 Task: Search for quote pictures online, save your favorite ones, and organize them into a new album in Google Photos.
Action: Mouse moved to (56, 113)
Screenshot: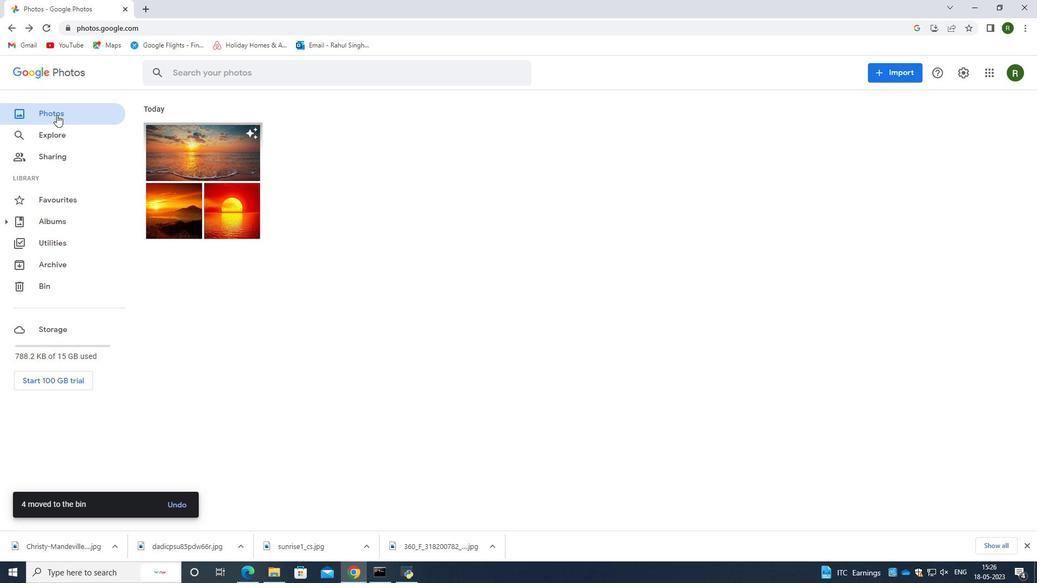 
Action: Mouse pressed left at (56, 113)
Screenshot: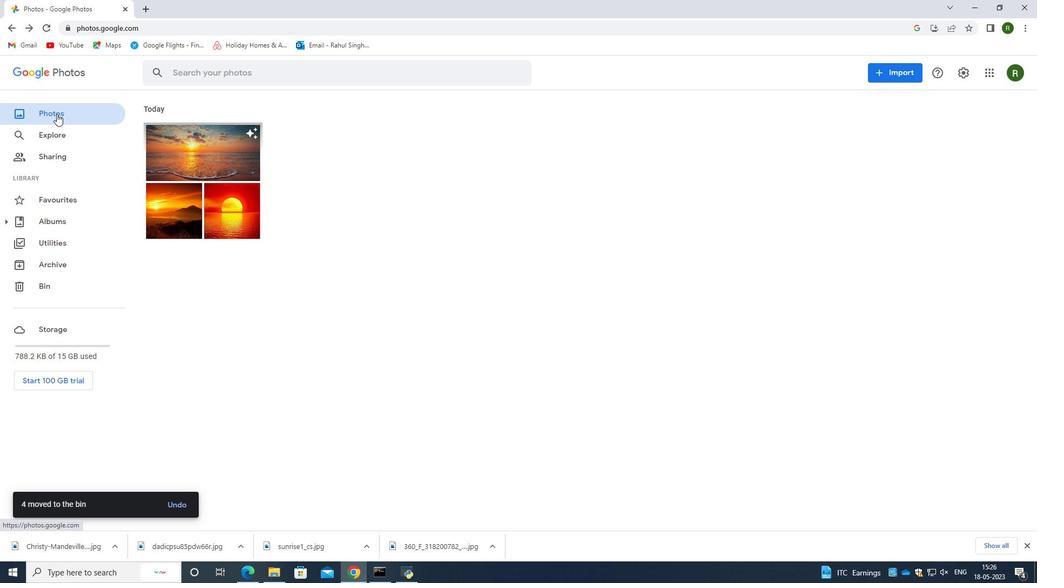 
Action: Mouse moved to (190, 180)
Screenshot: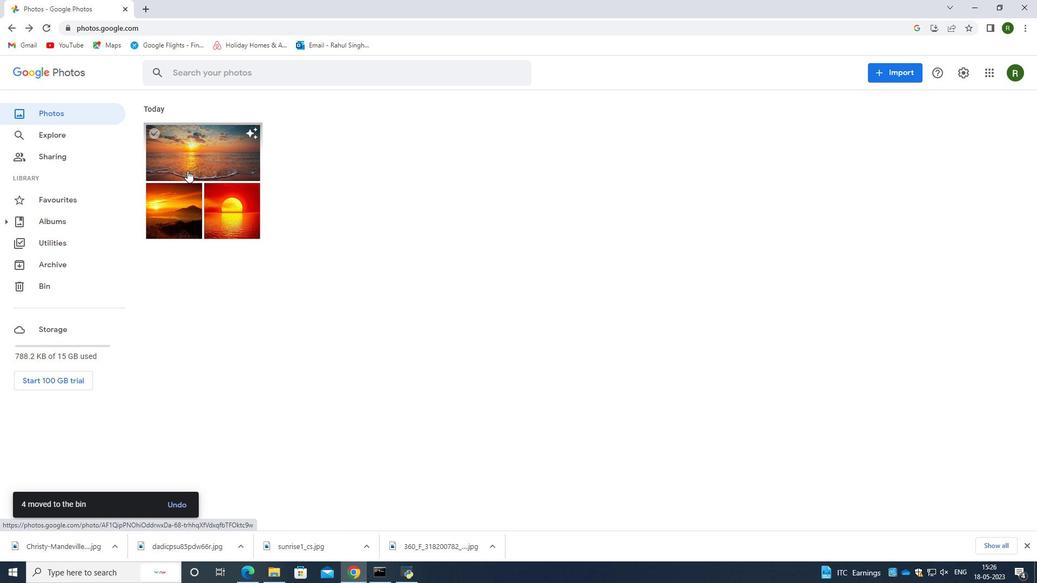 
Action: Mouse pressed left at (190, 180)
Screenshot: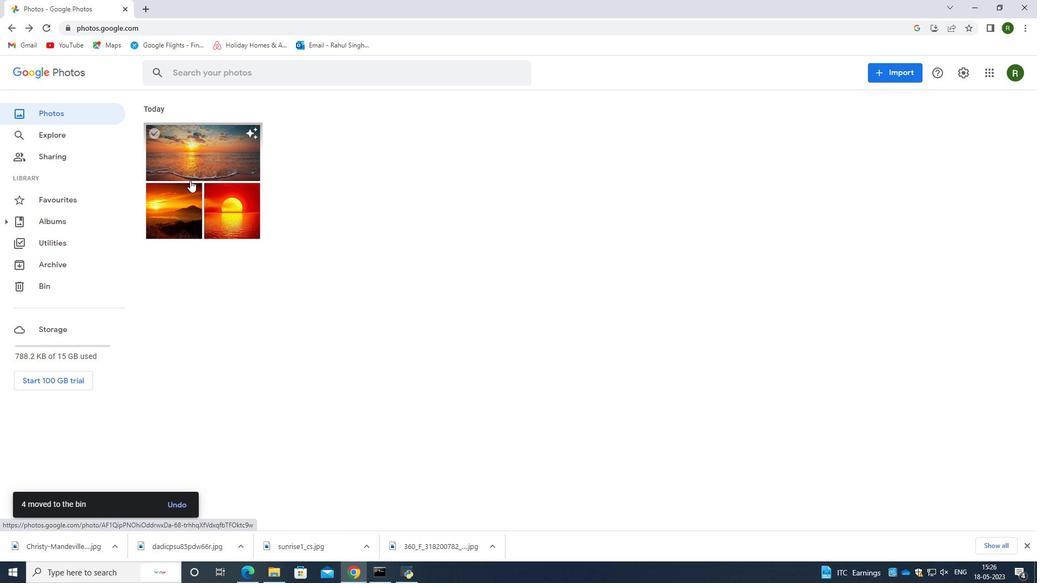 
Action: Mouse moved to (998, 73)
Screenshot: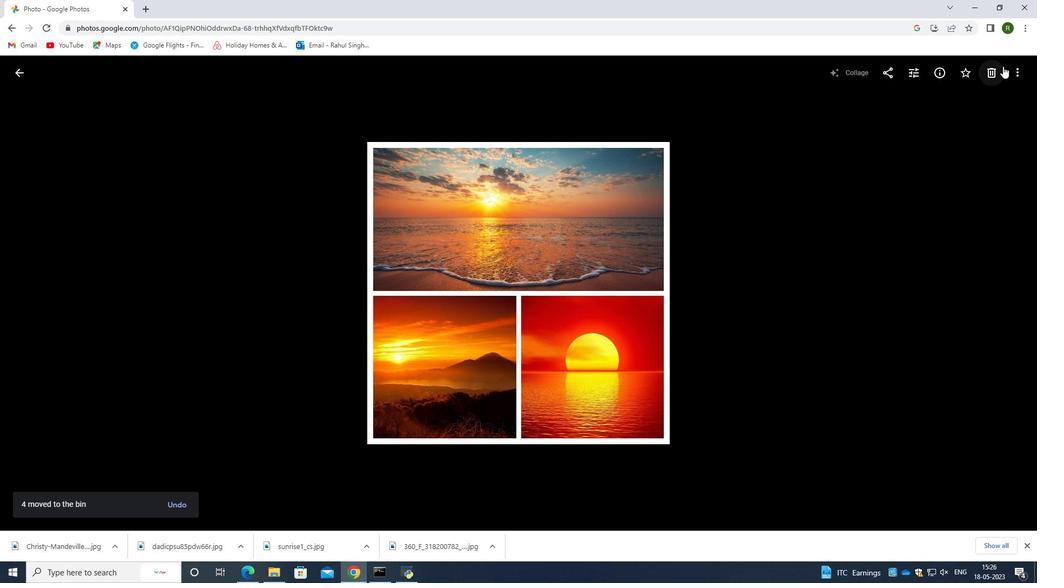 
Action: Mouse pressed left at (998, 73)
Screenshot: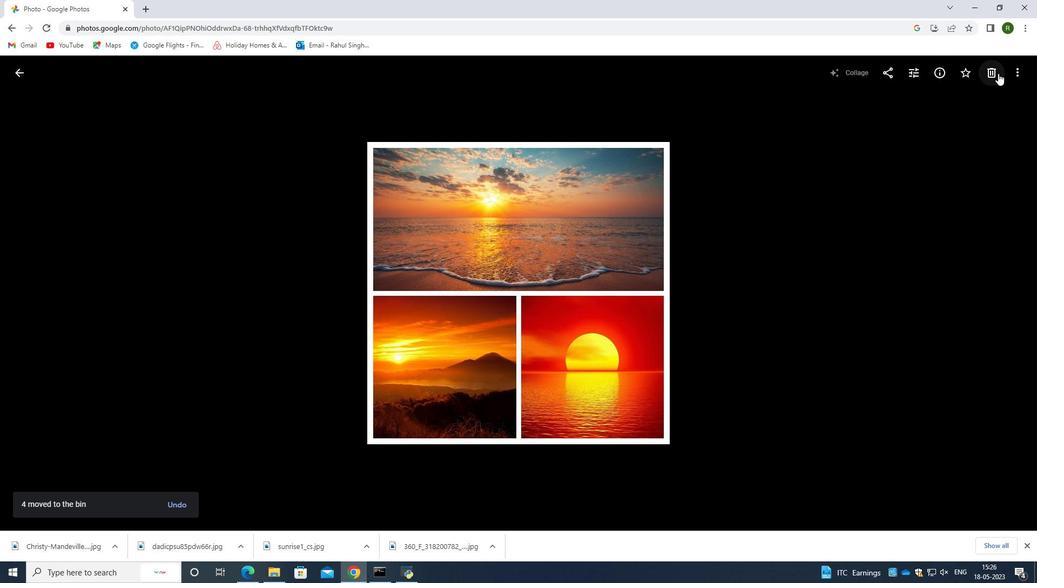 
Action: Mouse moved to (970, 173)
Screenshot: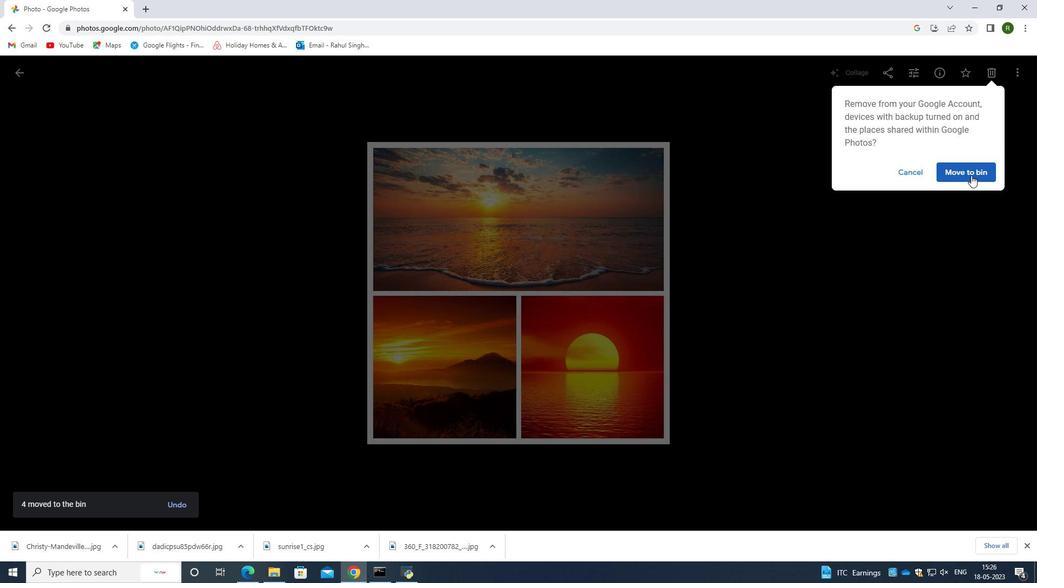
Action: Mouse pressed left at (970, 173)
Screenshot: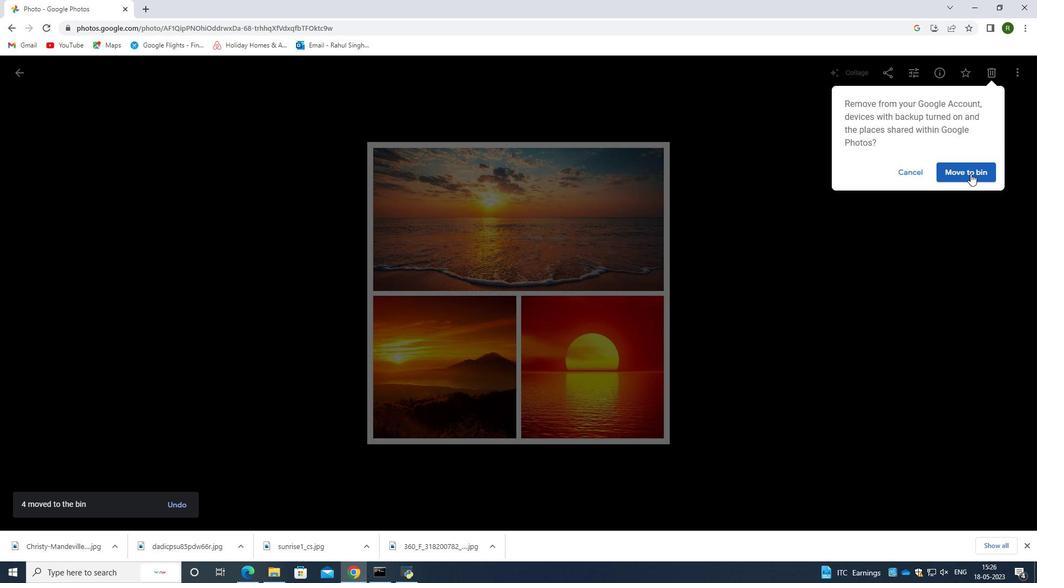
Action: Mouse moved to (145, 8)
Screenshot: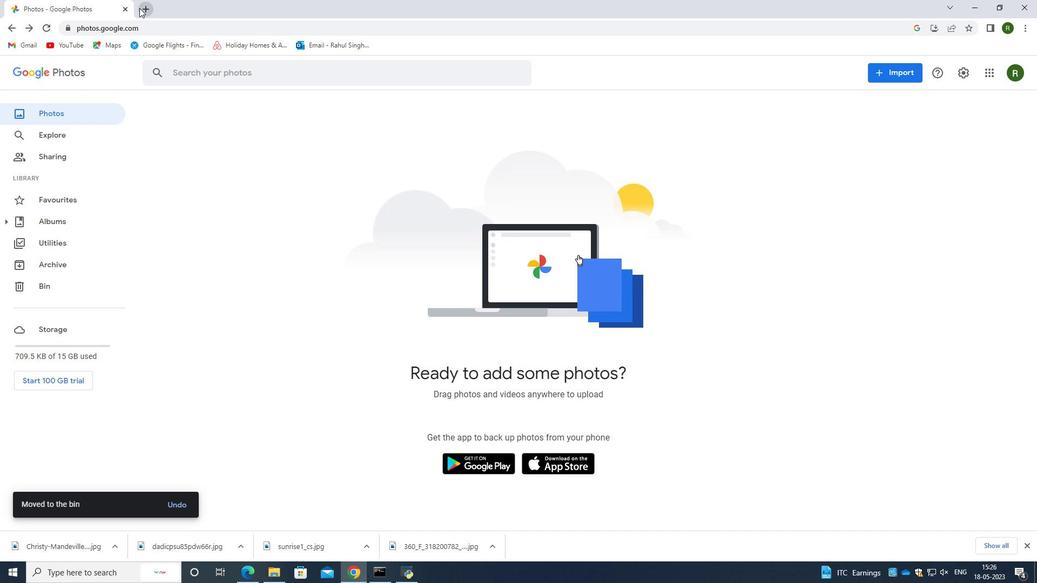 
Action: Mouse pressed left at (145, 8)
Screenshot: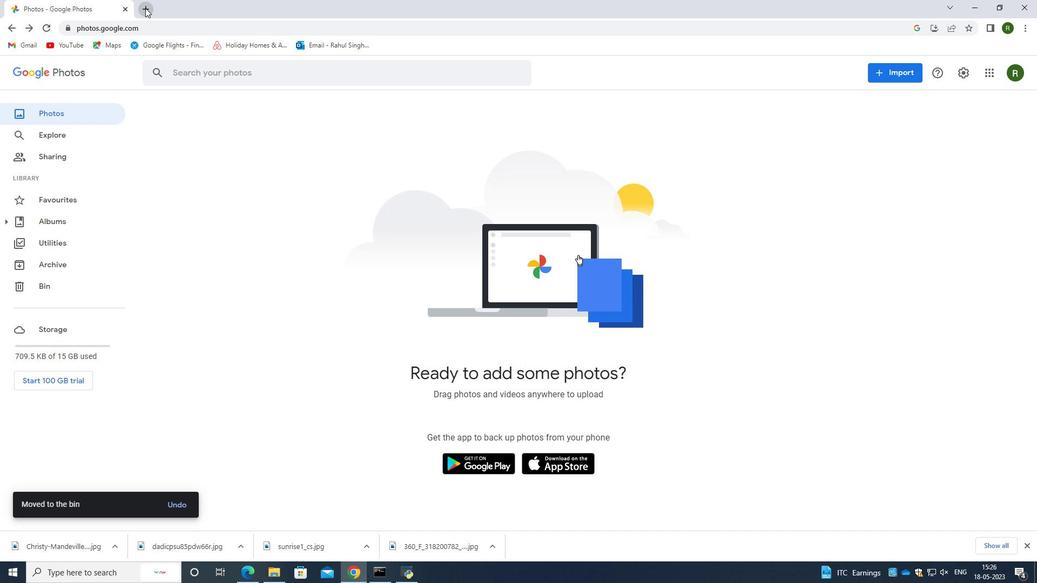 
Action: Mouse moved to (147, 28)
Screenshot: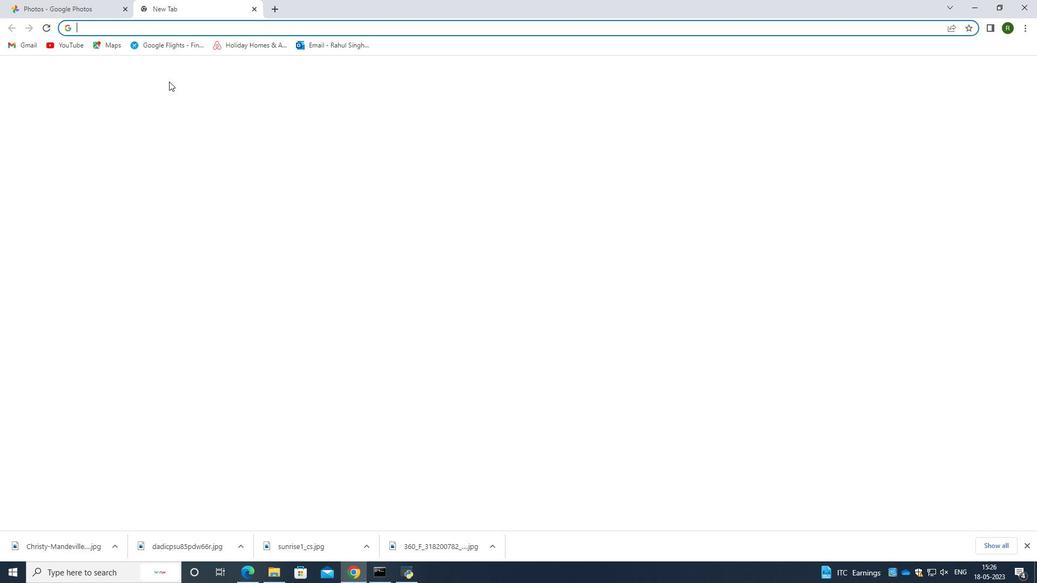 
Action: Mouse pressed left at (147, 28)
Screenshot: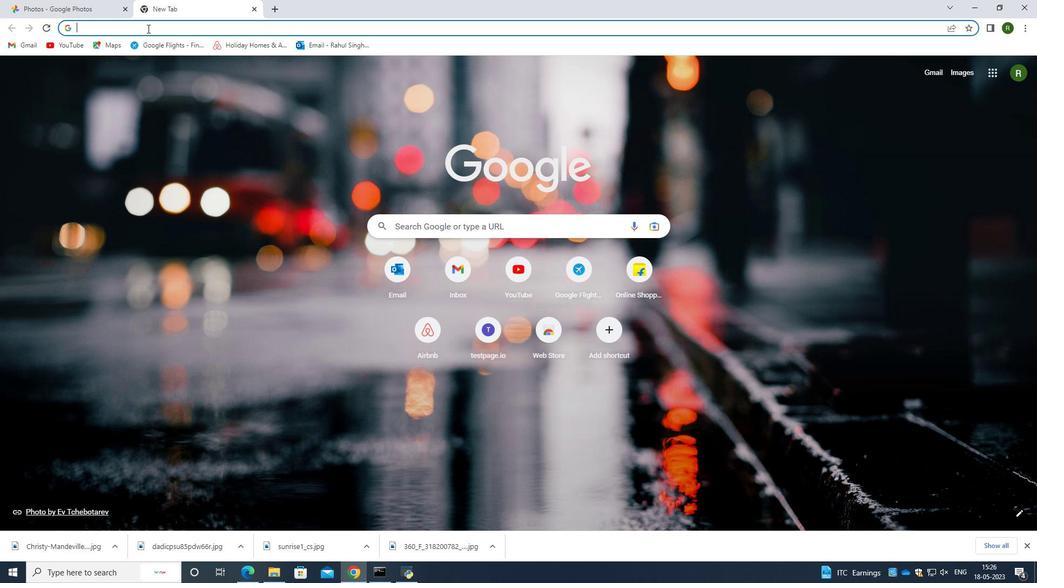 
Action: Key pressed quate<Key.space>po<Key.backspace>ix<Key.left><Key.down><Key.enter>
Screenshot: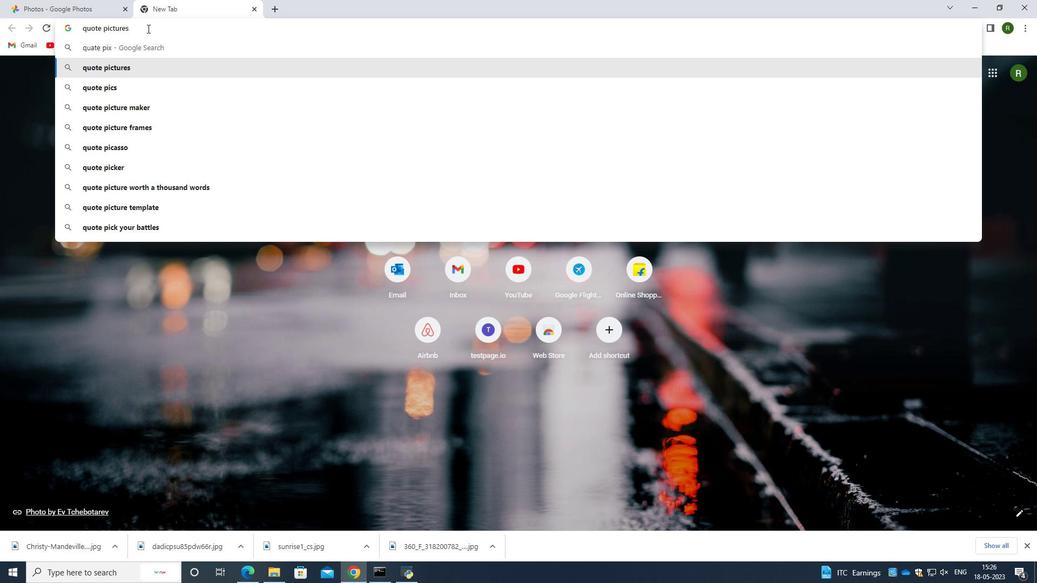 
Action: Mouse moved to (166, 121)
Screenshot: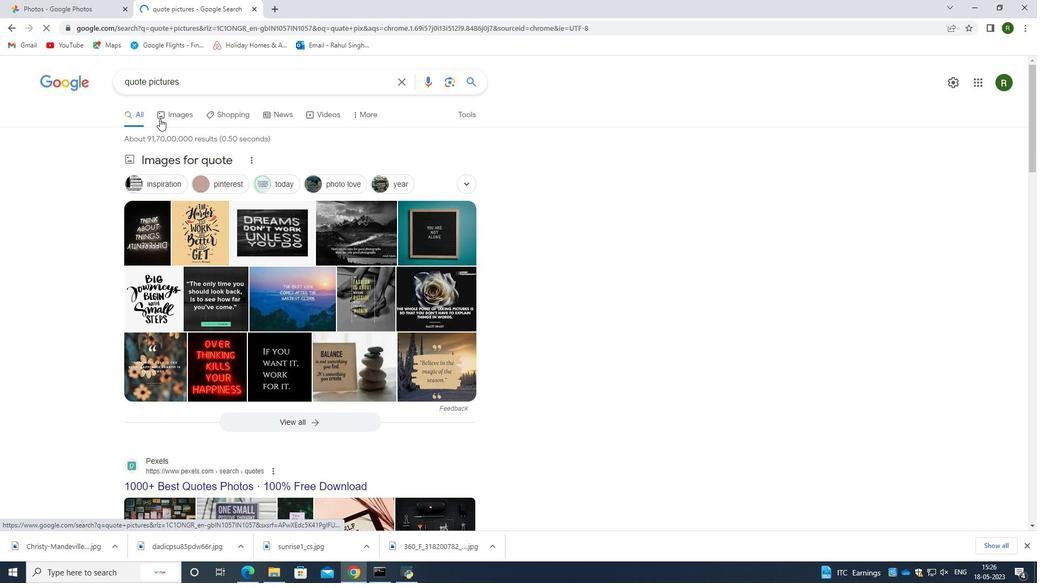 
Action: Mouse pressed left at (166, 121)
Screenshot: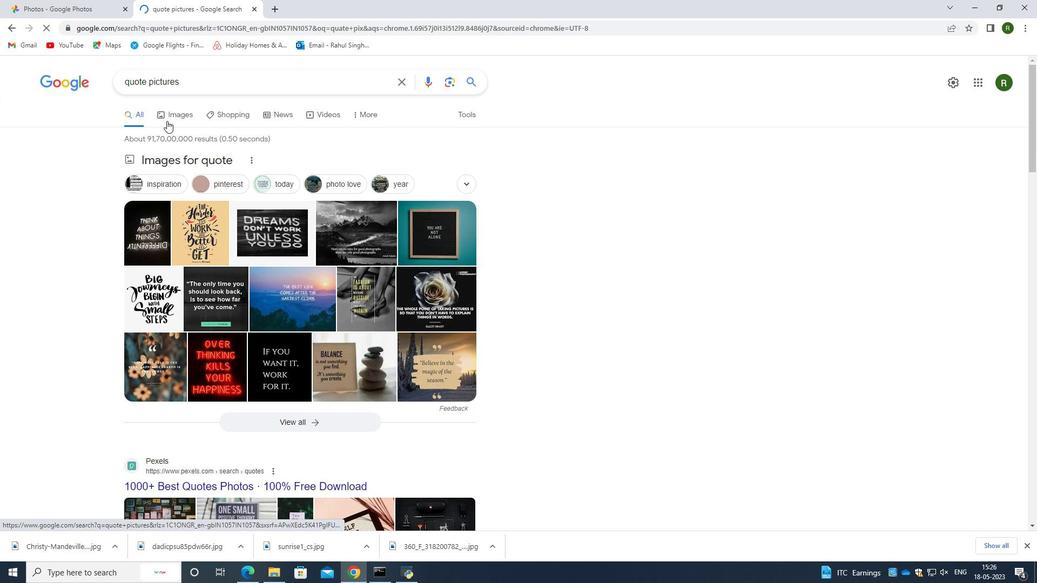 
Action: Mouse moved to (299, 239)
Screenshot: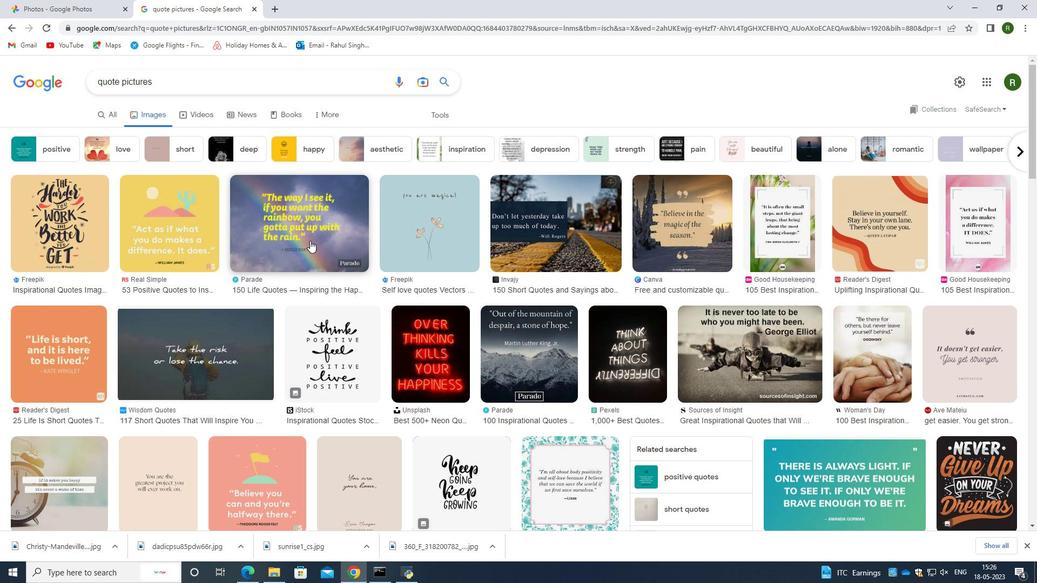 
Action: Mouse pressed left at (299, 239)
Screenshot: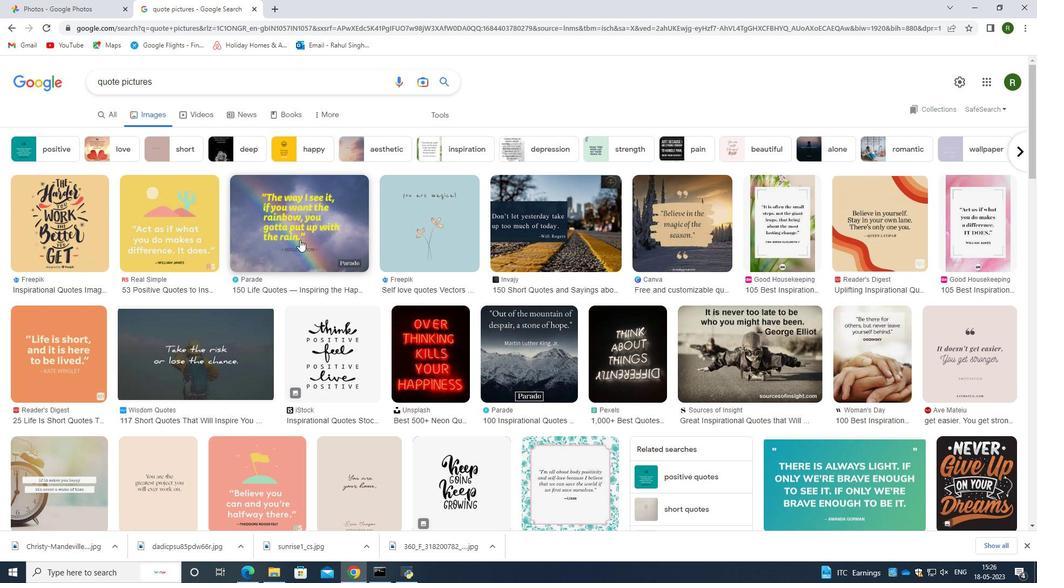 
Action: Mouse moved to (424, 277)
Screenshot: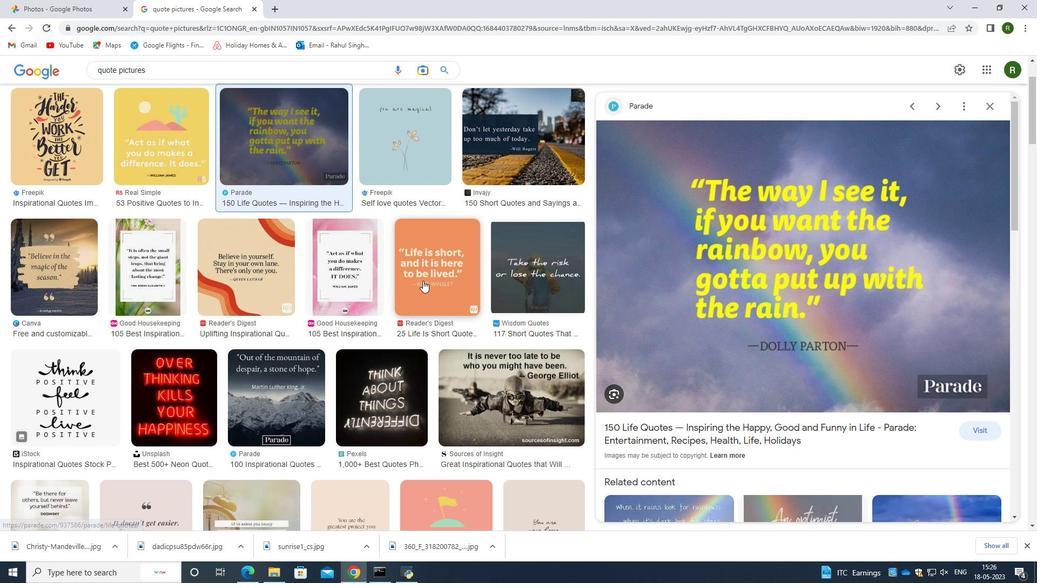 
Action: Mouse pressed left at (424, 277)
Screenshot: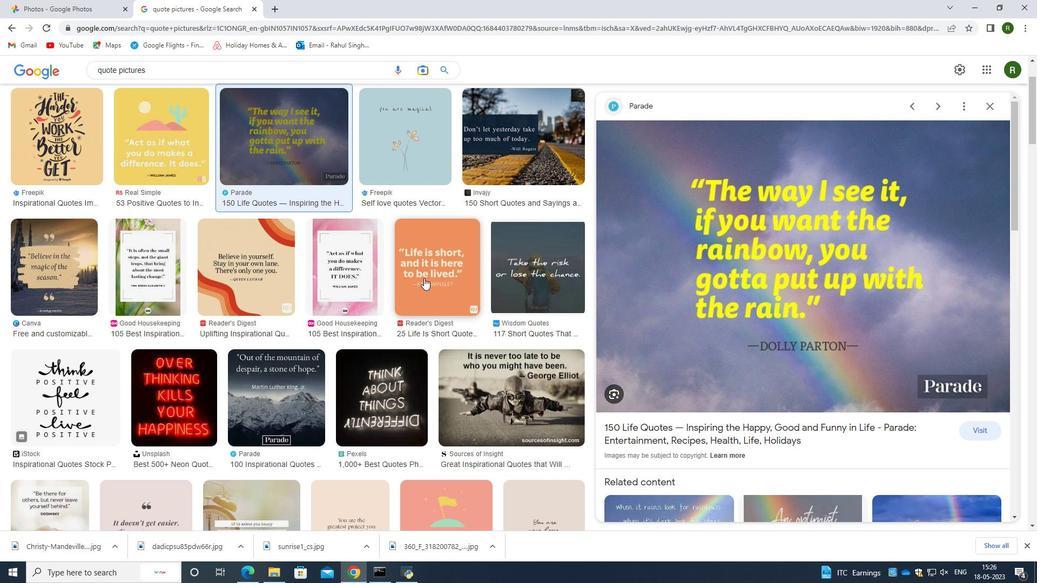 
Action: Mouse moved to (754, 250)
Screenshot: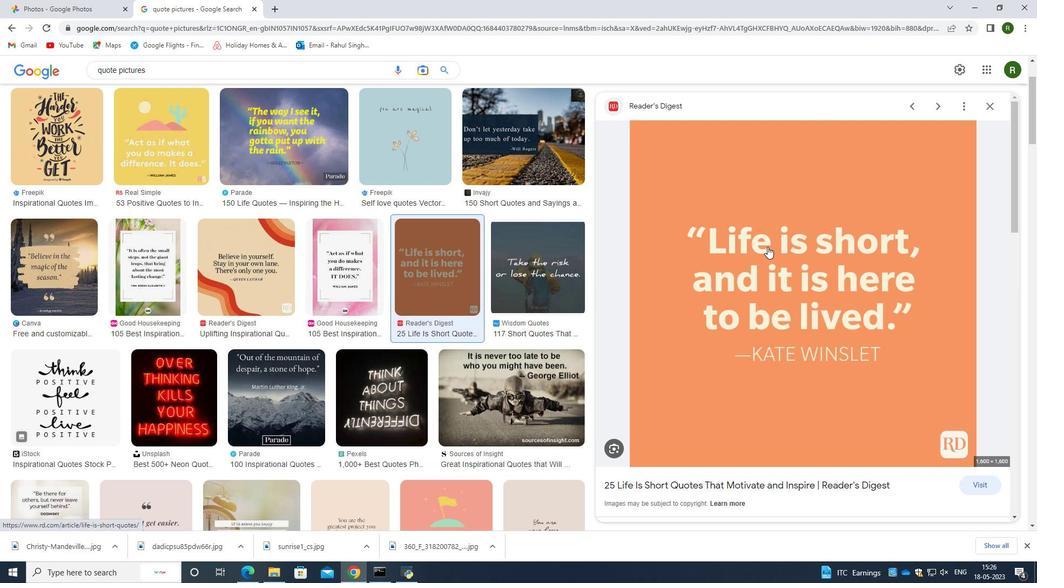 
Action: Mouse pressed right at (754, 250)
Screenshot: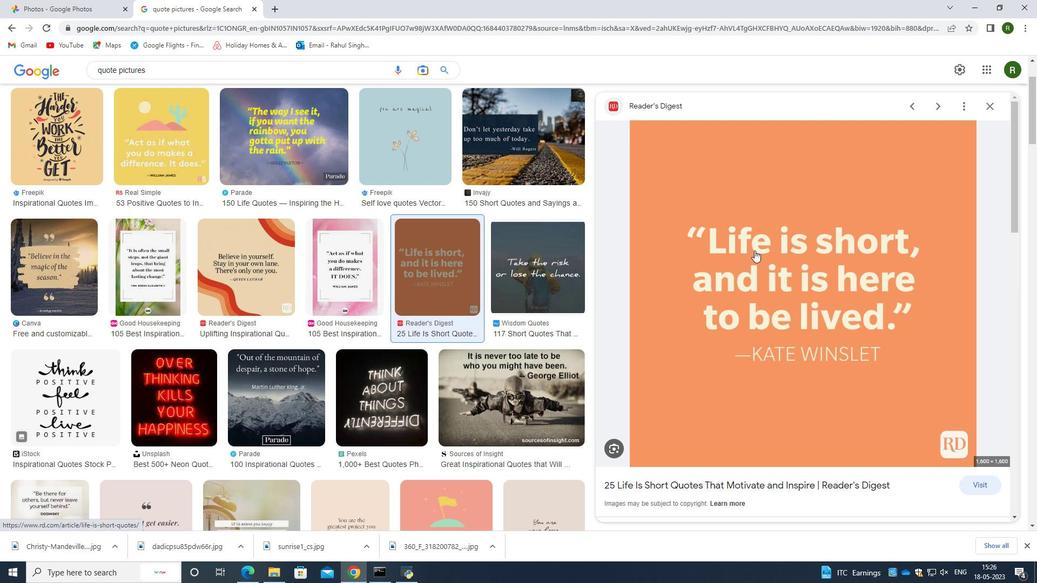 
Action: Mouse moved to (815, 363)
Screenshot: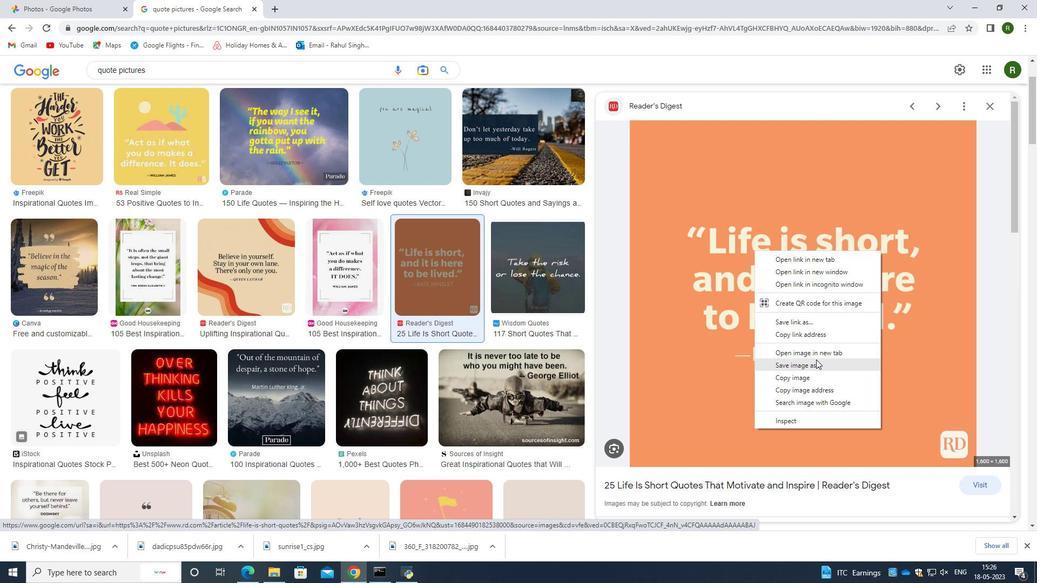 
Action: Mouse pressed left at (815, 363)
Screenshot: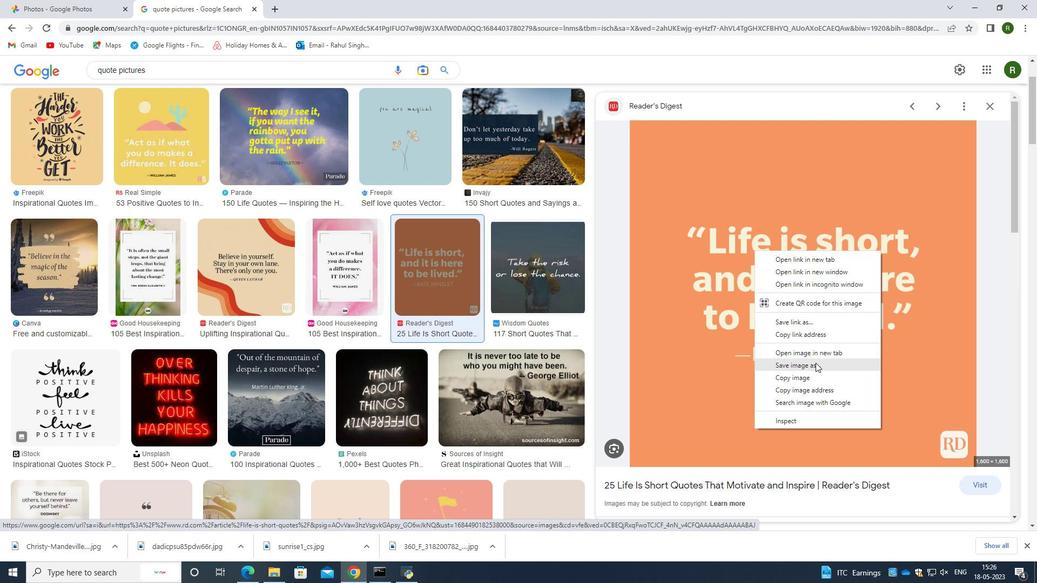 
Action: Mouse moved to (433, 266)
Screenshot: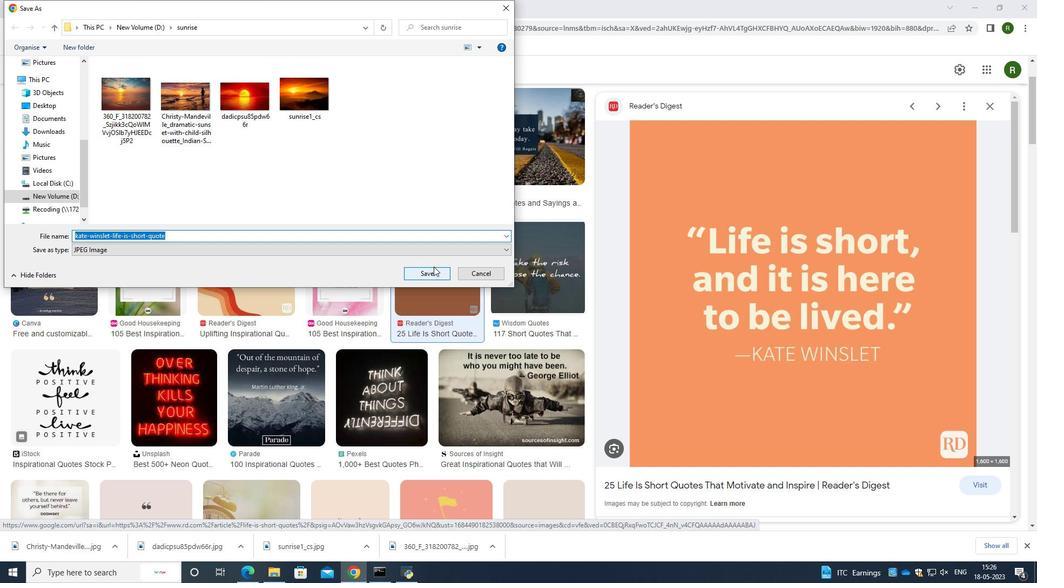 
Action: Mouse pressed left at (433, 266)
Screenshot: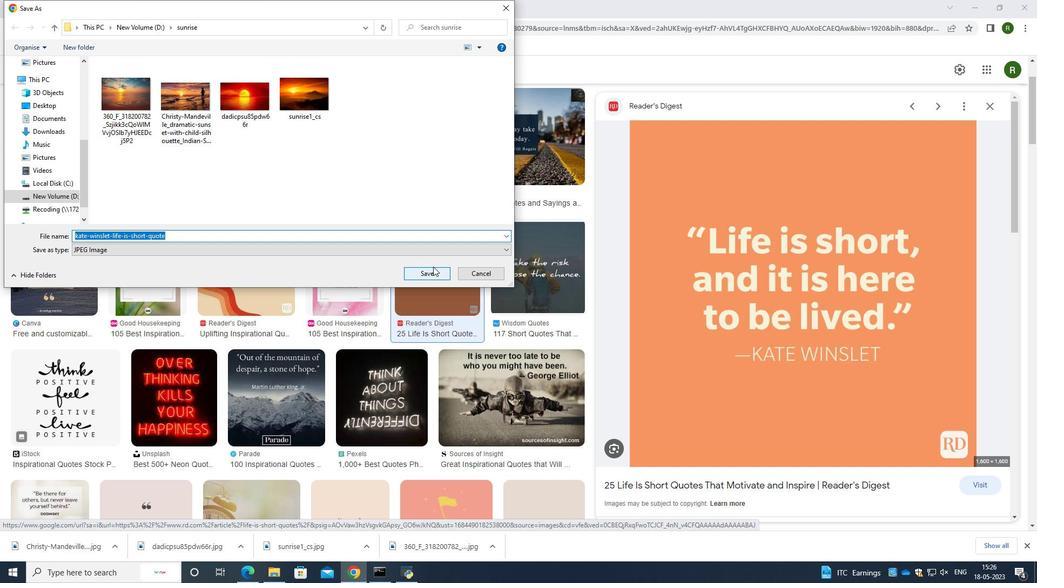 
Action: Mouse moved to (1028, 540)
Screenshot: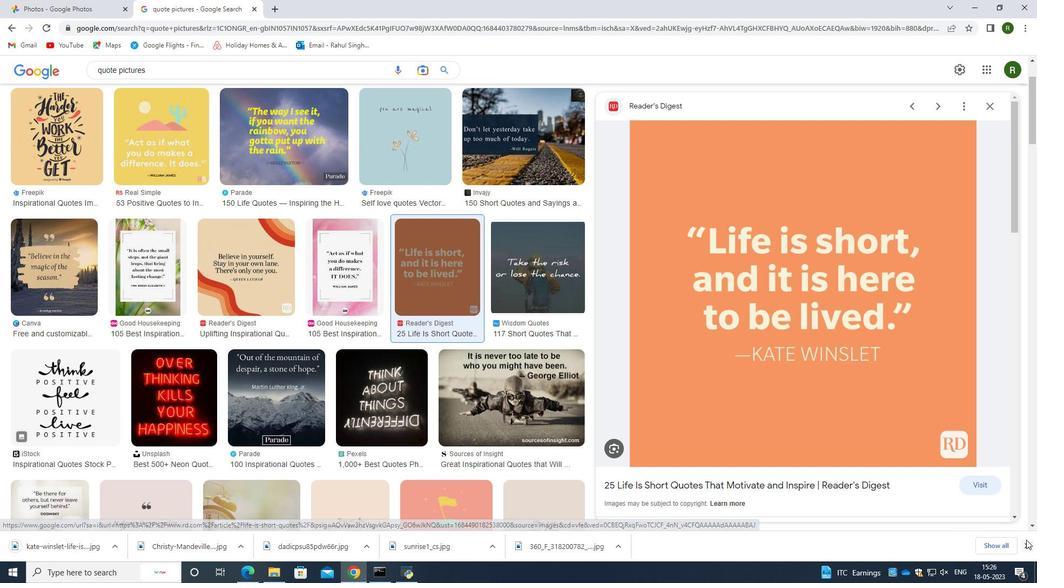 
Action: Mouse pressed left at (1028, 540)
Screenshot: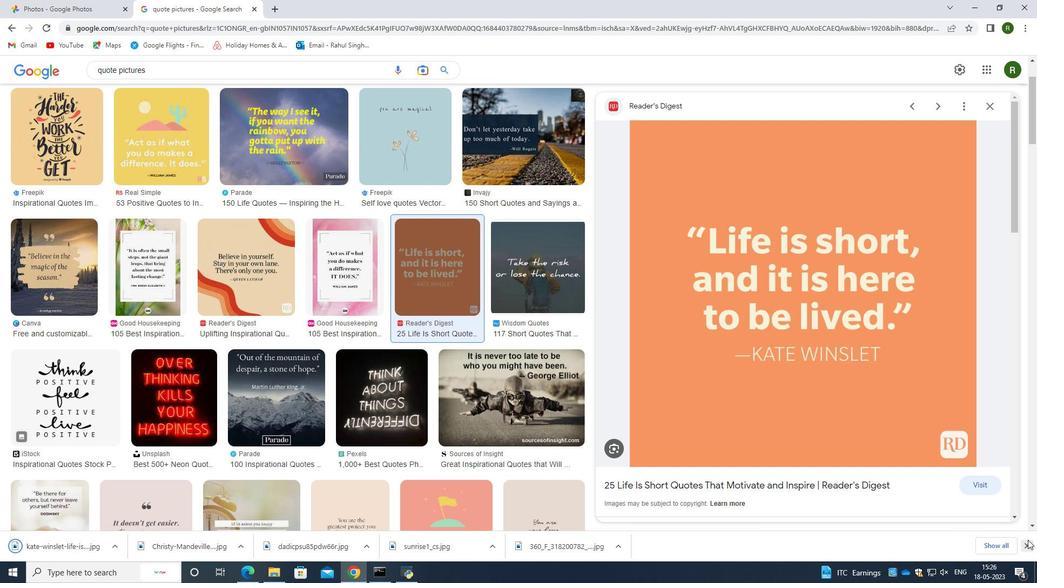 
Action: Mouse moved to (394, 392)
Screenshot: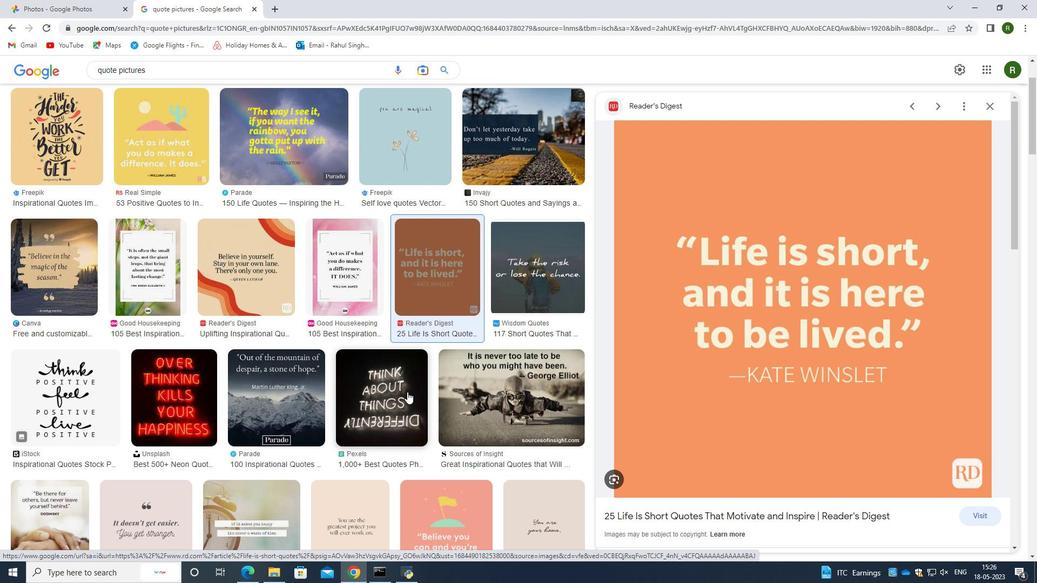 
Action: Mouse scrolled (394, 391) with delta (0, 0)
Screenshot: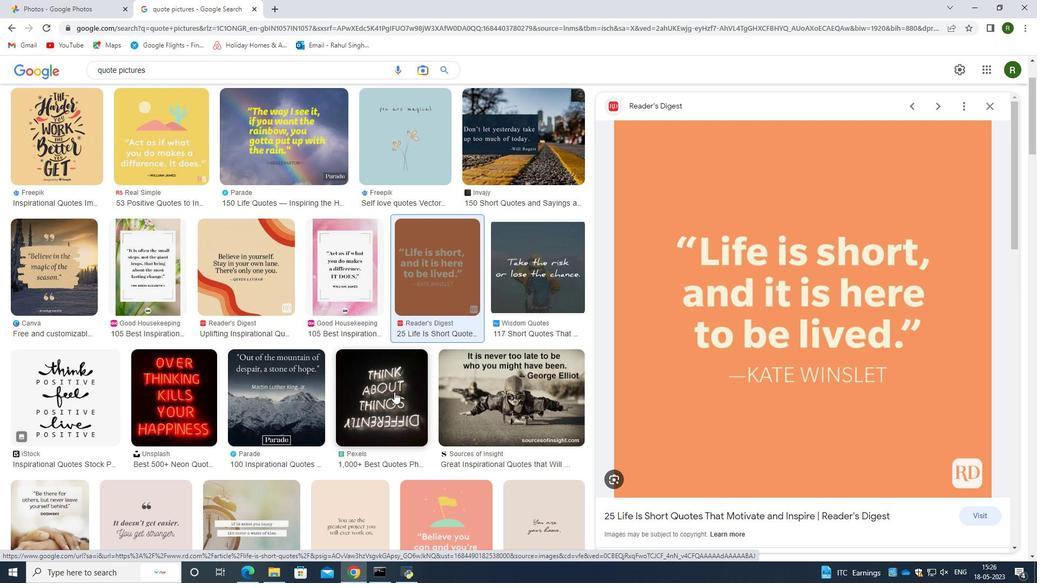 
Action: Mouse moved to (386, 361)
Screenshot: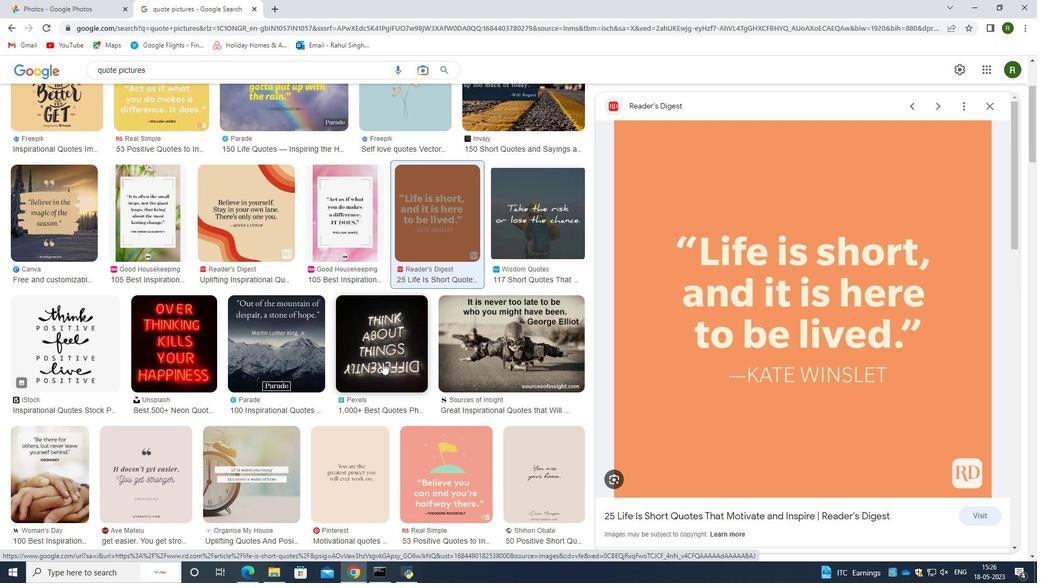 
Action: Mouse pressed left at (386, 361)
Screenshot: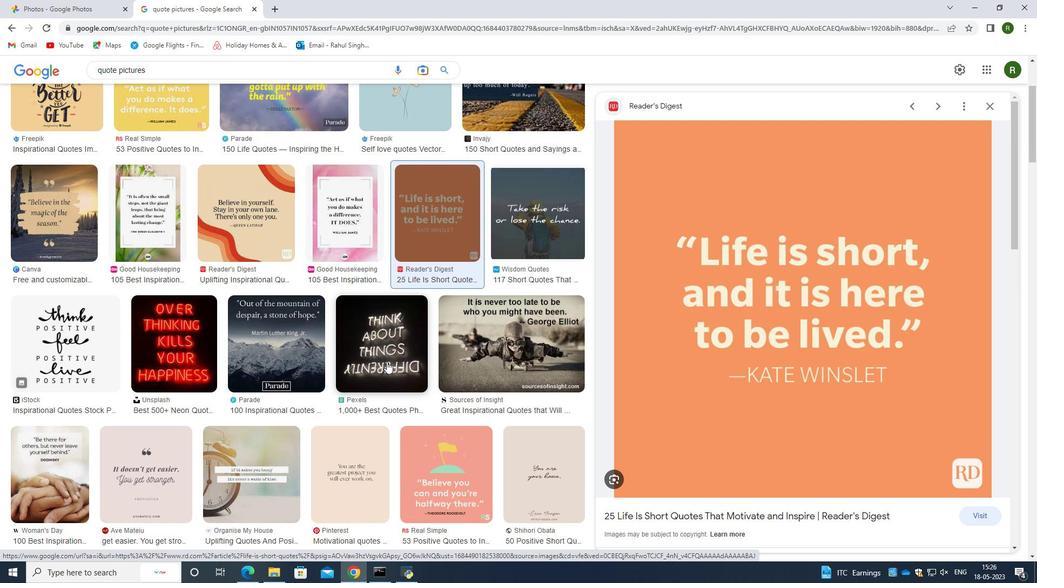 
Action: Mouse moved to (720, 324)
Screenshot: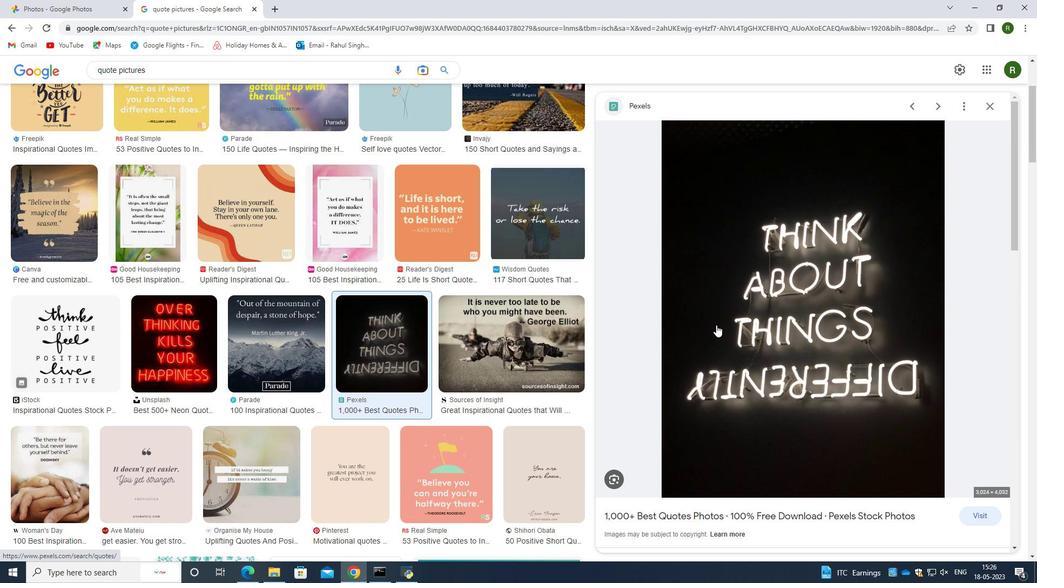 
Action: Mouse pressed right at (720, 324)
Screenshot: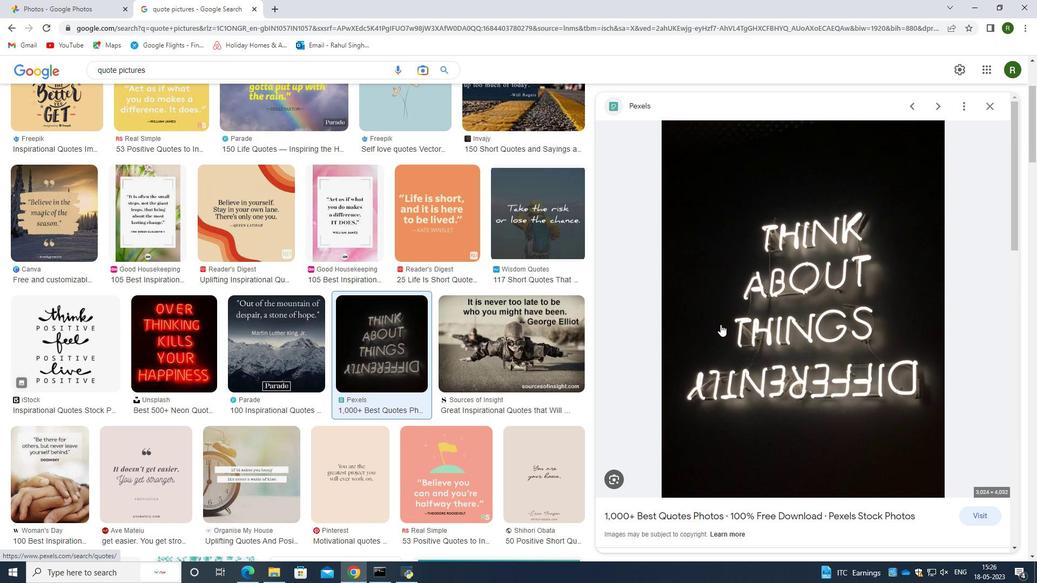 
Action: Mouse moved to (778, 432)
Screenshot: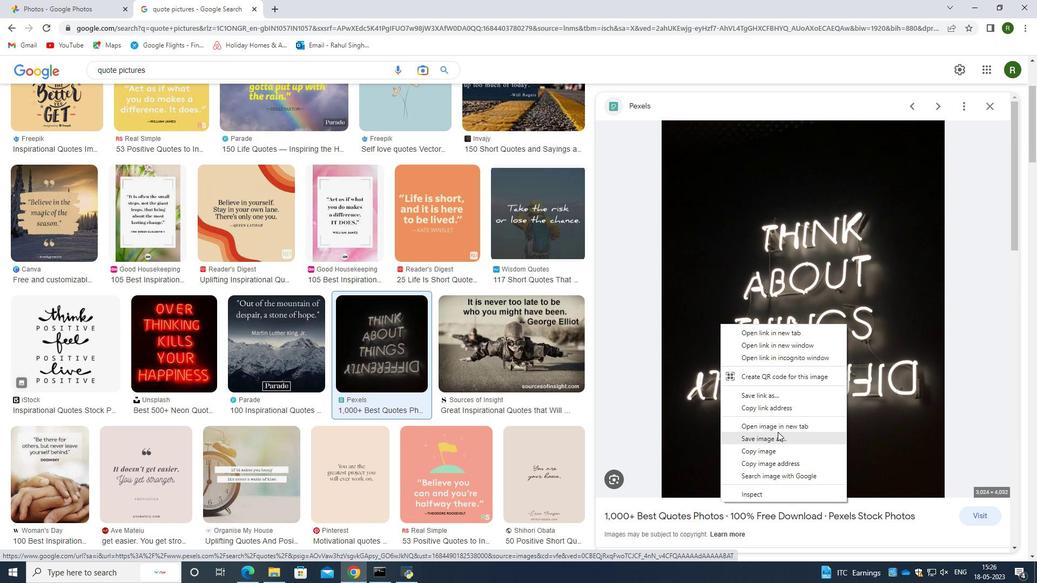 
Action: Mouse pressed left at (778, 432)
Screenshot: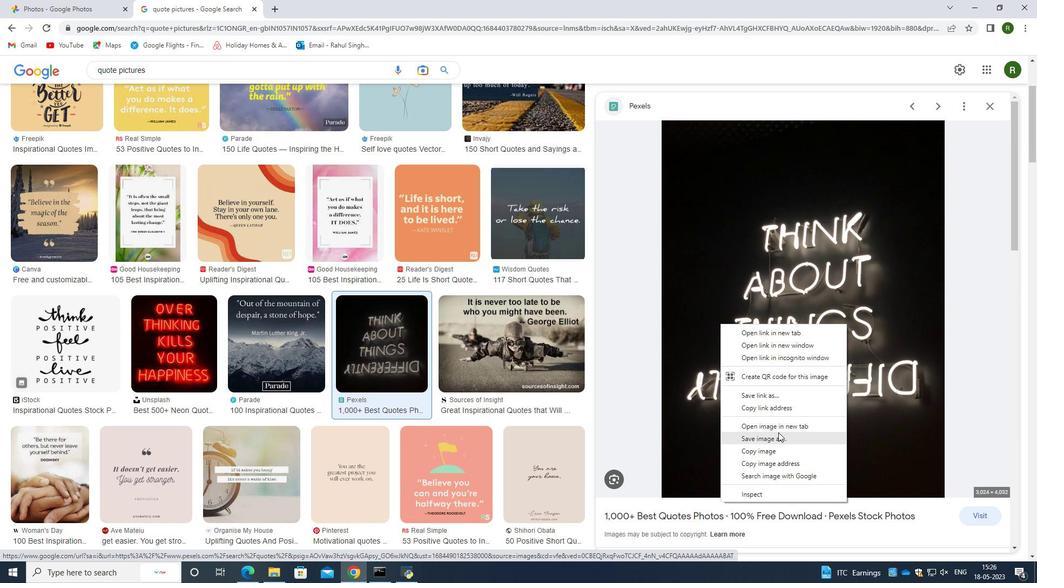 
Action: Mouse moved to (405, 276)
Screenshot: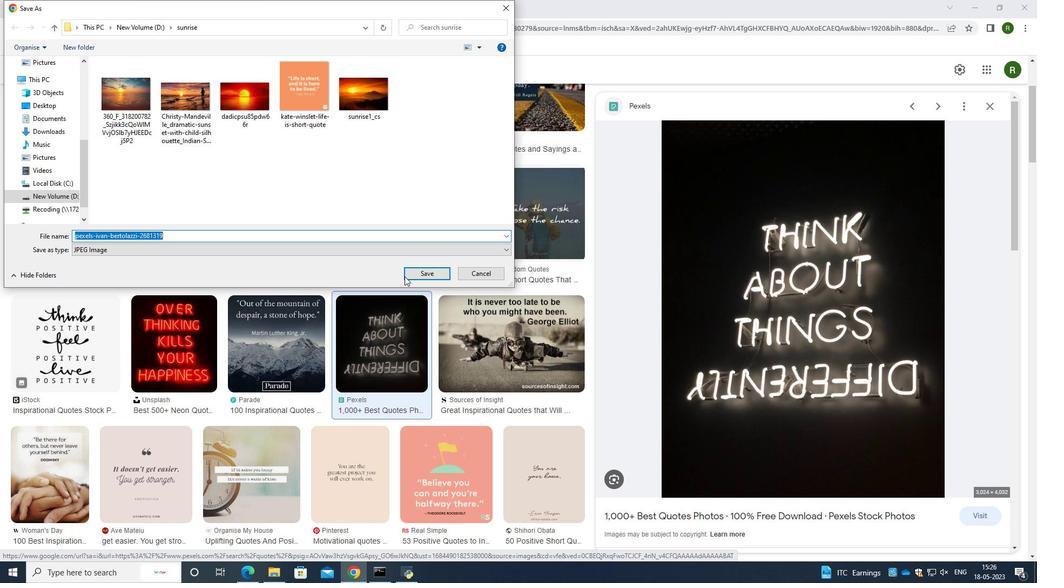 
Action: Mouse pressed left at (405, 276)
Screenshot: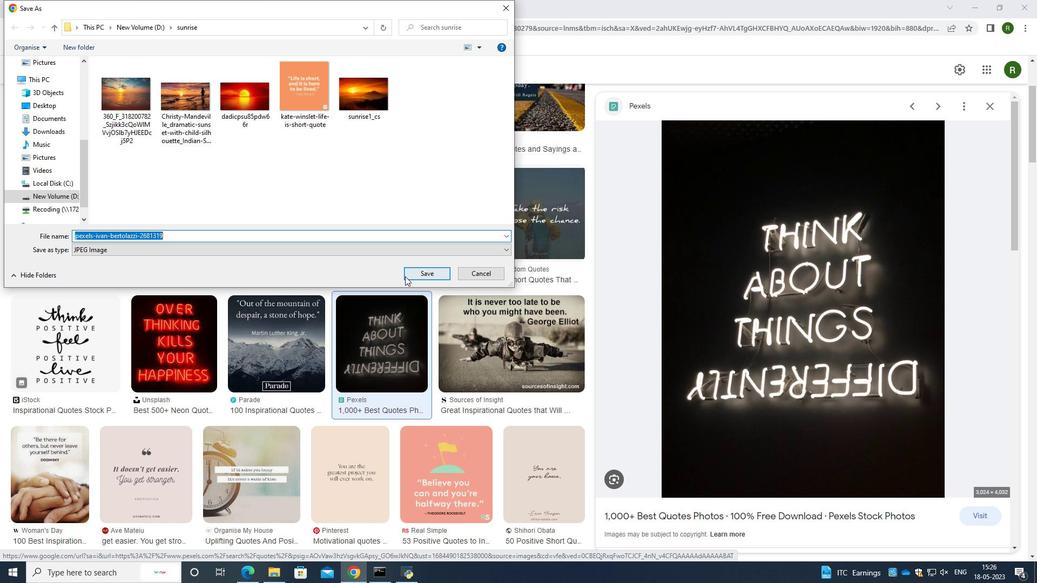 
Action: Mouse moved to (387, 384)
Screenshot: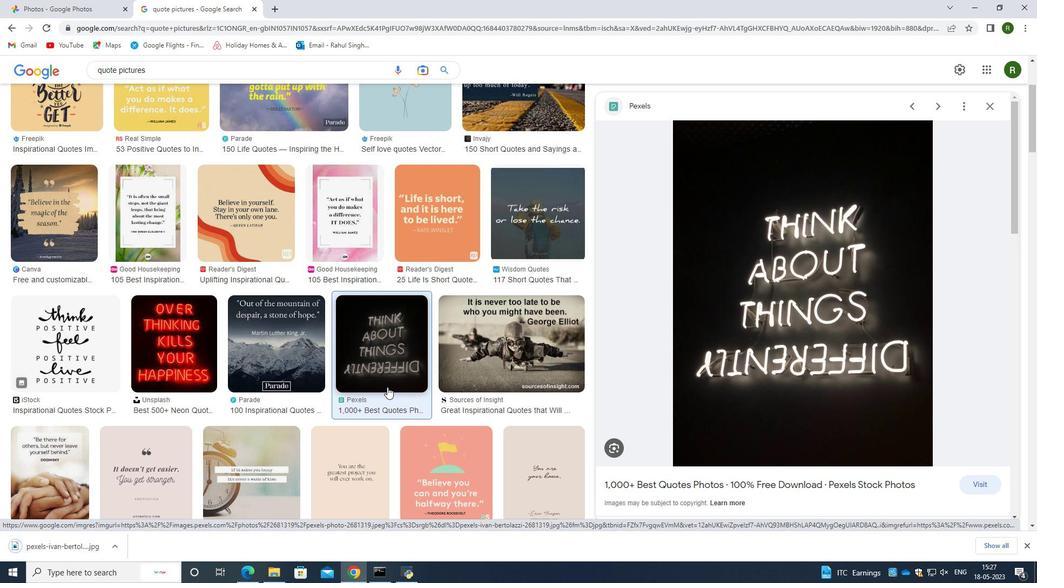 
Action: Mouse scrolled (387, 384) with delta (0, 0)
Screenshot: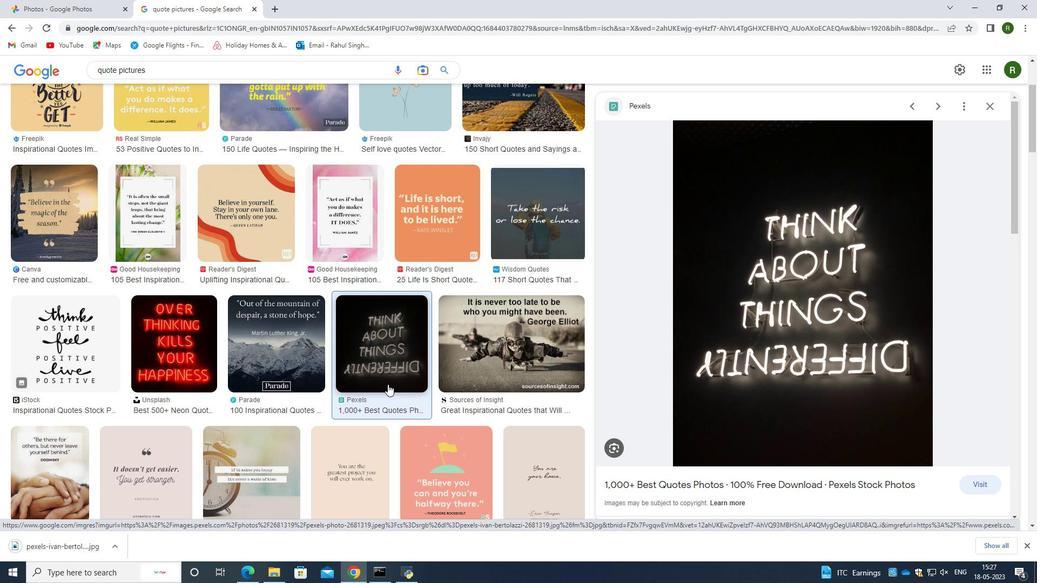 
Action: Mouse scrolled (387, 384) with delta (0, 0)
Screenshot: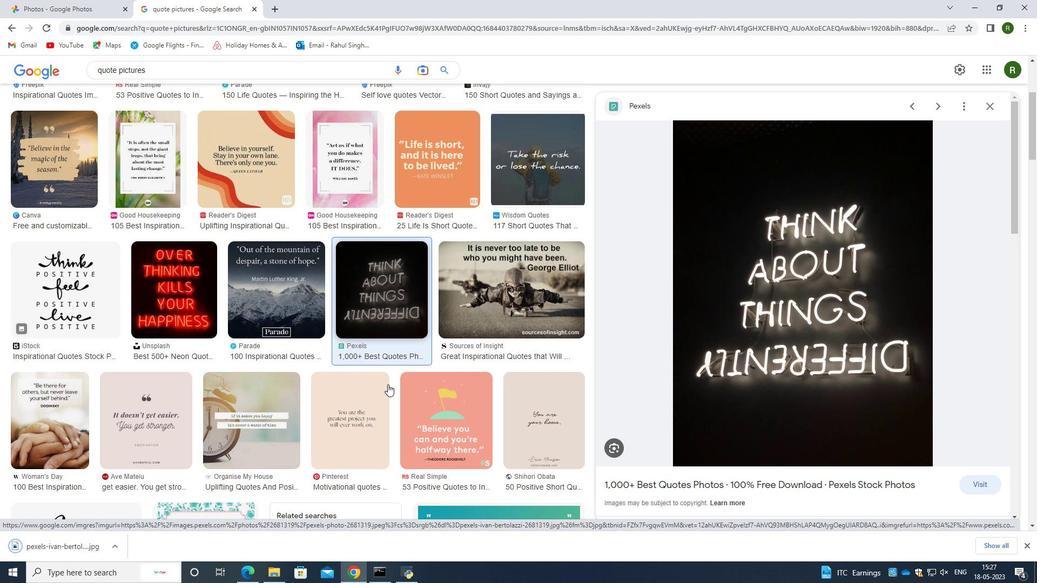 
Action: Mouse moved to (392, 383)
Screenshot: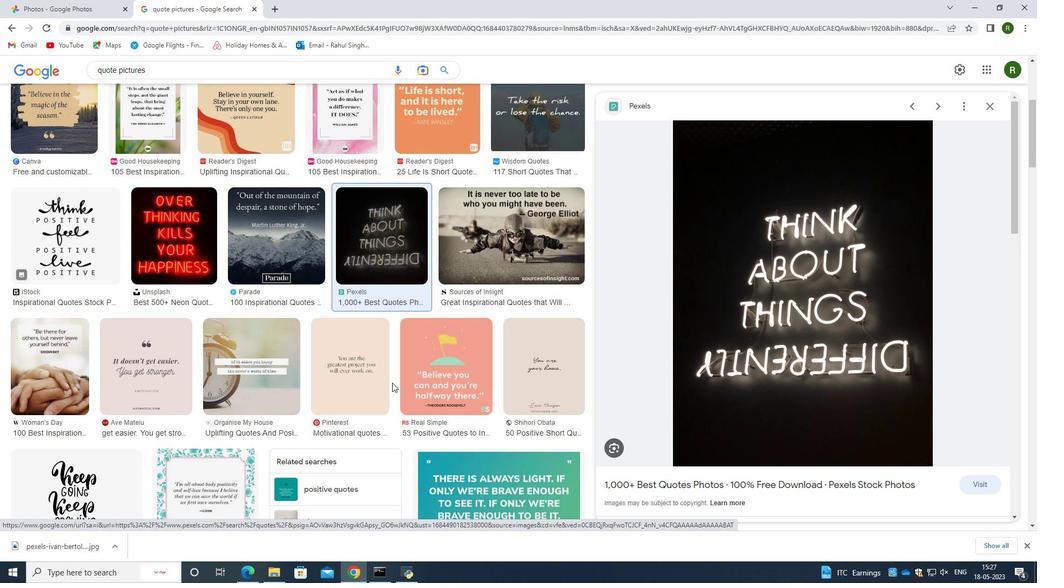 
Action: Mouse scrolled (392, 382) with delta (0, 0)
Screenshot: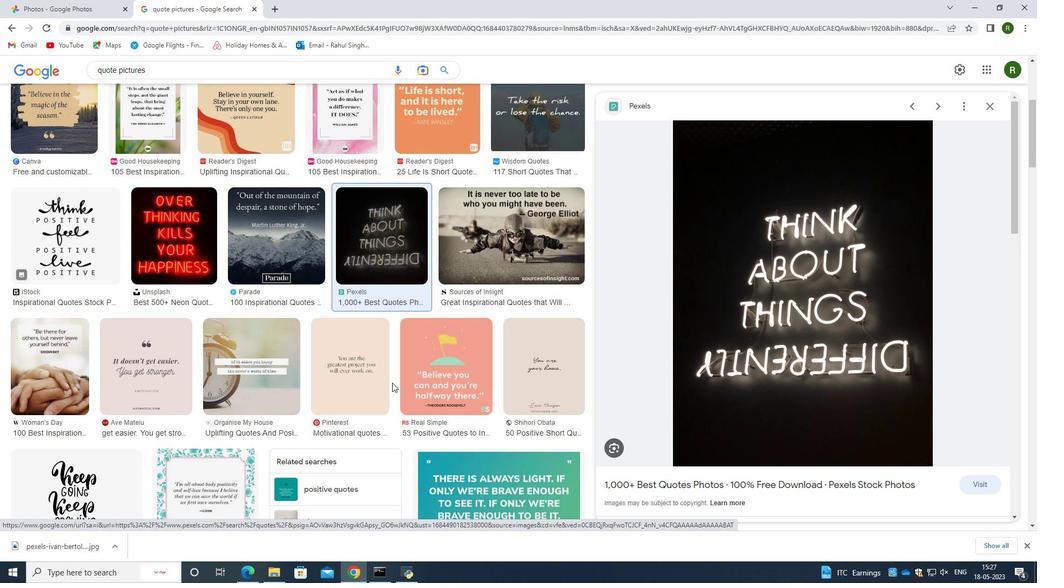 
Action: Mouse scrolled (392, 382) with delta (0, 0)
Screenshot: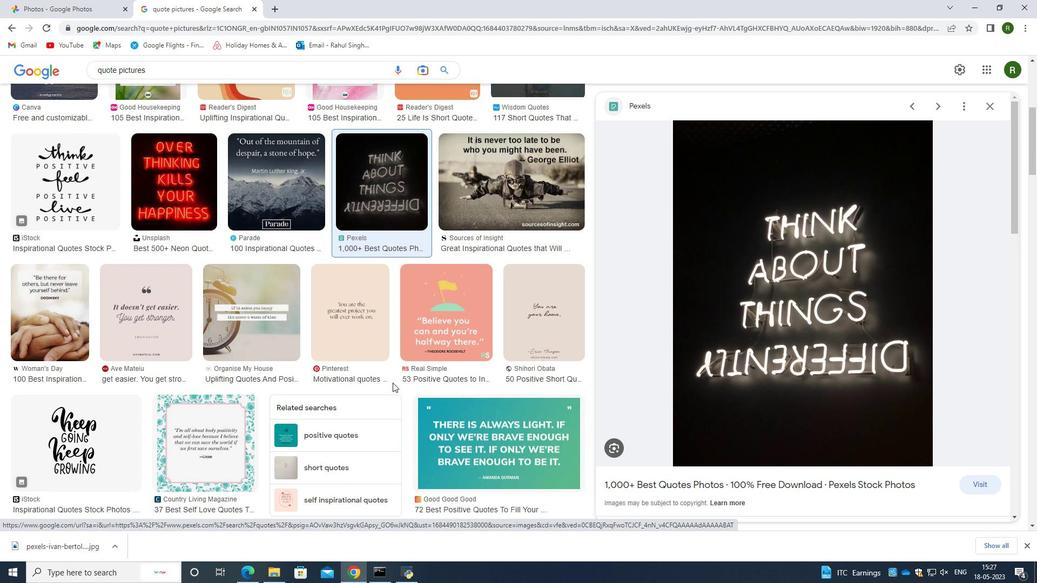 
Action: Mouse scrolled (392, 382) with delta (0, 0)
Screenshot: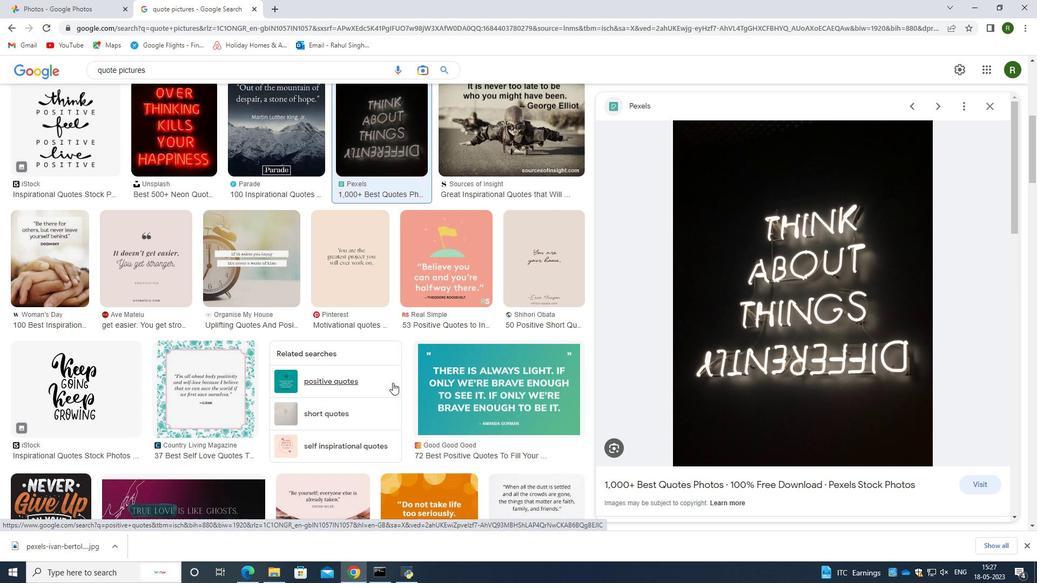 
Action: Mouse moved to (393, 383)
Screenshot: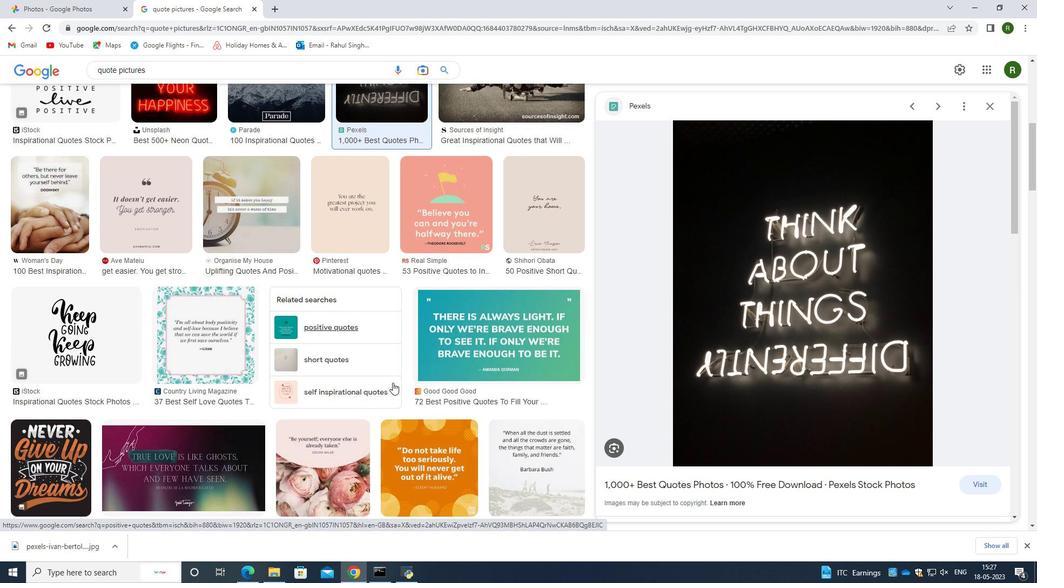 
Action: Mouse scrolled (393, 383) with delta (0, 0)
Screenshot: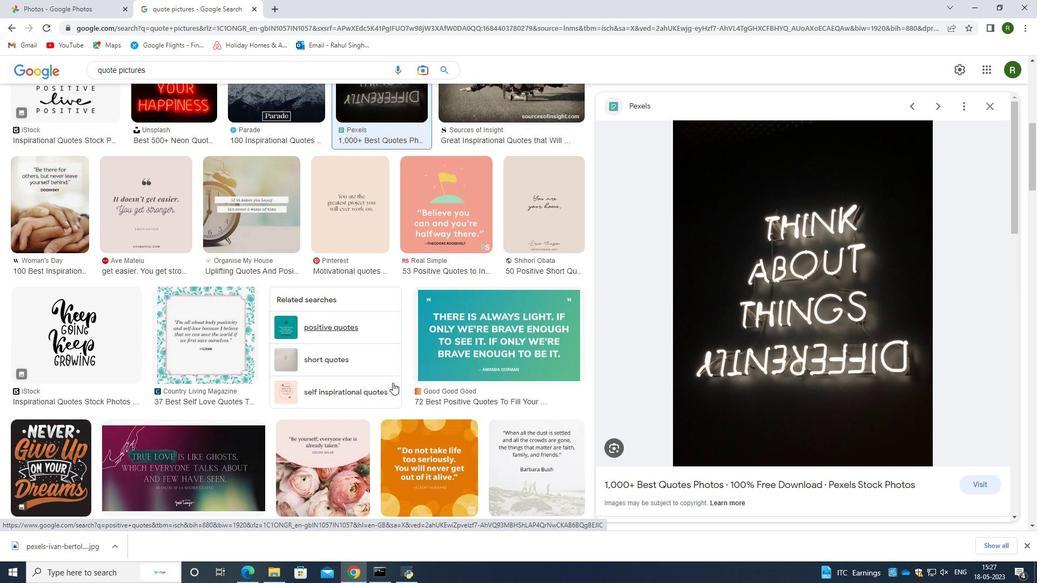 
Action: Mouse moved to (411, 417)
Screenshot: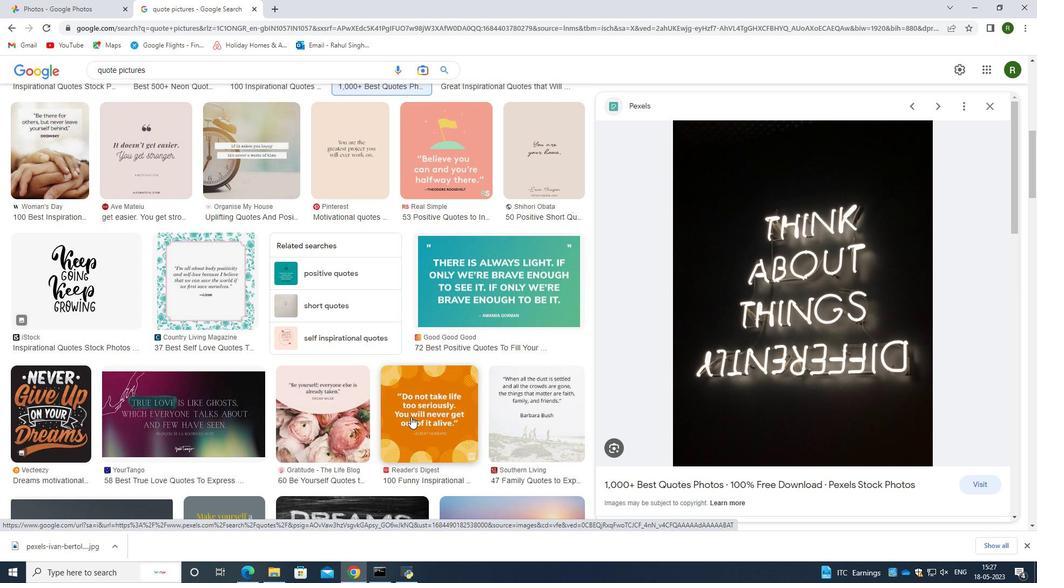 
Action: Mouse scrolled (411, 417) with delta (0, 0)
Screenshot: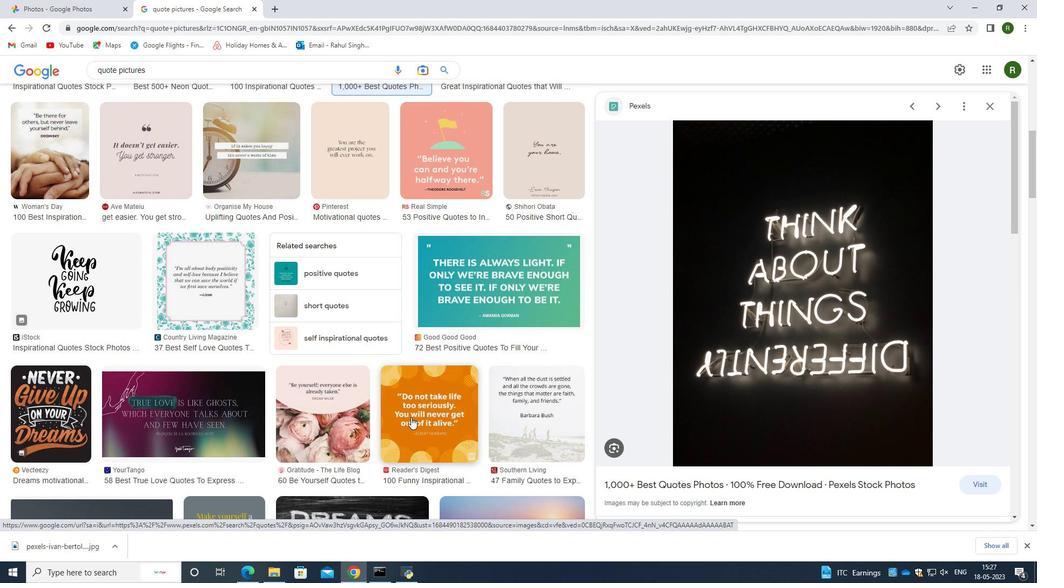 
Action: Mouse moved to (398, 413)
Screenshot: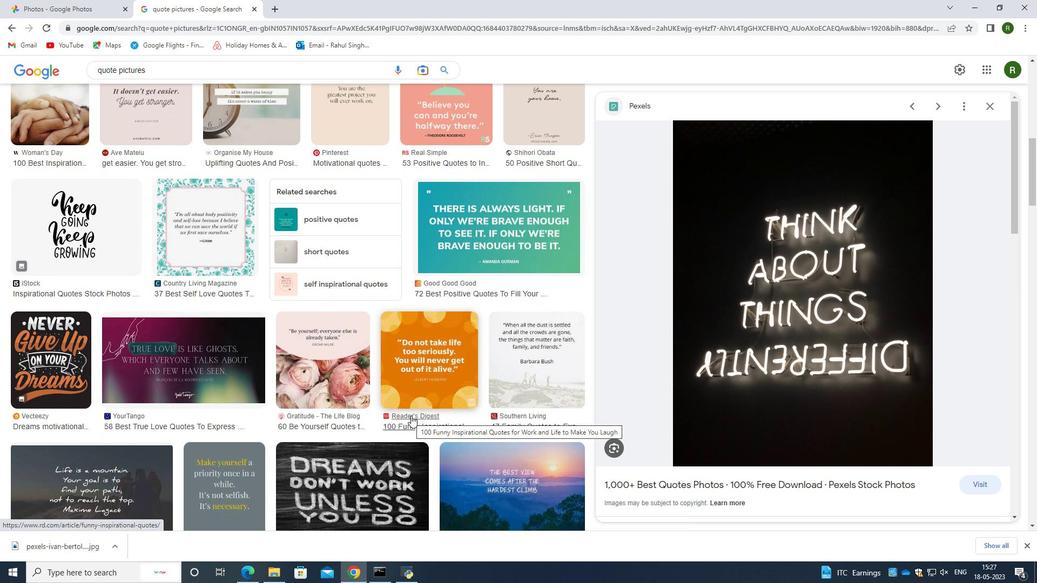 
Action: Mouse scrolled (398, 413) with delta (0, 0)
Screenshot: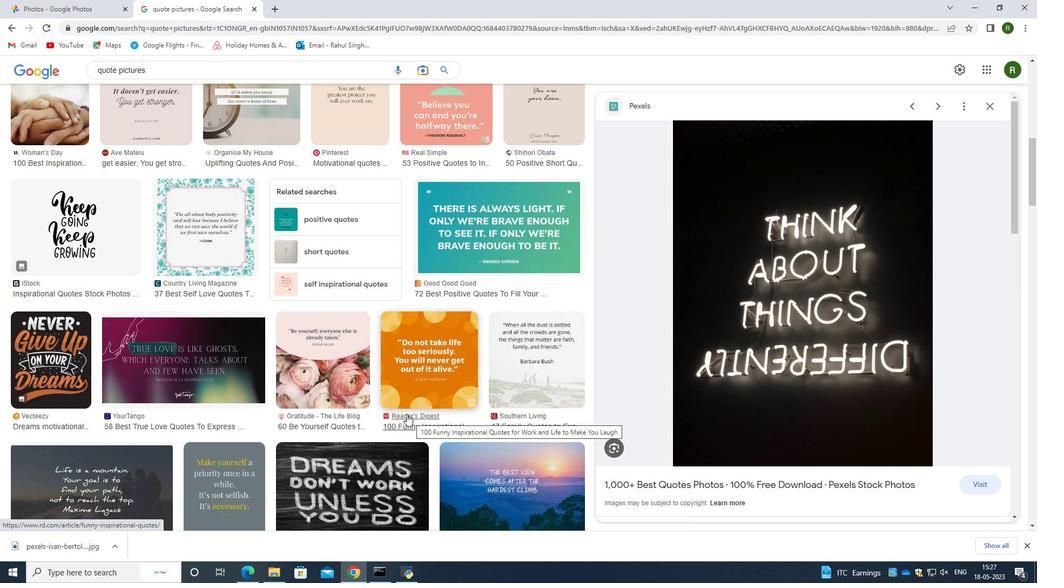 
Action: Mouse moved to (22, 296)
Screenshot: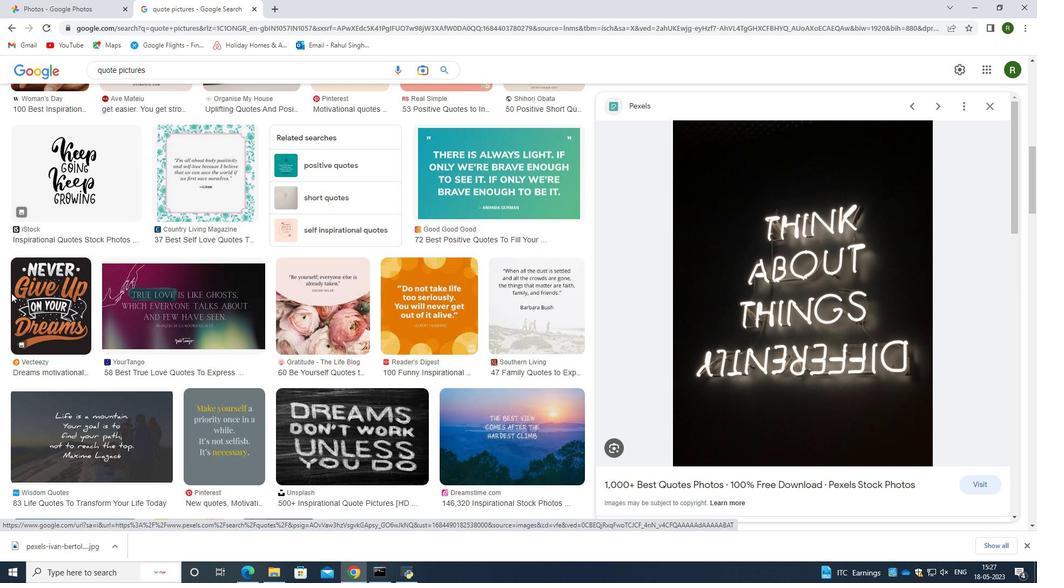 
Action: Mouse pressed left at (22, 296)
Screenshot: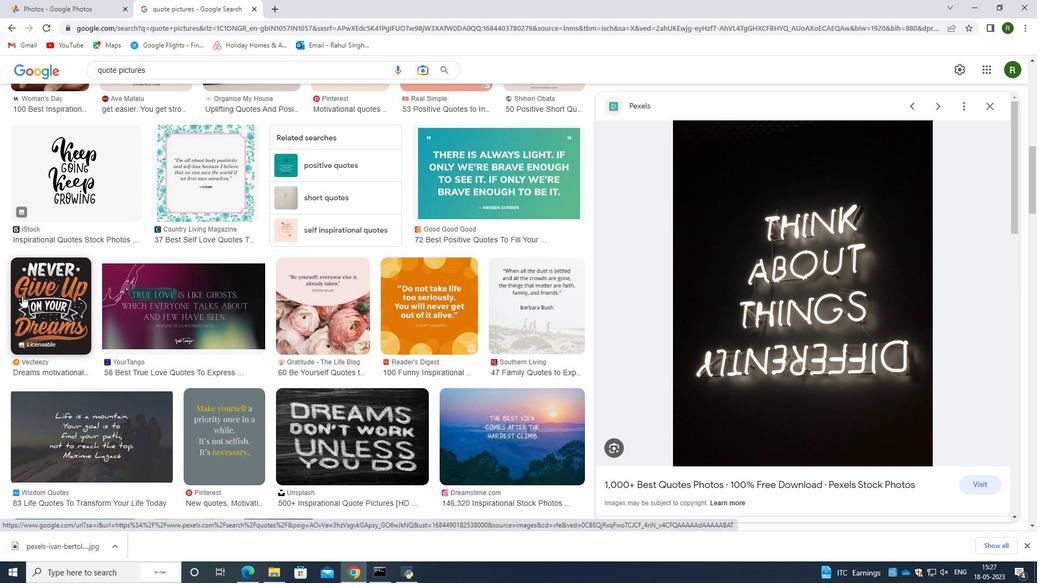 
Action: Mouse moved to (761, 298)
Screenshot: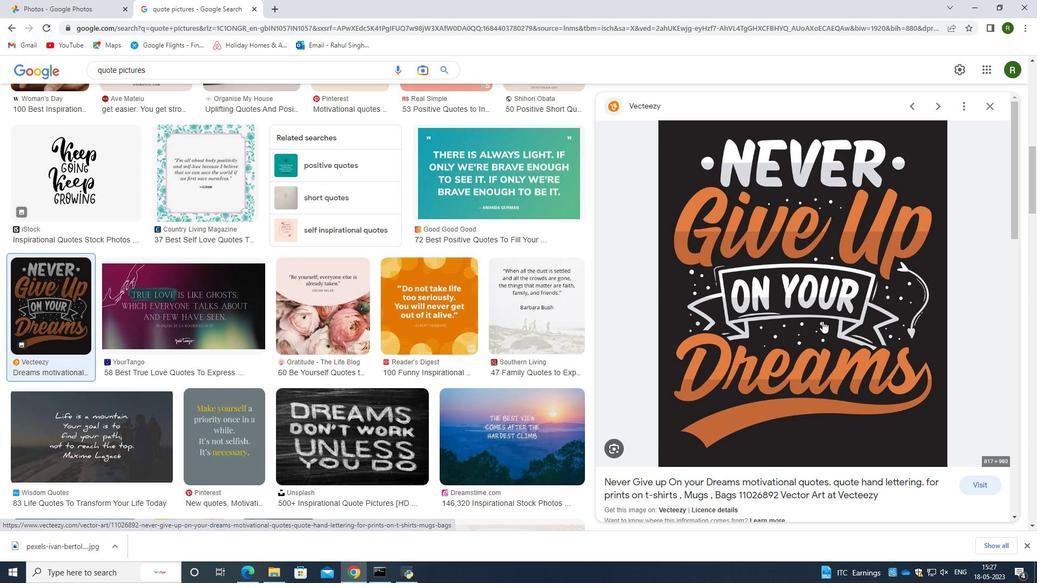 
Action: Mouse pressed right at (761, 298)
Screenshot: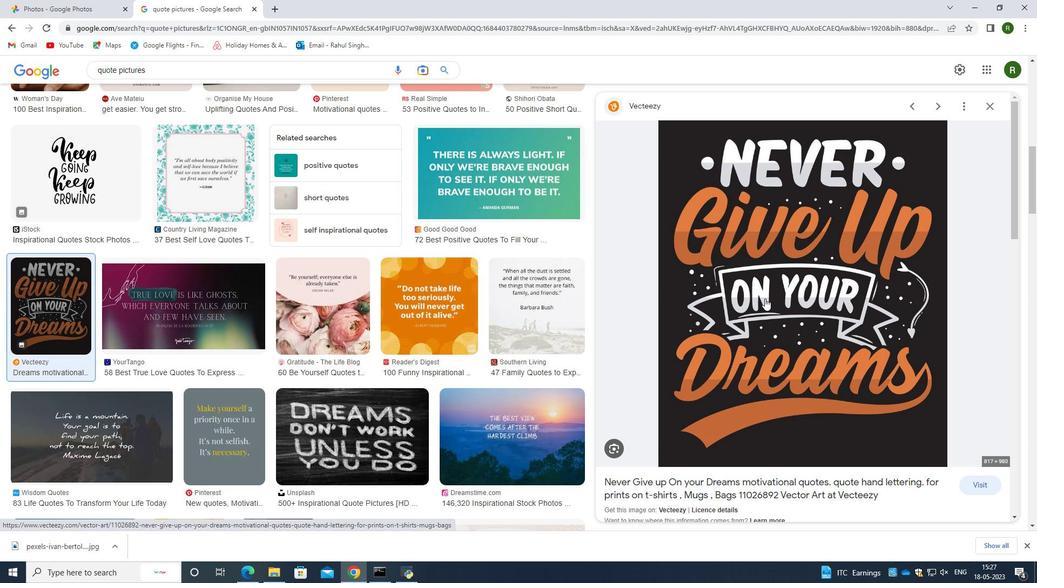 
Action: Mouse moved to (815, 414)
Screenshot: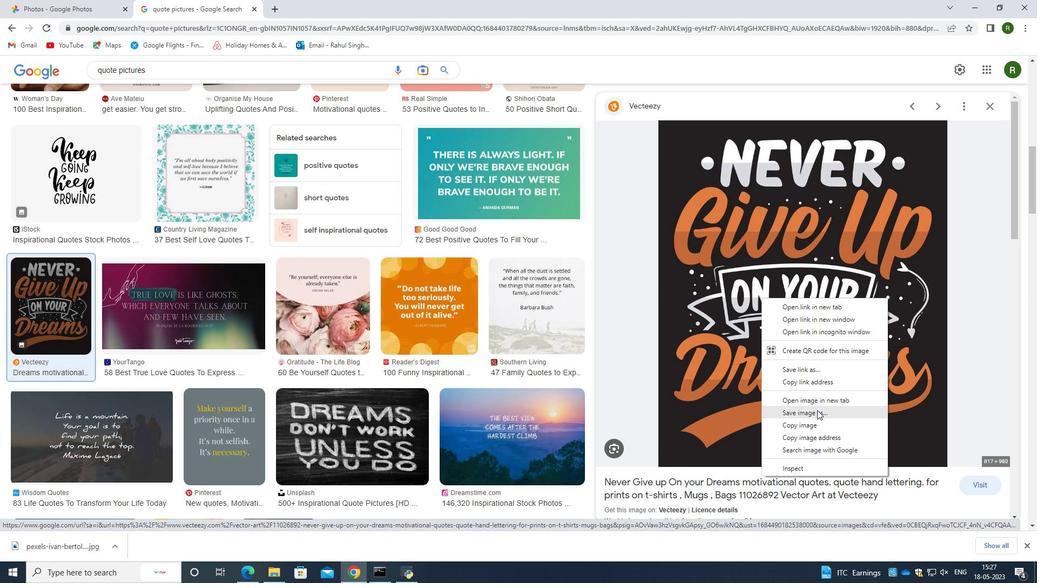 
Action: Mouse pressed left at (815, 414)
Screenshot: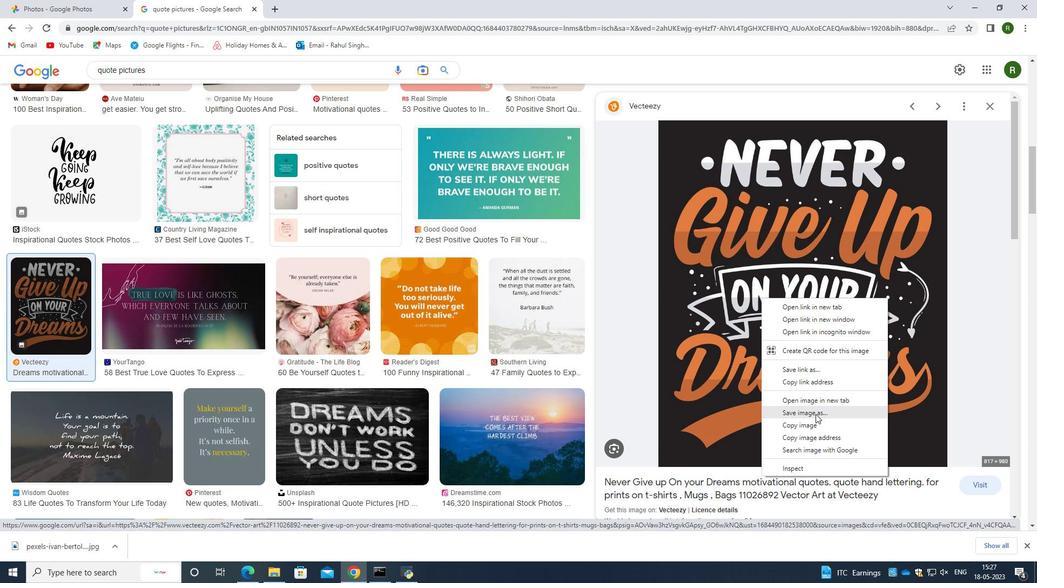 
Action: Mouse moved to (422, 276)
Screenshot: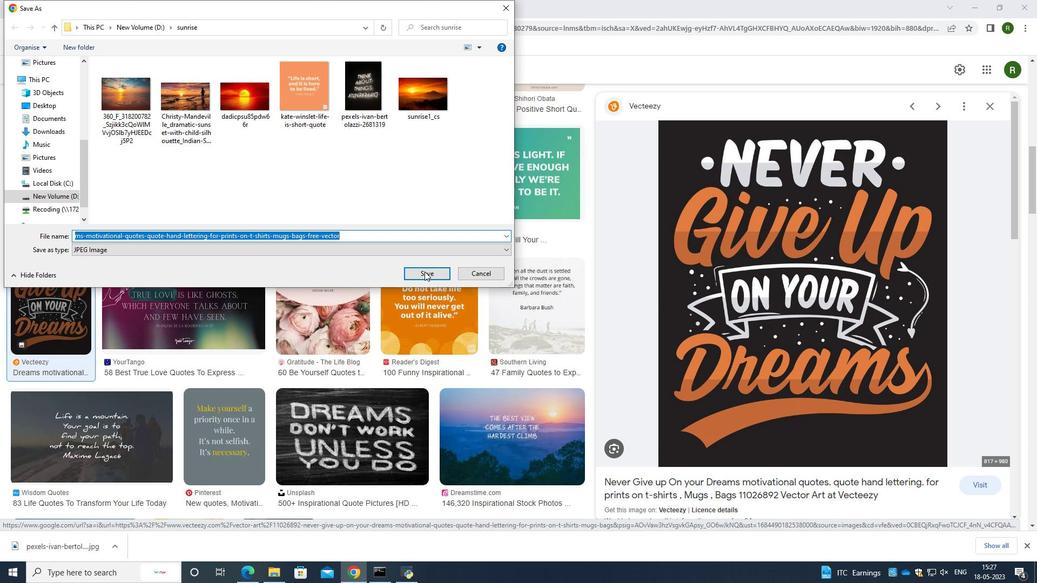 
Action: Mouse pressed left at (422, 276)
Screenshot: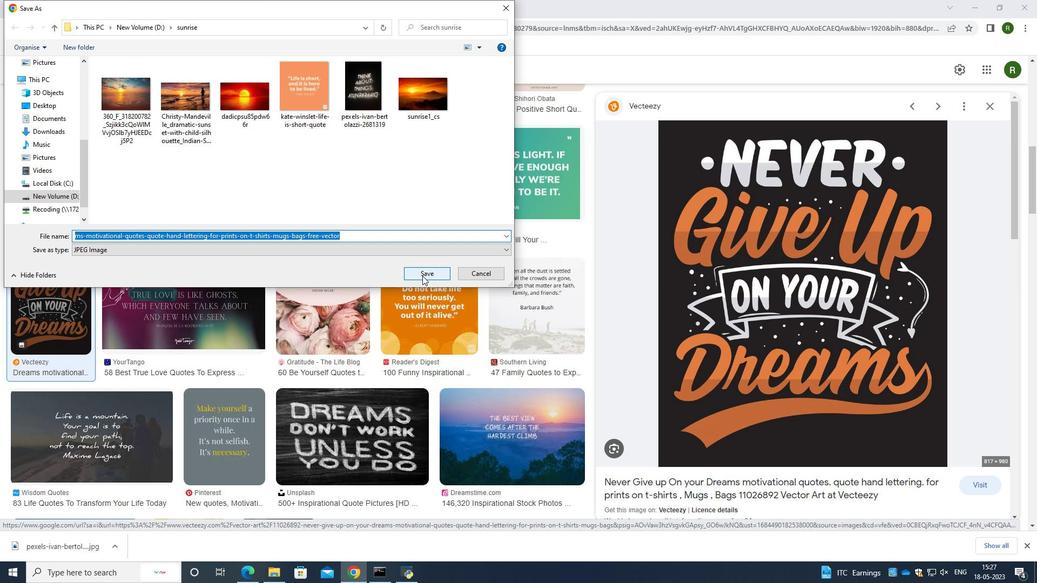 
Action: Mouse moved to (292, 403)
Screenshot: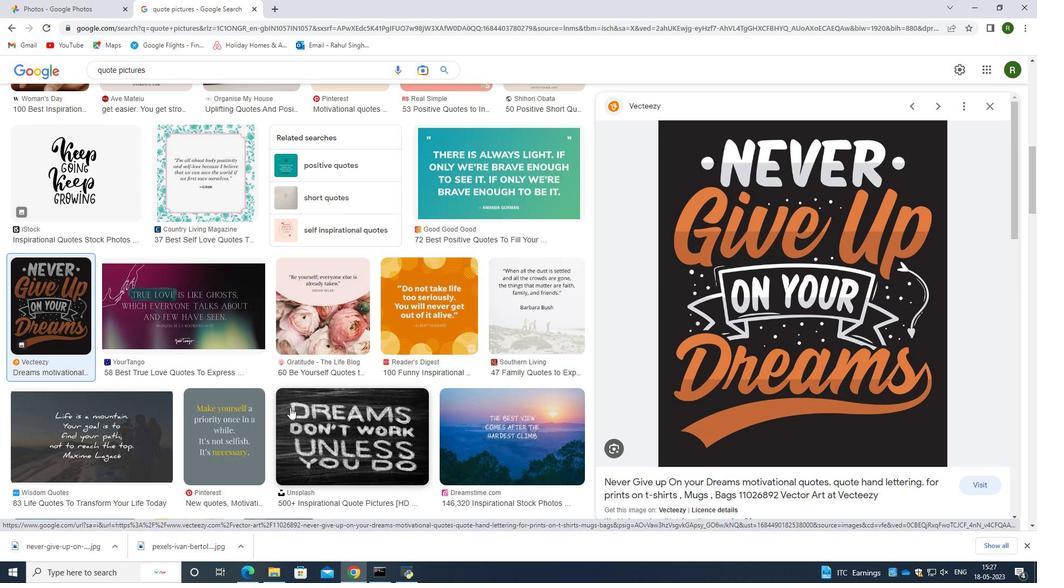 
Action: Mouse scrolled (292, 402) with delta (0, 0)
Screenshot: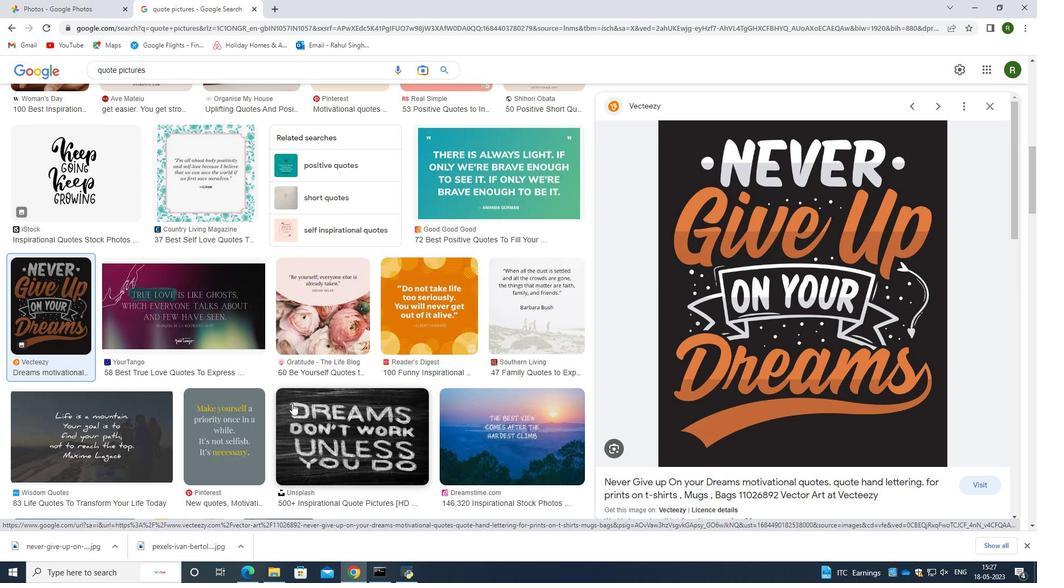 
Action: Mouse scrolled (292, 402) with delta (0, 0)
Screenshot: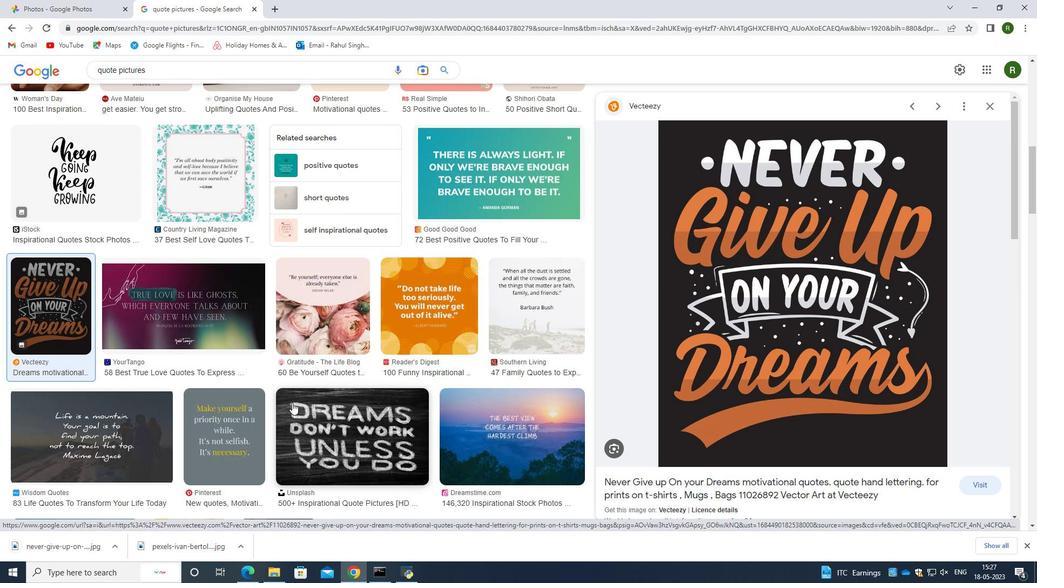
Action: Mouse moved to (209, 341)
Screenshot: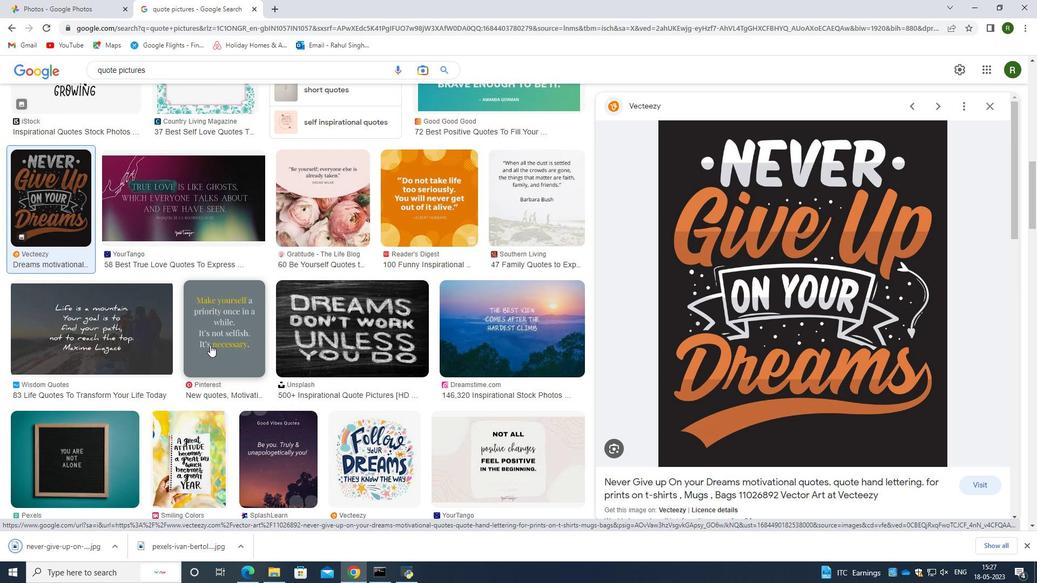
Action: Mouse pressed left at (209, 341)
Screenshot: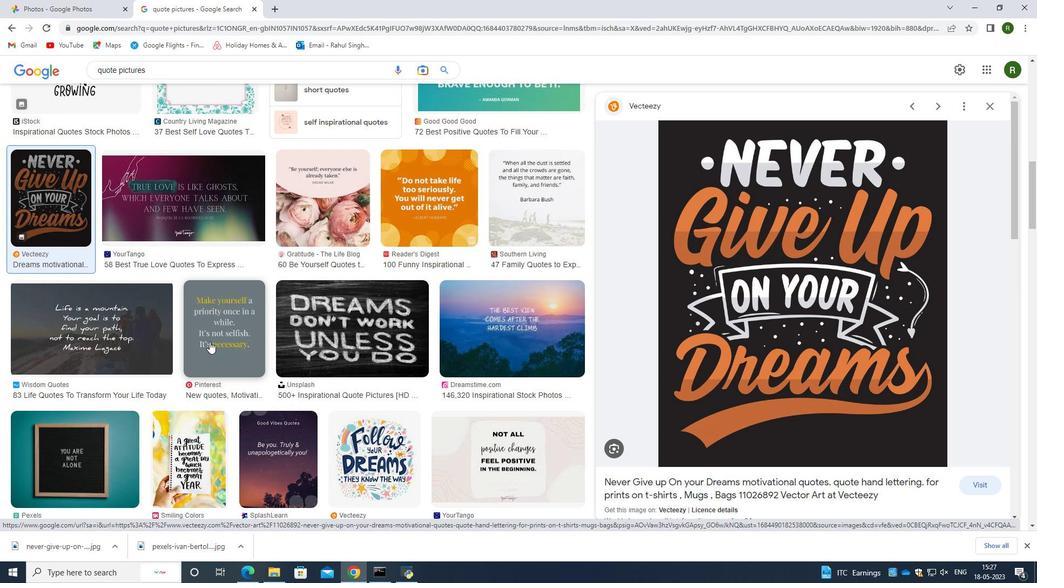 
Action: Mouse moved to (787, 326)
Screenshot: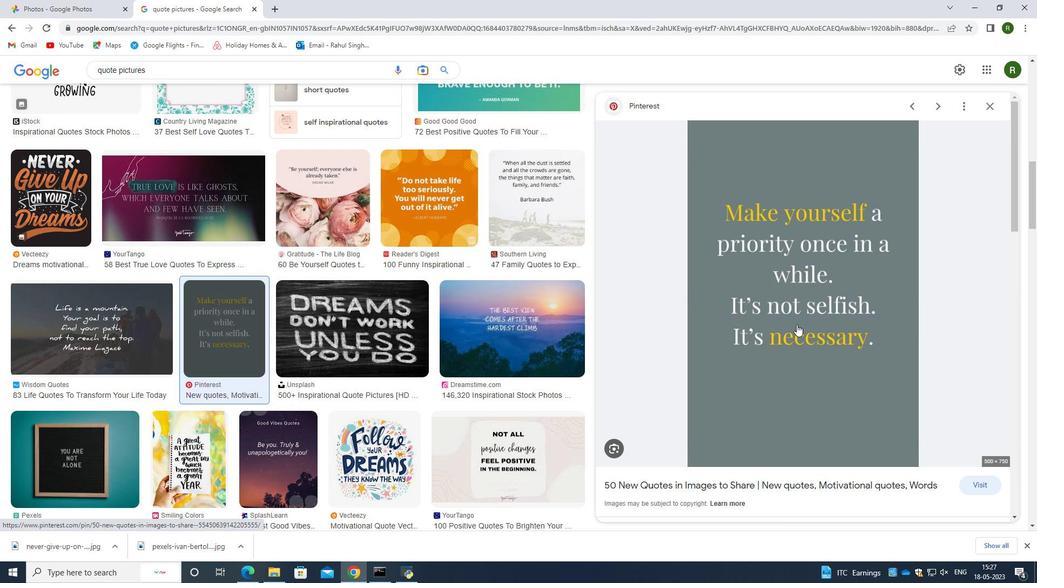 
Action: Mouse pressed right at (787, 326)
Screenshot: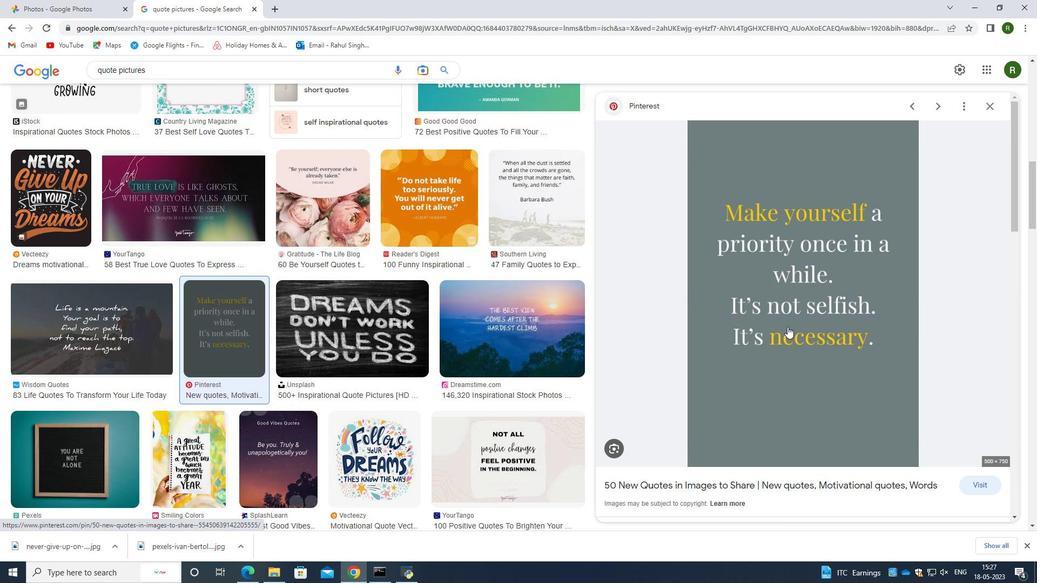 
Action: Mouse moved to (828, 445)
Screenshot: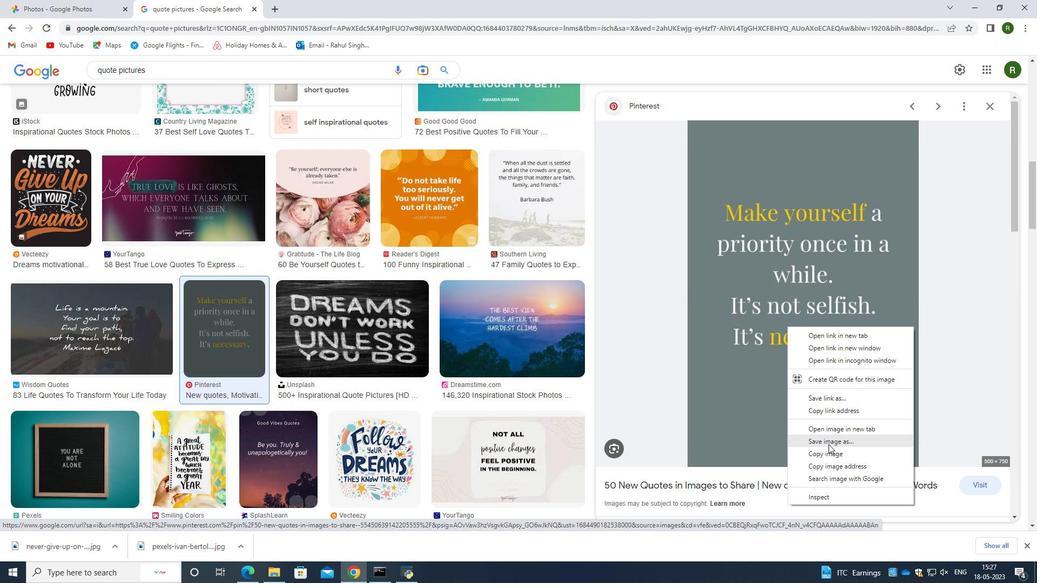 
Action: Mouse pressed left at (828, 445)
Screenshot: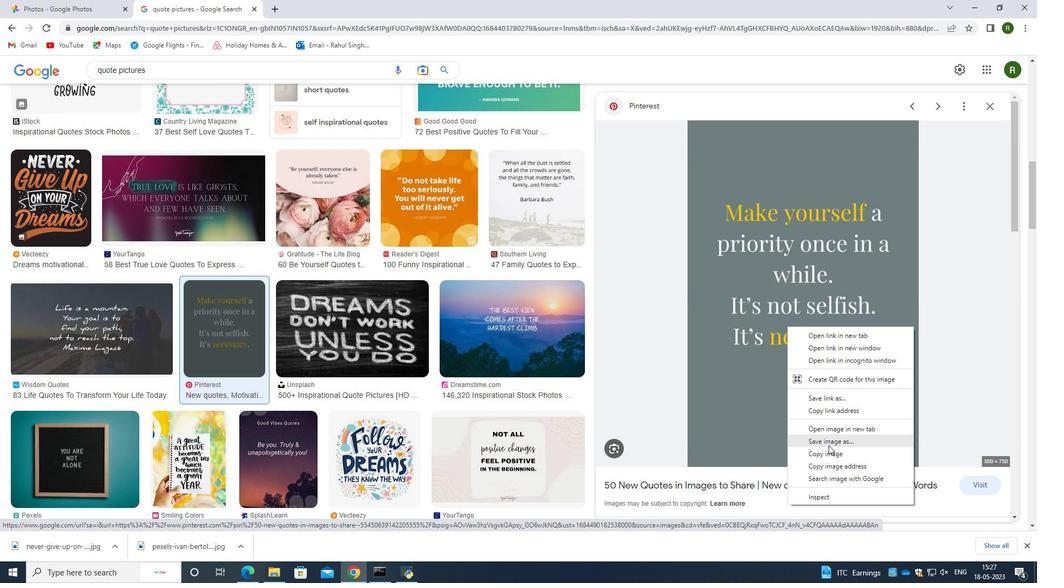 
Action: Mouse moved to (434, 274)
Screenshot: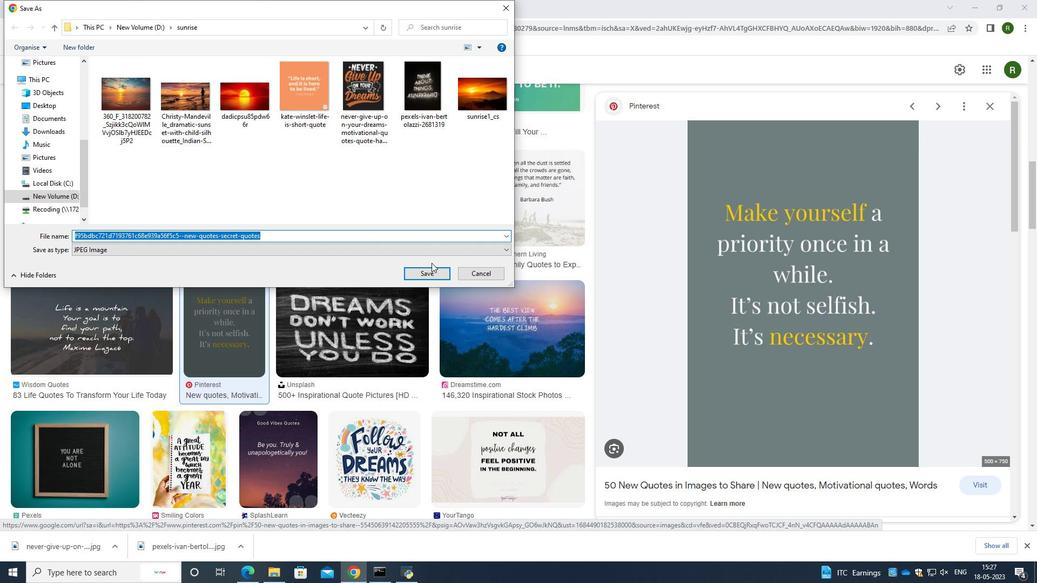 
Action: Mouse pressed left at (434, 274)
Screenshot: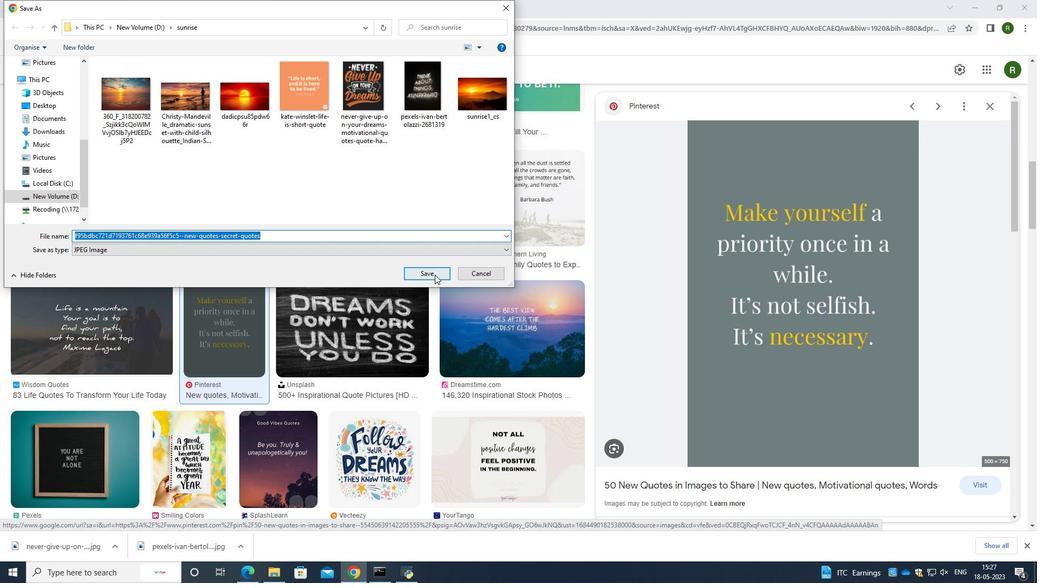 
Action: Mouse moved to (418, 315)
Screenshot: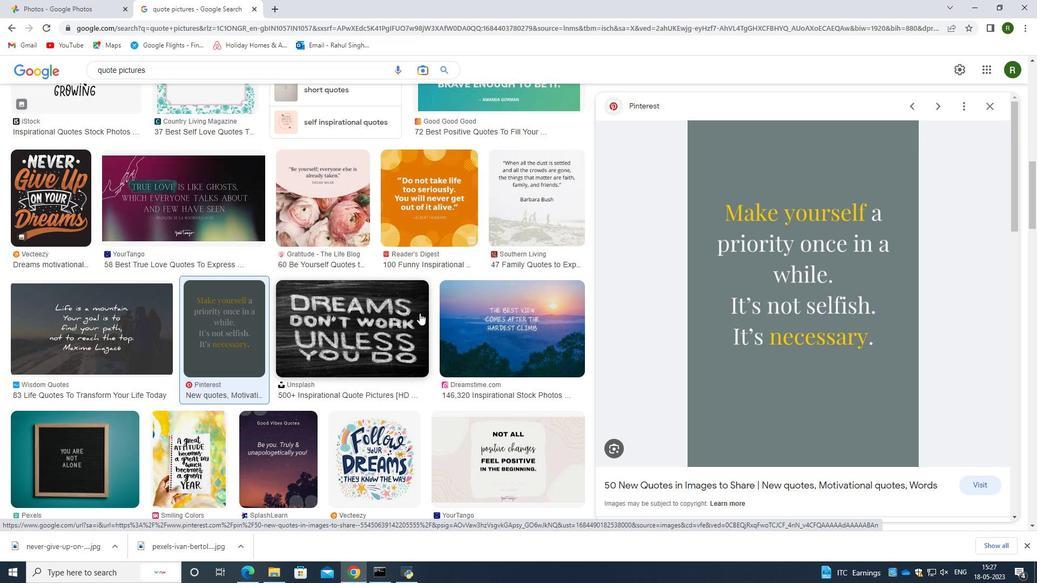 
Action: Mouse scrolled (418, 314) with delta (0, 0)
Screenshot: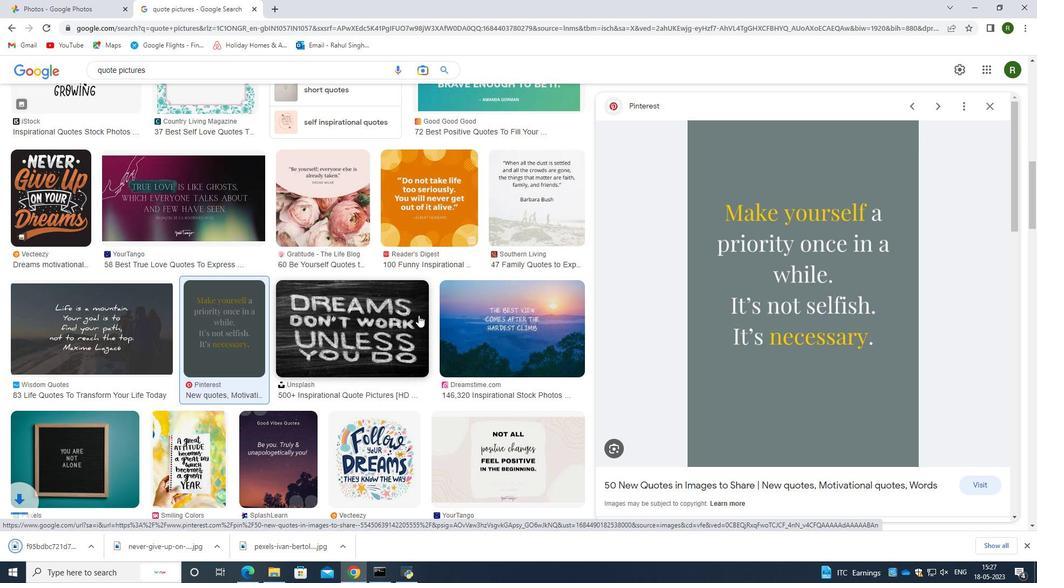 
Action: Mouse scrolled (418, 314) with delta (0, 0)
Screenshot: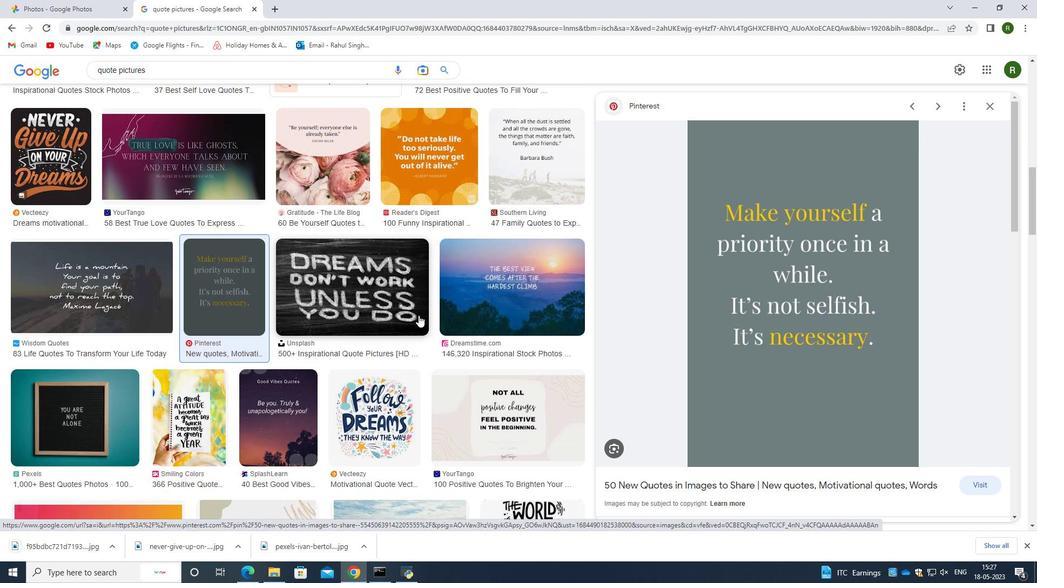
Action: Mouse scrolled (418, 314) with delta (0, 0)
Screenshot: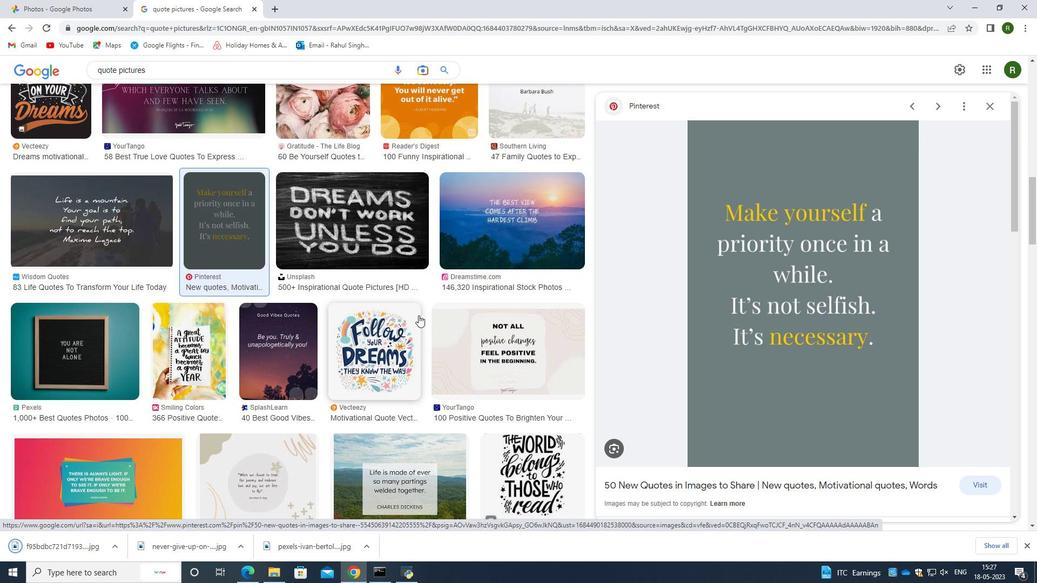 
Action: Mouse scrolled (418, 314) with delta (0, 0)
Screenshot: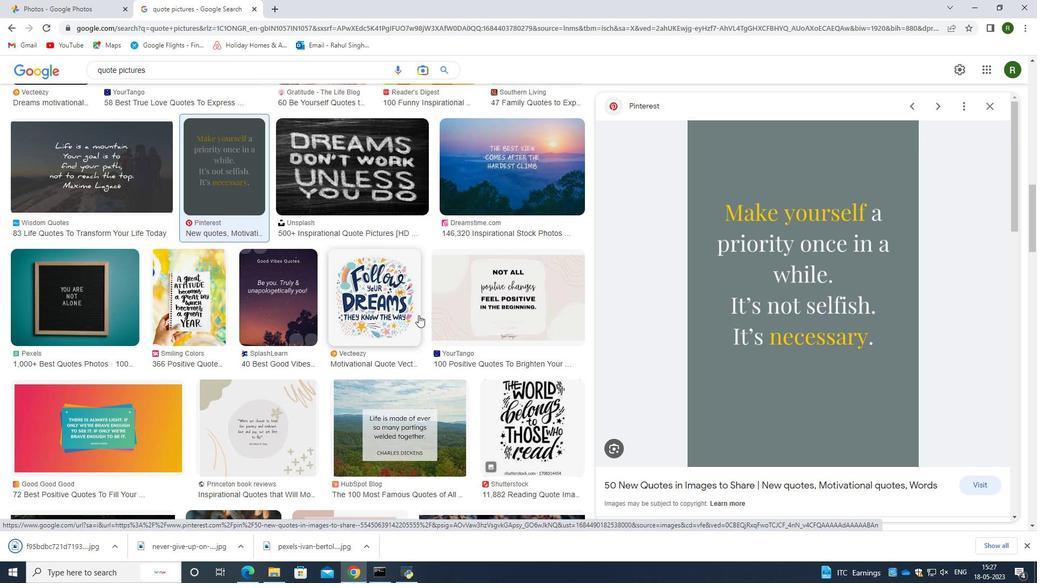 
Action: Mouse scrolled (418, 314) with delta (0, 0)
Screenshot: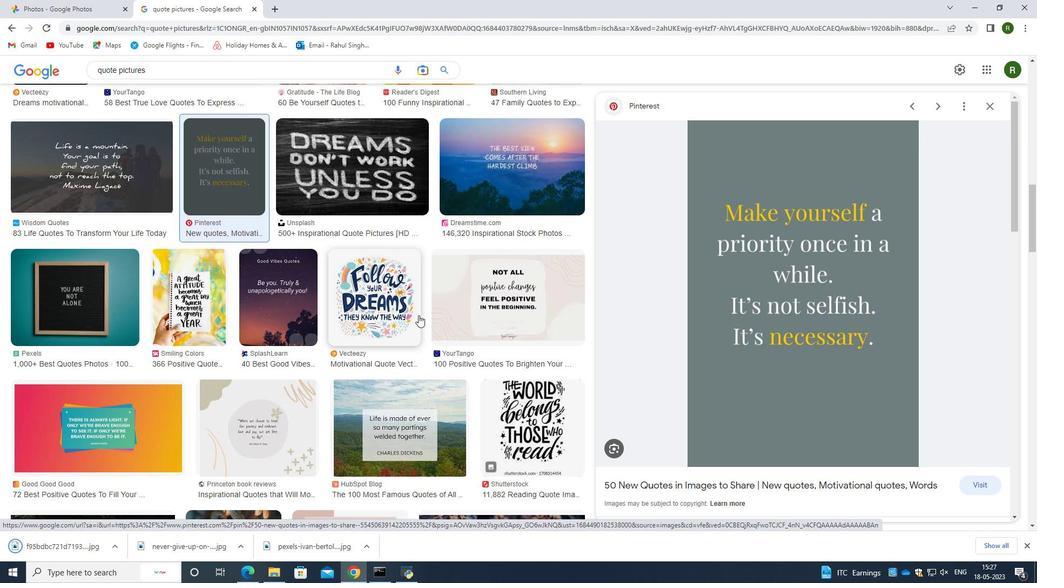 
Action: Mouse scrolled (418, 314) with delta (0, 0)
Screenshot: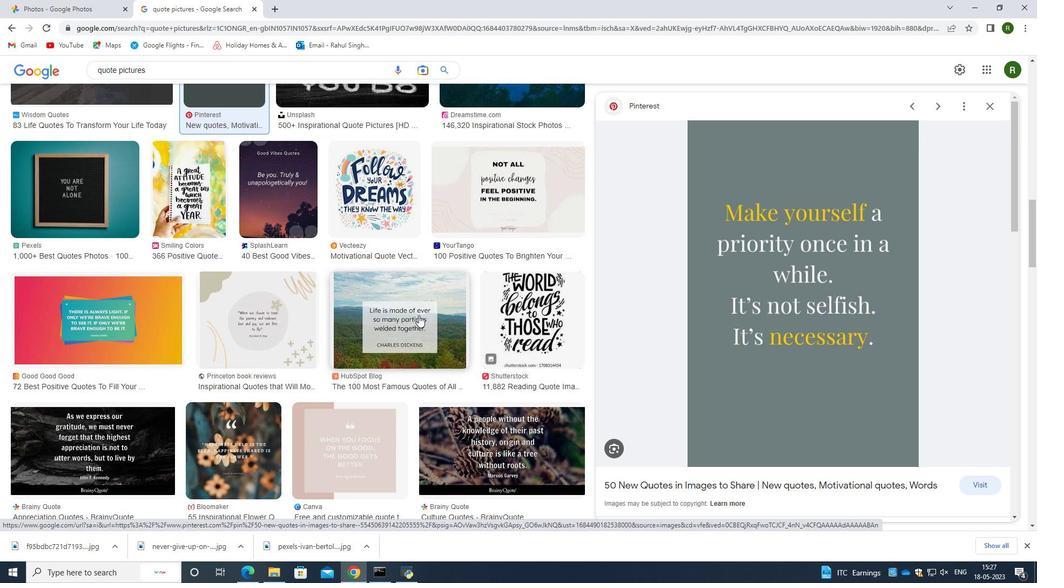 
Action: Mouse scrolled (418, 314) with delta (0, 0)
Screenshot: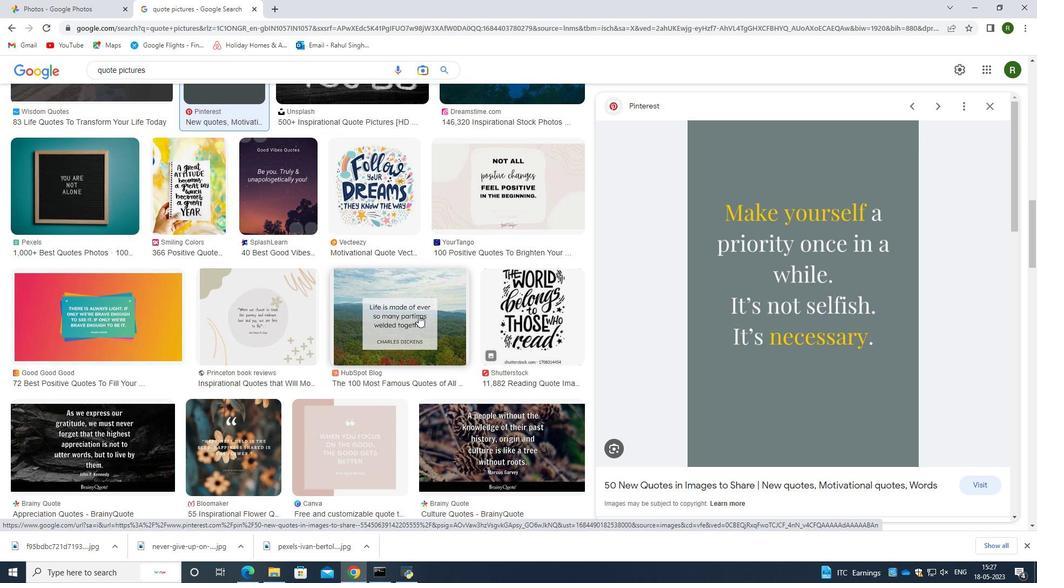 
Action: Mouse moved to (502, 321)
Screenshot: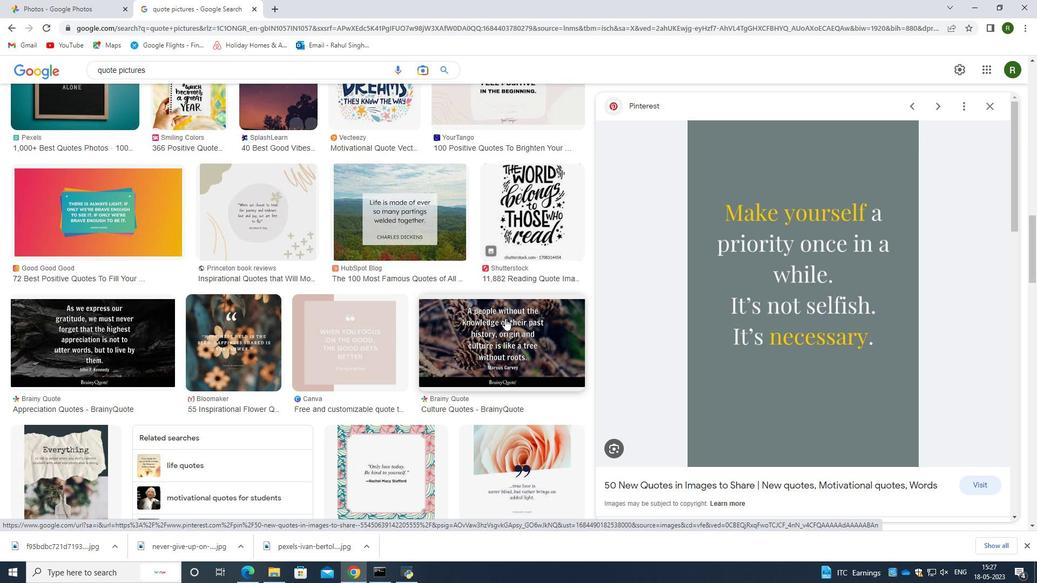 
Action: Mouse pressed left at (502, 321)
Screenshot: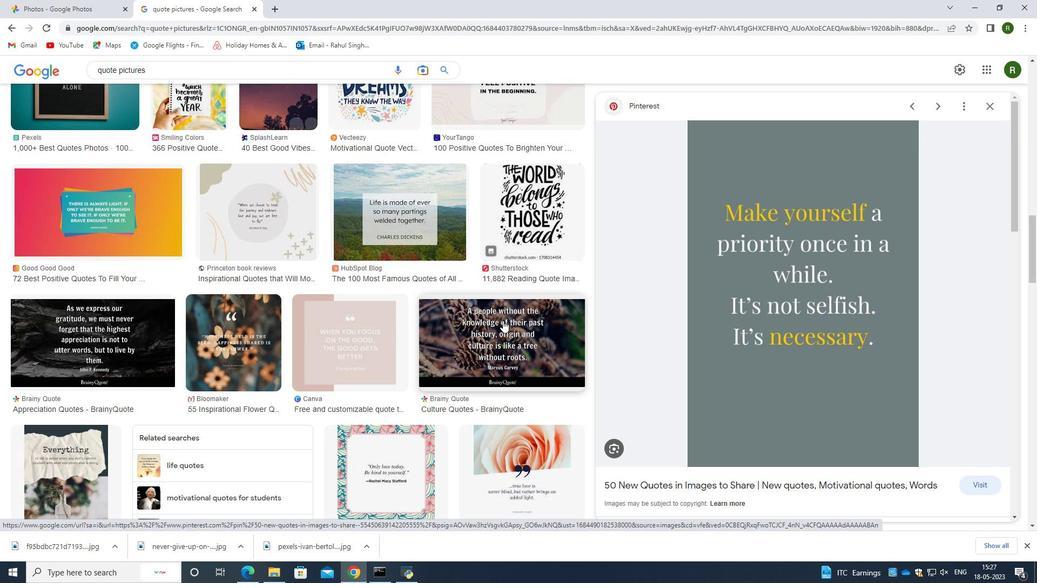 
Action: Mouse moved to (680, 420)
Screenshot: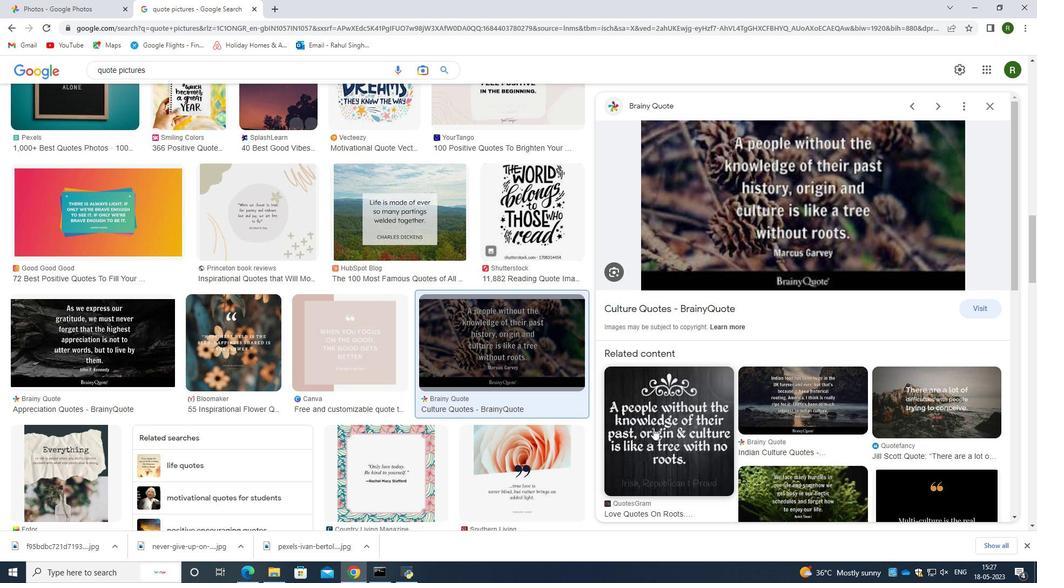 
Action: Mouse scrolled (680, 420) with delta (0, 0)
Screenshot: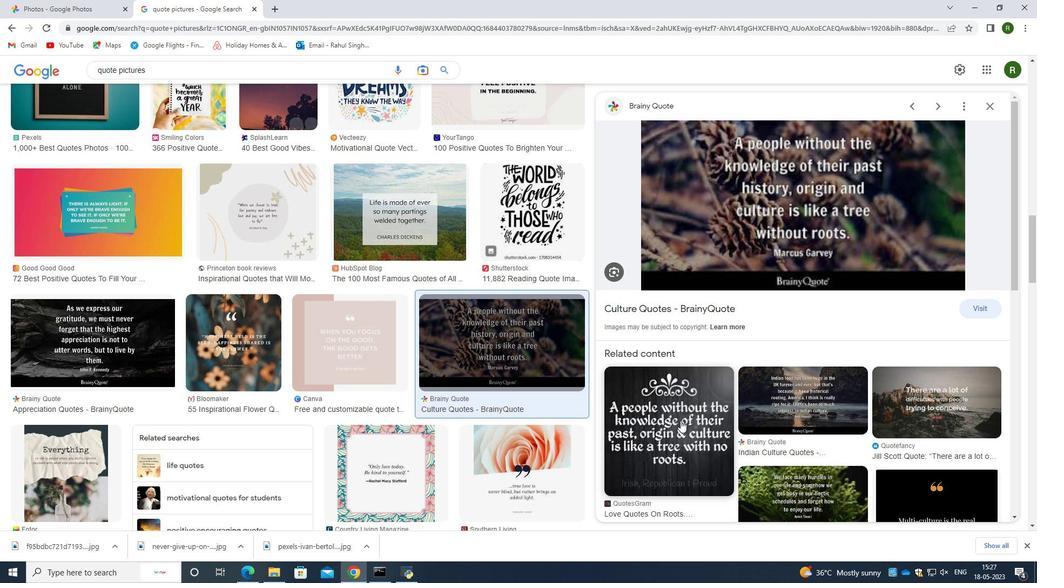 
Action: Mouse scrolled (680, 420) with delta (0, 0)
Screenshot: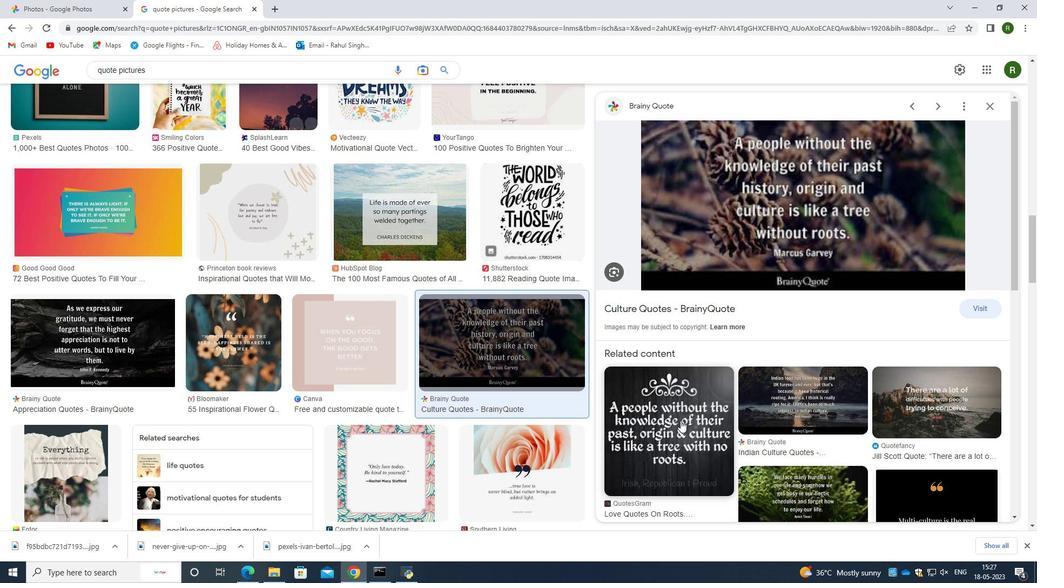 
Action: Mouse moved to (680, 420)
Screenshot: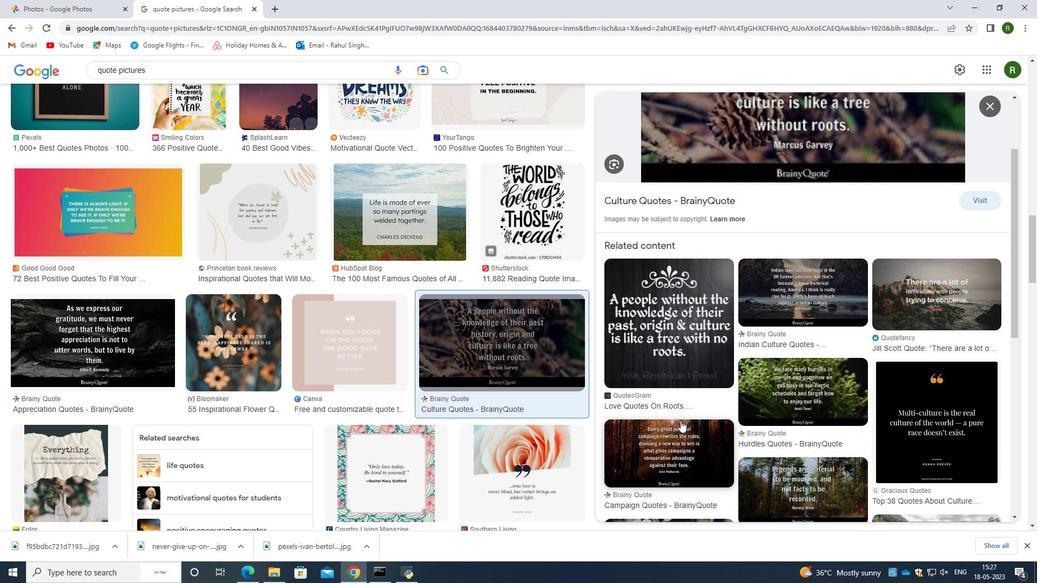 
Action: Mouse scrolled (680, 420) with delta (0, 0)
Screenshot: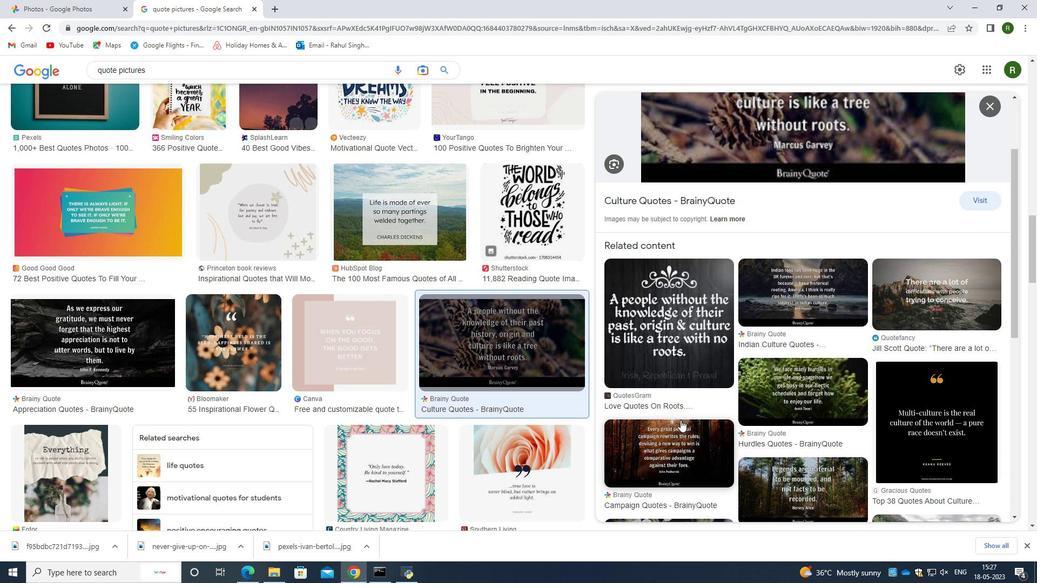 
Action: Mouse scrolled (680, 420) with delta (0, 0)
Screenshot: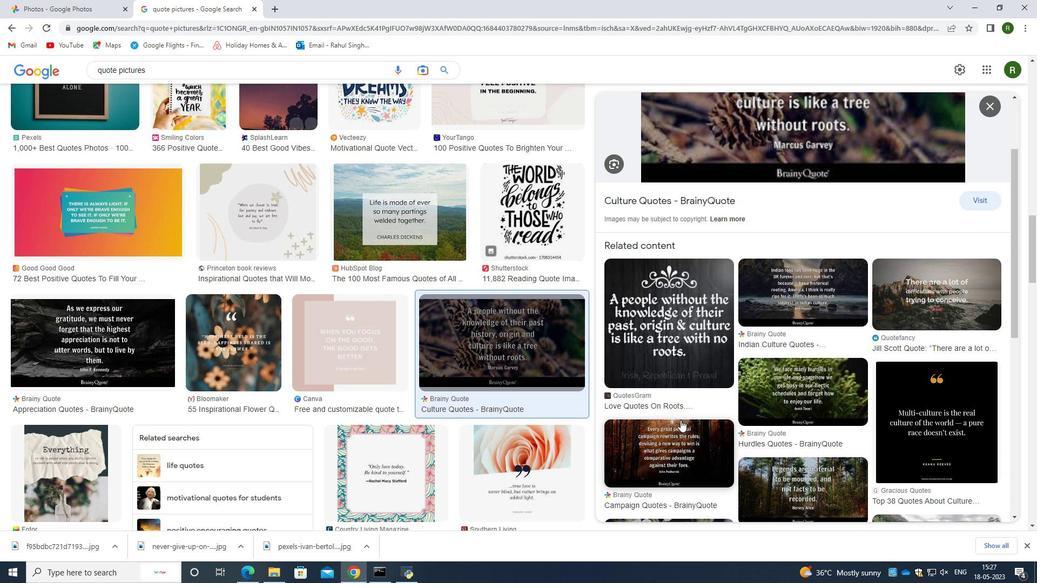 
Action: Mouse moved to (355, 344)
Screenshot: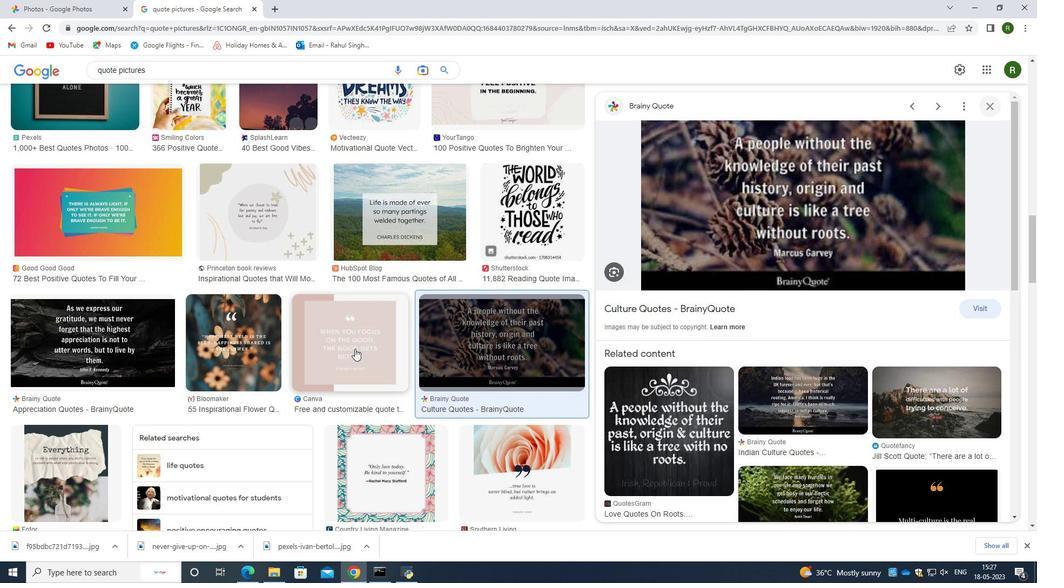 
Action: Mouse scrolled (355, 343) with delta (0, 0)
Screenshot: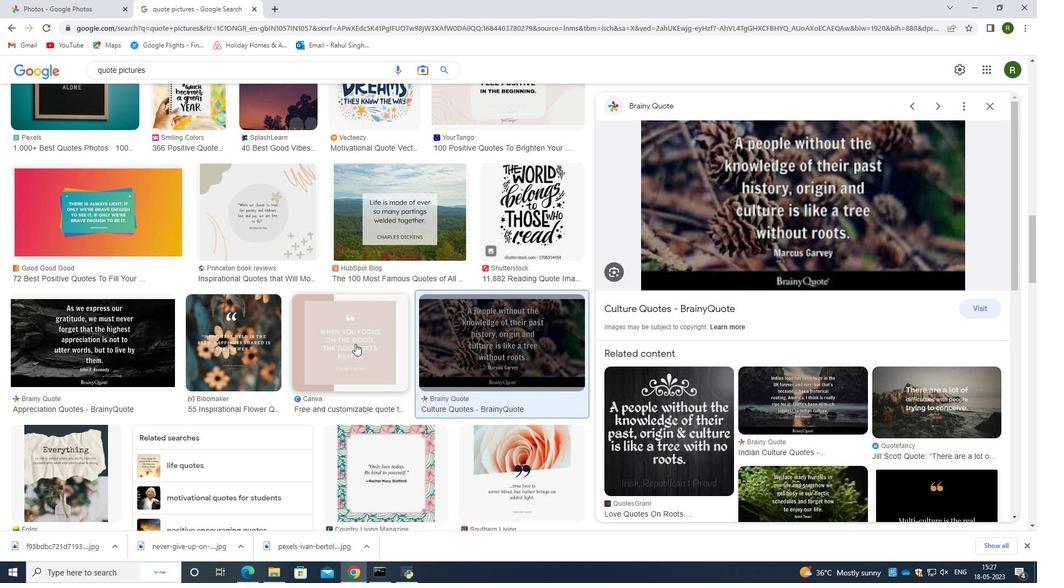 
Action: Mouse scrolled (355, 343) with delta (0, 0)
Screenshot: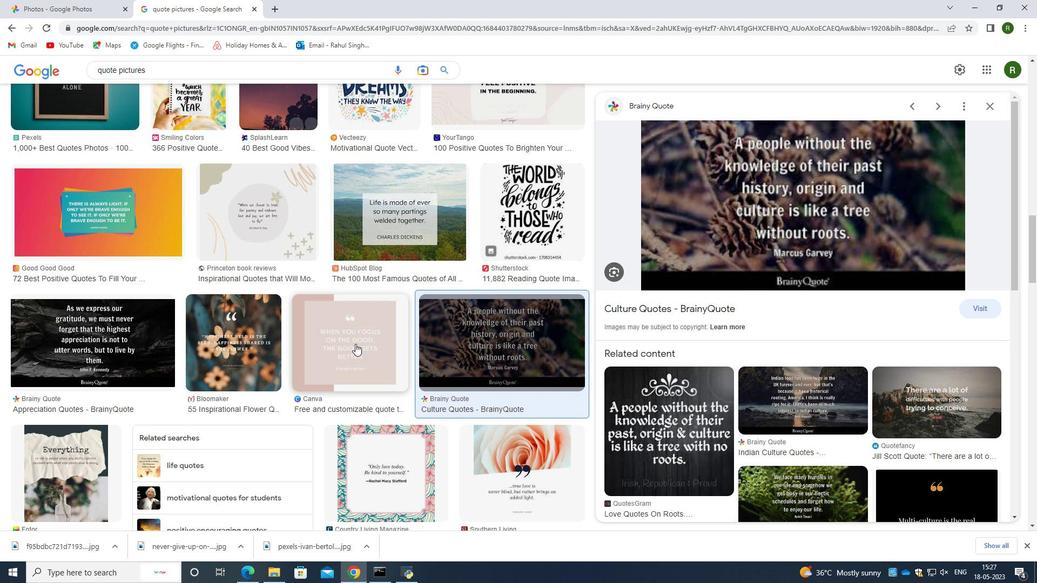 
Action: Mouse scrolled (355, 343) with delta (0, 0)
Screenshot: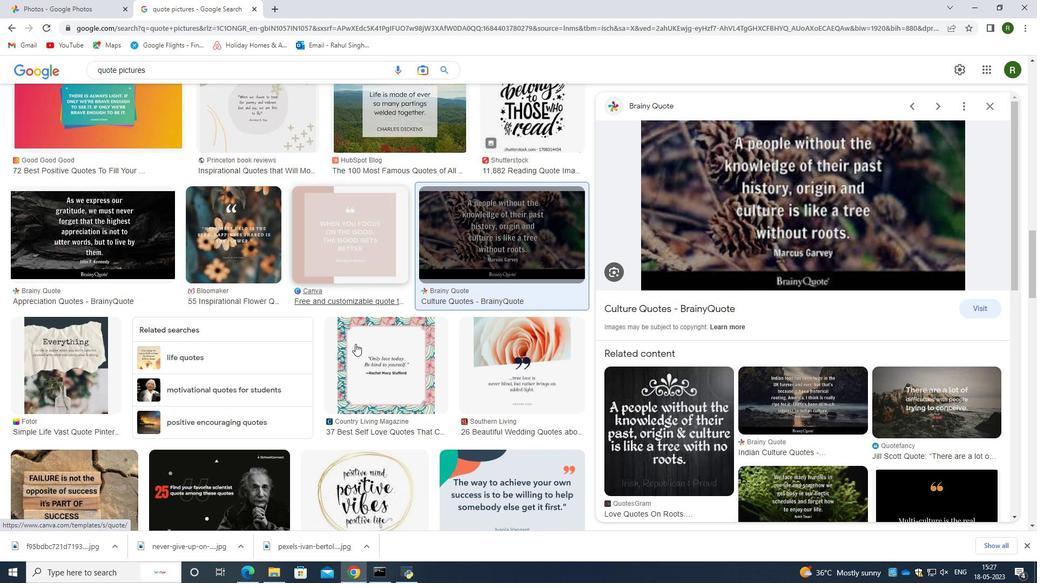 
Action: Mouse scrolled (355, 343) with delta (0, 0)
Screenshot: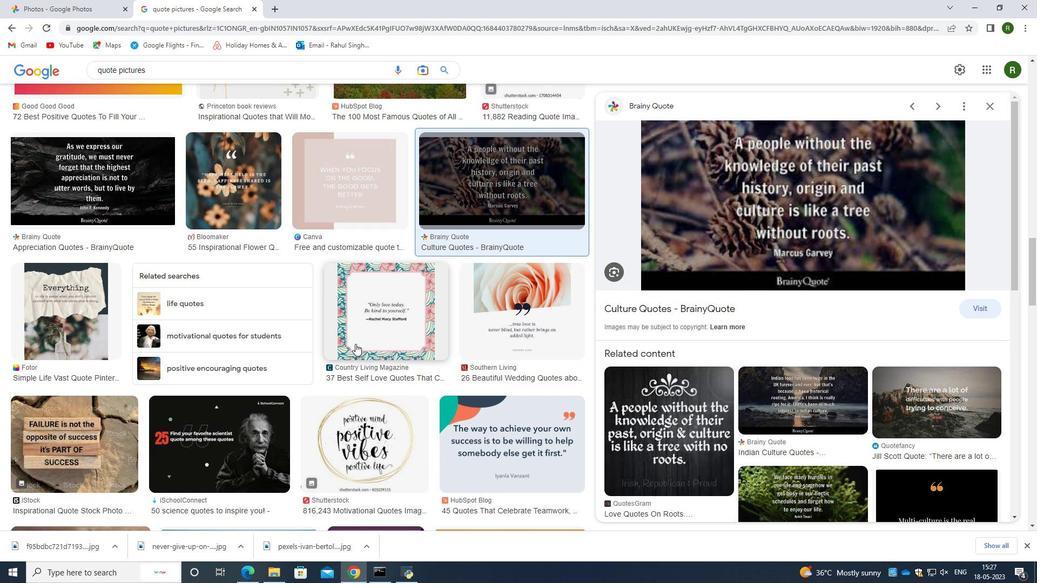 
Action: Mouse moved to (360, 346)
Screenshot: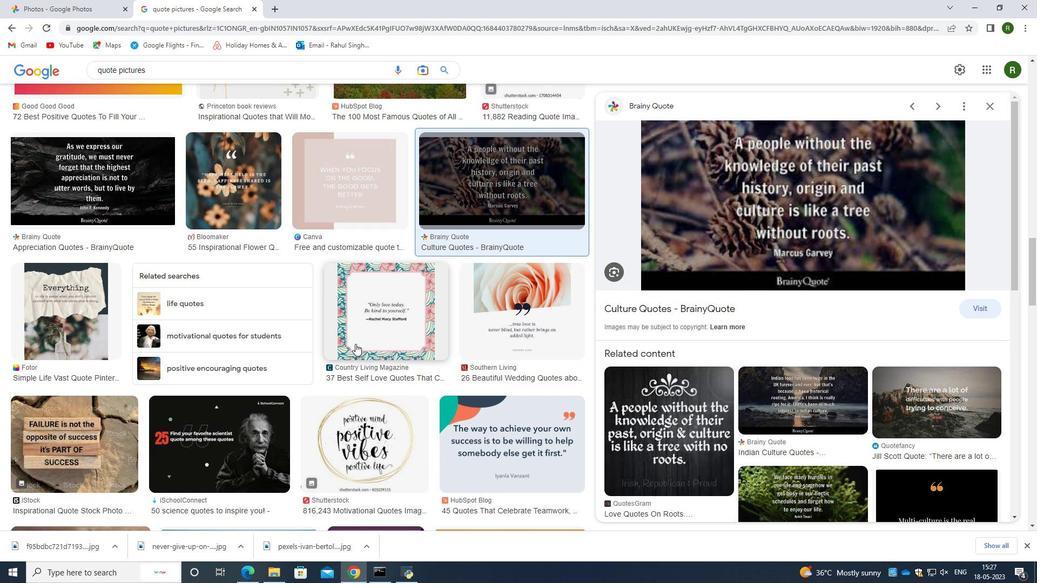 
Action: Mouse scrolled (360, 345) with delta (0, 0)
Screenshot: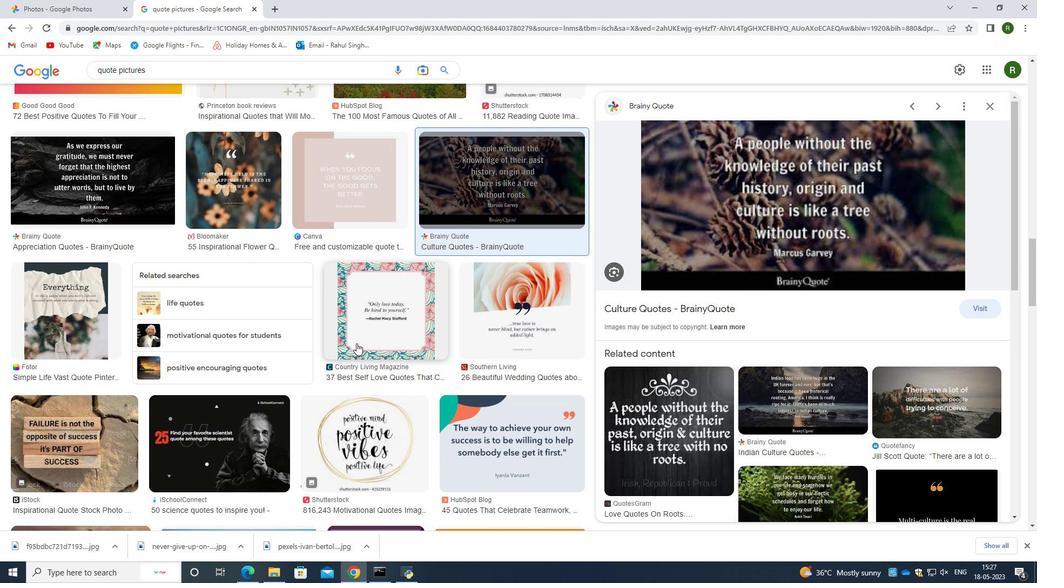 
Action: Mouse scrolled (360, 345) with delta (0, 0)
Screenshot: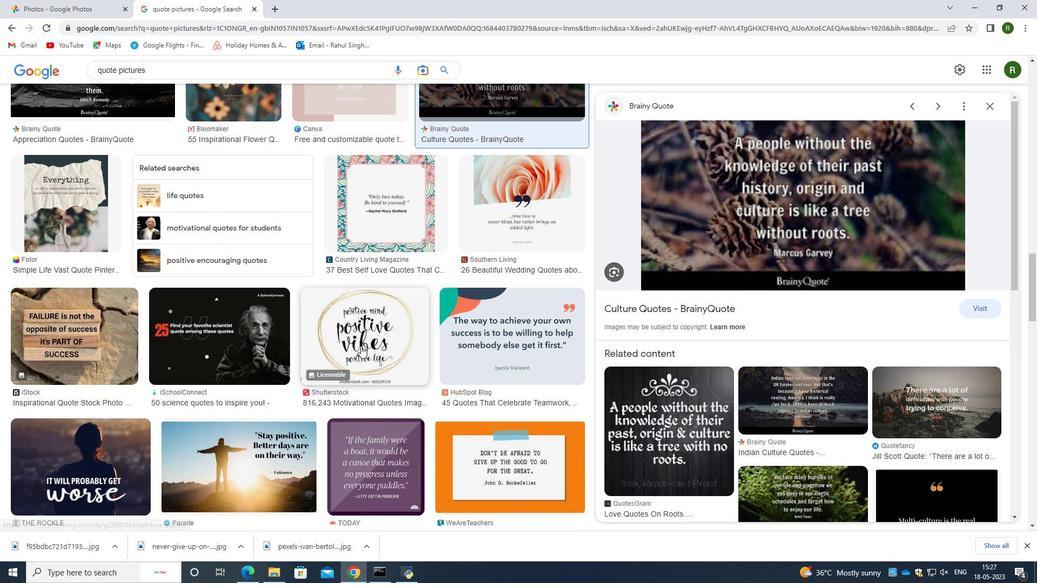 
Action: Mouse moved to (363, 345)
Screenshot: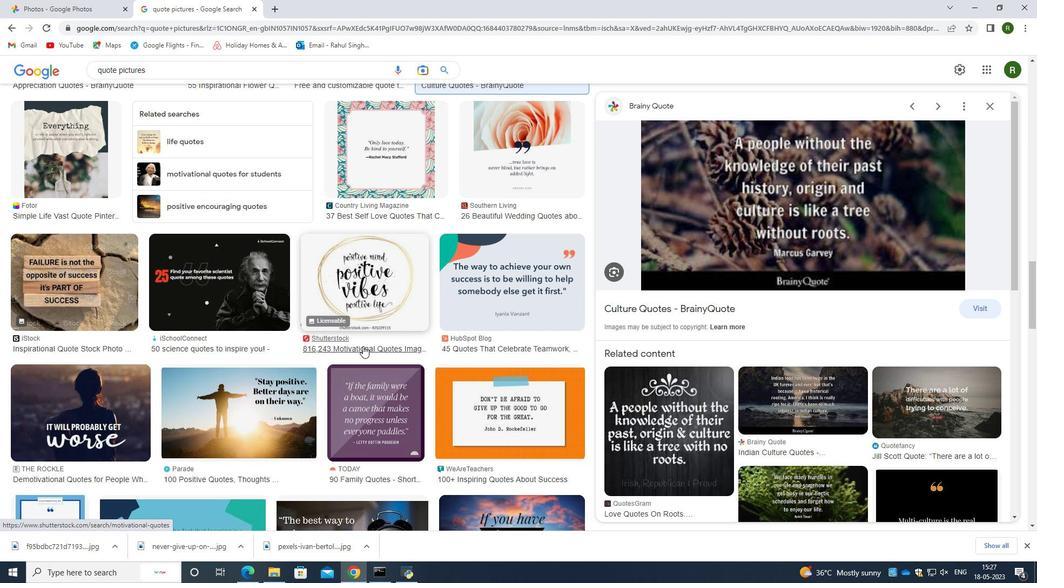 
Action: Mouse scrolled (363, 345) with delta (0, 0)
Screenshot: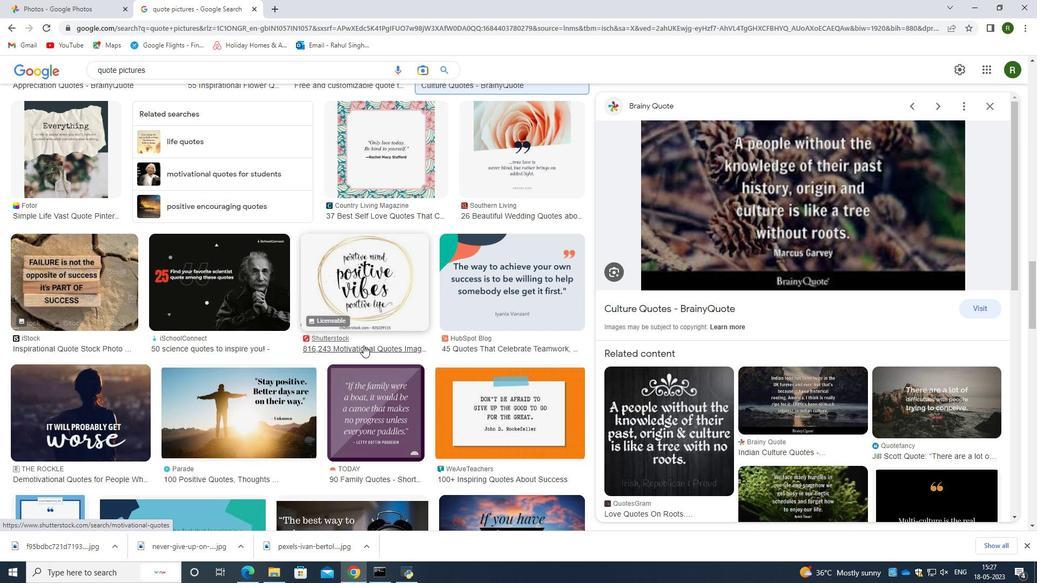 
Action: Mouse scrolled (363, 345) with delta (0, 0)
Screenshot: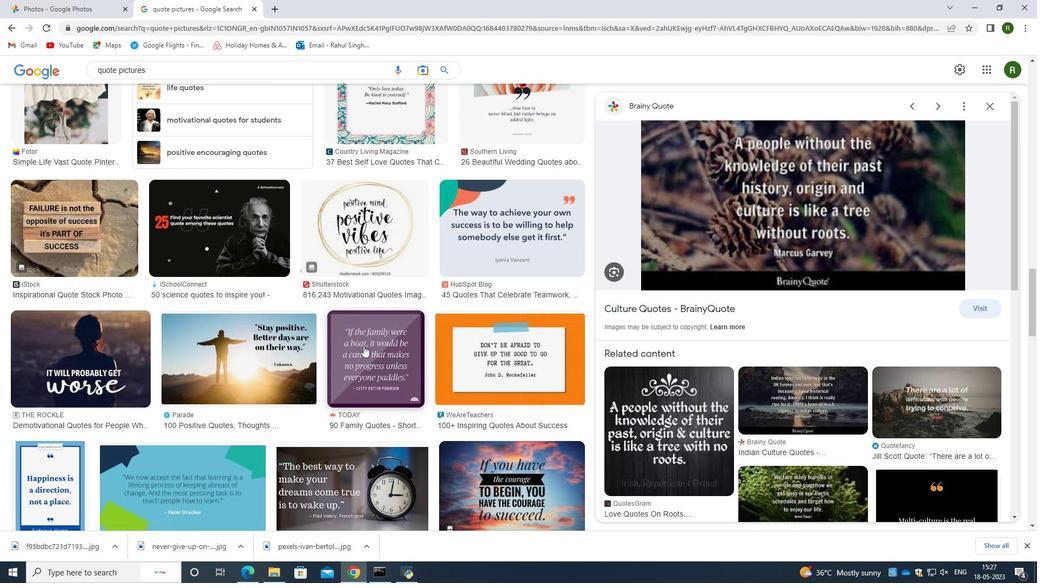 
Action: Mouse scrolled (363, 345) with delta (0, 0)
Screenshot: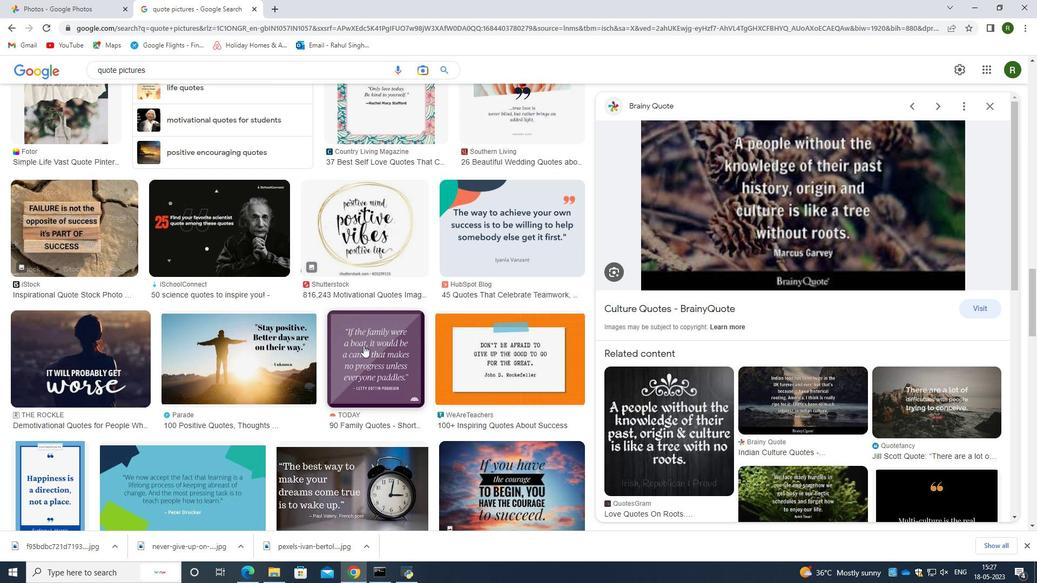 
Action: Mouse scrolled (363, 345) with delta (0, 0)
Screenshot: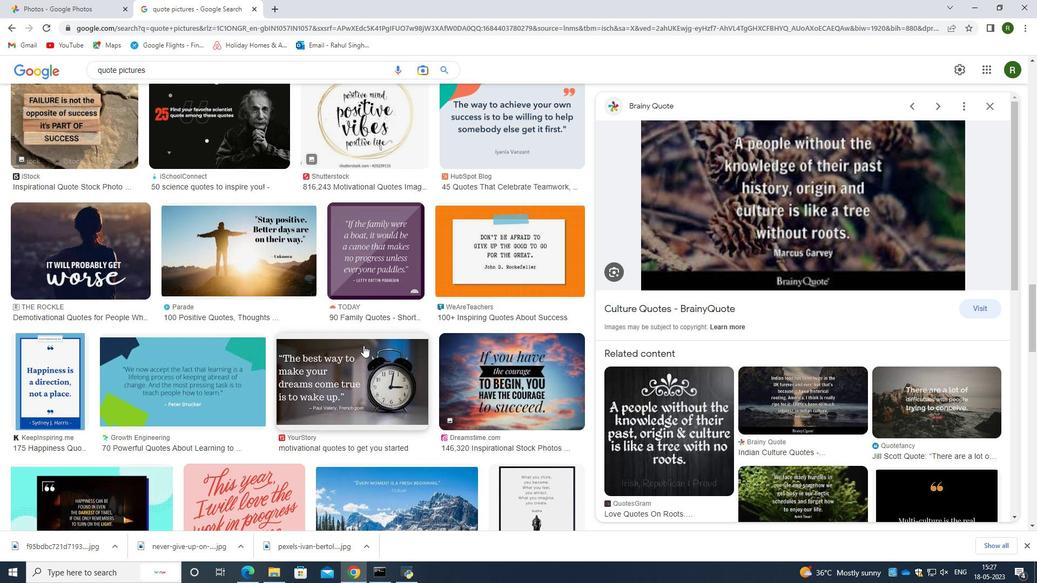 
Action: Mouse scrolled (363, 345) with delta (0, 0)
Screenshot: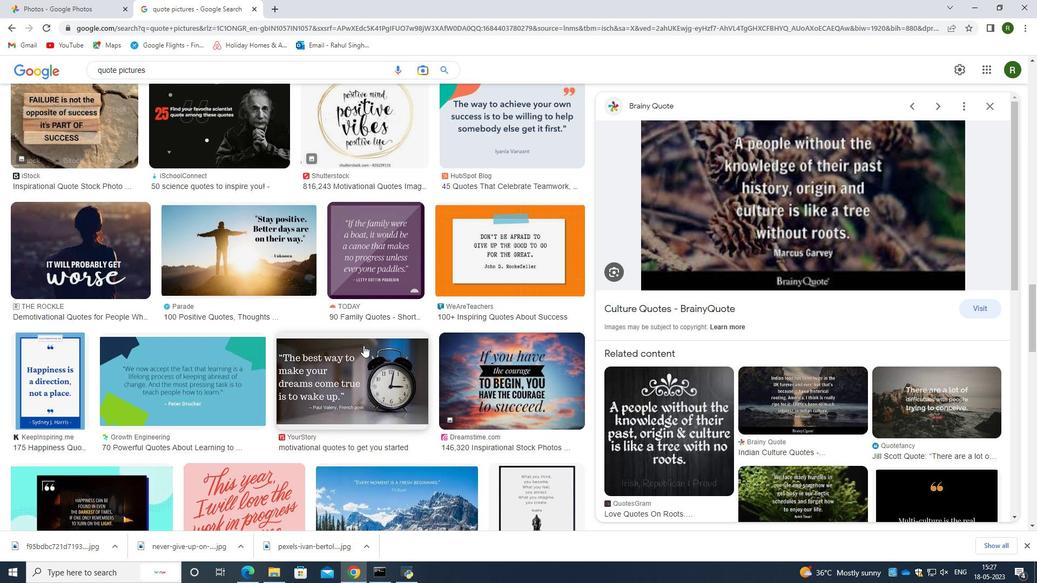 
Action: Mouse moved to (71, 281)
Screenshot: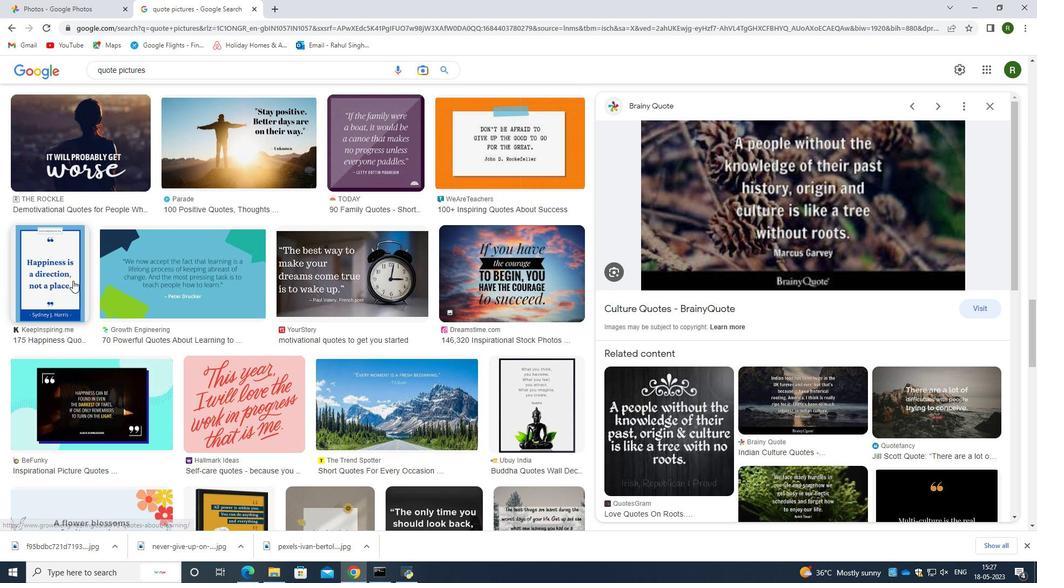 
Action: Mouse pressed left at (71, 281)
Screenshot: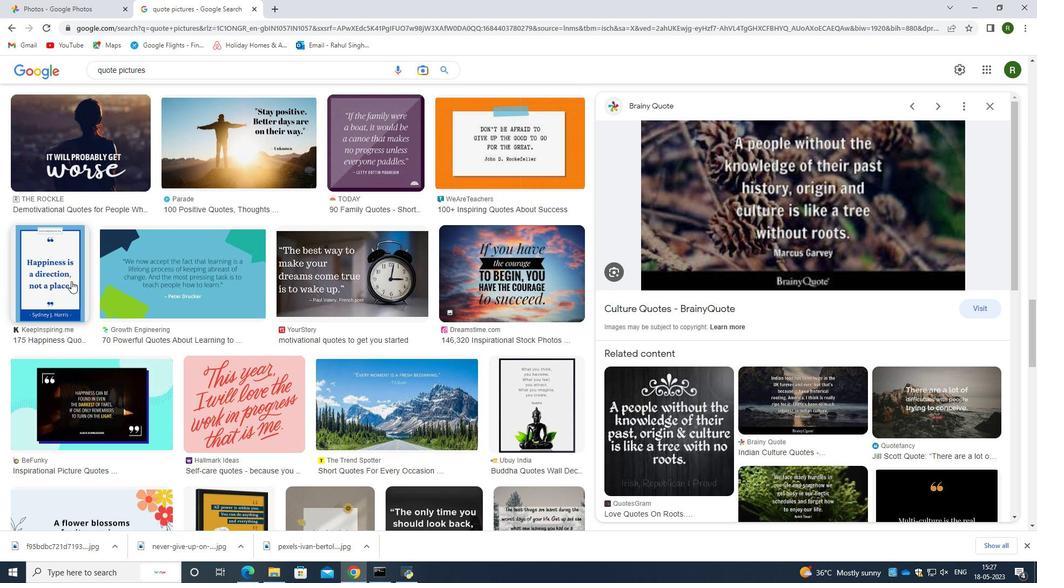 
Action: Mouse moved to (767, 303)
Screenshot: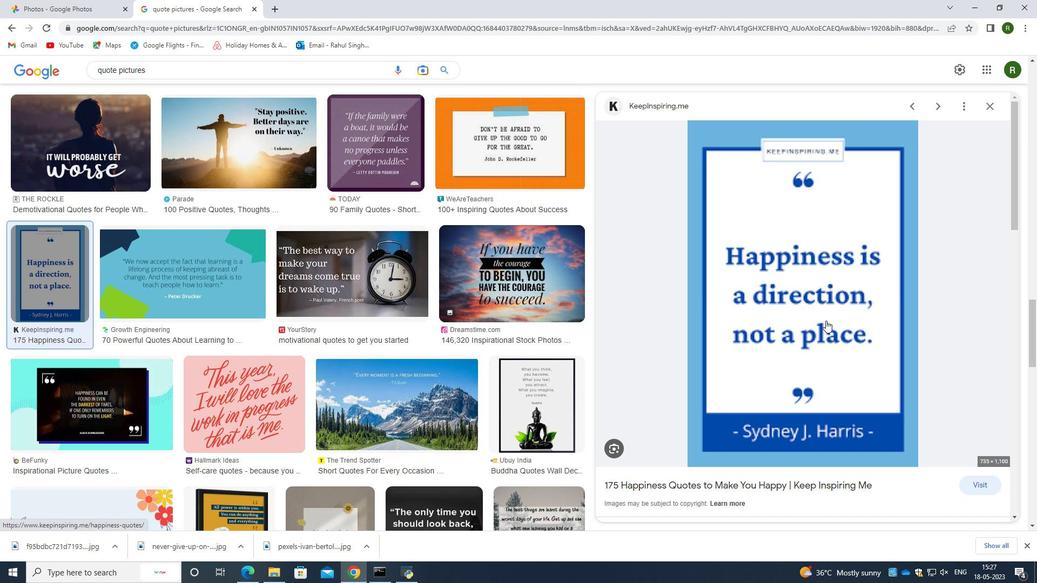 
Action: Mouse pressed right at (767, 303)
Screenshot: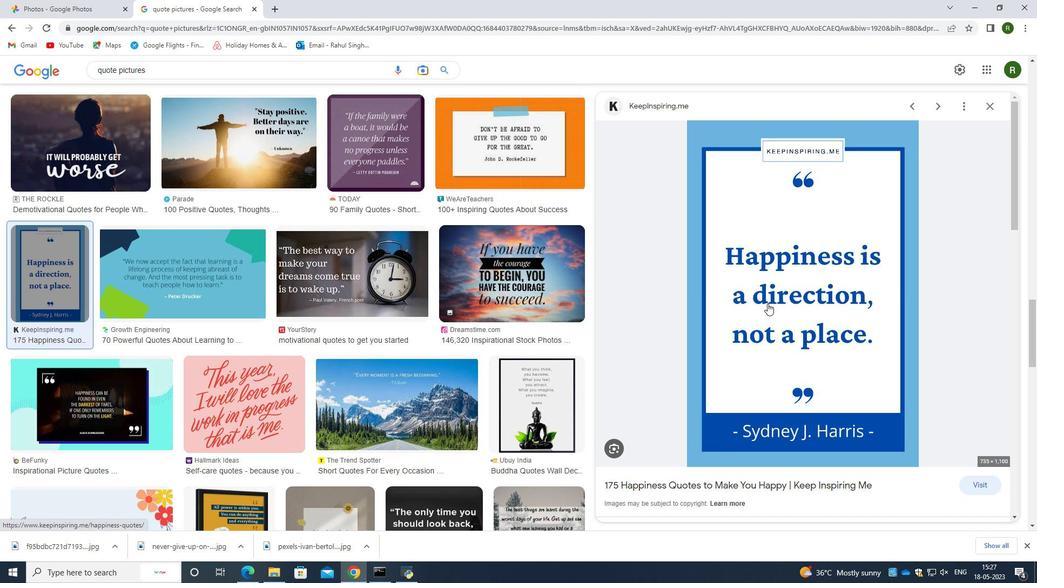 
Action: Mouse moved to (823, 413)
Screenshot: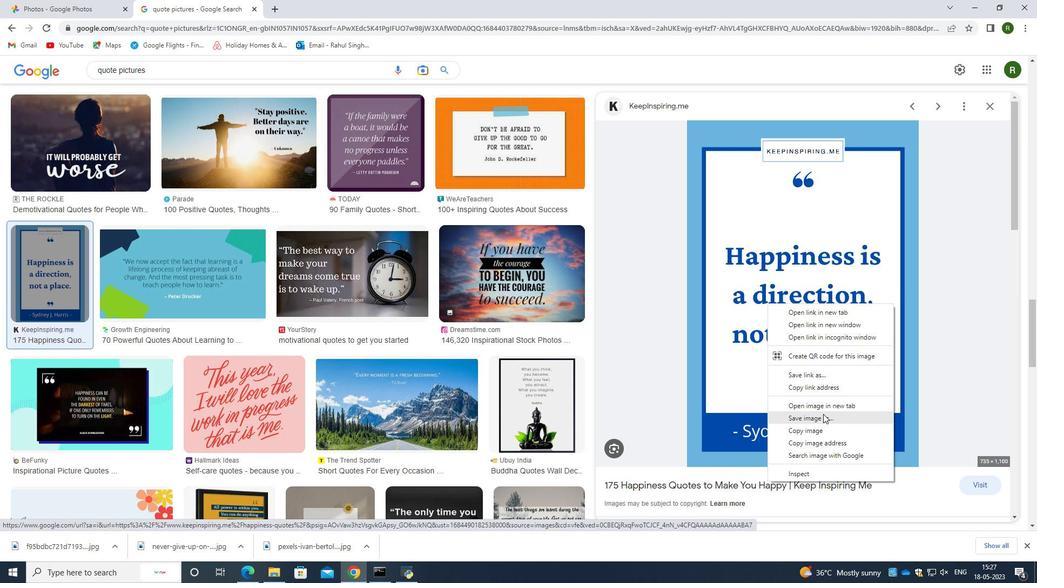 
Action: Mouse pressed left at (823, 413)
Screenshot: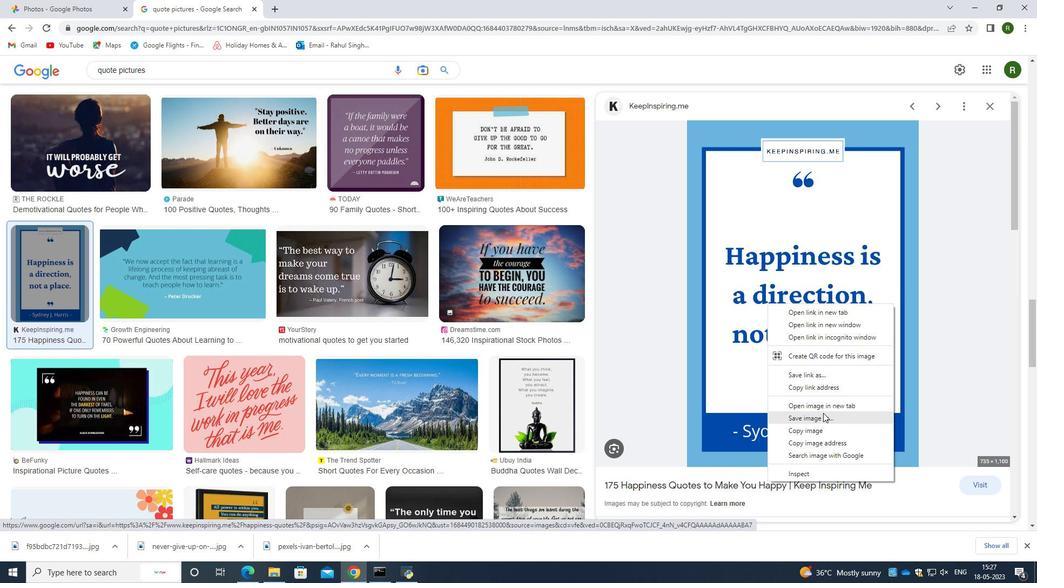 
Action: Mouse moved to (505, 8)
Screenshot: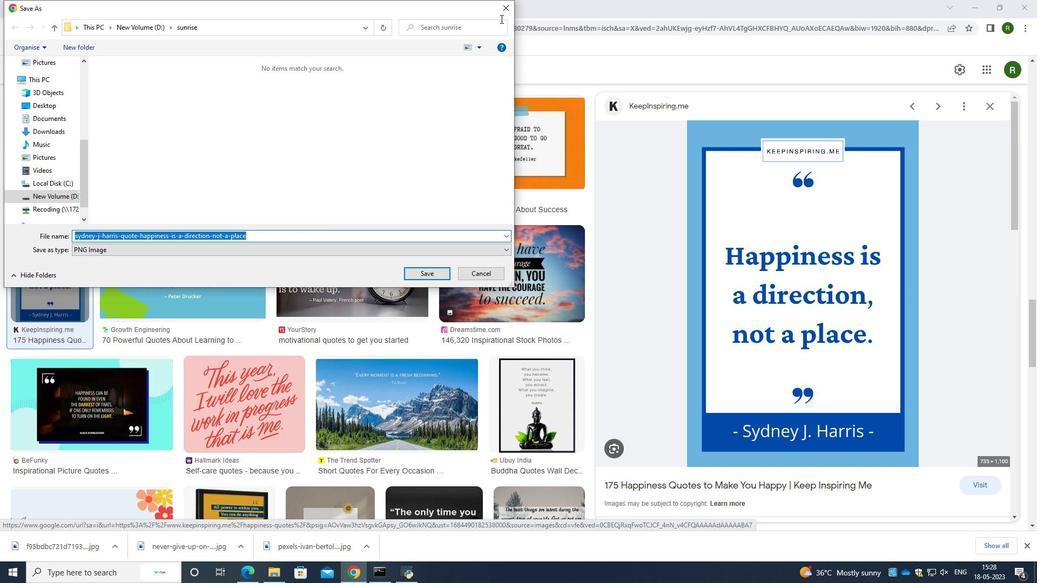 
Action: Mouse pressed left at (505, 8)
Screenshot: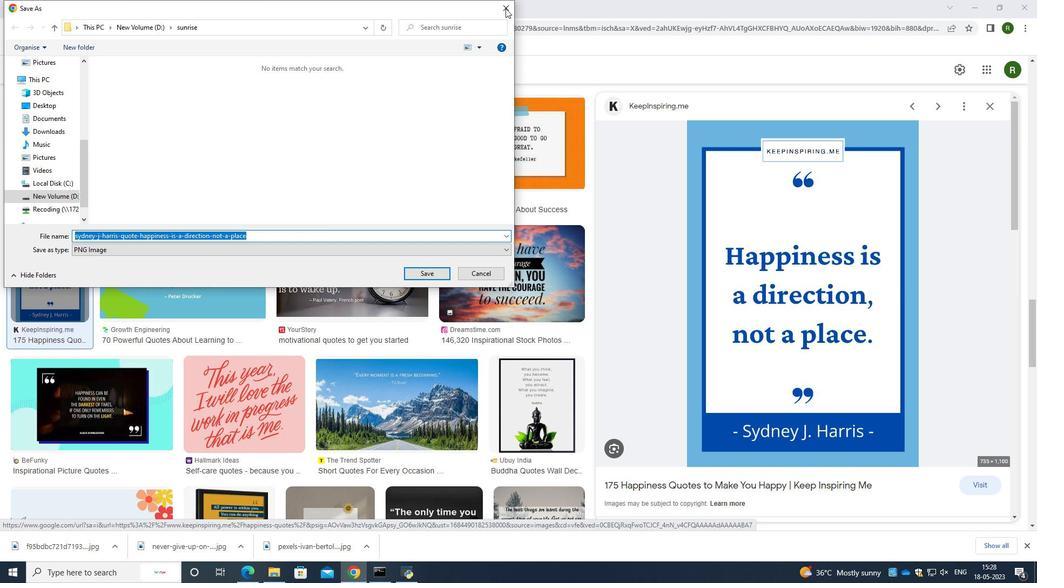 
Action: Mouse moved to (396, 265)
Screenshot: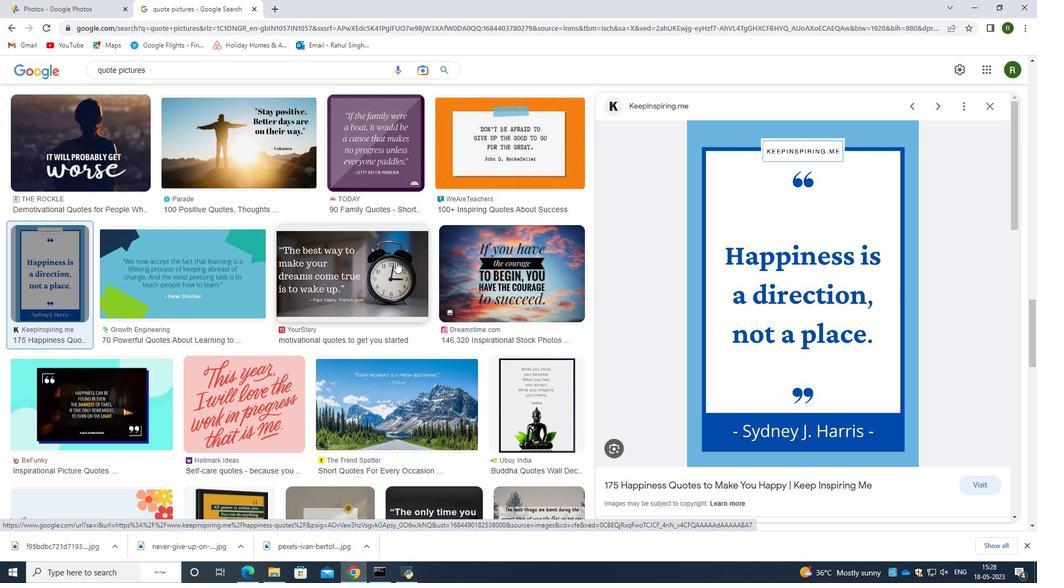 
Action: Mouse scrolled (396, 265) with delta (0, 0)
Screenshot: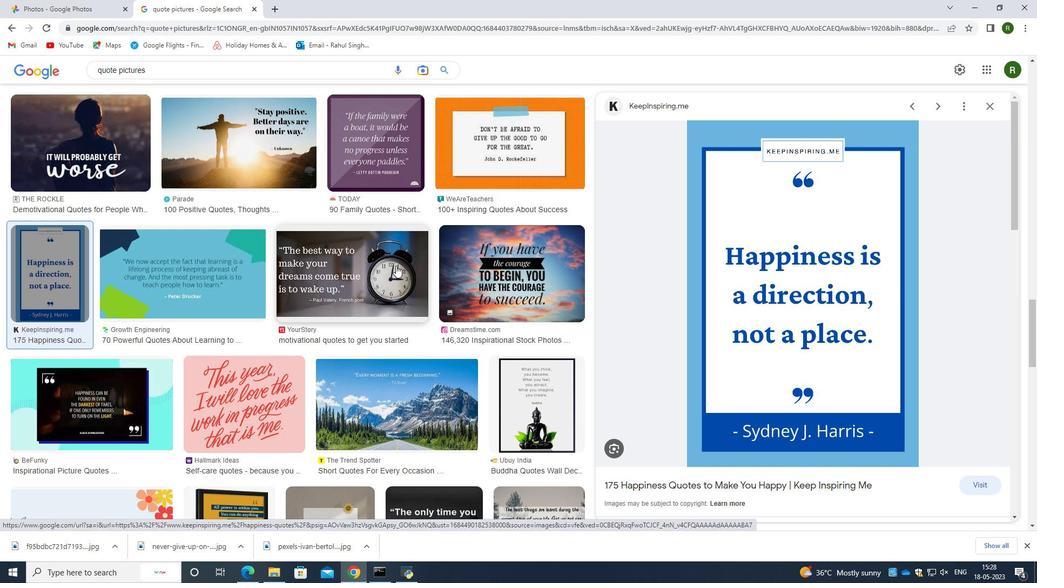 
Action: Mouse scrolled (396, 265) with delta (0, 0)
Screenshot: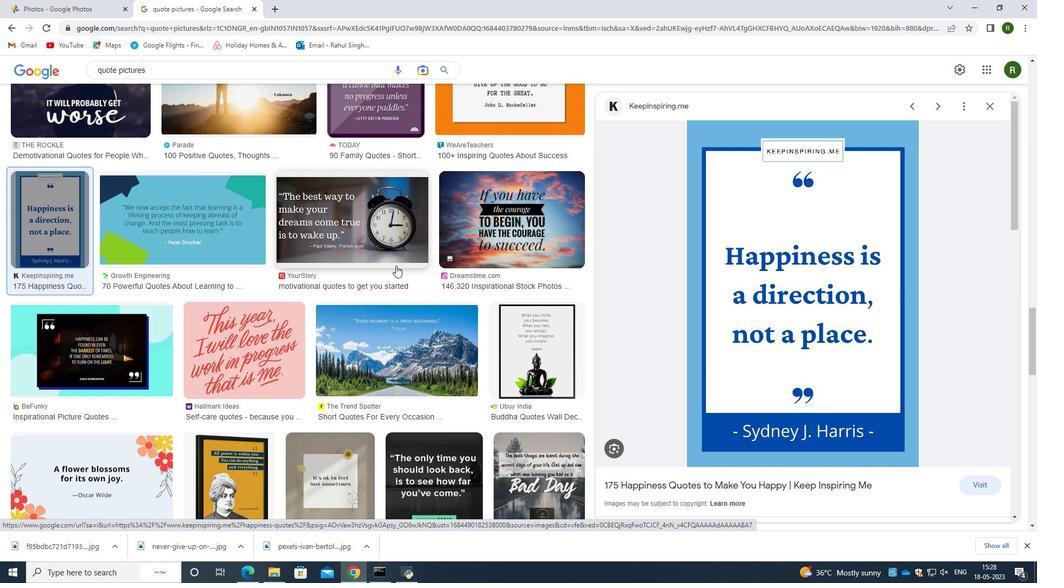 
Action: Mouse scrolled (396, 265) with delta (0, 0)
Screenshot: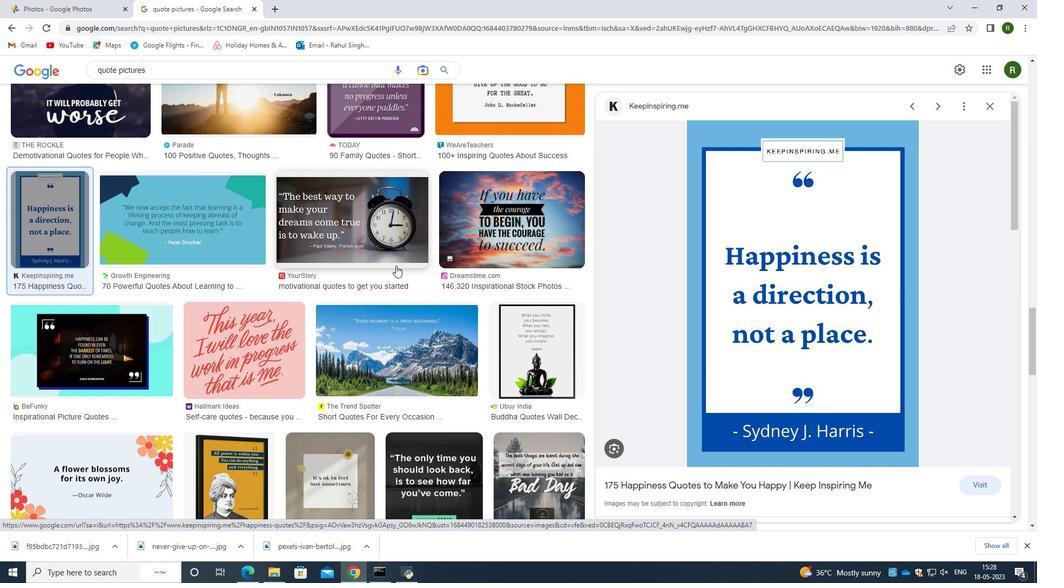 
Action: Mouse scrolled (396, 265) with delta (0, 0)
Screenshot: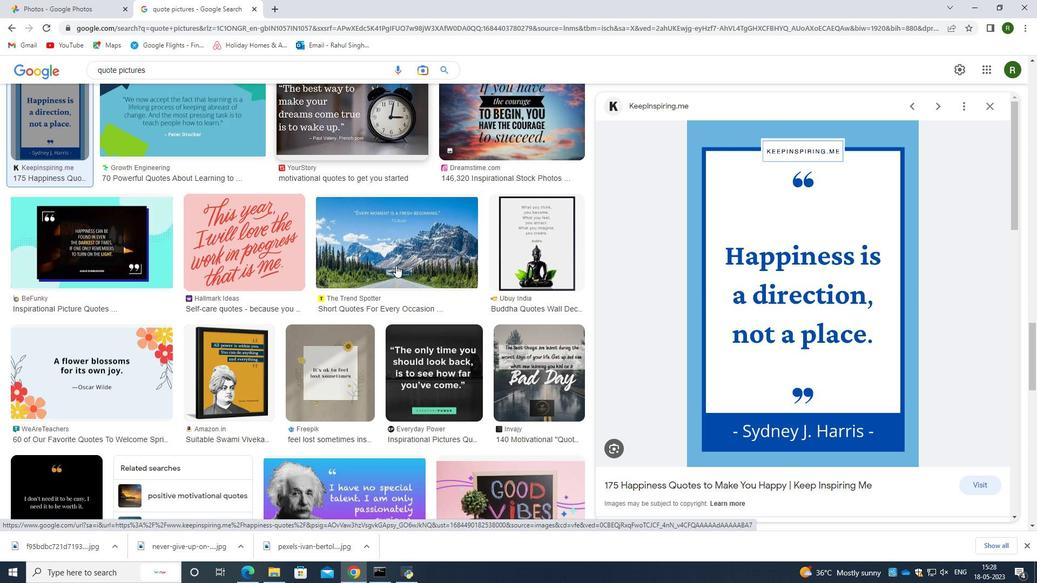
Action: Mouse scrolled (396, 265) with delta (0, 0)
Screenshot: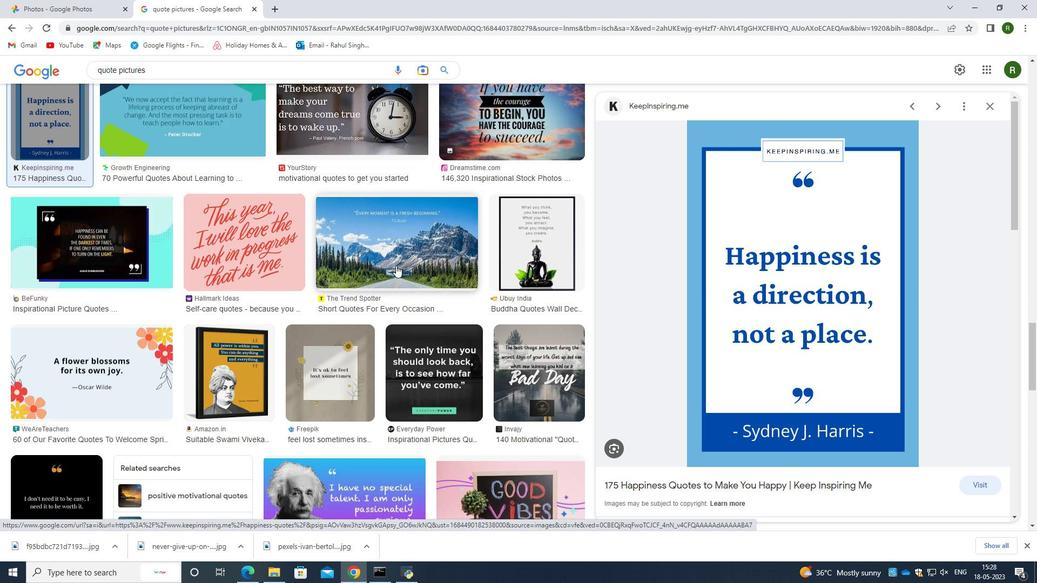 
Action: Mouse scrolled (396, 265) with delta (0, 0)
Screenshot: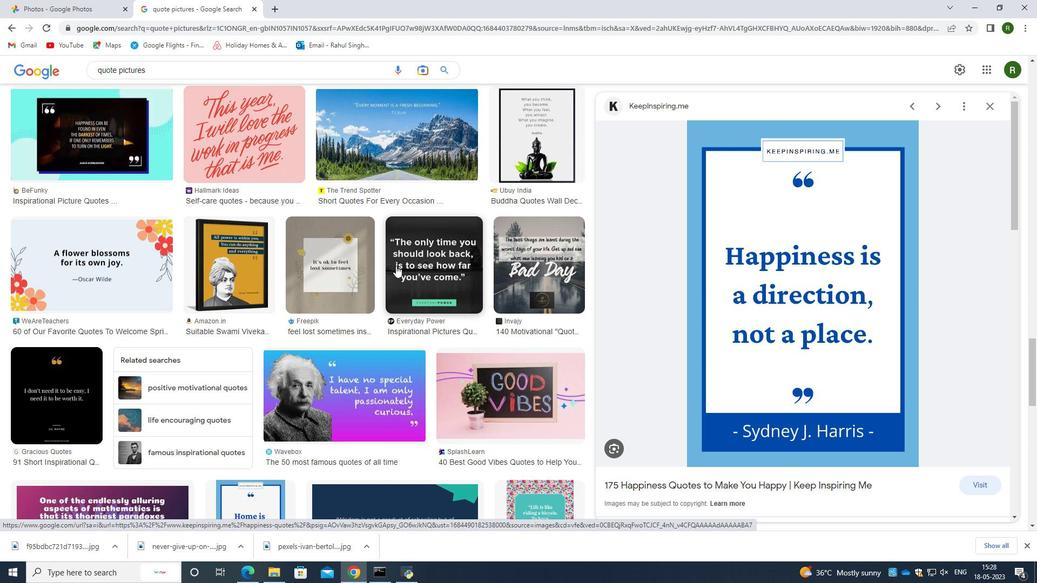 
Action: Mouse moved to (397, 265)
Screenshot: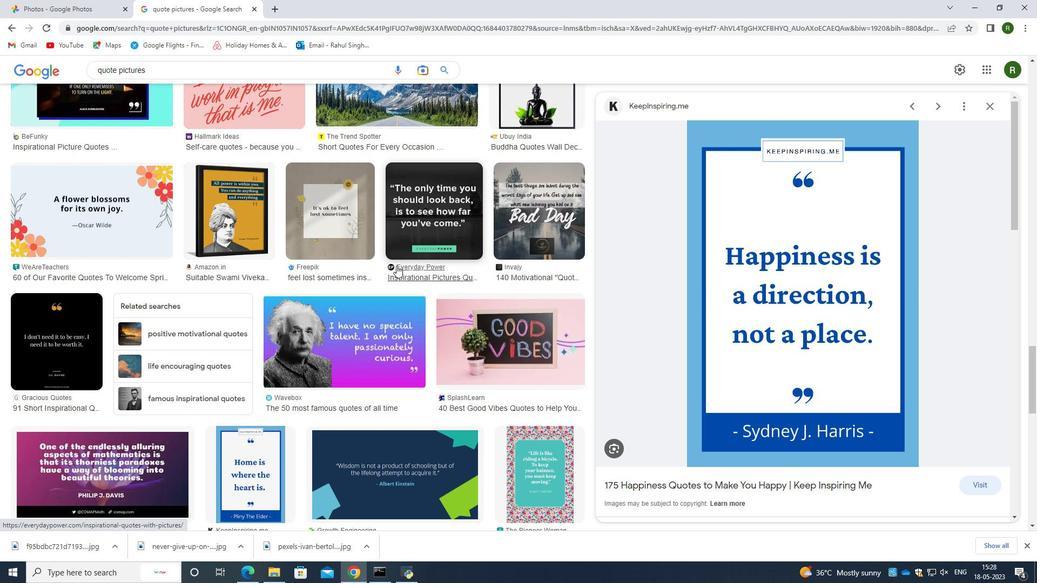 
Action: Mouse scrolled (397, 265) with delta (0, 0)
Screenshot: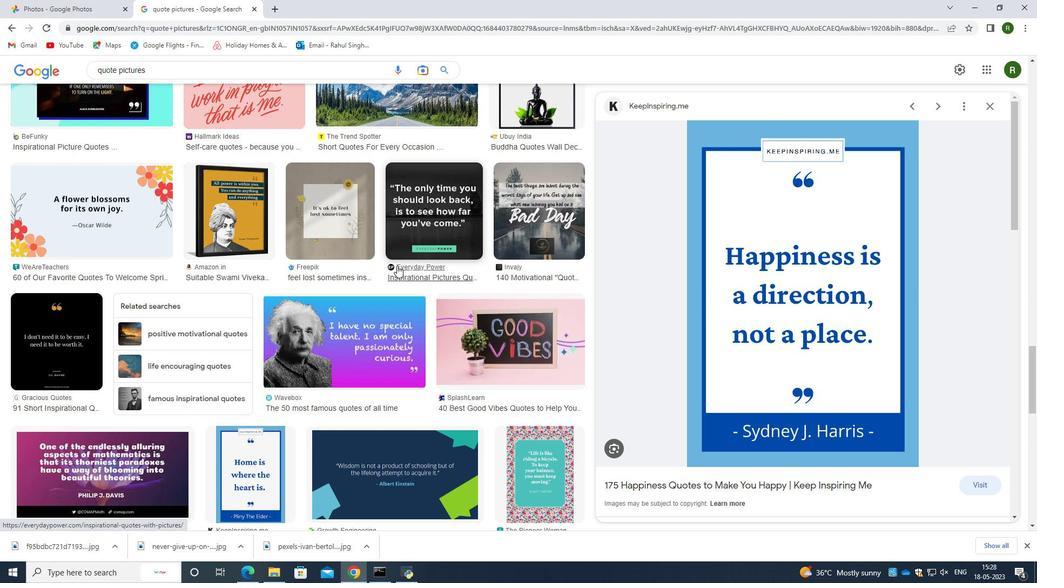 
Action: Mouse scrolled (397, 265) with delta (0, 0)
Screenshot: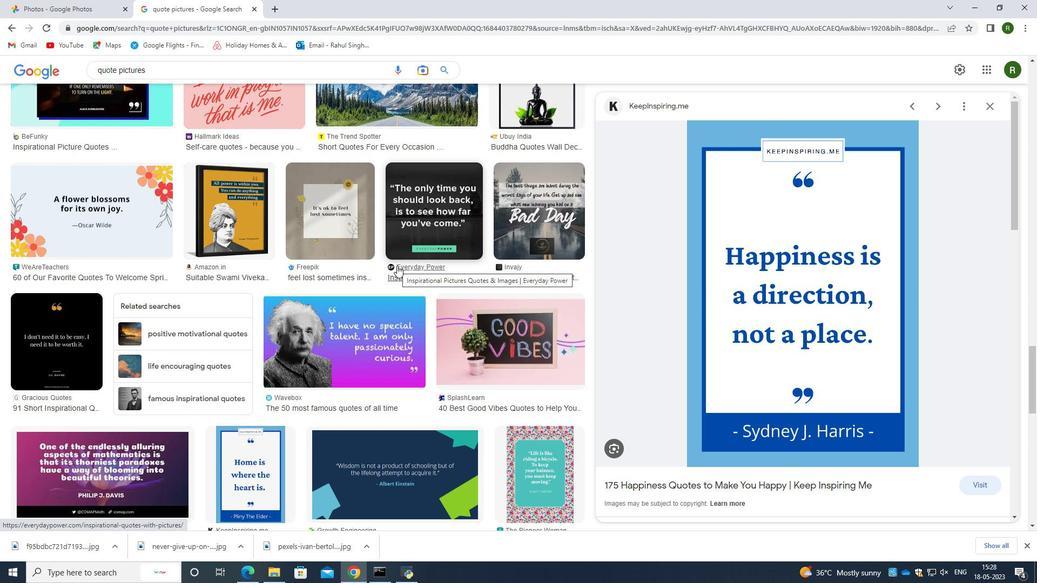 
Action: Mouse moved to (397, 262)
Screenshot: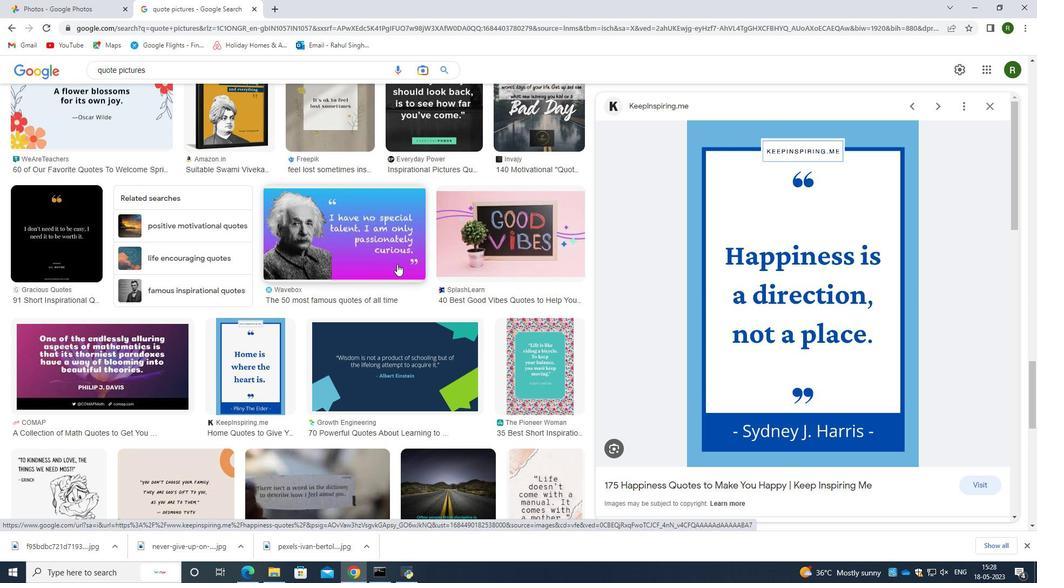 
Action: Mouse scrolled (397, 262) with delta (0, 0)
Screenshot: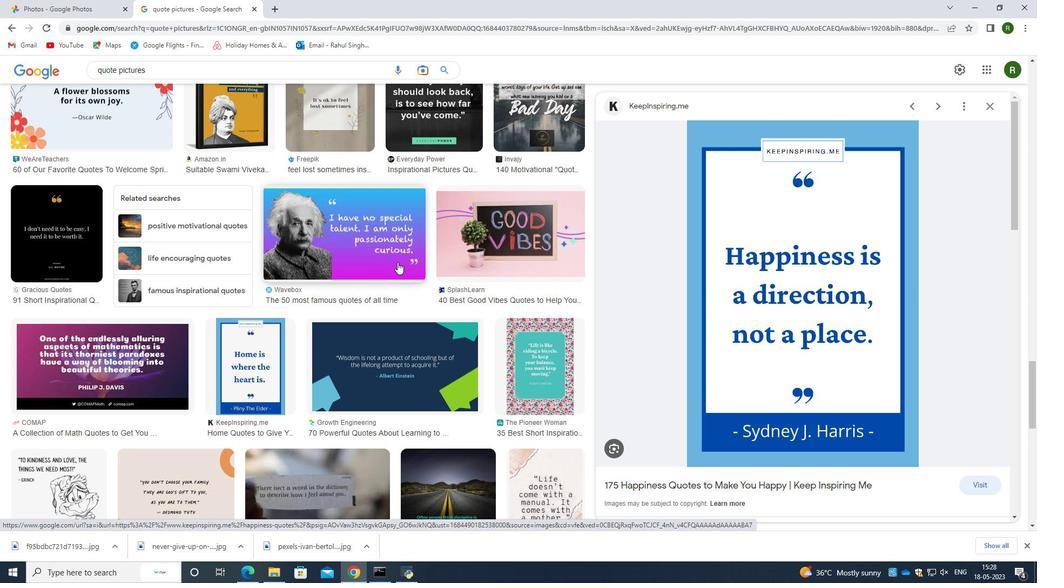 
Action: Mouse moved to (398, 262)
Screenshot: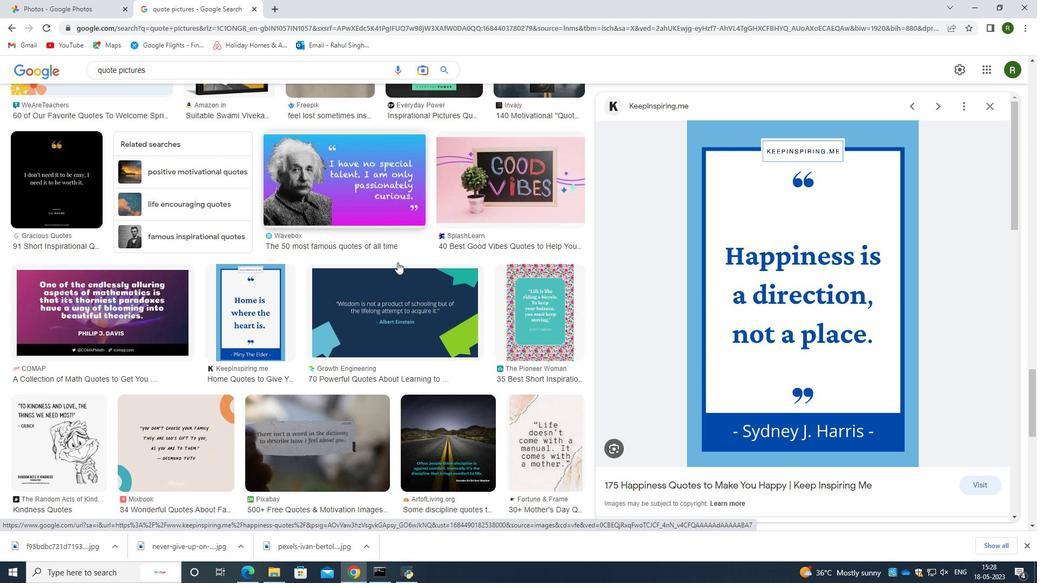 
Action: Mouse scrolled (398, 261) with delta (0, 0)
Screenshot: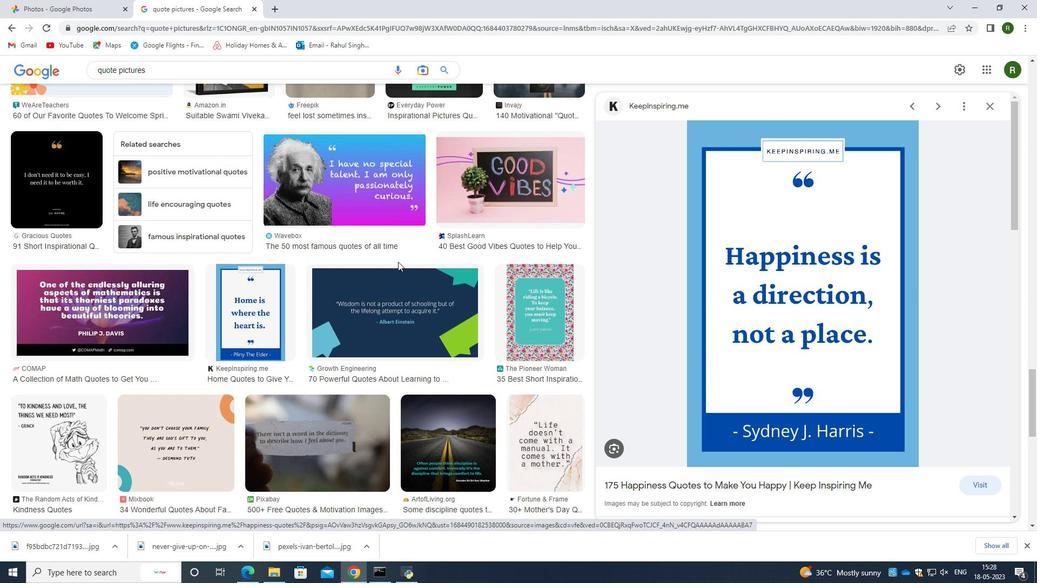 
Action: Mouse moved to (269, 268)
Screenshot: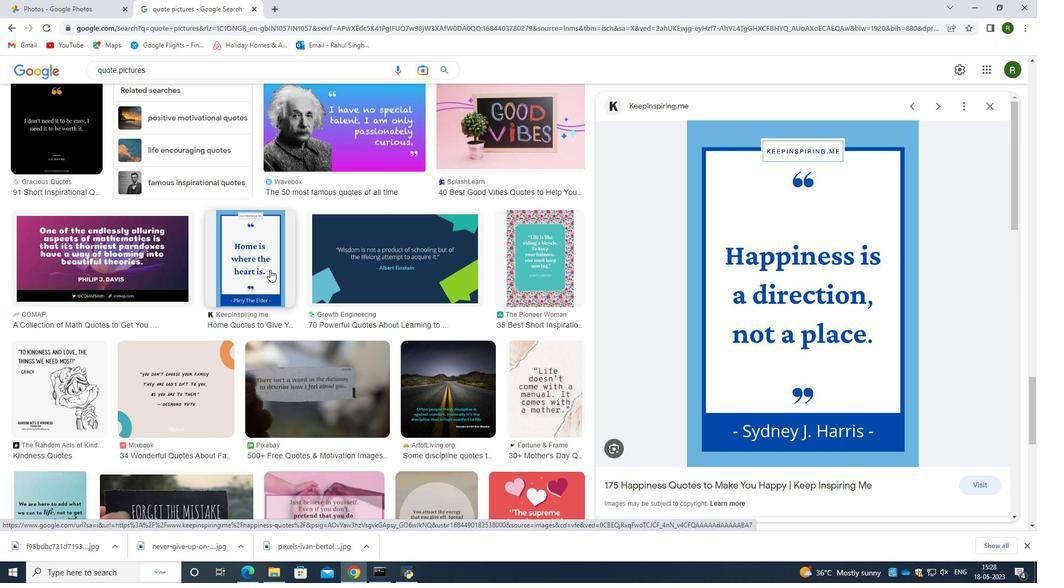 
Action: Mouse pressed left at (269, 268)
Screenshot: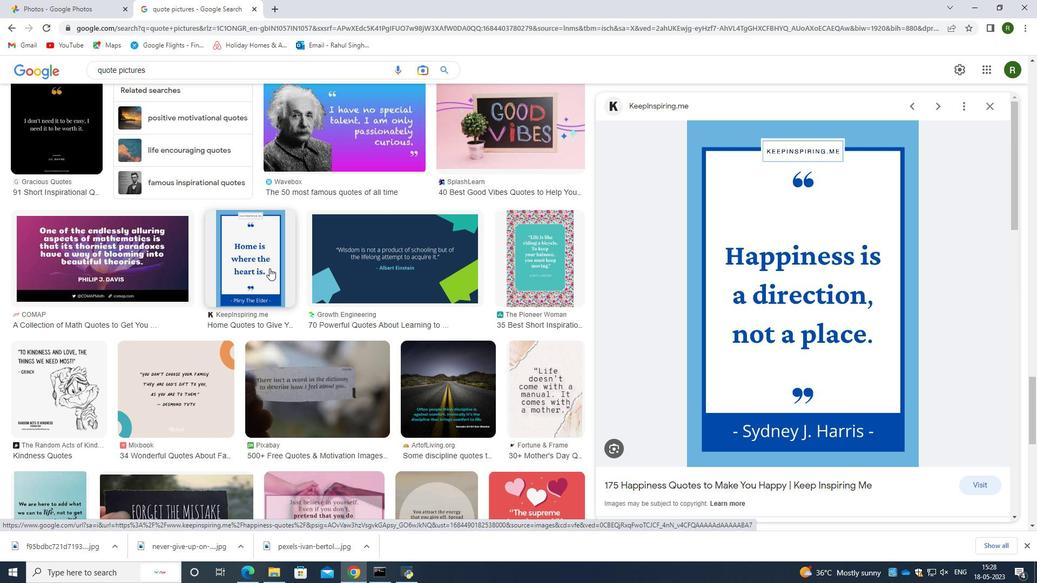 
Action: Mouse moved to (774, 314)
Screenshot: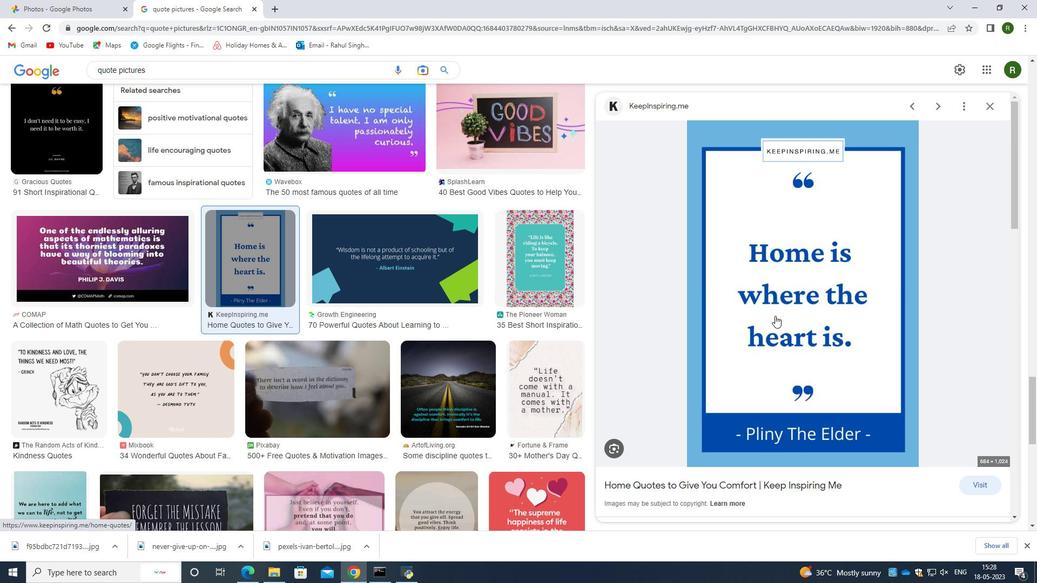 
Action: Mouse pressed right at (774, 314)
Screenshot: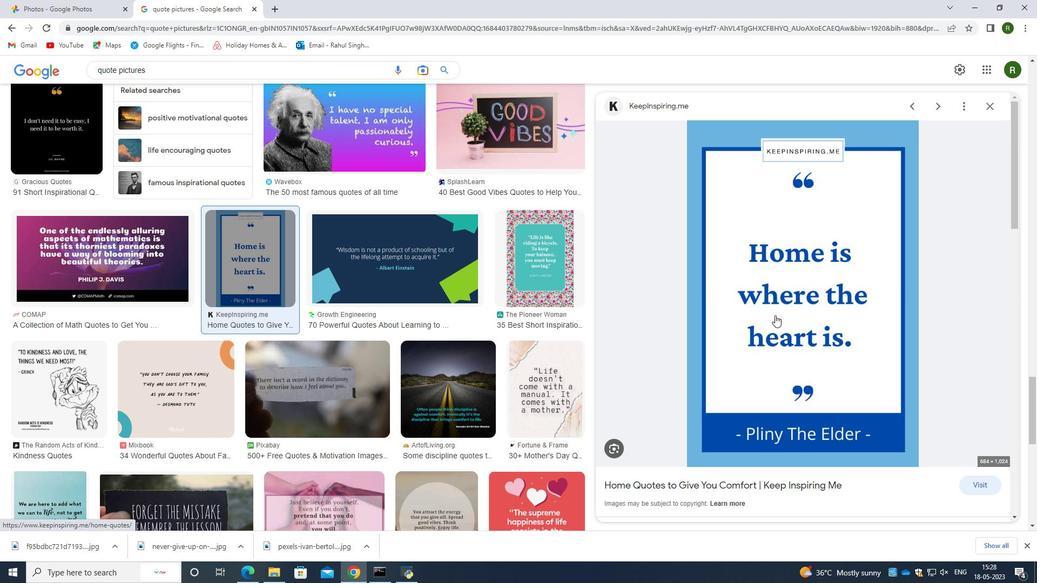 
Action: Mouse moved to (814, 431)
Screenshot: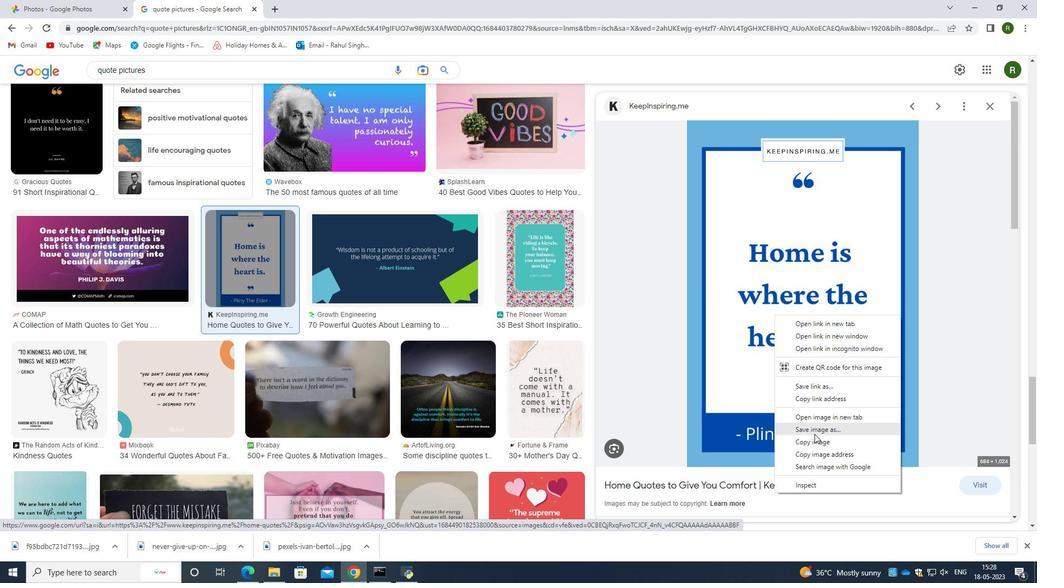 
Action: Mouse pressed left at (814, 431)
Screenshot: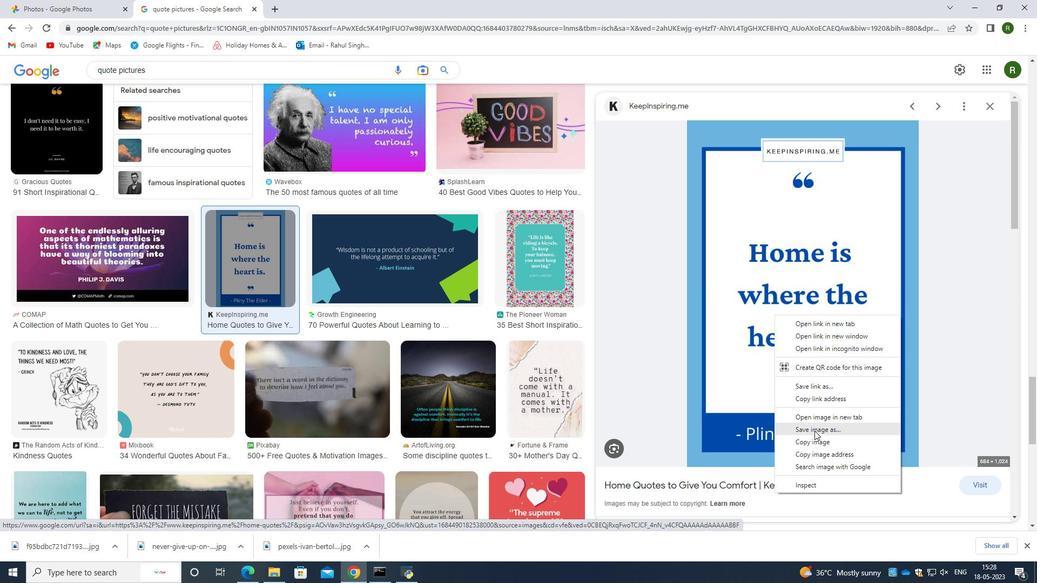 
Action: Mouse moved to (508, 13)
Screenshot: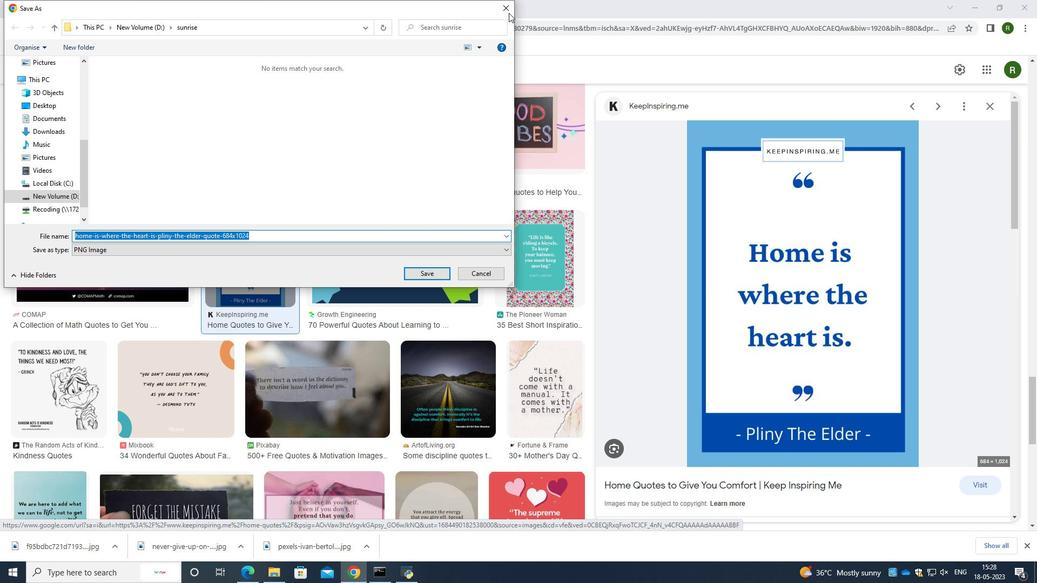 
Action: Mouse pressed left at (508, 13)
Screenshot: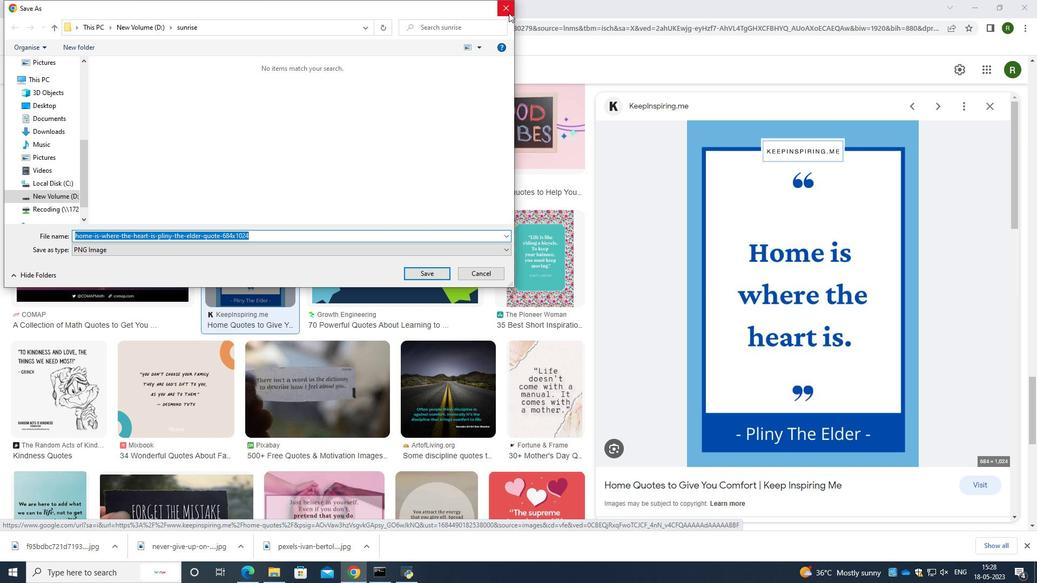 
Action: Mouse moved to (443, 288)
Screenshot: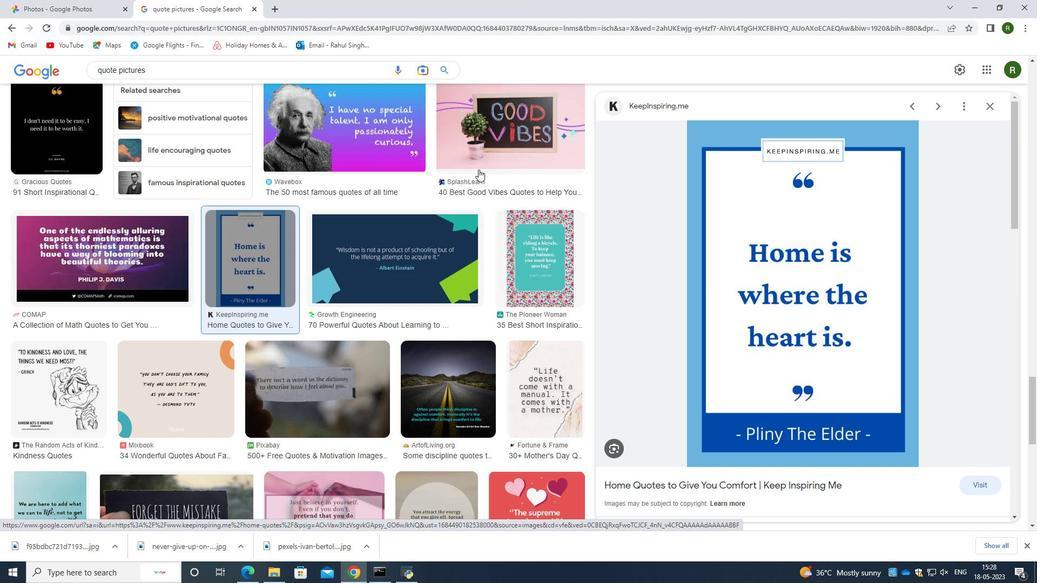 
Action: Mouse scrolled (443, 287) with delta (0, 0)
Screenshot: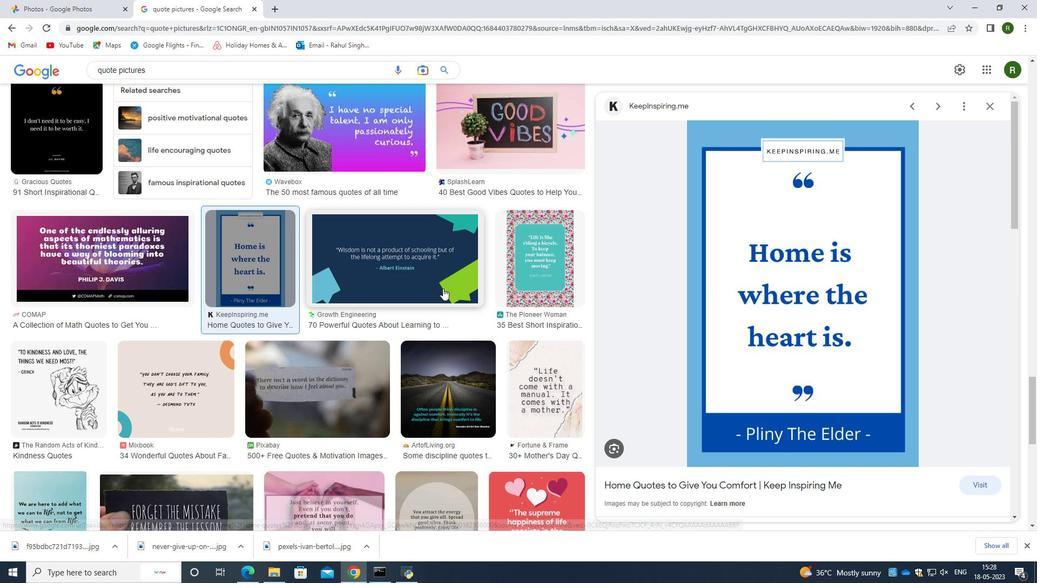 
Action: Mouse scrolled (443, 287) with delta (0, 0)
Screenshot: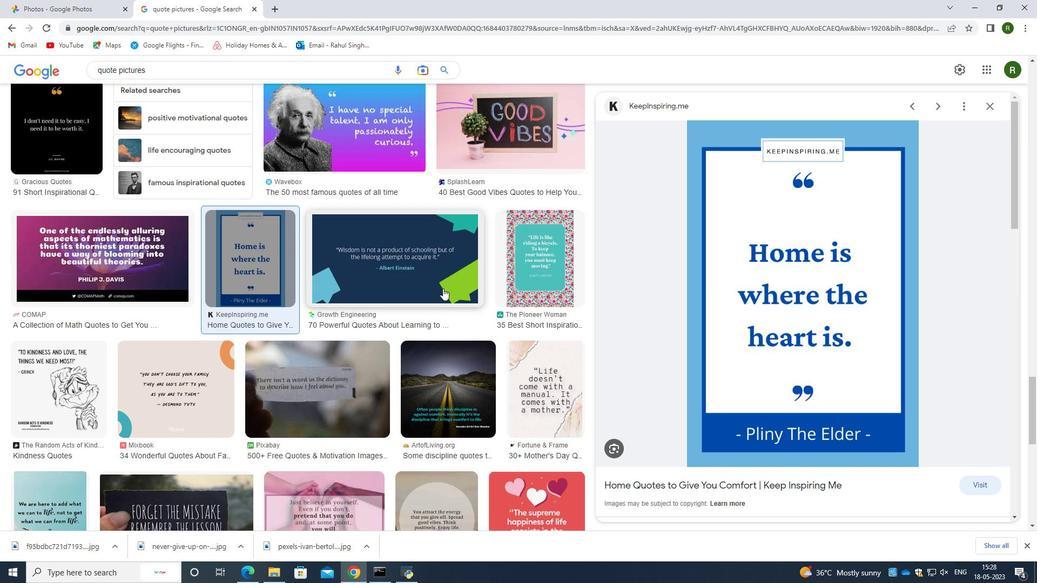 
Action: Mouse scrolled (443, 287) with delta (0, 0)
Screenshot: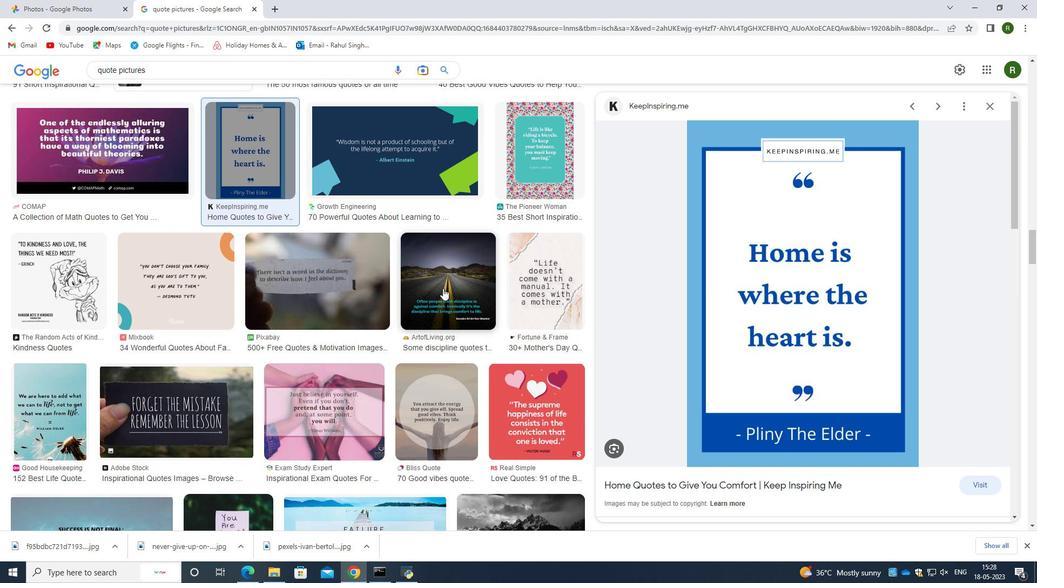 
Action: Mouse scrolled (443, 287) with delta (0, 0)
Screenshot: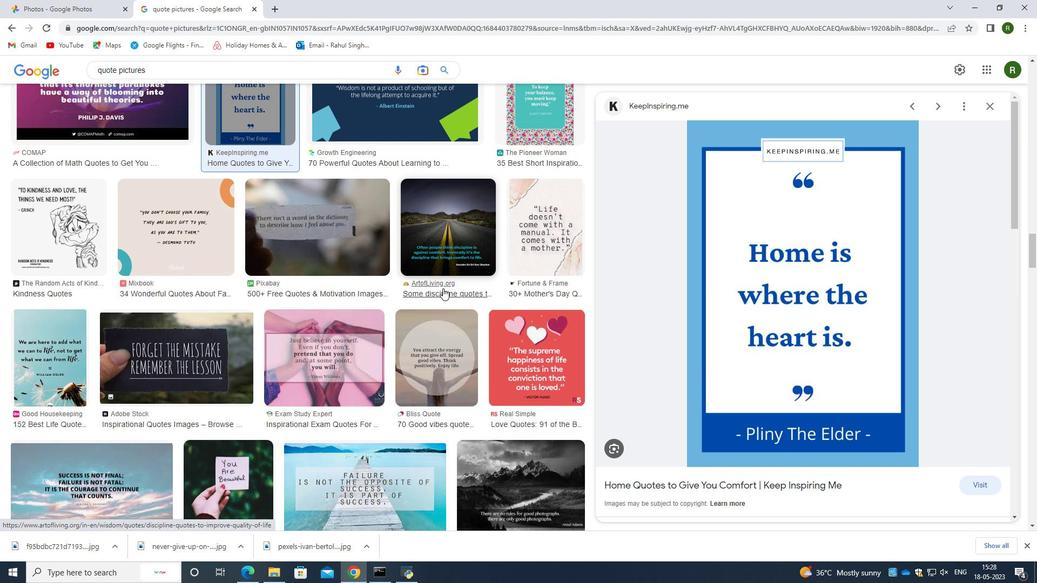 
Action: Mouse scrolled (443, 287) with delta (0, 0)
Screenshot: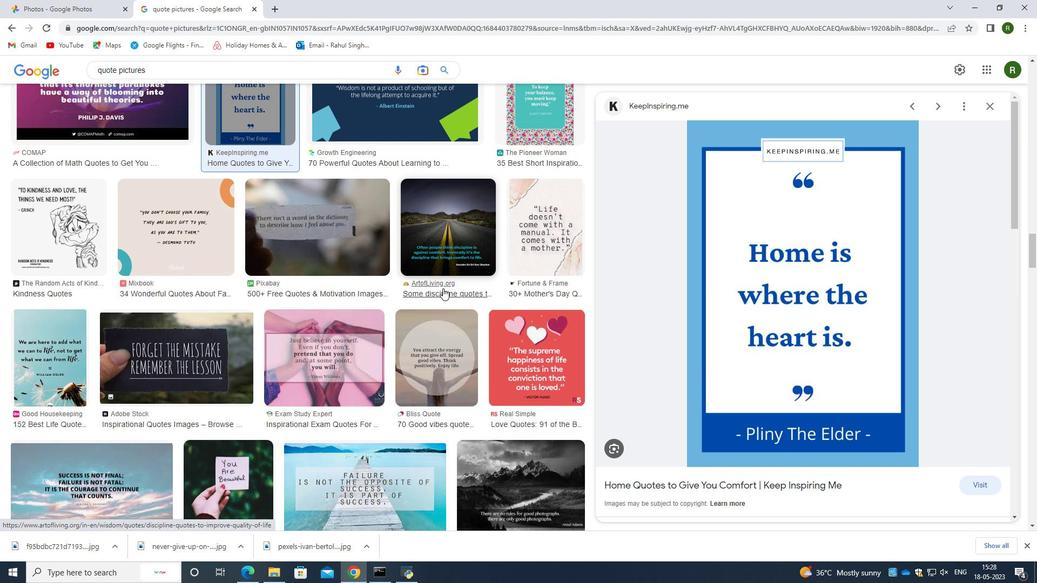 
Action: Mouse scrolled (443, 287) with delta (0, 0)
Screenshot: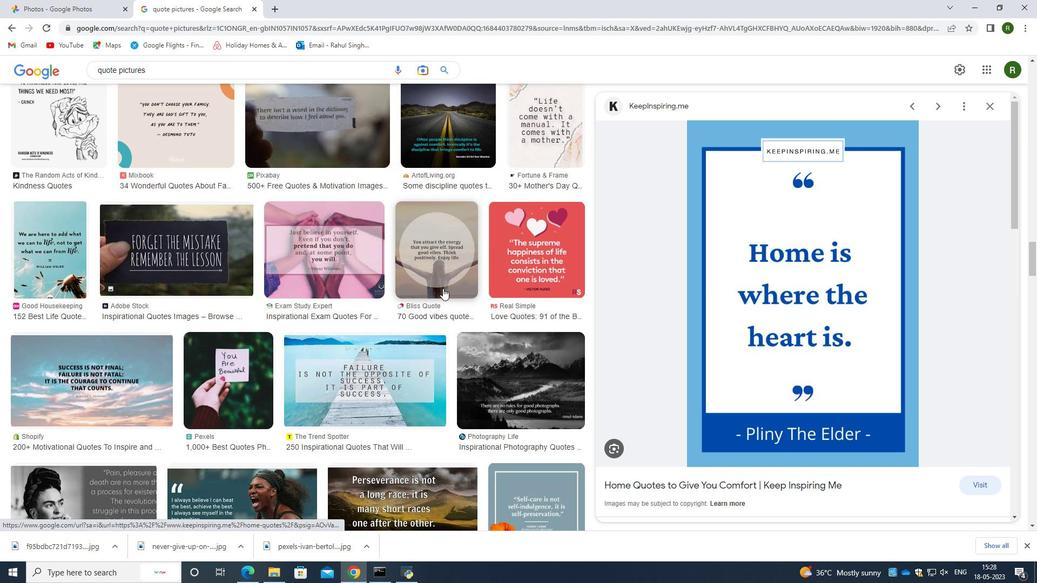 
Action: Mouse scrolled (443, 287) with delta (0, 0)
Screenshot: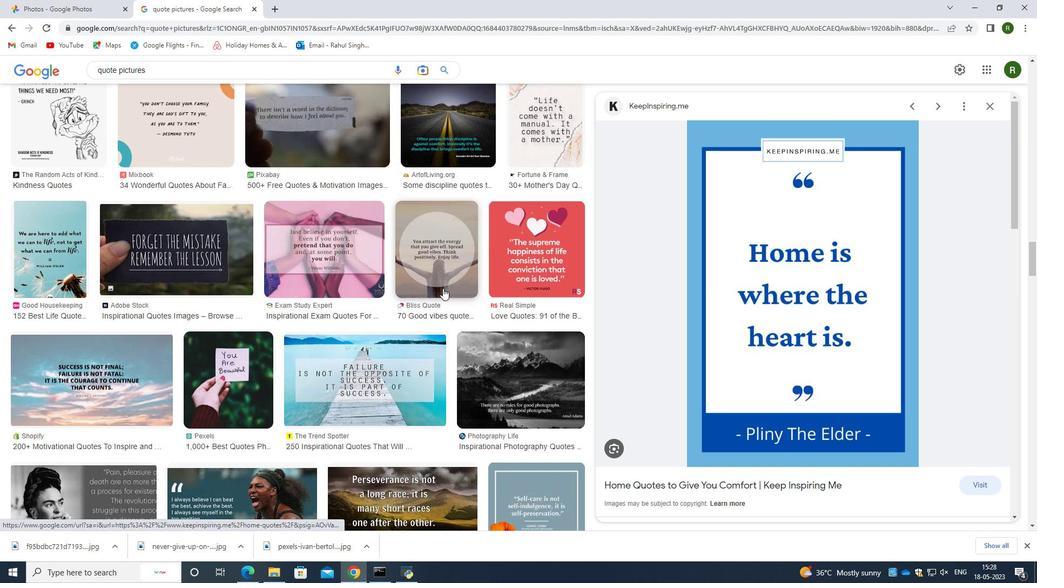 
Action: Mouse moved to (544, 392)
Screenshot: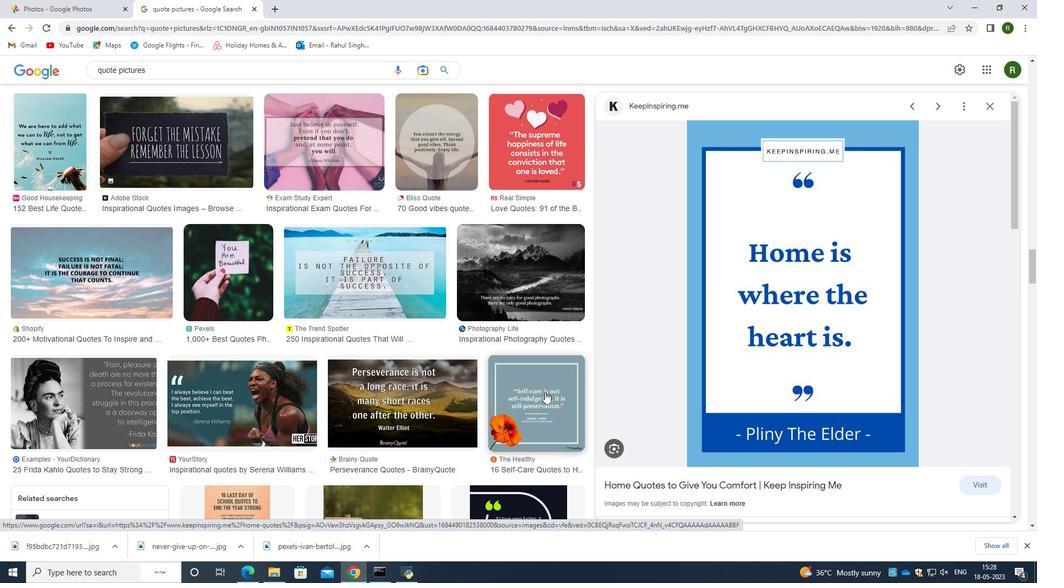 
Action: Mouse pressed left at (544, 392)
Screenshot: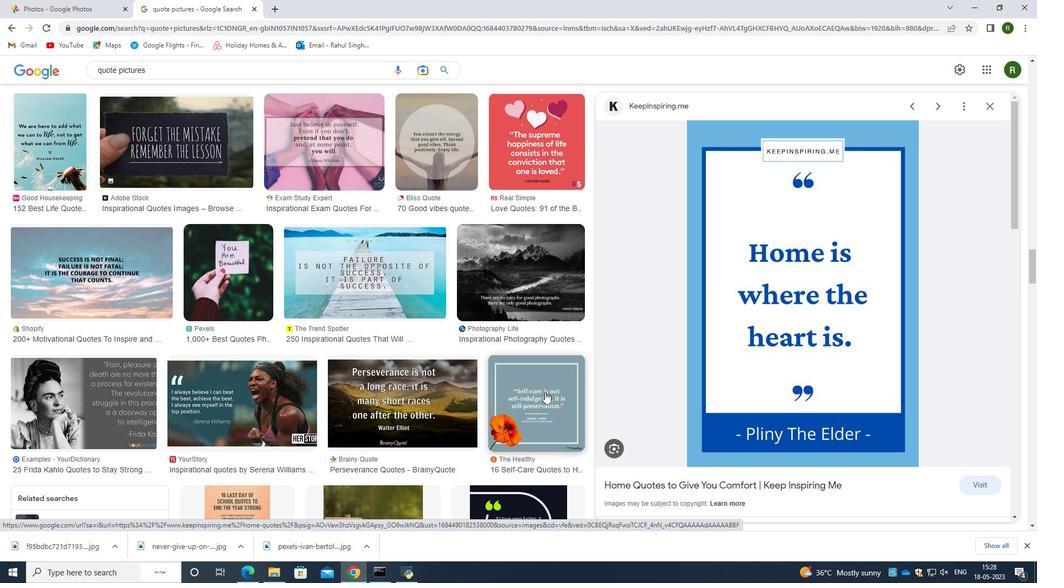 
Action: Mouse moved to (829, 286)
Screenshot: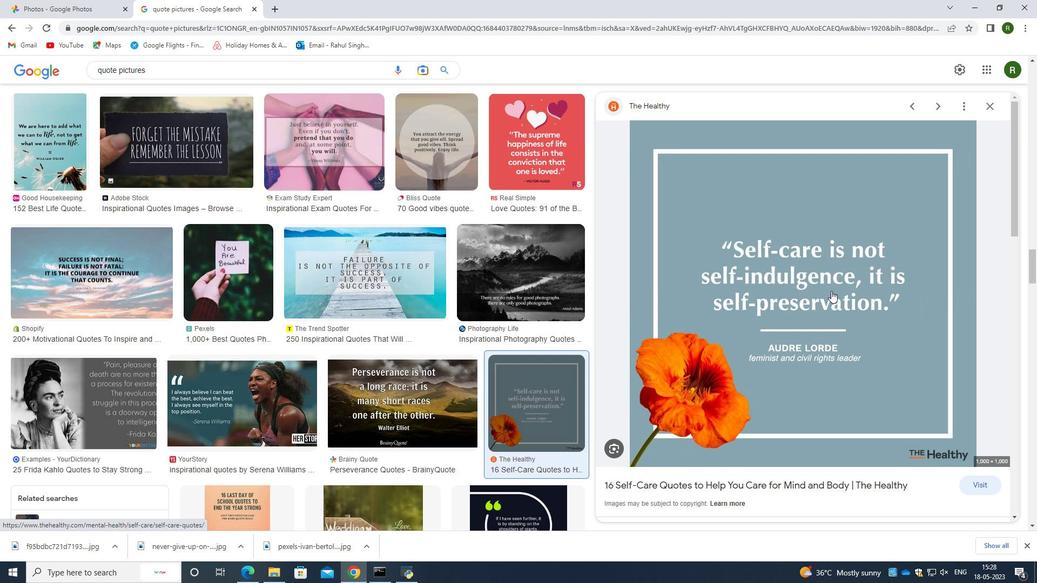 
Action: Mouse pressed right at (829, 286)
Screenshot: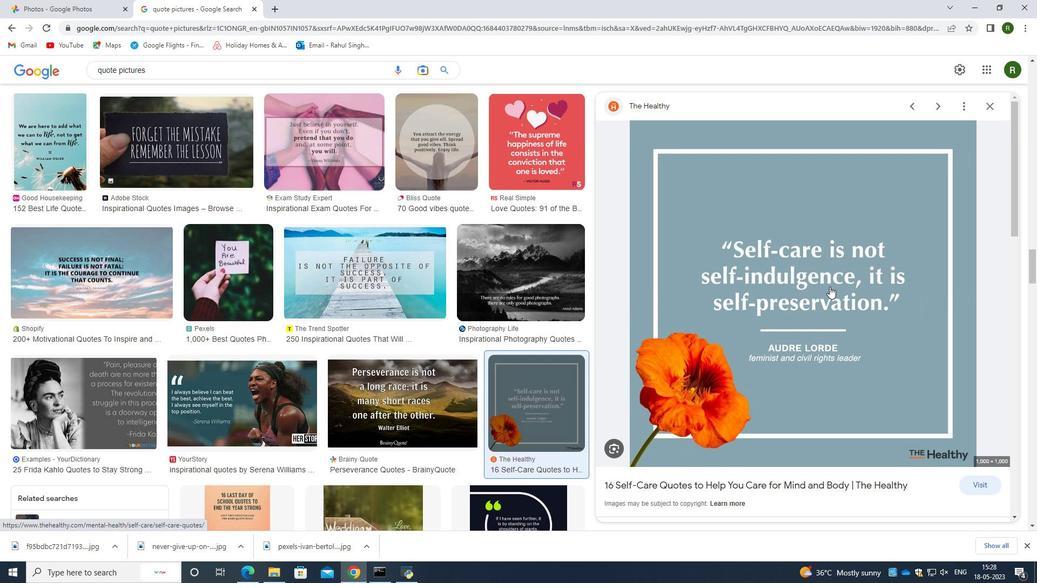 
Action: Mouse moved to (879, 400)
Screenshot: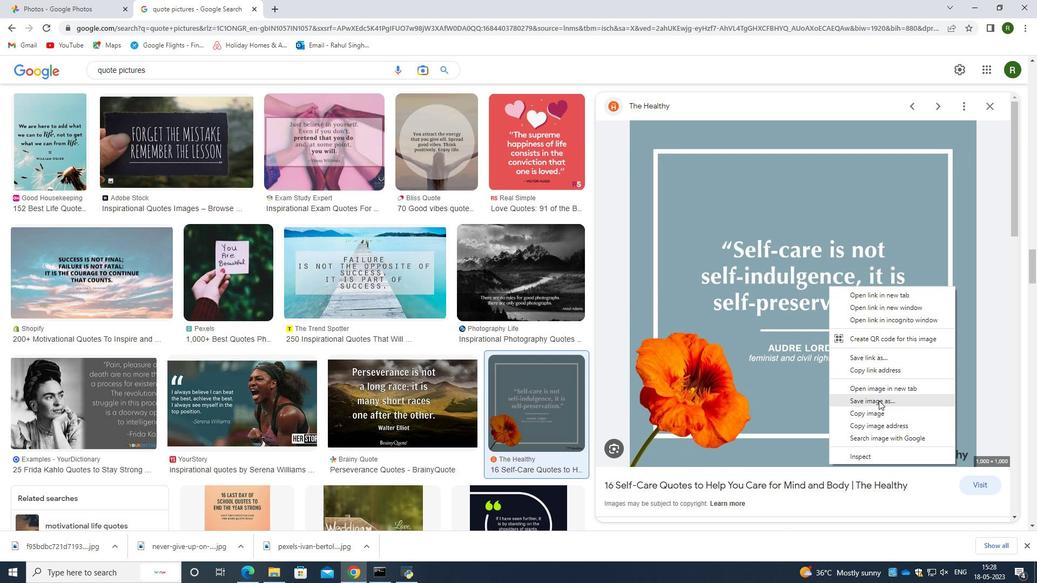 
Action: Mouse pressed left at (879, 400)
Screenshot: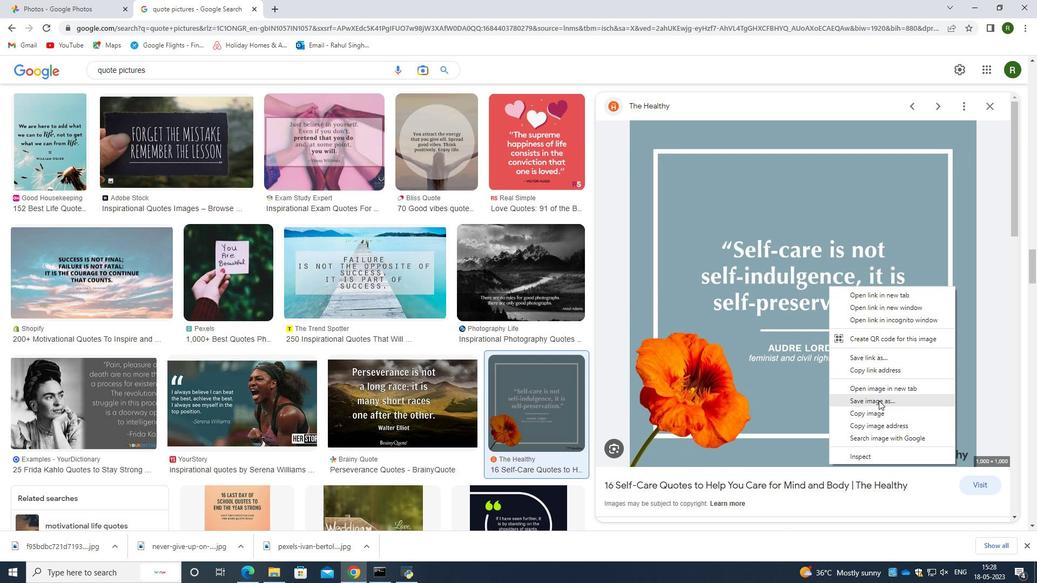 
Action: Mouse moved to (432, 273)
Screenshot: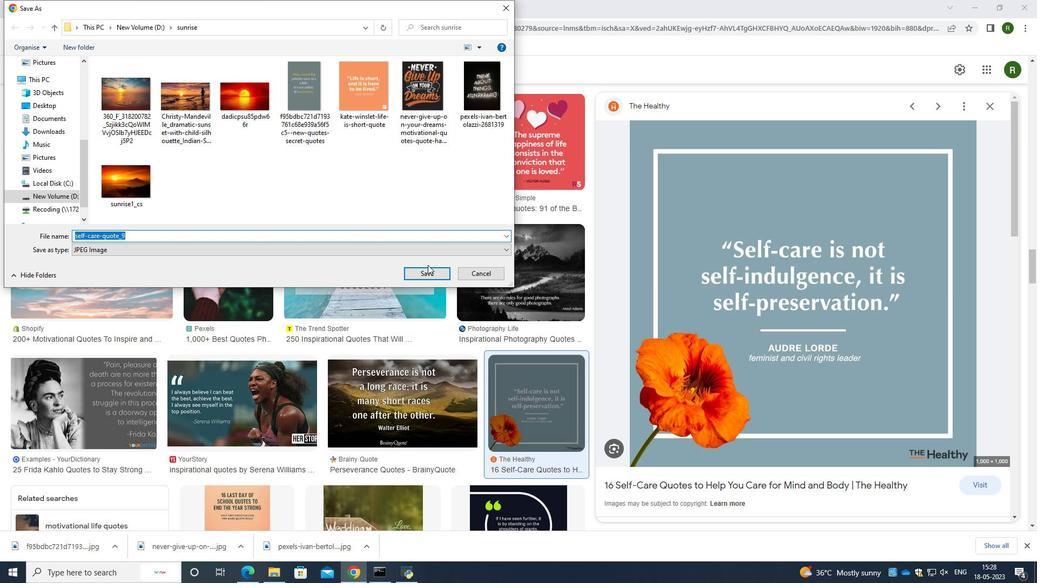 
Action: Mouse pressed left at (432, 273)
Screenshot: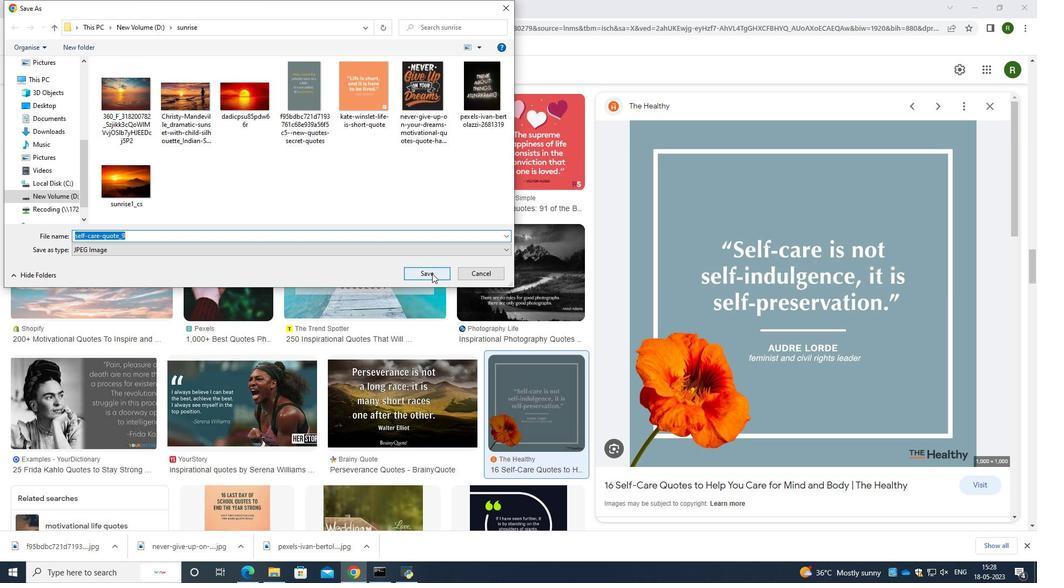 
Action: Mouse moved to (430, 278)
Screenshot: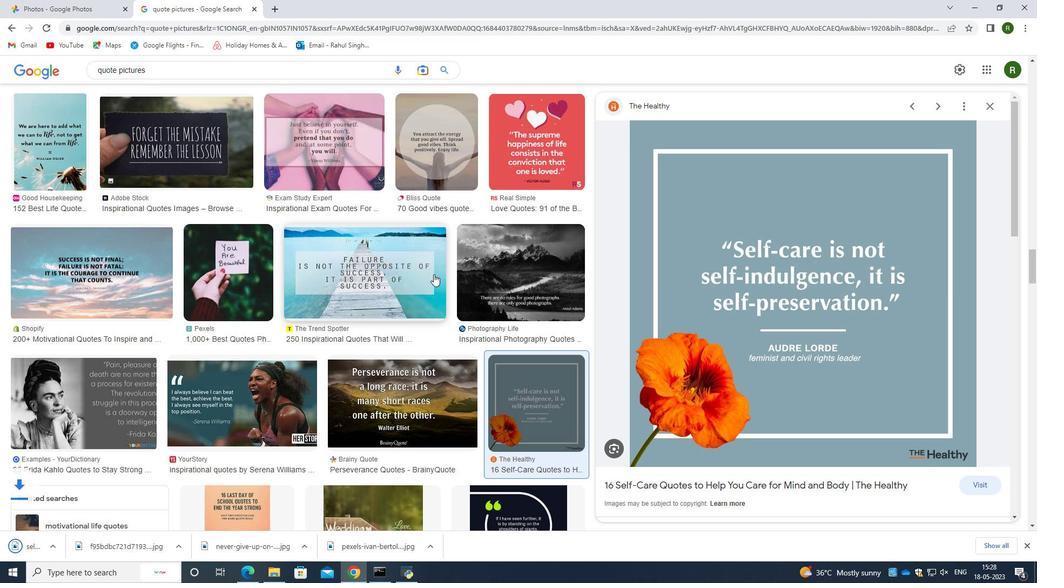 
Action: Mouse scrolled (430, 277) with delta (0, 0)
Screenshot: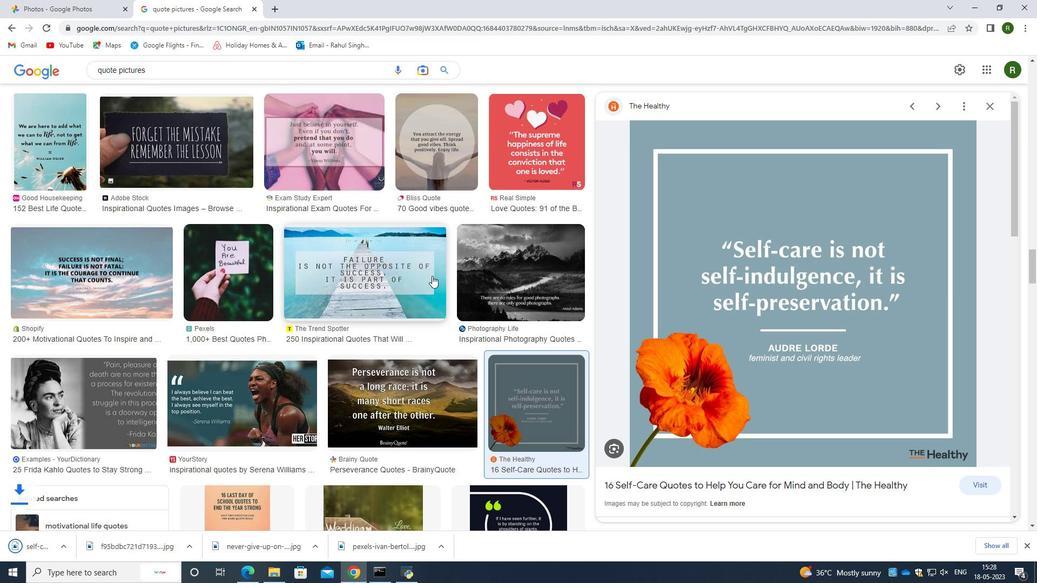 
Action: Mouse moved to (430, 278)
Screenshot: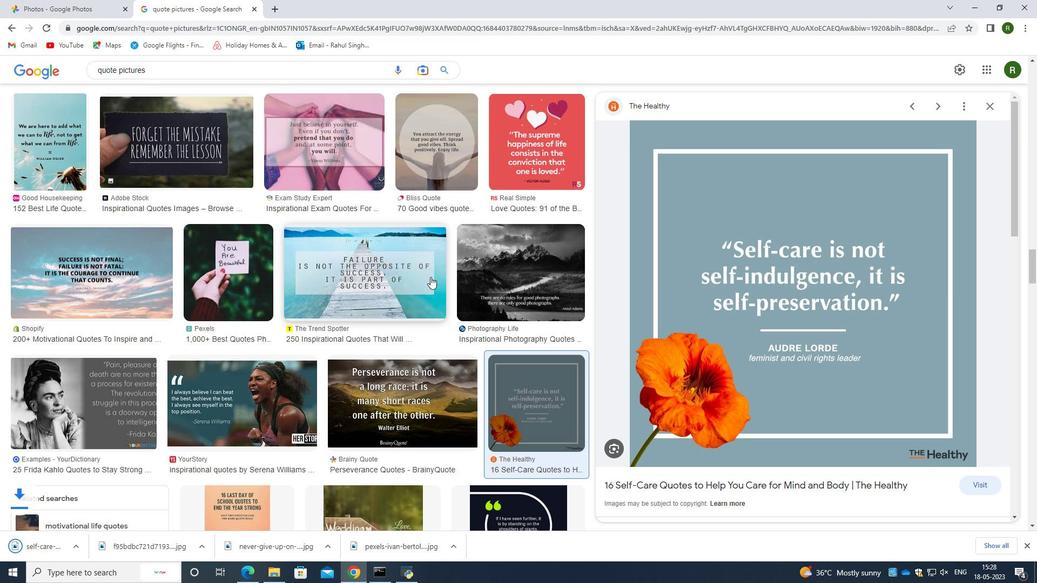 
Action: Mouse scrolled (430, 278) with delta (0, 0)
Screenshot: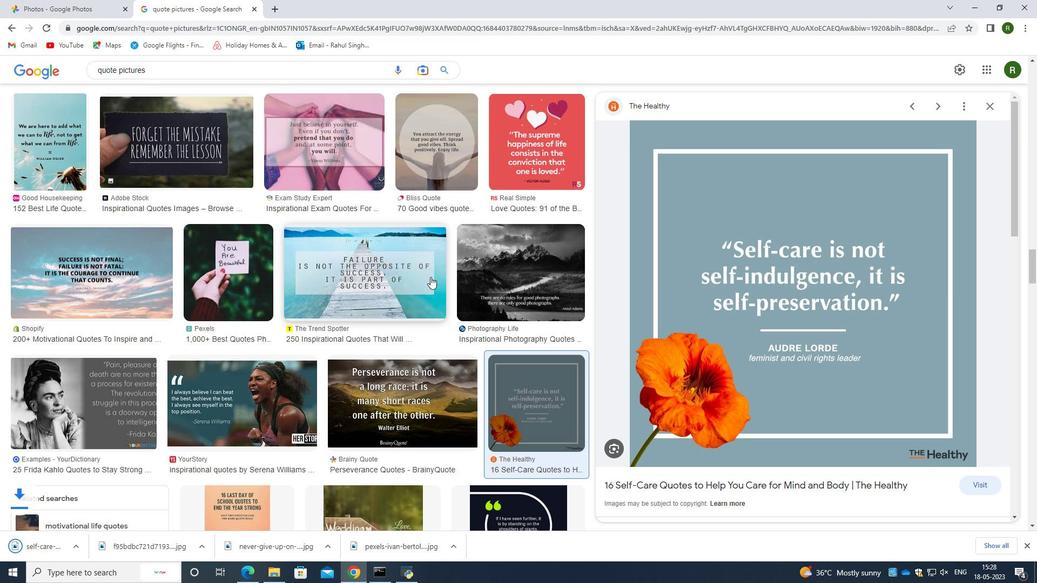 
Action: Mouse moved to (430, 278)
Screenshot: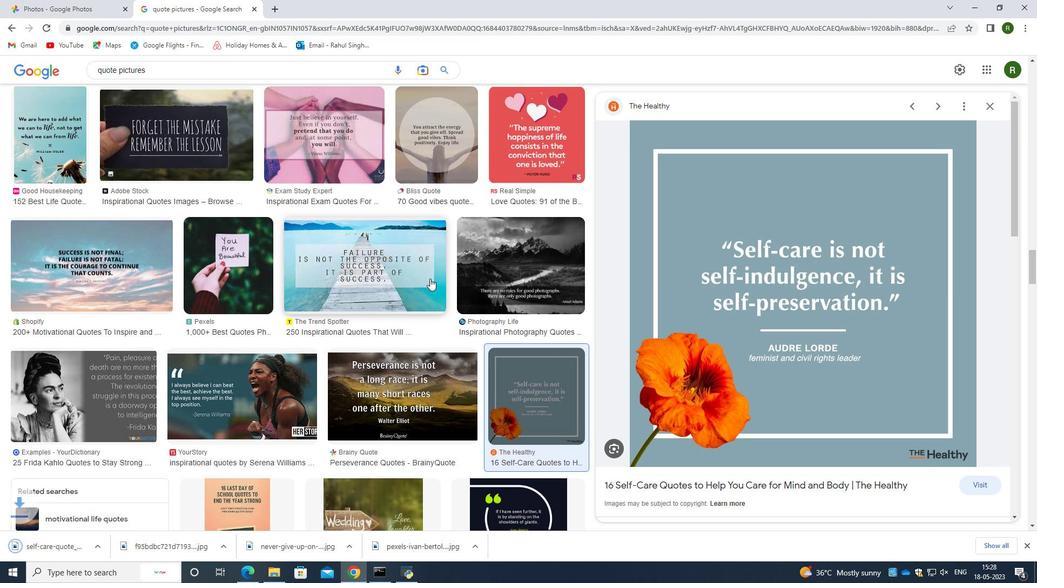 
Action: Mouse scrolled (430, 278) with delta (0, 0)
Screenshot: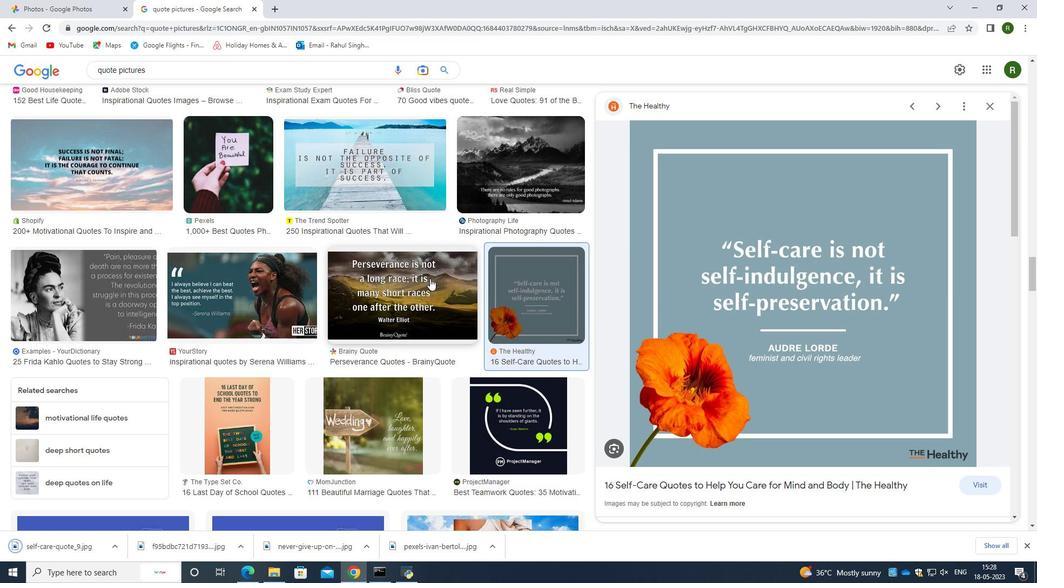 
Action: Mouse moved to (429, 279)
Screenshot: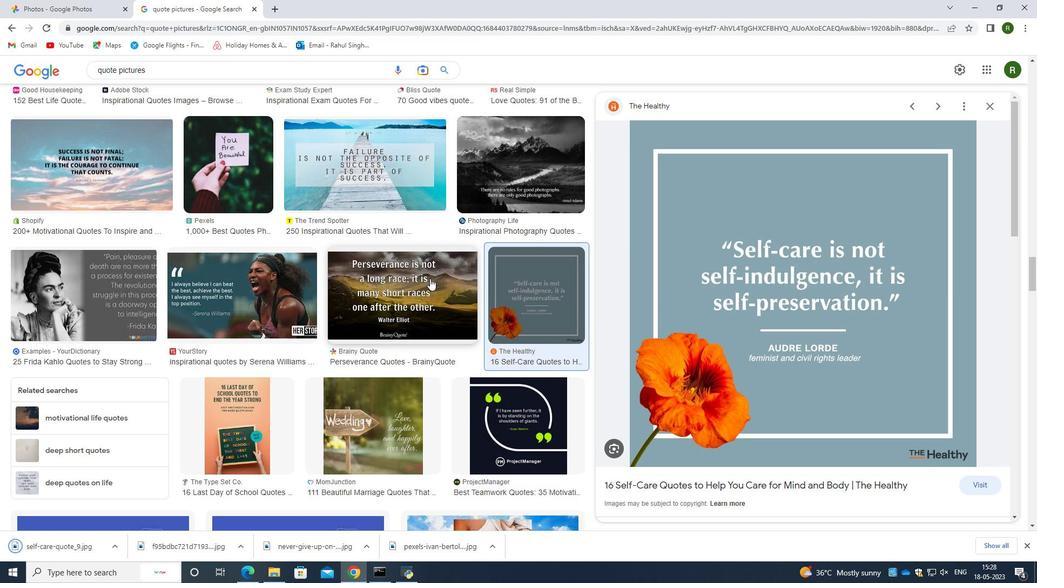 
Action: Mouse scrolled (429, 279) with delta (0, 0)
Screenshot: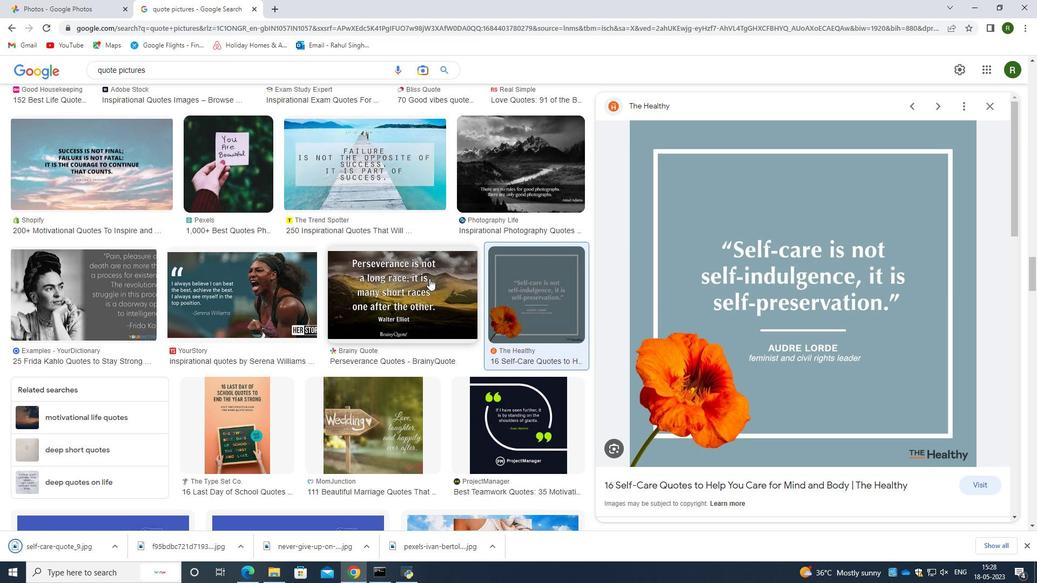 
Action: Mouse moved to (501, 313)
Screenshot: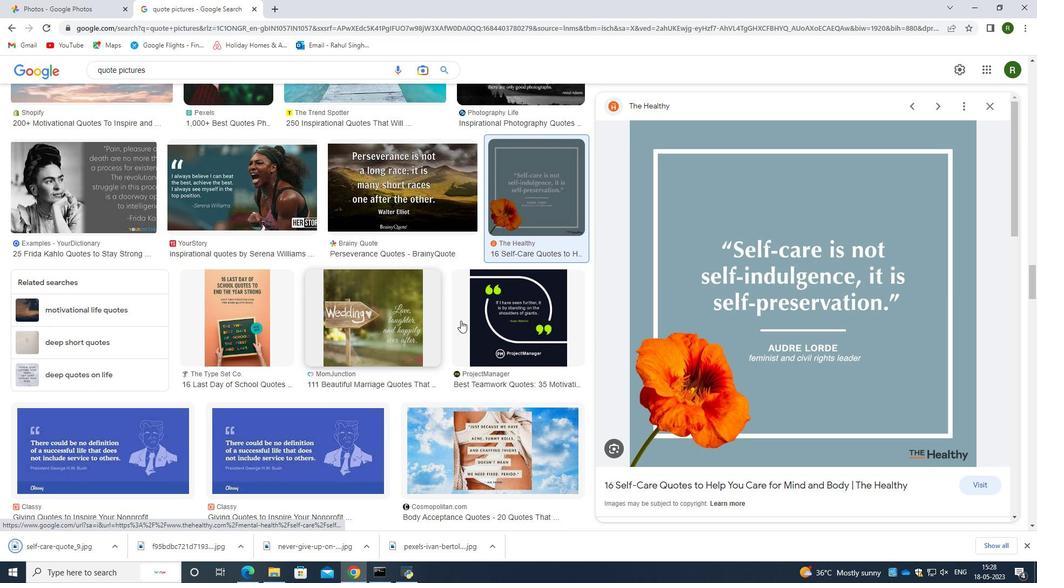 
Action: Mouse pressed left at (501, 313)
Screenshot: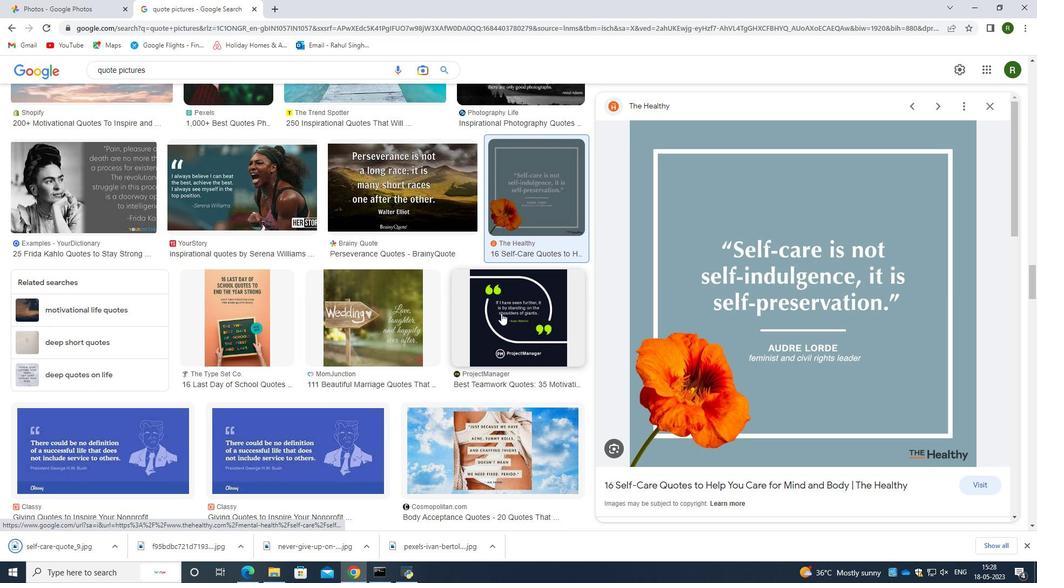 
Action: Mouse moved to (775, 280)
Screenshot: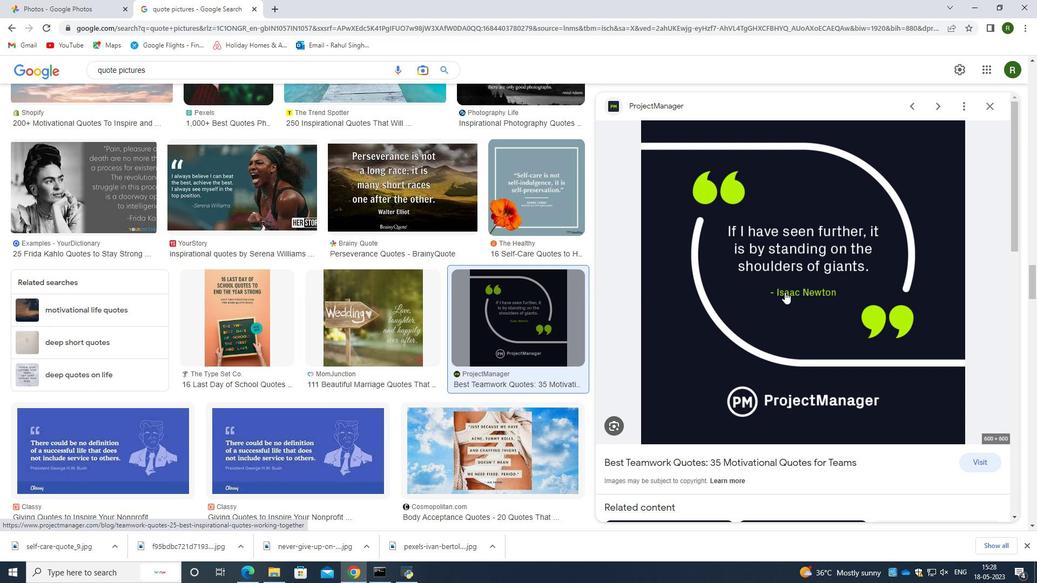 
Action: Mouse pressed right at (775, 280)
Screenshot: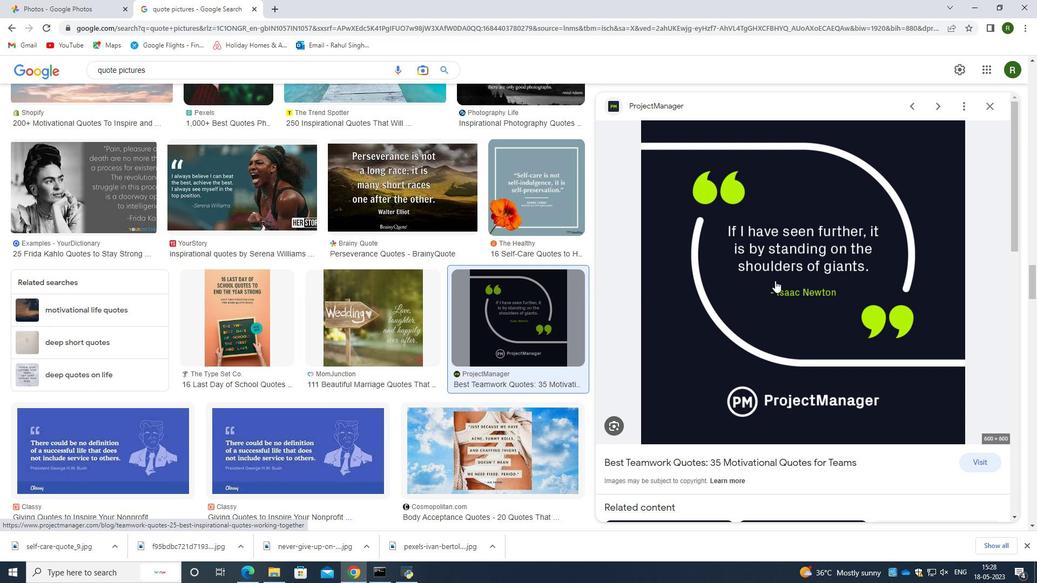 
Action: Mouse moved to (812, 394)
Screenshot: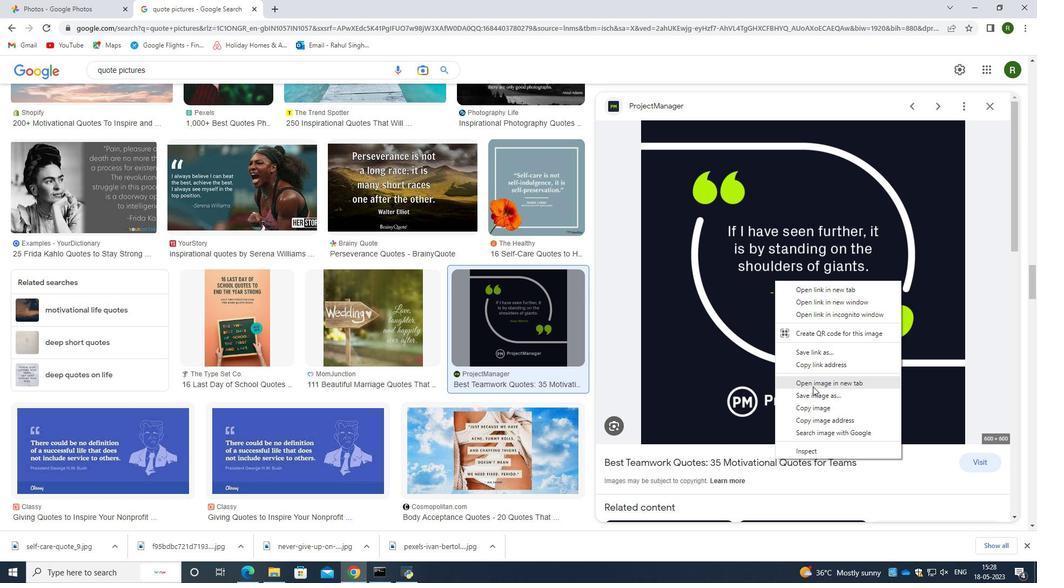 
Action: Mouse pressed left at (812, 394)
Screenshot: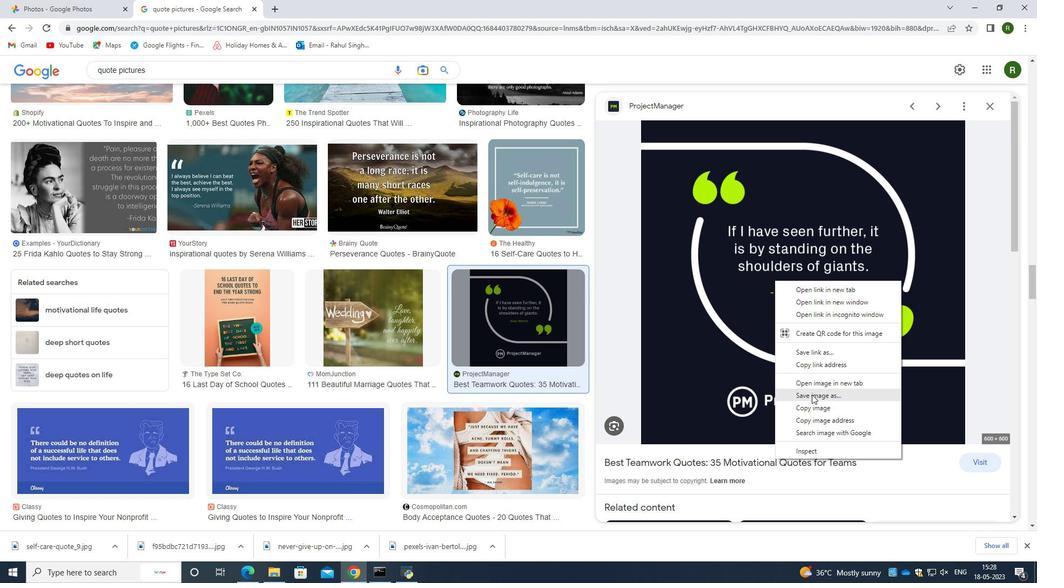 
Action: Mouse moved to (504, 3)
Screenshot: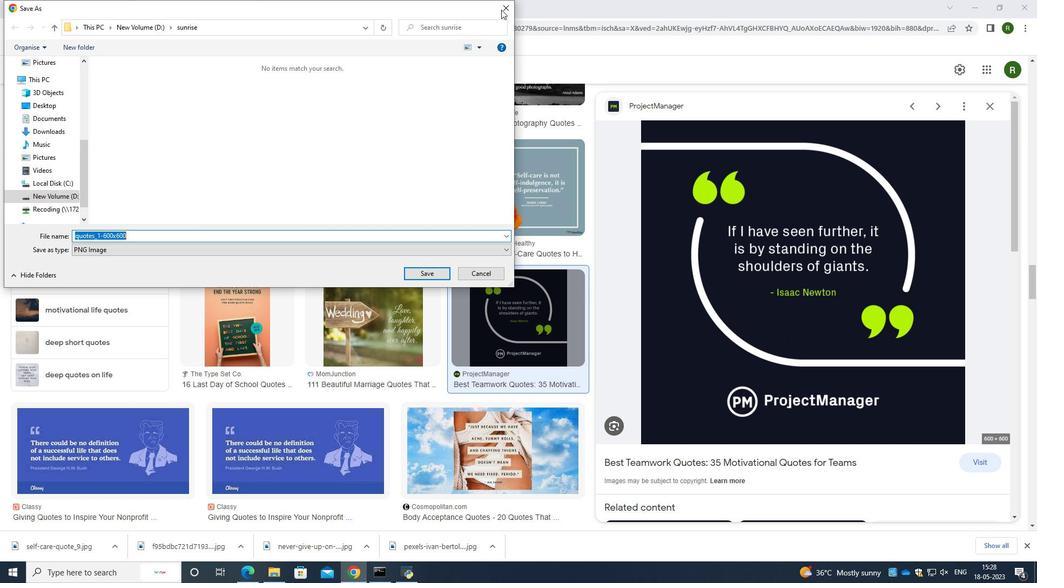 
Action: Mouse pressed left at (504, 3)
Screenshot: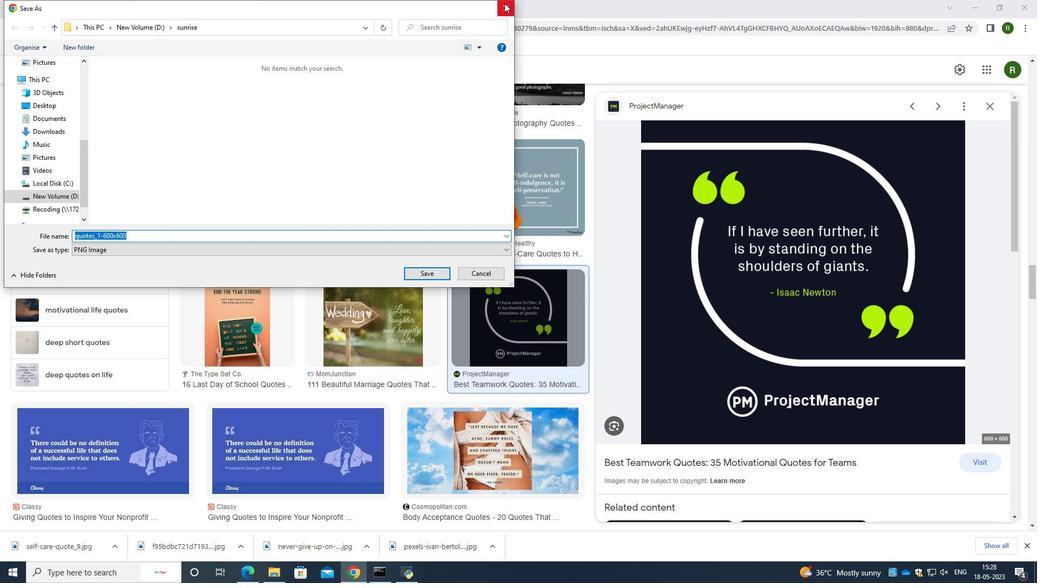 
Action: Mouse moved to (350, 307)
Screenshot: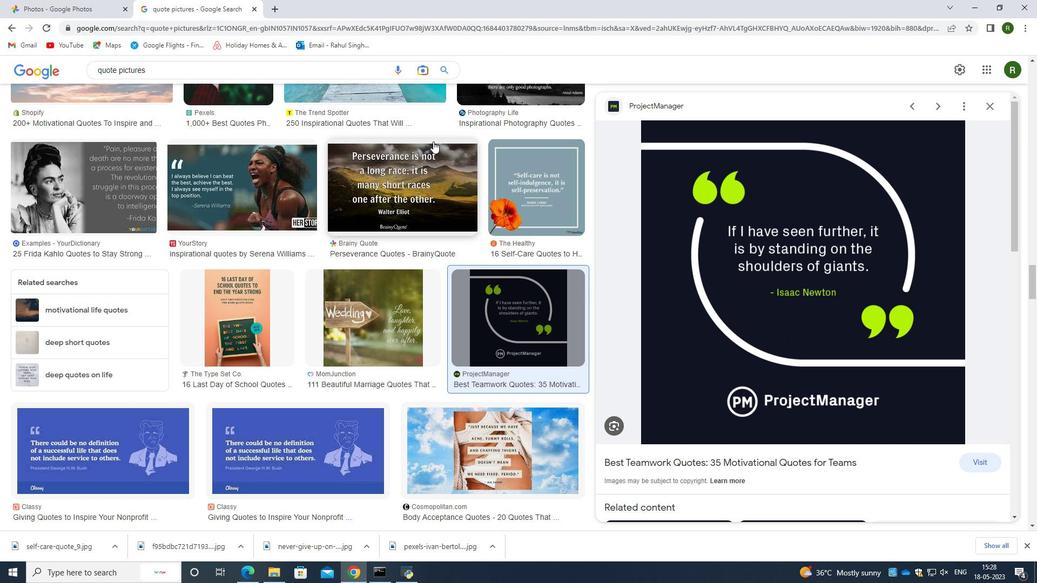 
Action: Mouse scrolled (350, 306) with delta (0, 0)
Screenshot: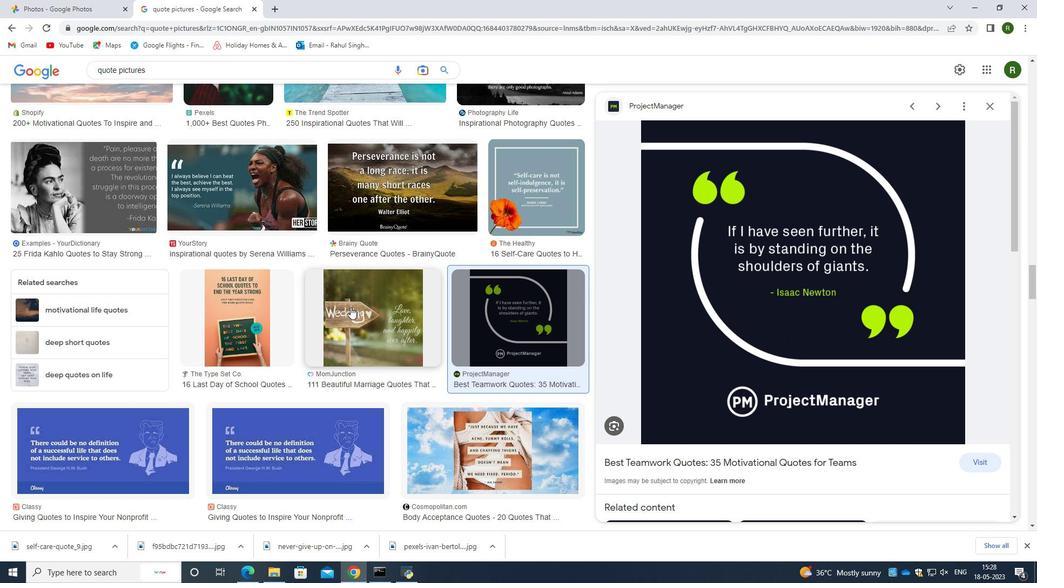 
Action: Mouse scrolled (350, 306) with delta (0, 0)
Screenshot: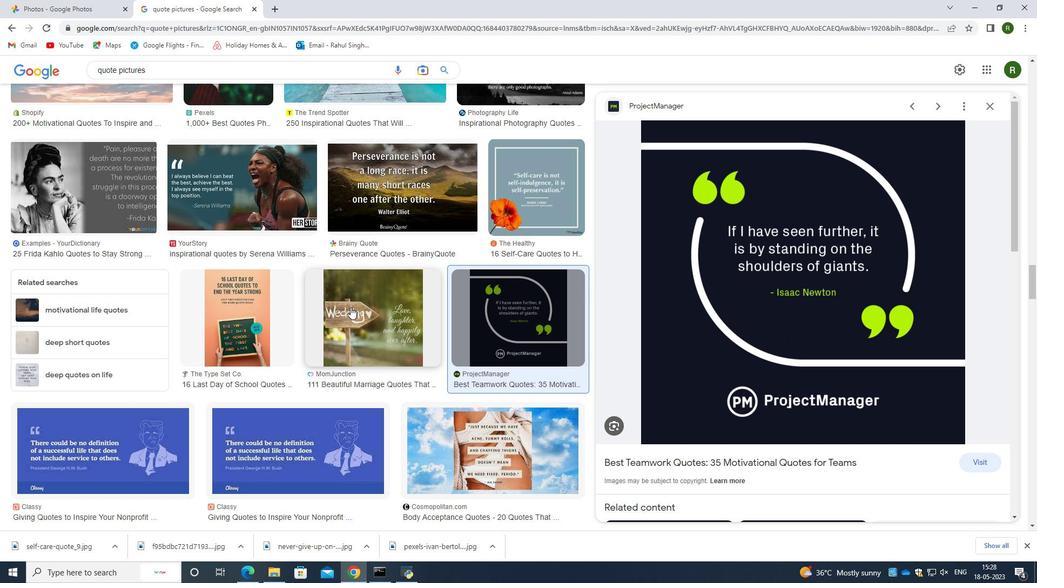 
Action: Mouse moved to (350, 307)
Screenshot: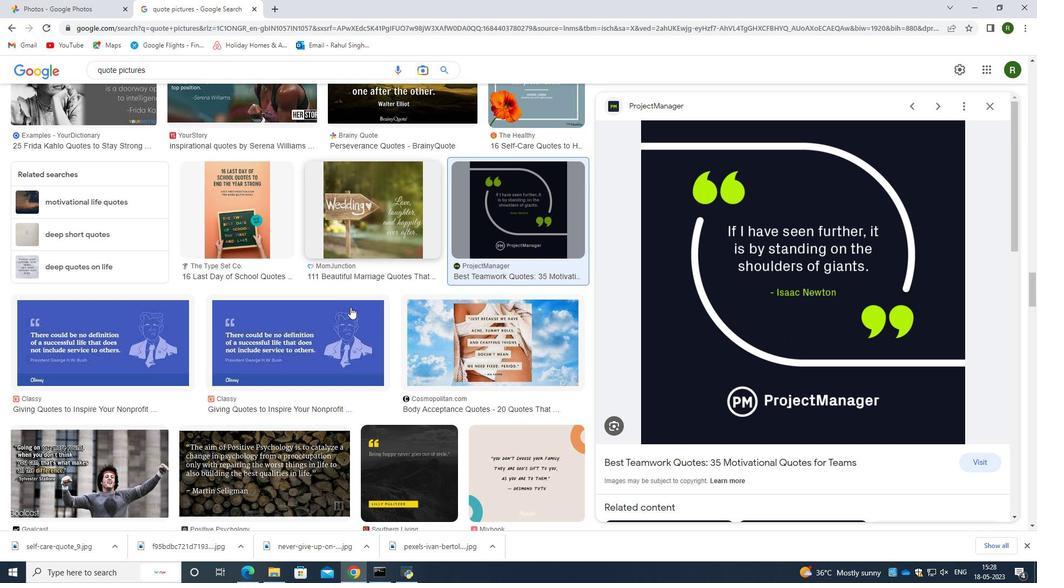 
Action: Mouse scrolled (350, 306) with delta (0, 0)
Screenshot: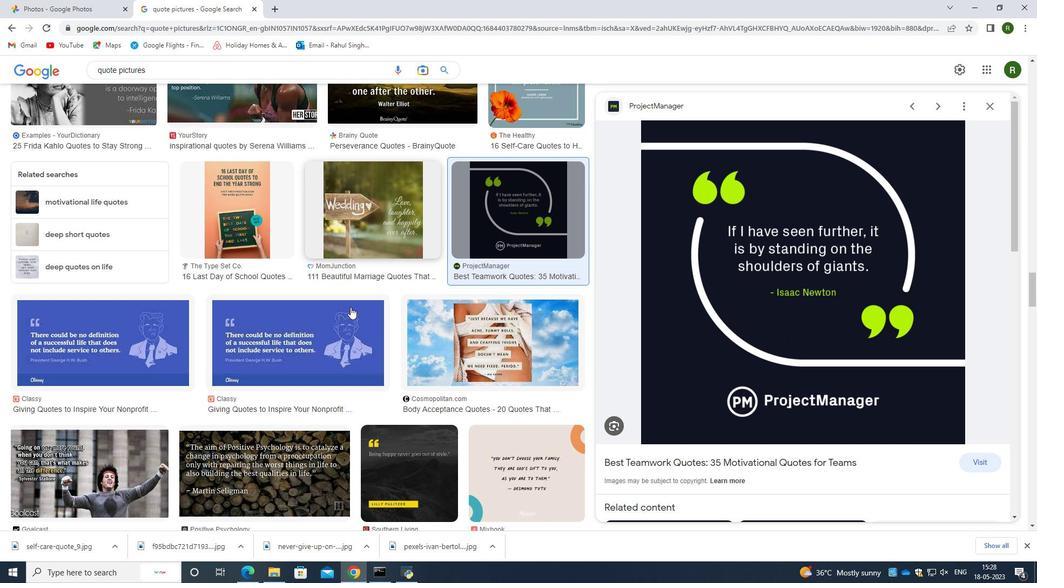 
Action: Mouse scrolled (350, 306) with delta (0, 0)
Screenshot: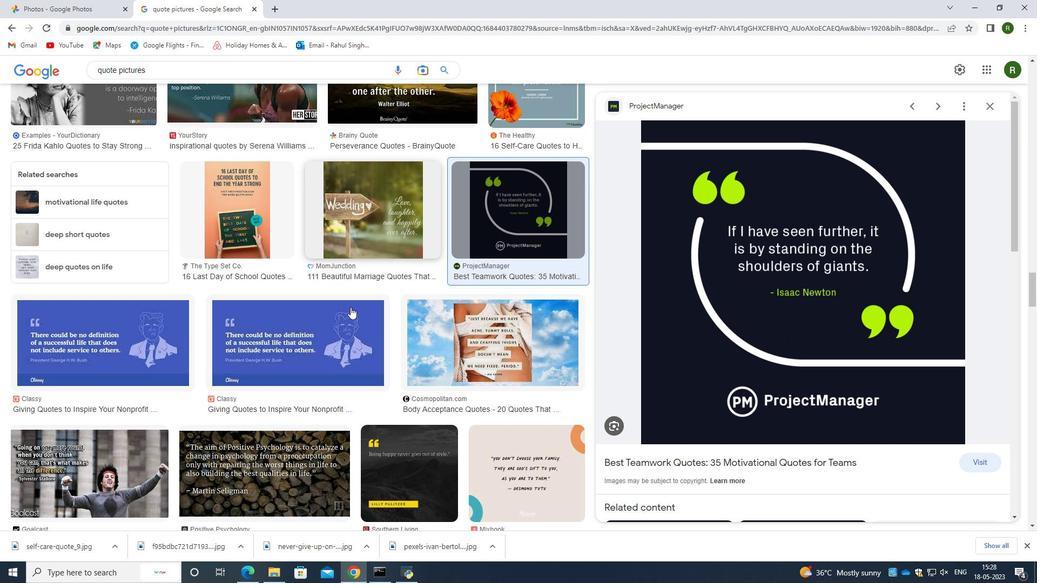 
Action: Mouse scrolled (350, 306) with delta (0, 0)
Screenshot: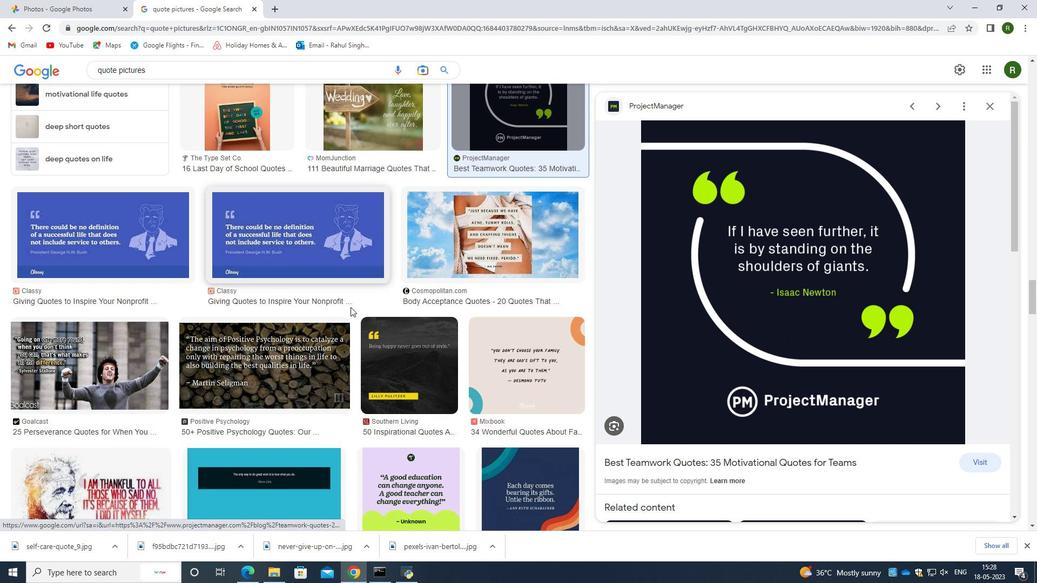 
Action: Mouse scrolled (350, 306) with delta (0, 0)
Screenshot: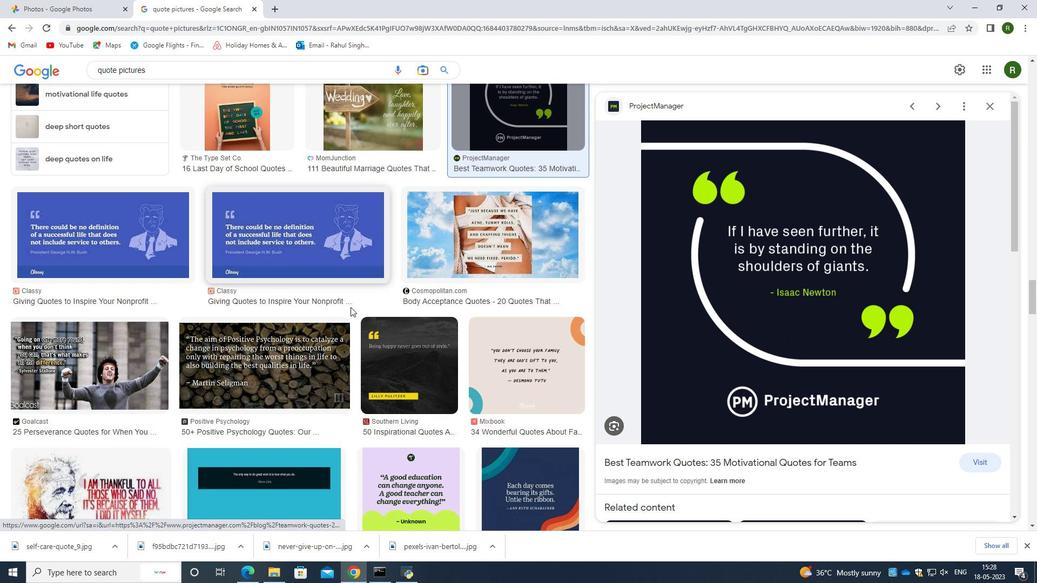 
Action: Mouse moved to (350, 306)
Screenshot: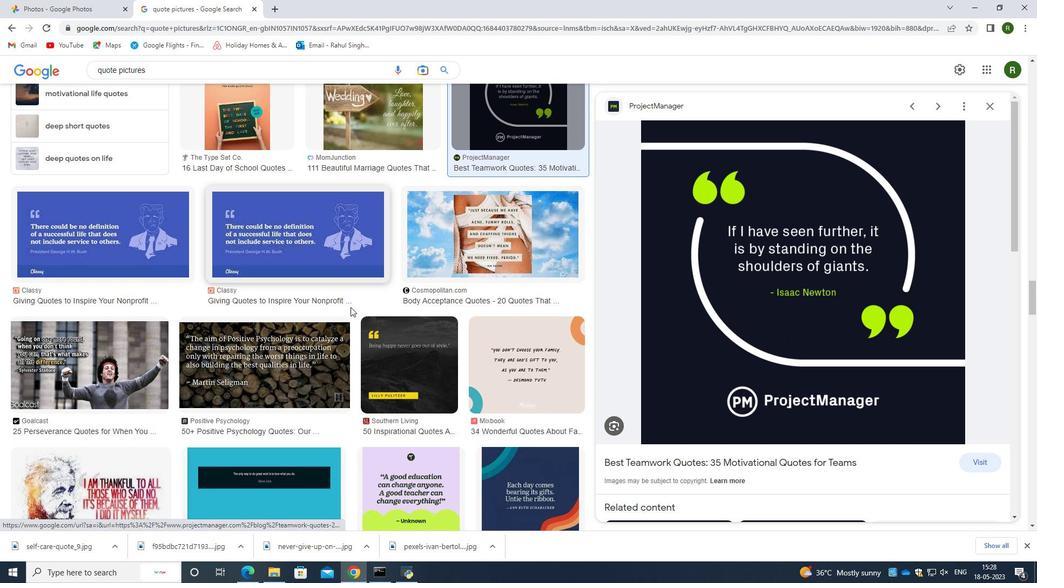 
Action: Mouse scrolled (350, 306) with delta (0, 0)
Screenshot: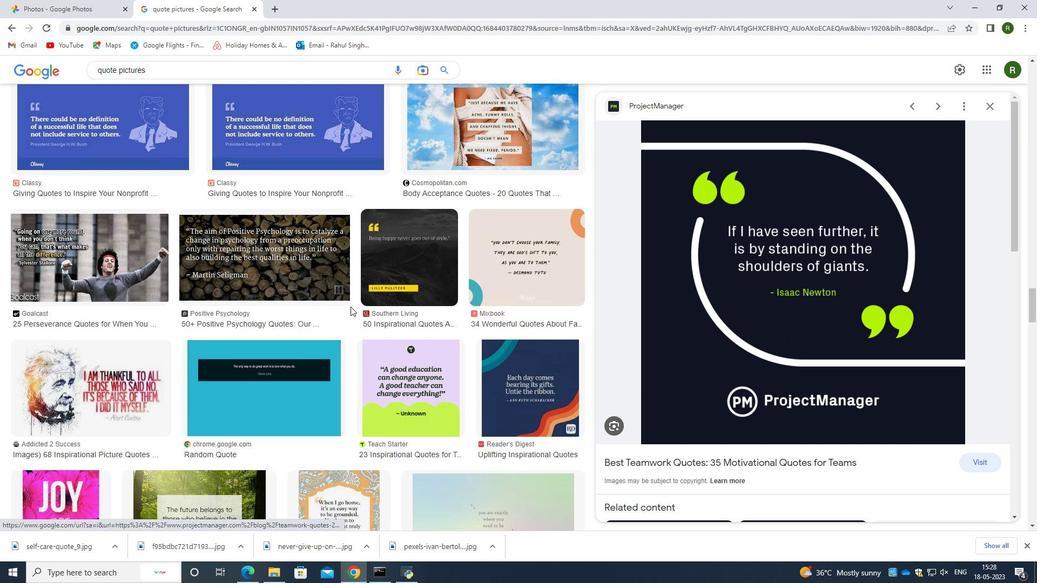 
Action: Mouse scrolled (350, 306) with delta (0, 0)
Screenshot: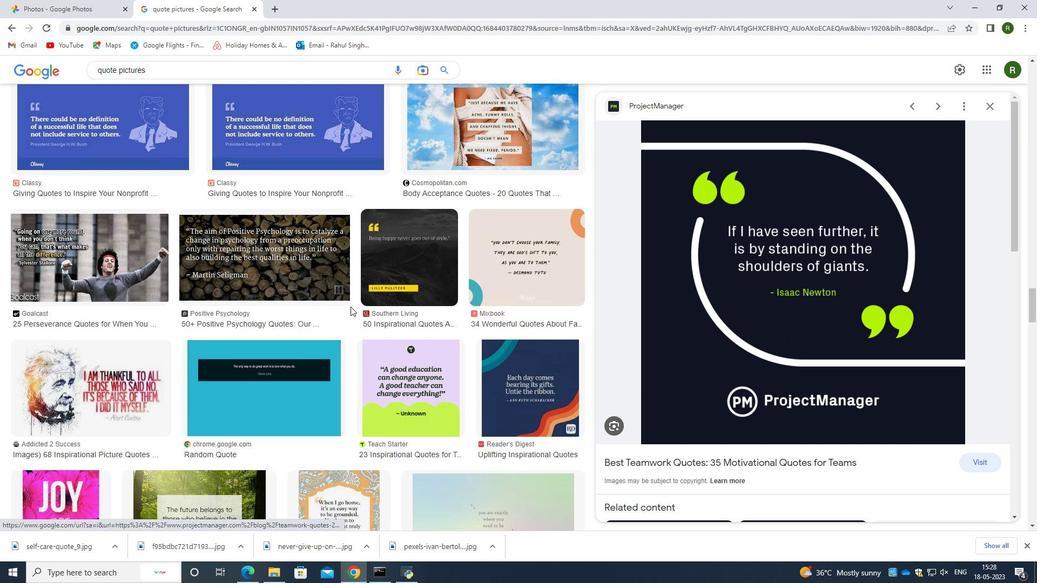 
Action: Mouse moved to (350, 306)
Screenshot: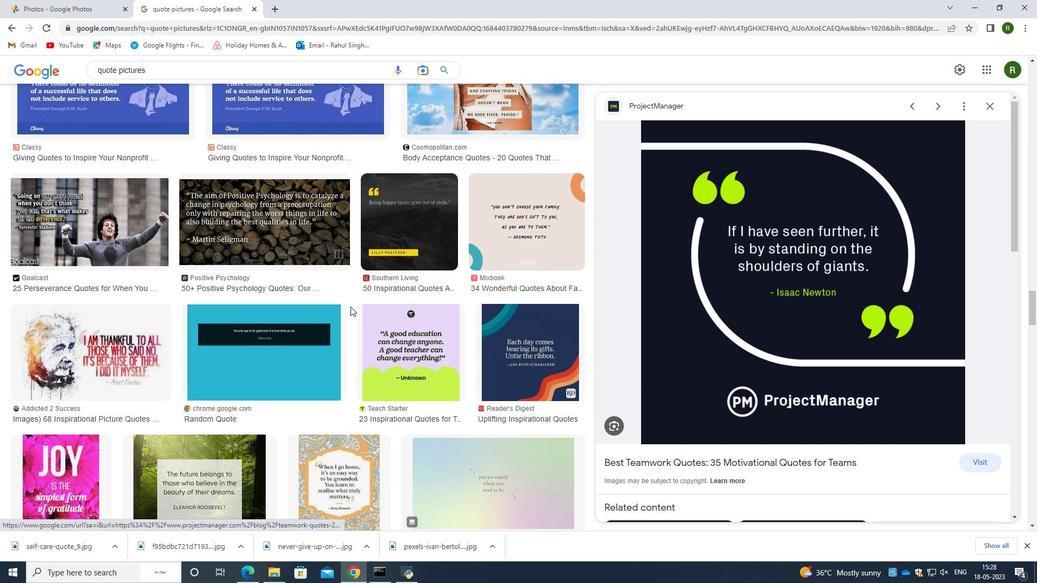 
Action: Mouse scrolled (350, 306) with delta (0, 0)
Screenshot: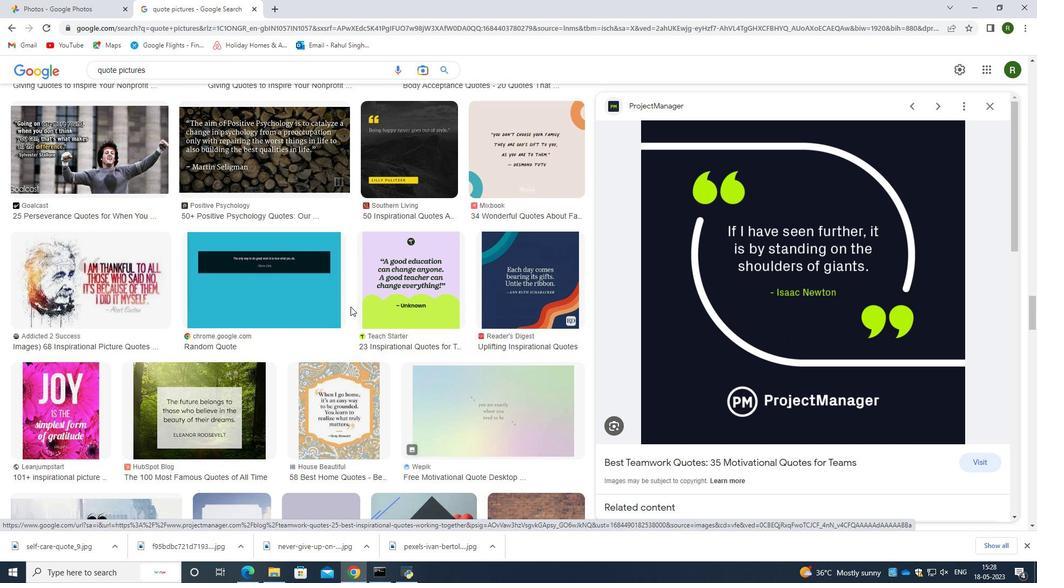 
Action: Mouse scrolled (350, 306) with delta (0, 0)
Screenshot: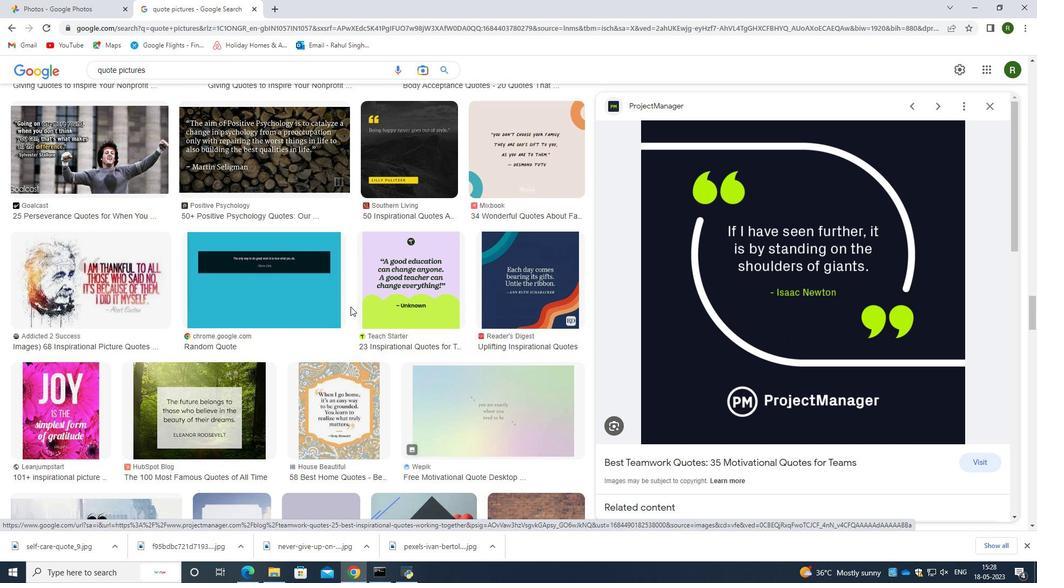 
Action: Mouse scrolled (350, 306) with delta (0, 0)
Screenshot: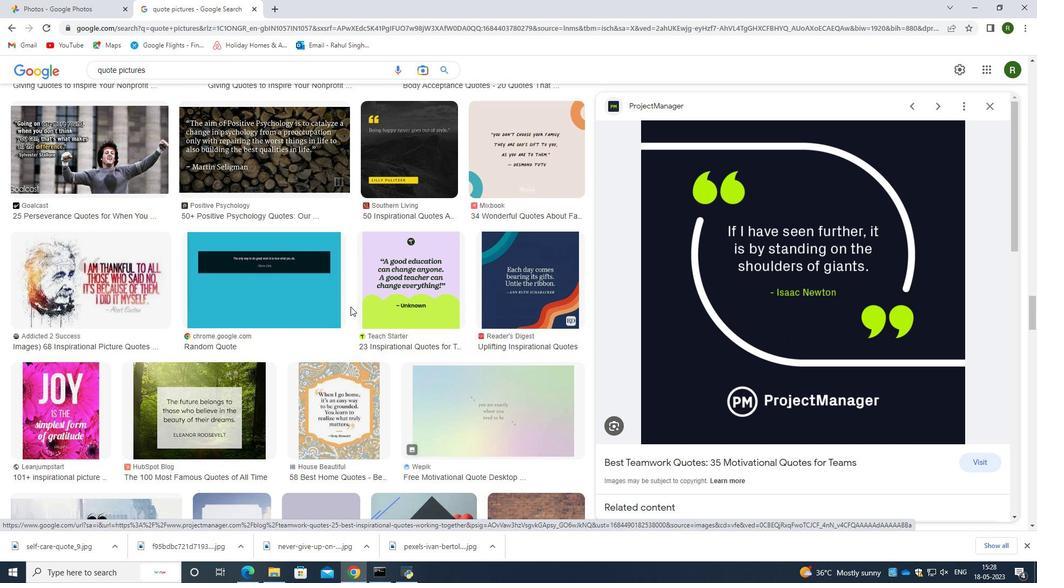 
Action: Mouse moved to (350, 307)
Screenshot: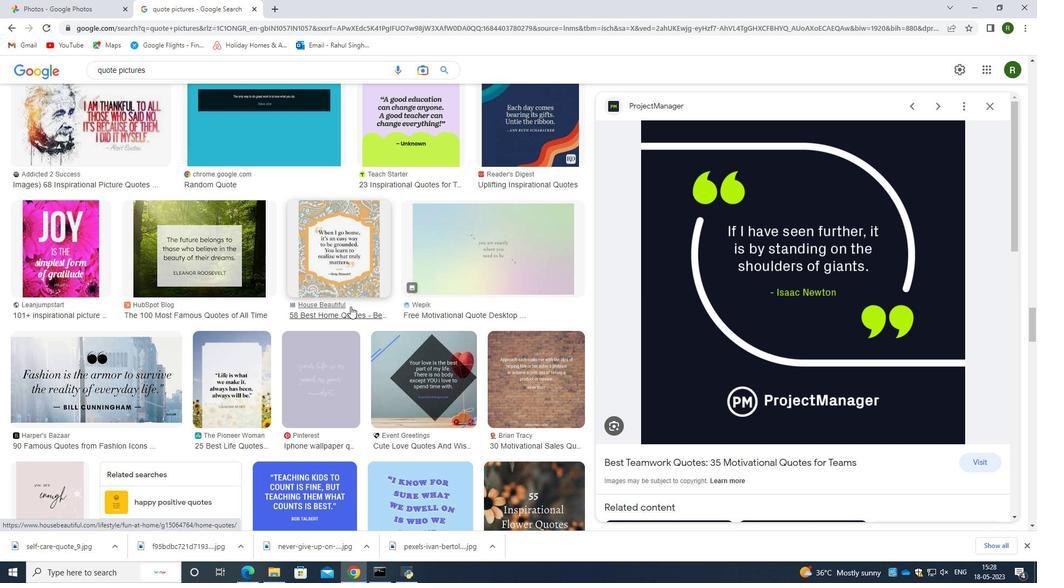 
Action: Mouse scrolled (350, 307) with delta (0, 0)
Screenshot: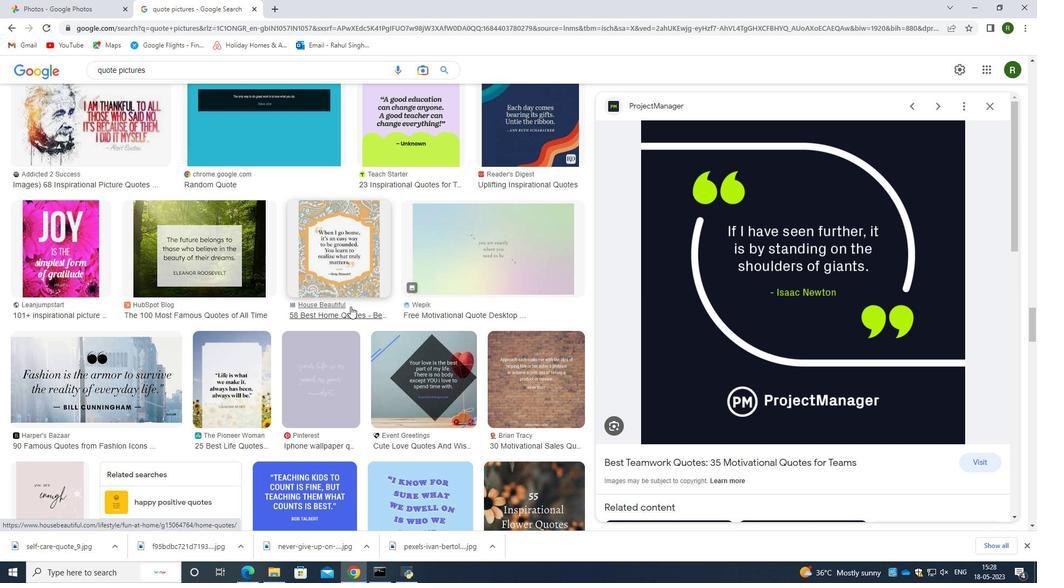 
Action: Mouse scrolled (350, 307) with delta (0, 0)
Screenshot: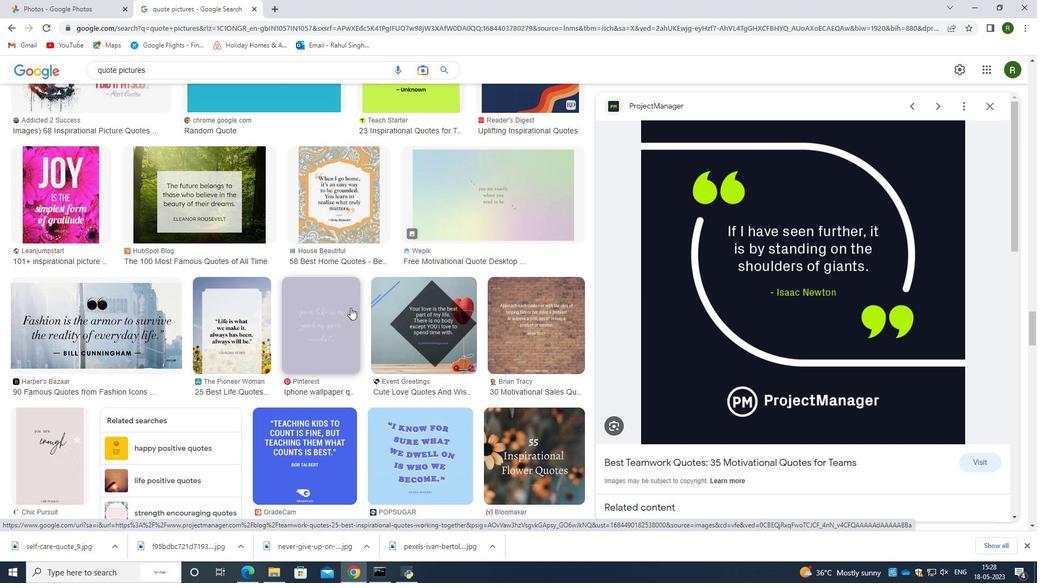 
Action: Mouse scrolled (350, 307) with delta (0, 0)
Screenshot: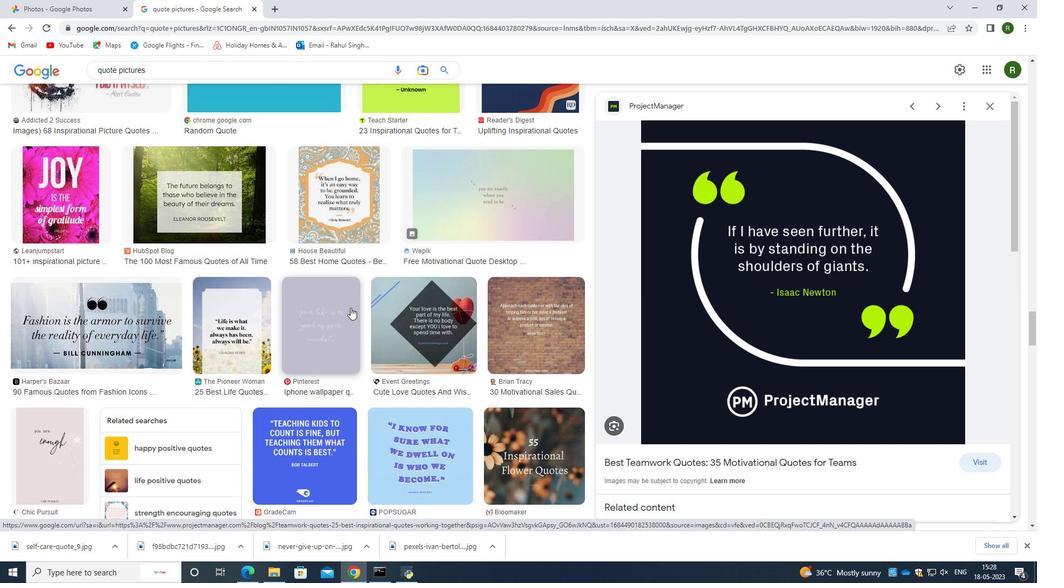 
Action: Mouse moved to (350, 311)
Screenshot: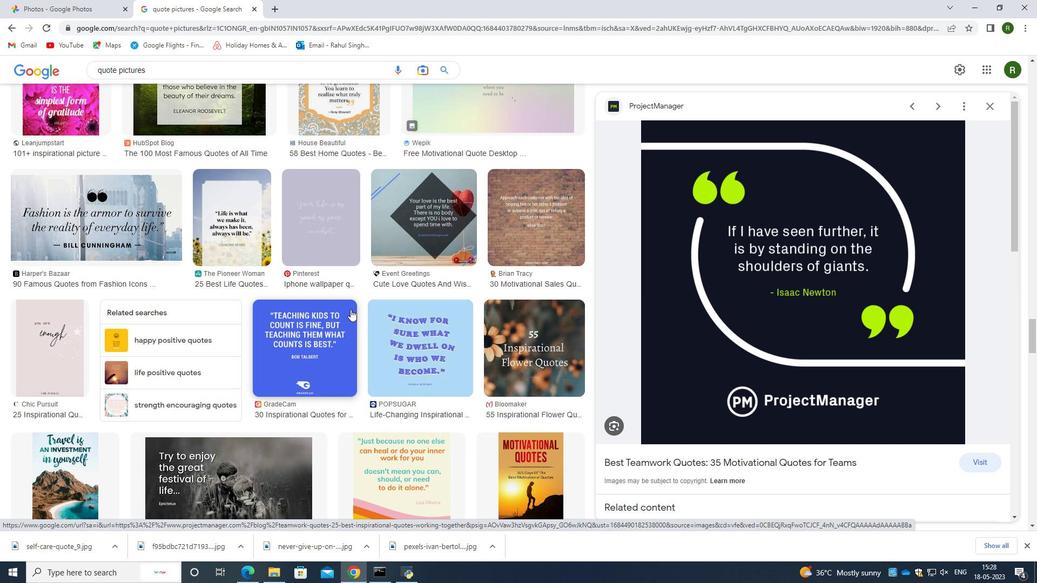 
Action: Mouse scrolled (350, 310) with delta (0, 0)
Screenshot: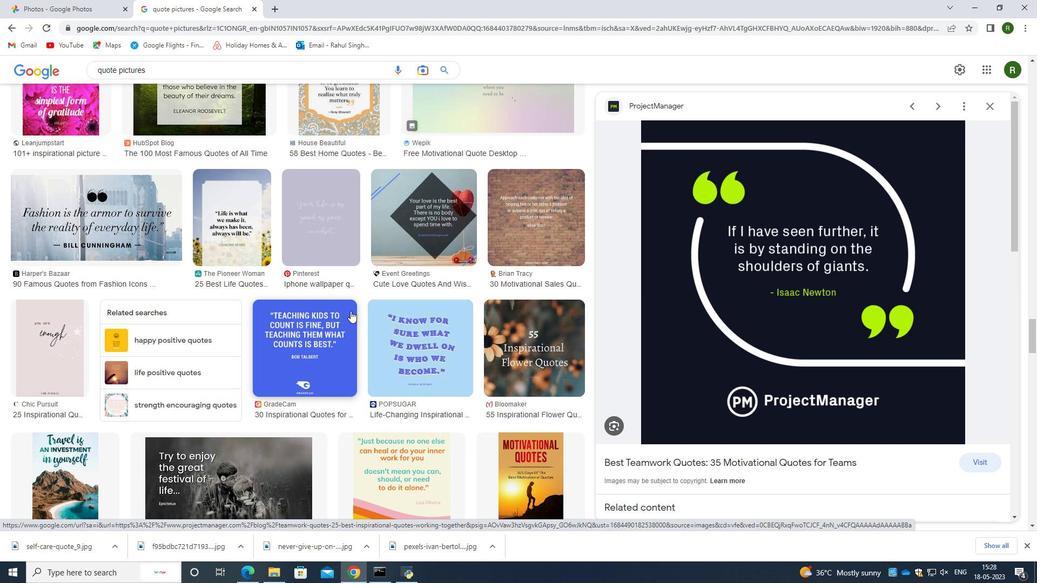 
Action: Mouse moved to (78, 431)
Screenshot: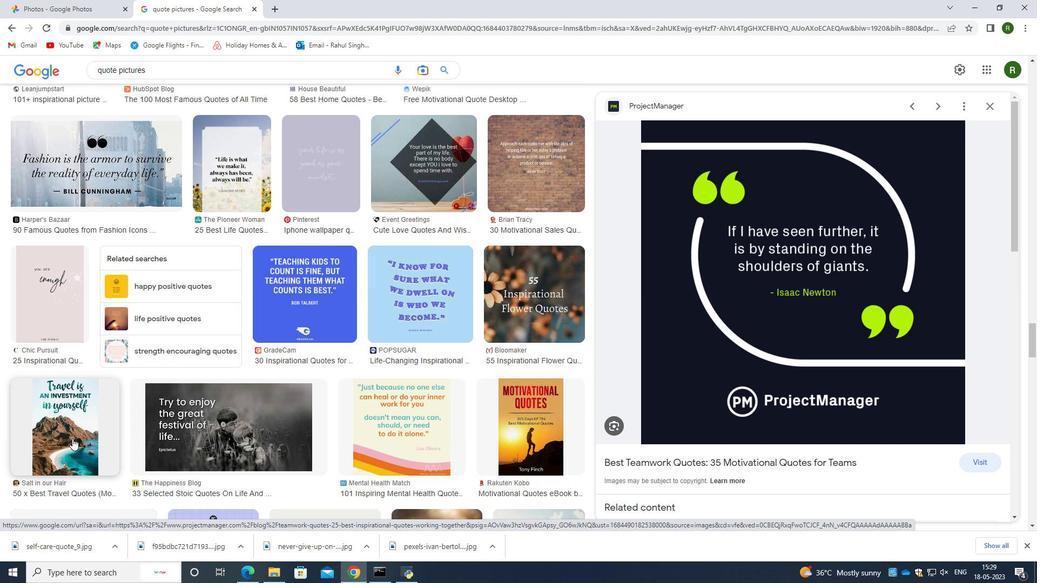 
Action: Mouse pressed left at (78, 431)
Screenshot: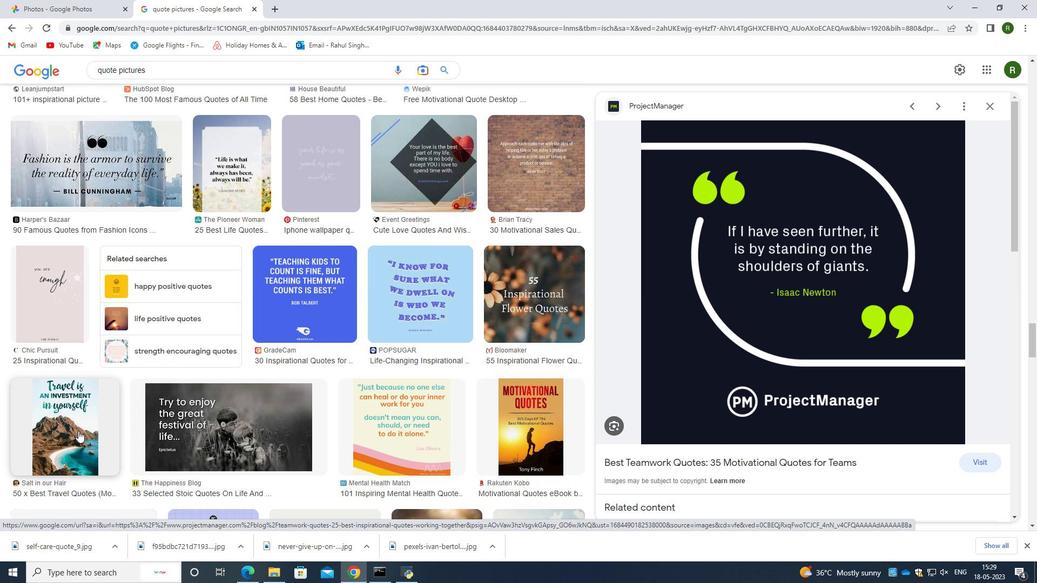 
Action: Mouse moved to (708, 323)
Screenshot: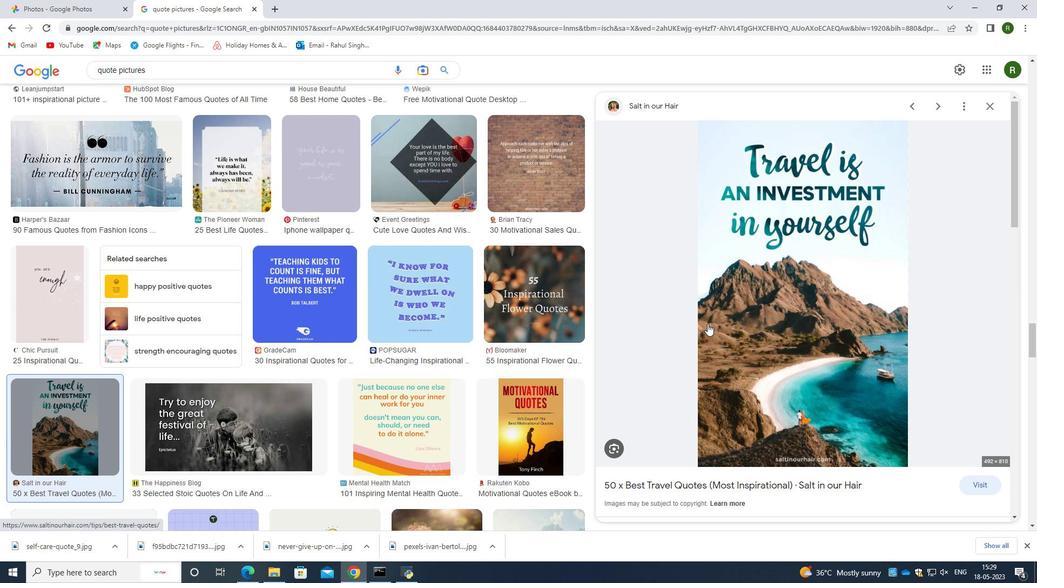 
Action: Mouse pressed right at (708, 323)
Screenshot: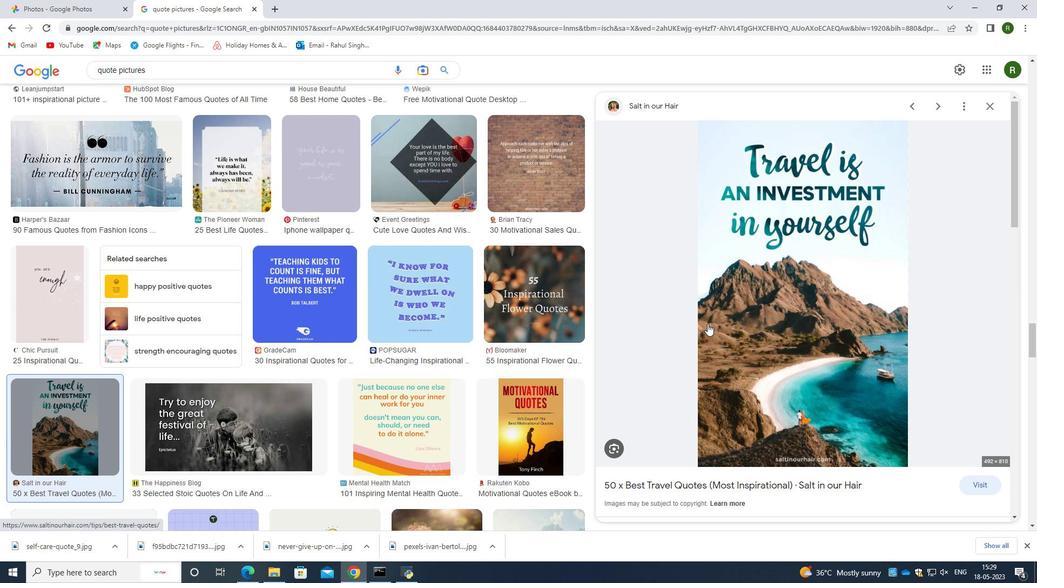 
Action: Mouse moved to (768, 440)
Screenshot: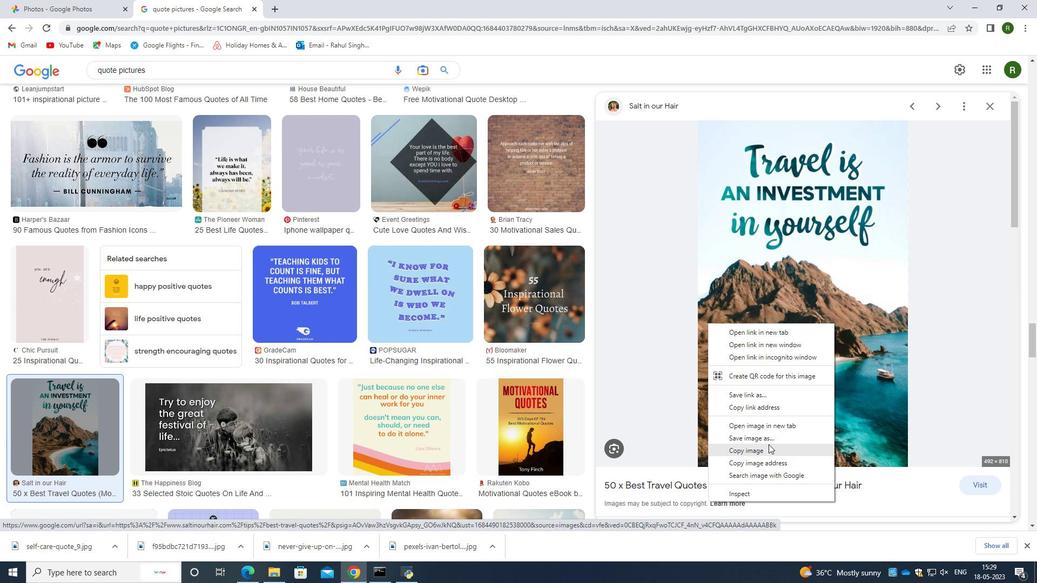 
Action: Mouse pressed left at (768, 440)
Screenshot: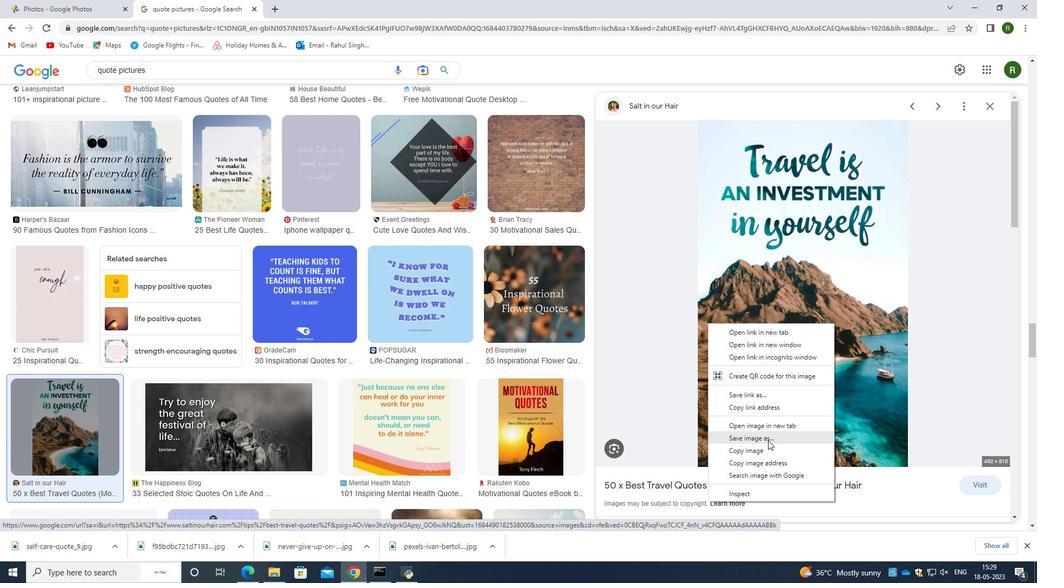 
Action: Mouse moved to (418, 272)
Screenshot: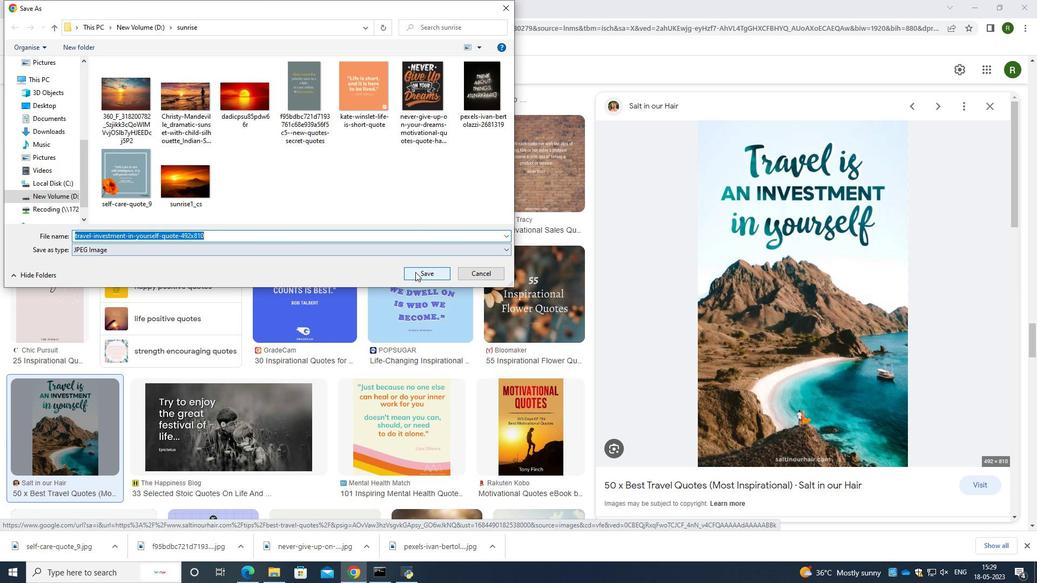 
Action: Mouse pressed left at (418, 272)
Screenshot: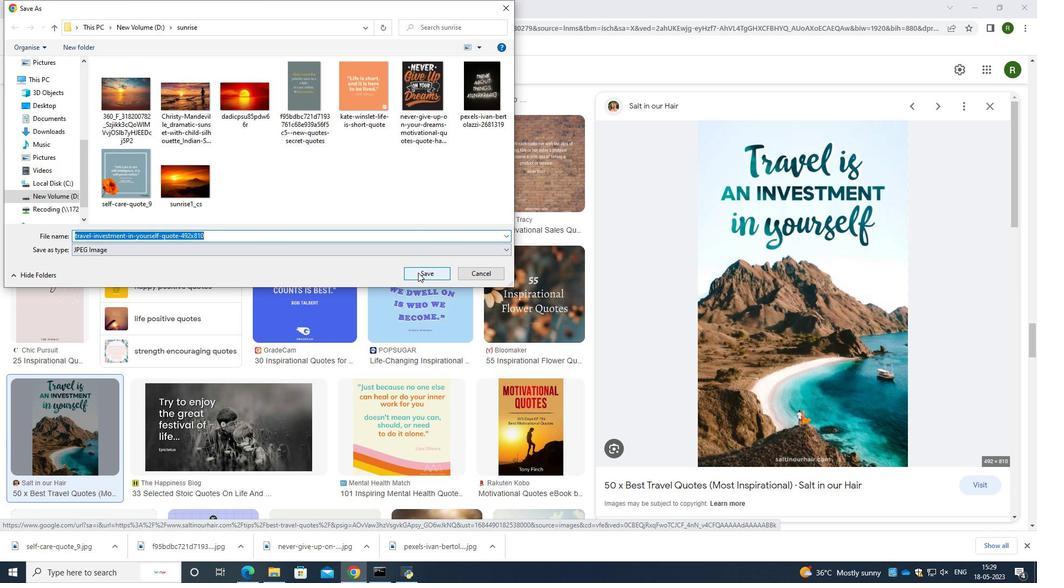 
Action: Mouse moved to (431, 301)
Screenshot: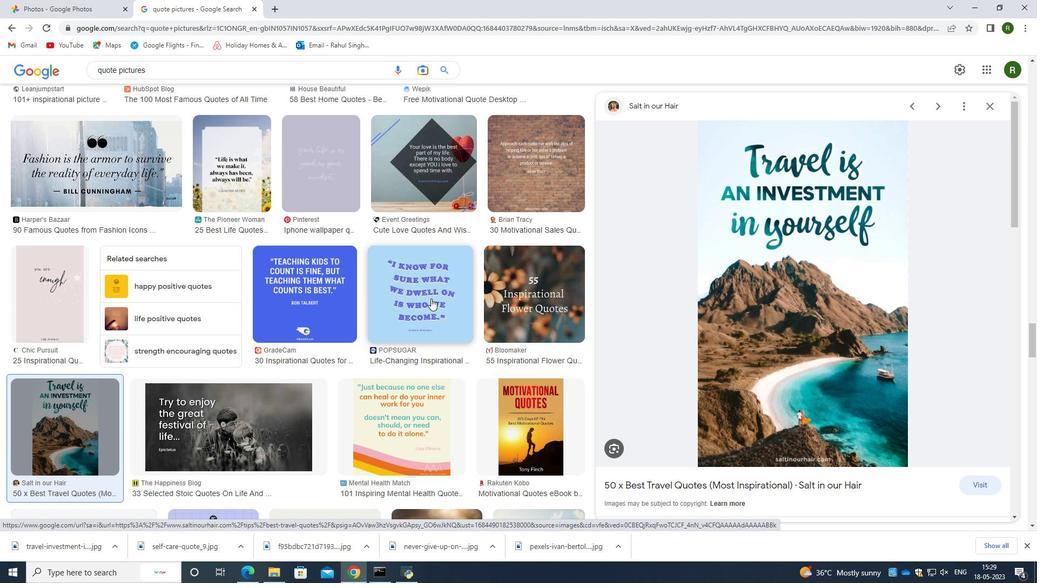 
Action: Mouse scrolled (431, 300) with delta (0, 0)
Screenshot: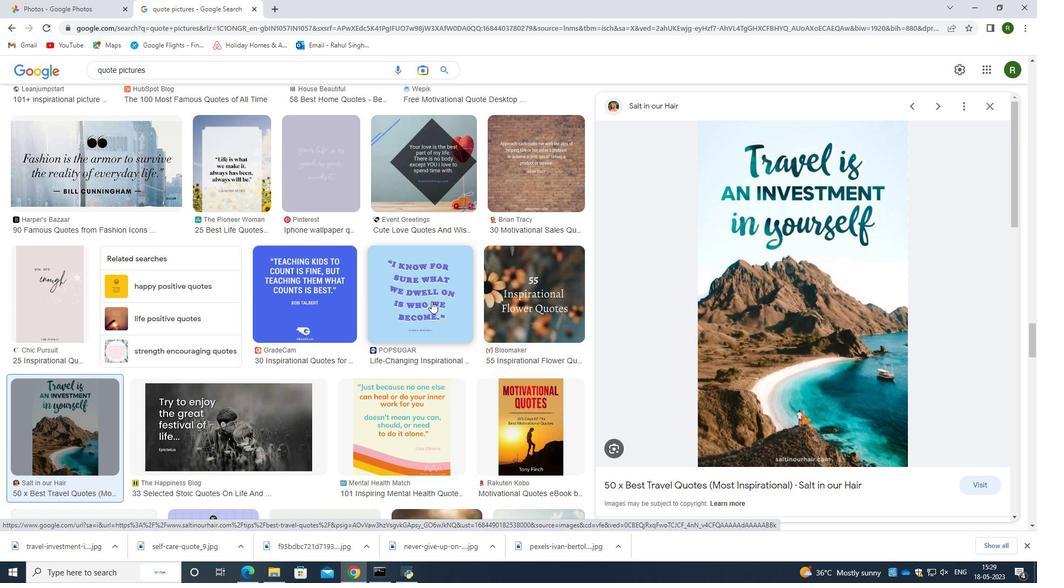 
Action: Mouse moved to (427, 305)
Screenshot: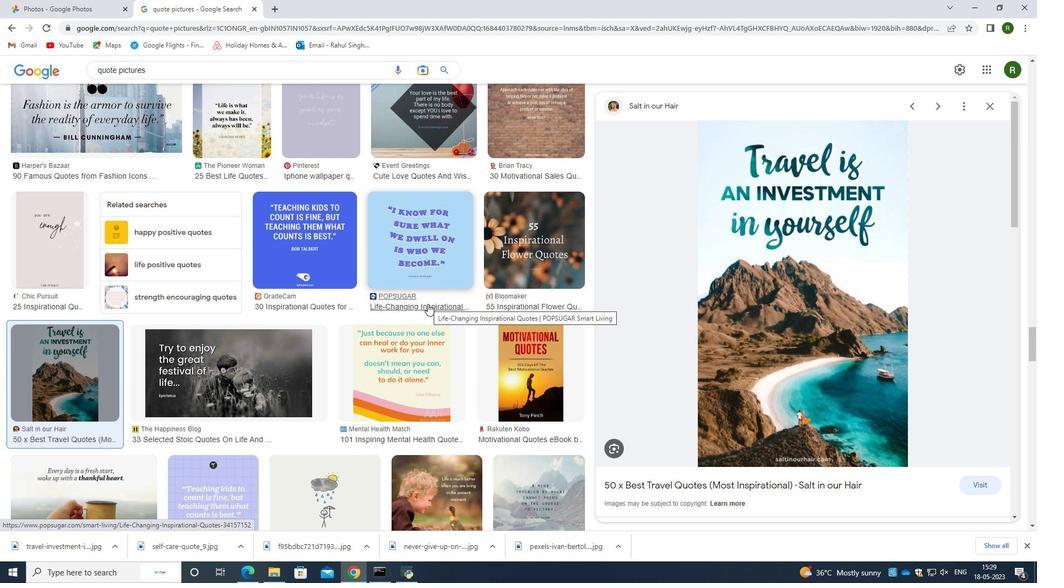 
Action: Mouse scrolled (427, 304) with delta (0, 0)
Screenshot: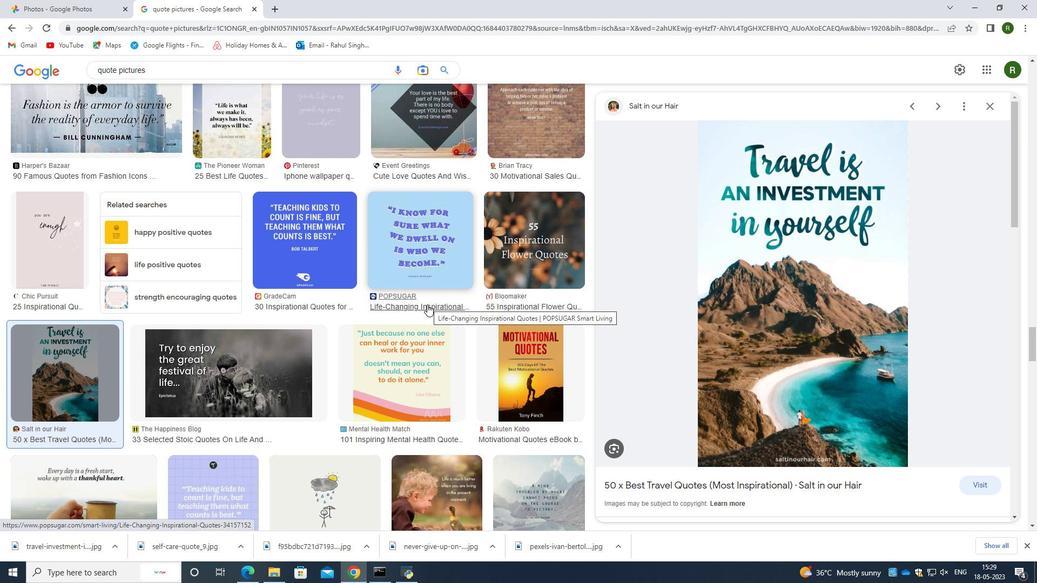 
Action: Mouse moved to (426, 306)
Screenshot: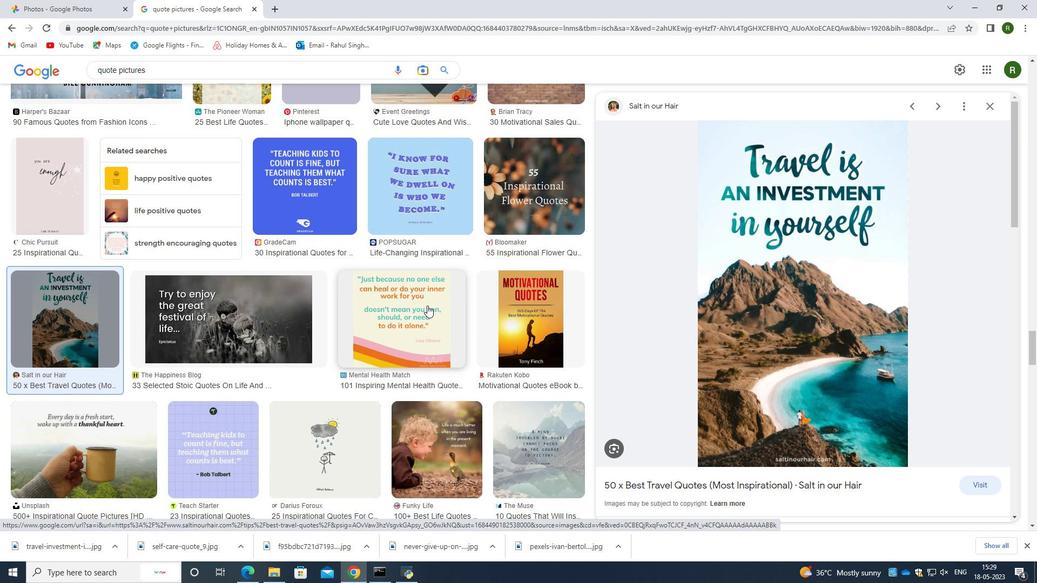 
Action: Mouse scrolled (426, 305) with delta (0, 0)
Screenshot: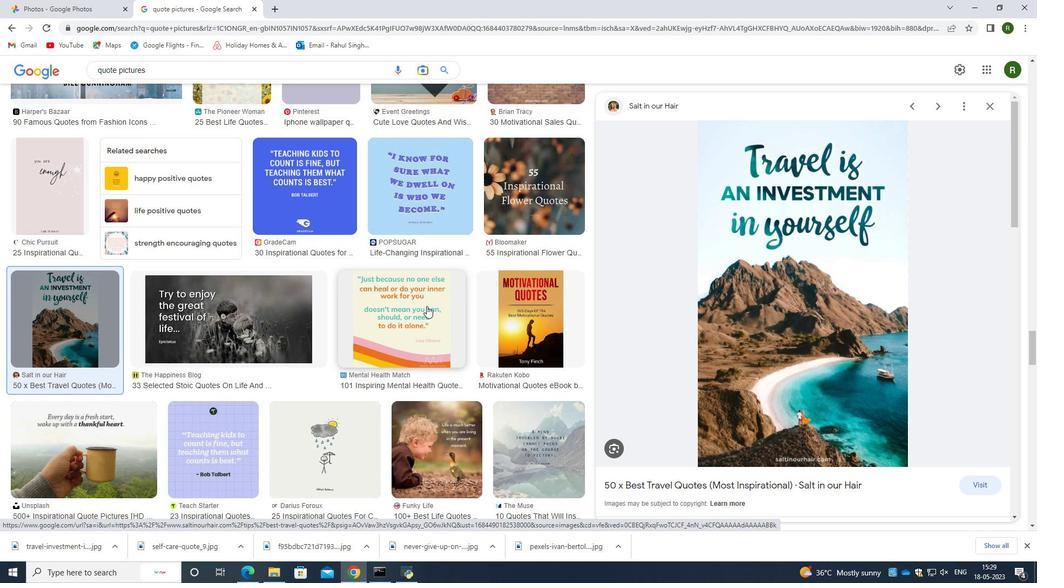
Action: Mouse moved to (426, 306)
Screenshot: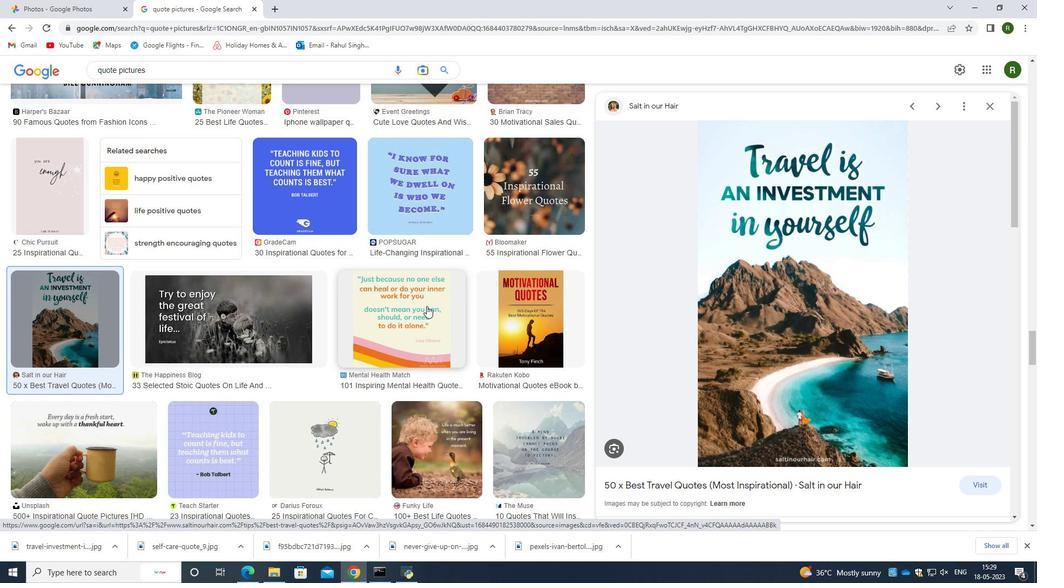 
Action: Mouse scrolled (426, 306) with delta (0, 0)
Screenshot: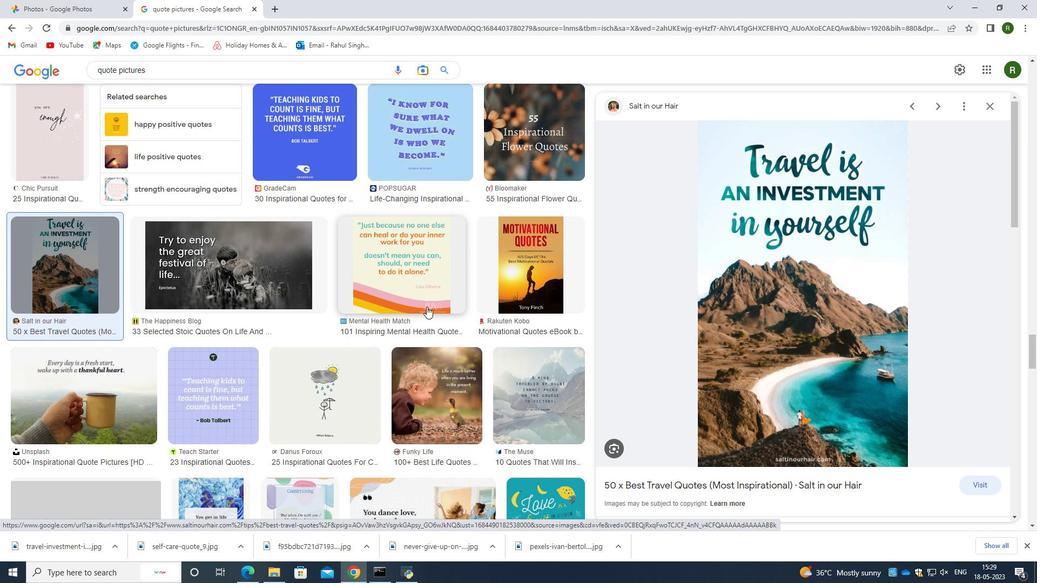 
Action: Mouse moved to (426, 307)
Screenshot: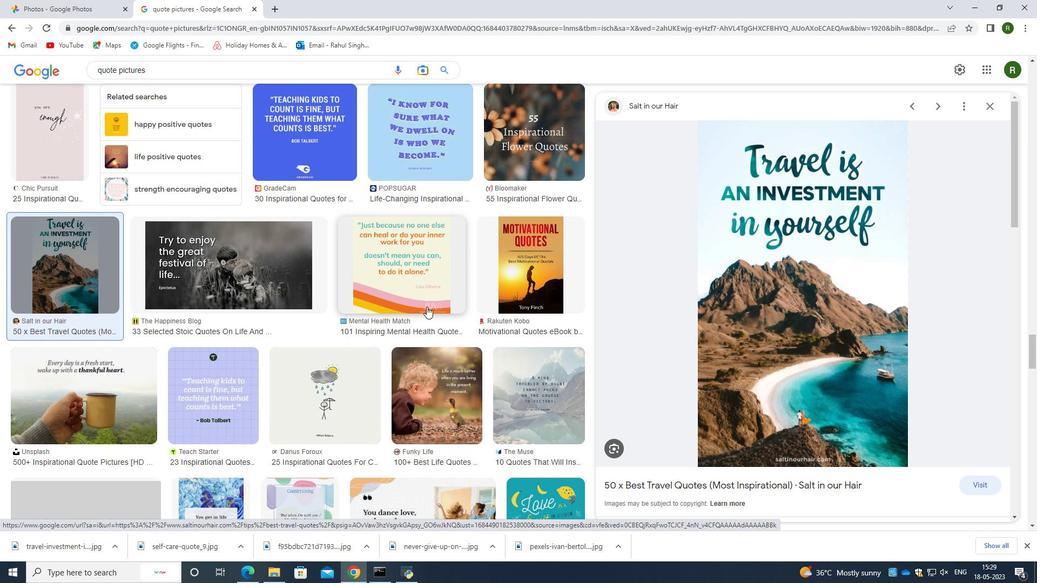 
Action: Mouse scrolled (426, 307) with delta (0, 0)
Screenshot: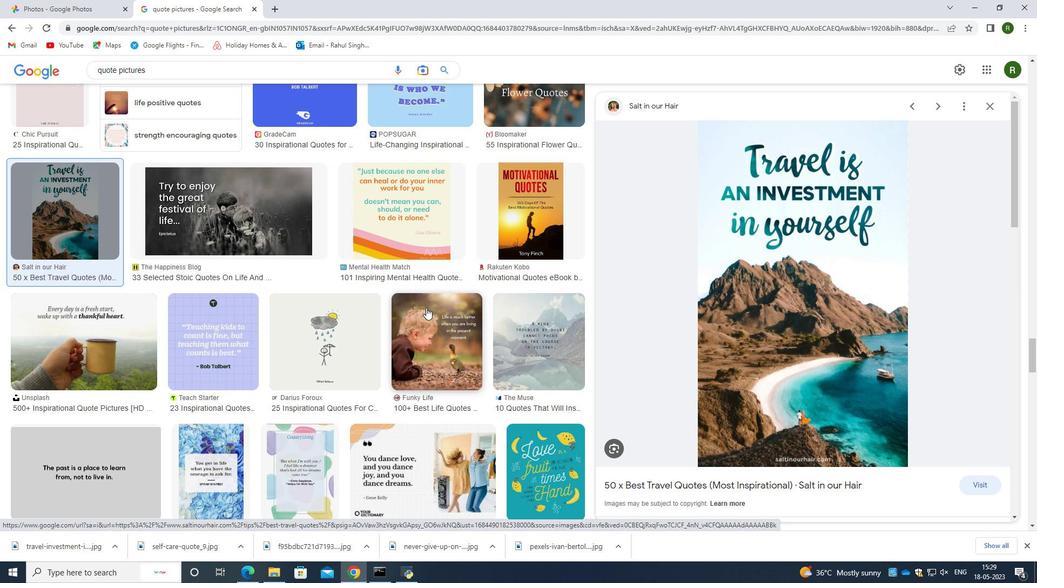 
Action: Mouse scrolled (426, 307) with delta (0, 0)
Screenshot: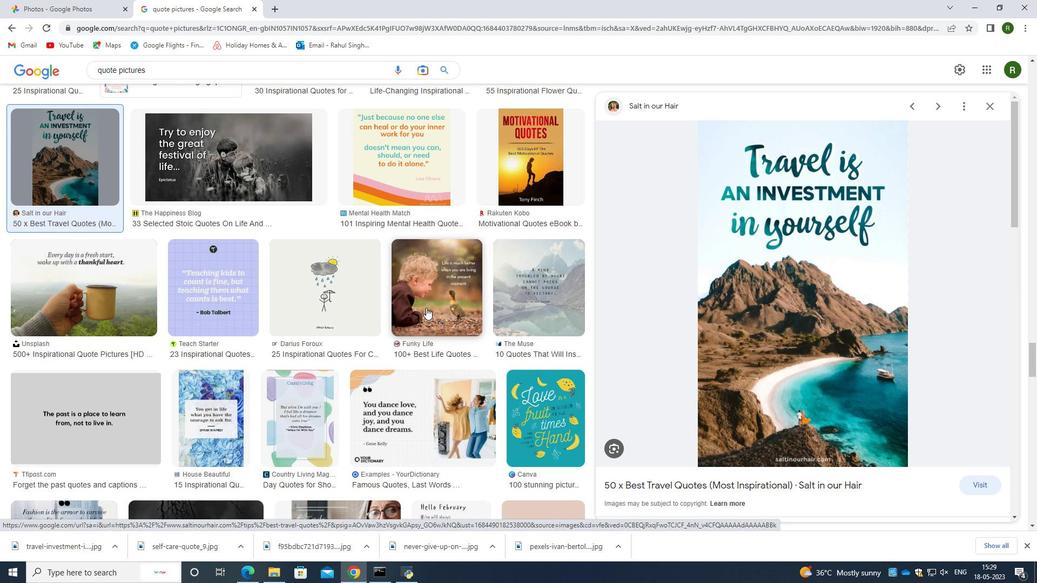 
Action: Mouse moved to (426, 309)
Screenshot: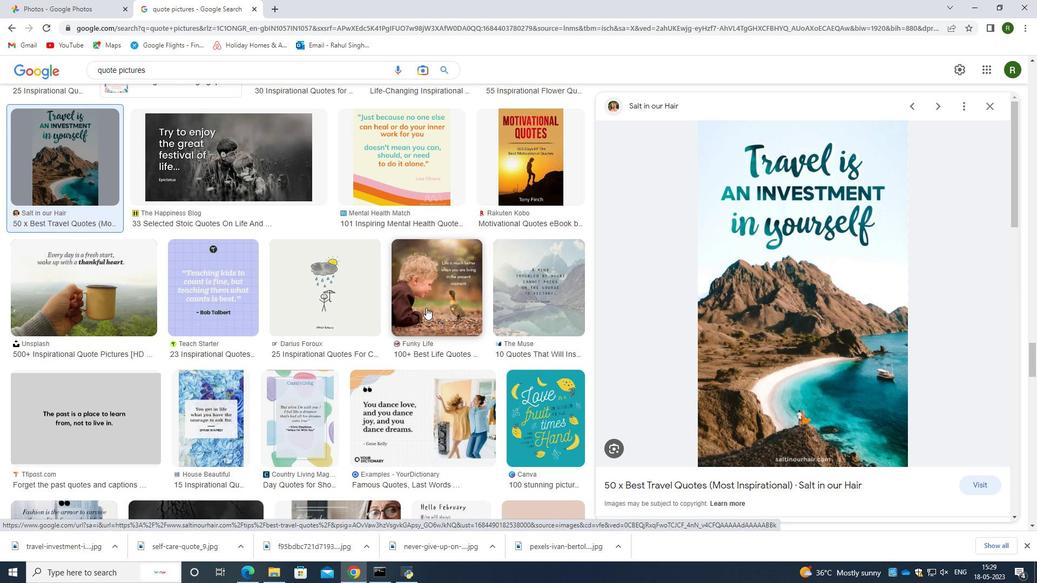 
Action: Mouse scrolled (426, 308) with delta (0, 0)
Screenshot: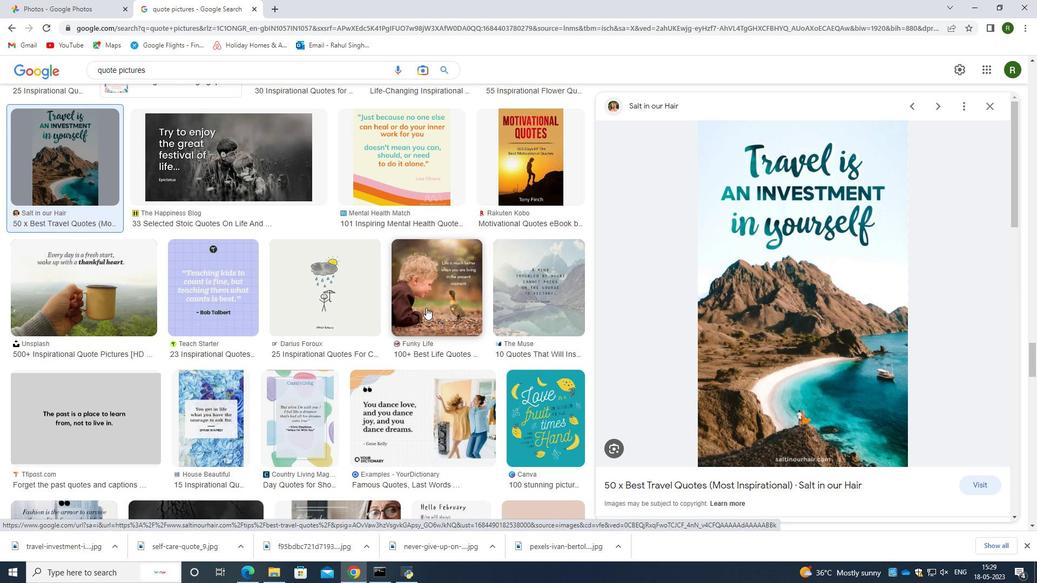 
Action: Mouse moved to (425, 311)
Screenshot: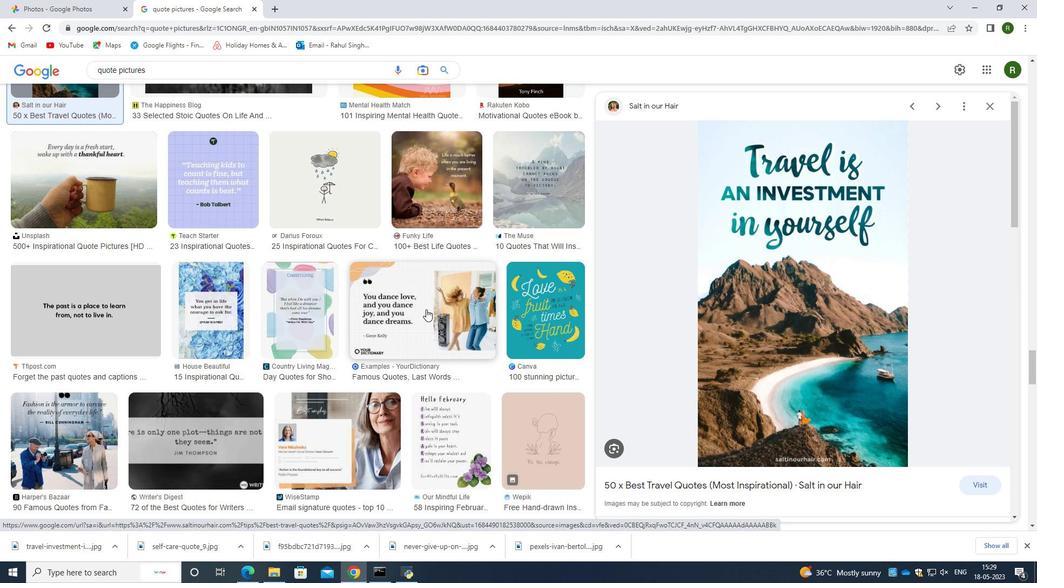 
Action: Mouse scrolled (425, 311) with delta (0, 0)
Screenshot: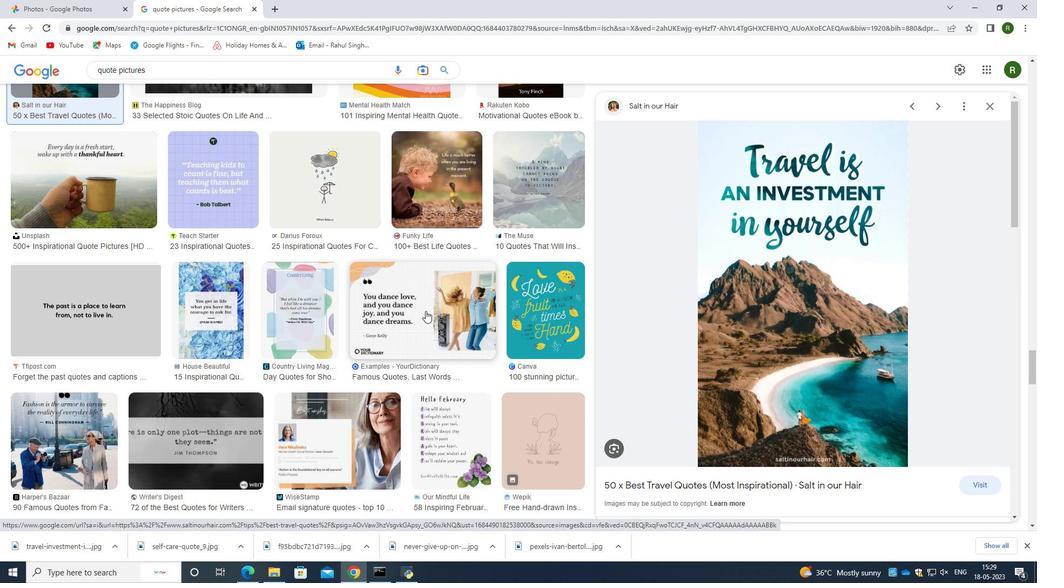 
Action: Mouse moved to (426, 324)
Screenshot: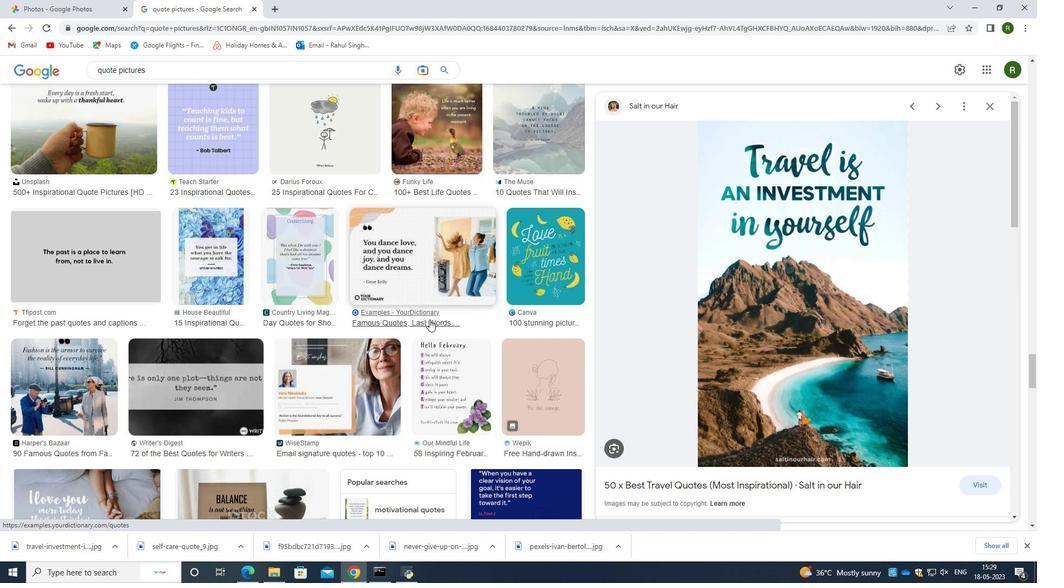 
Action: Mouse scrolled (426, 323) with delta (0, 0)
Screenshot: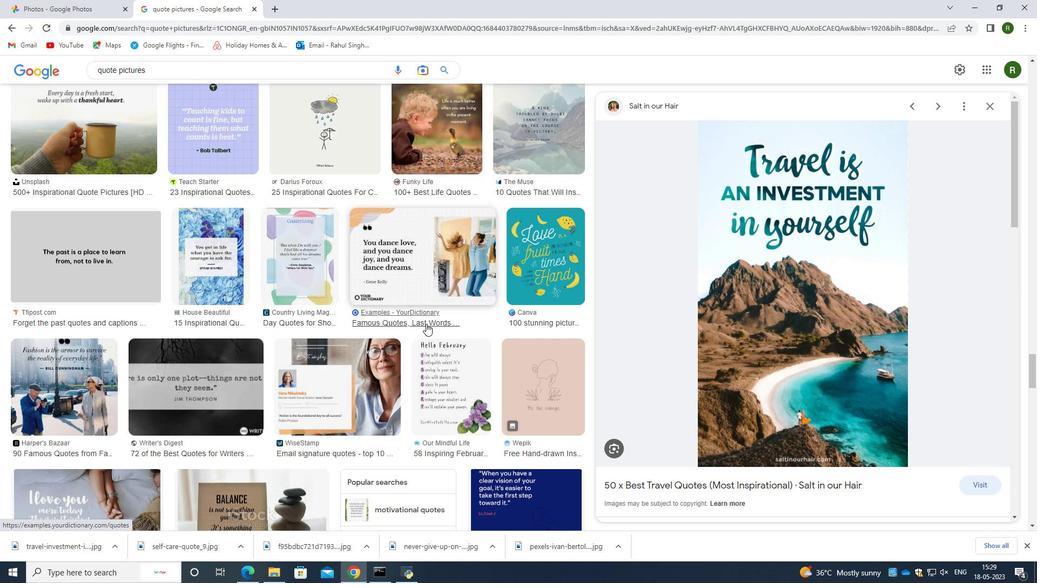 
Action: Mouse scrolled (426, 323) with delta (0, 0)
Screenshot: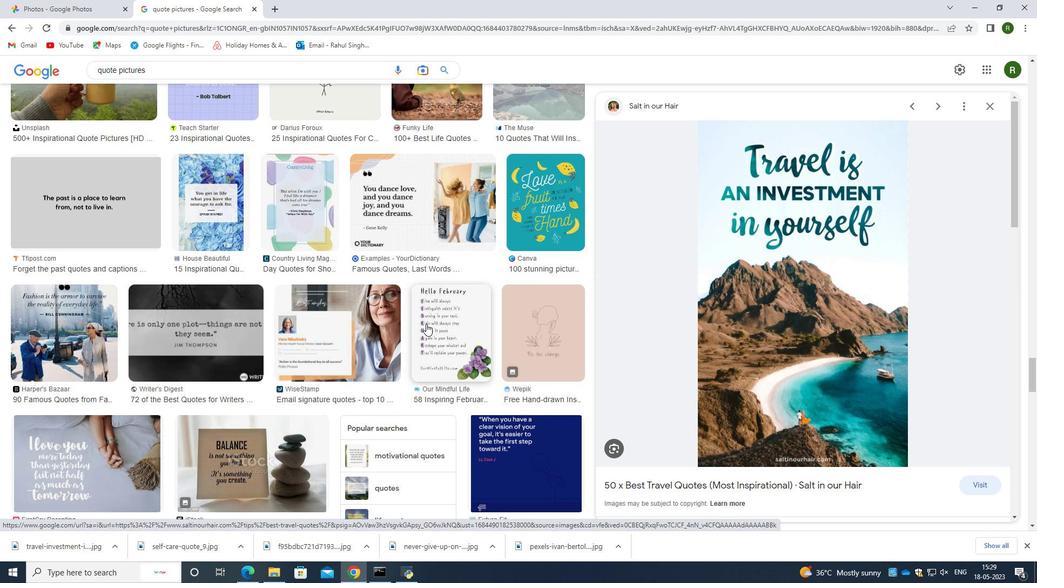 
Action: Mouse scrolled (426, 323) with delta (0, 0)
Screenshot: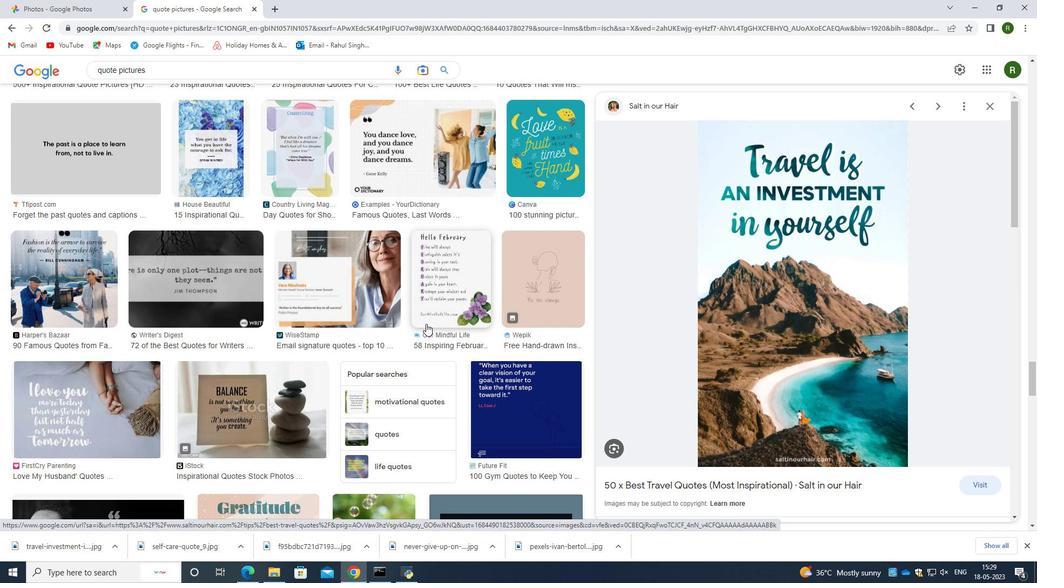 
Action: Mouse scrolled (426, 323) with delta (0, 0)
Screenshot: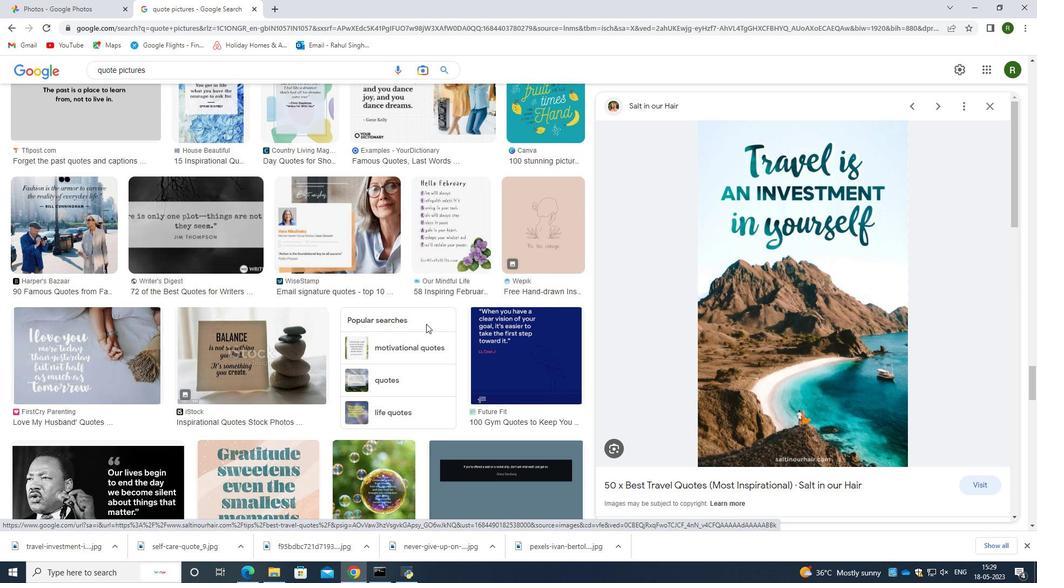 
Action: Mouse scrolled (426, 323) with delta (0, 0)
Screenshot: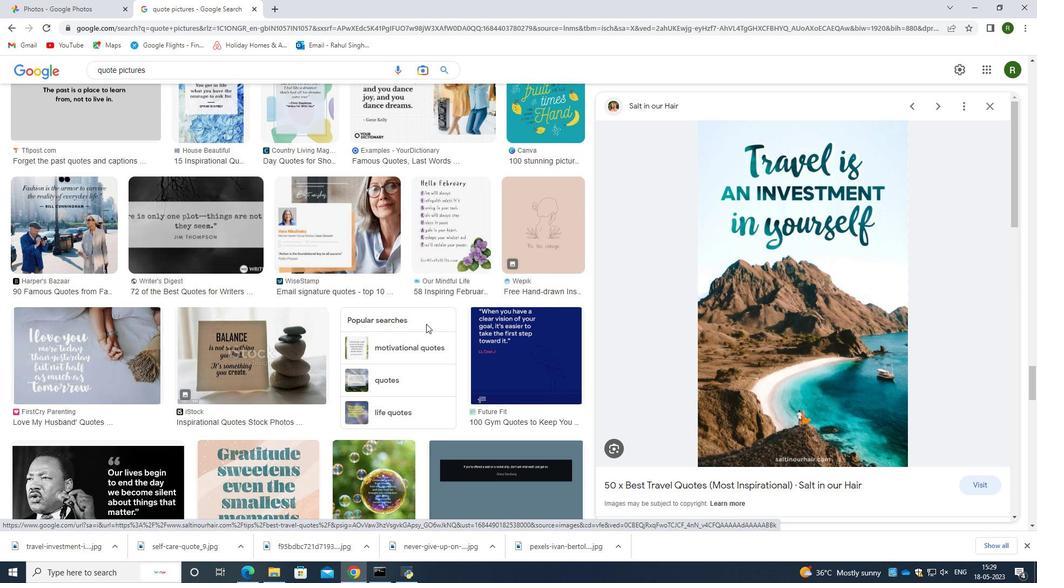 
Action: Mouse scrolled (426, 323) with delta (0, 0)
Screenshot: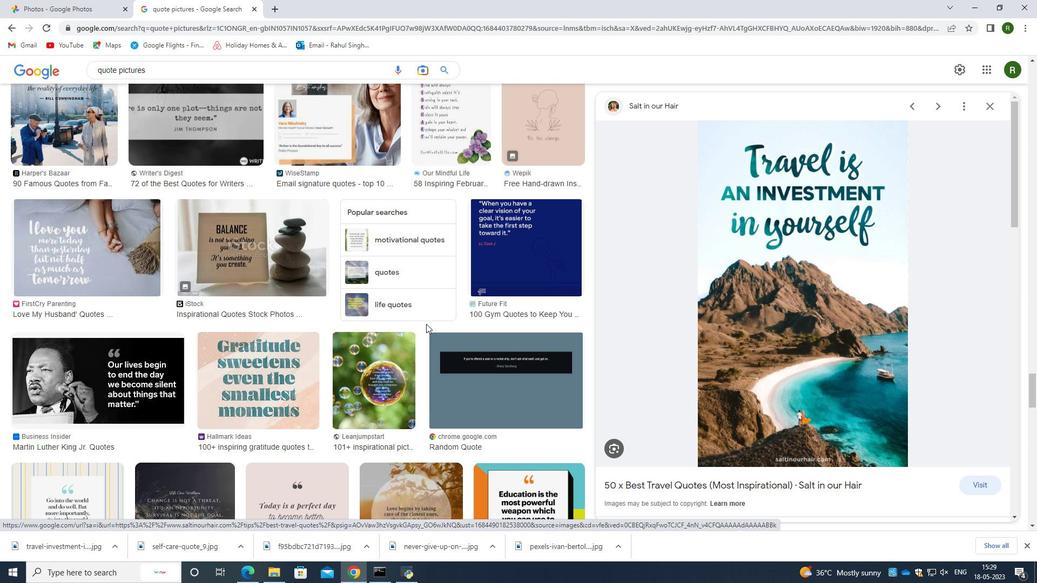 
Action: Mouse scrolled (426, 323) with delta (0, 0)
Screenshot: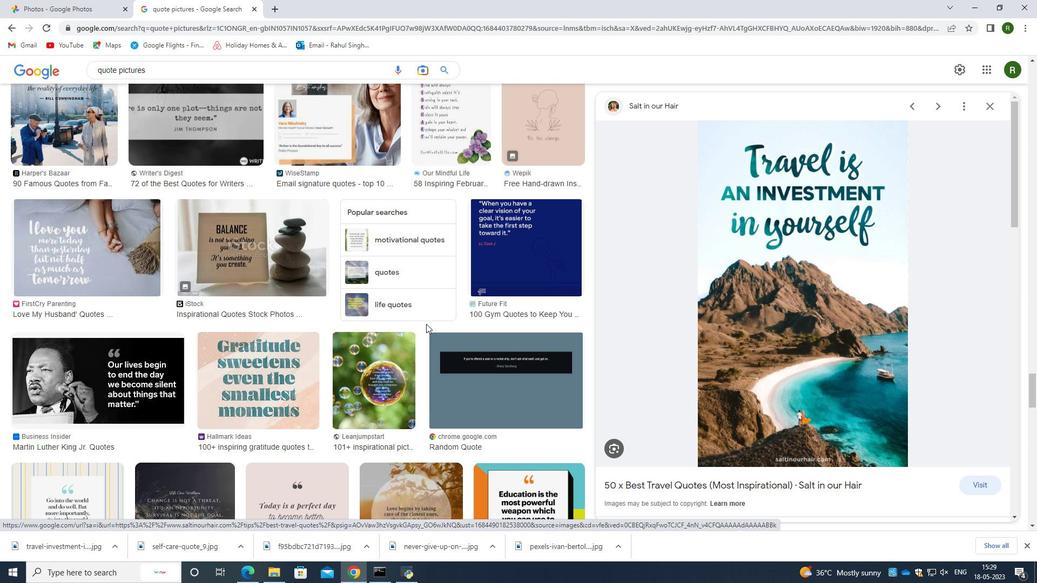 
Action: Mouse moved to (426, 323)
Screenshot: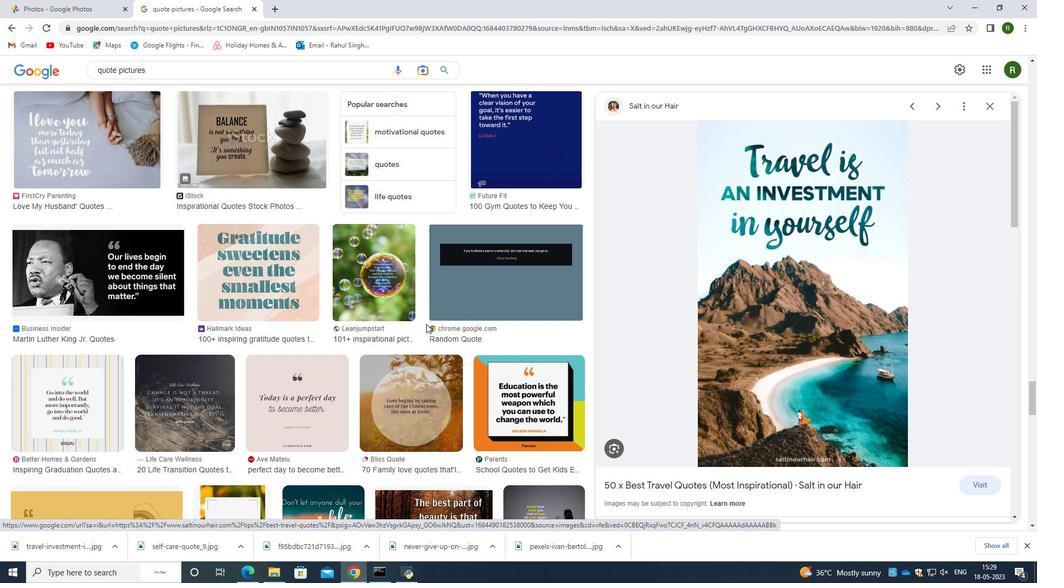 
Action: Mouse scrolled (426, 322) with delta (0, 0)
Screenshot: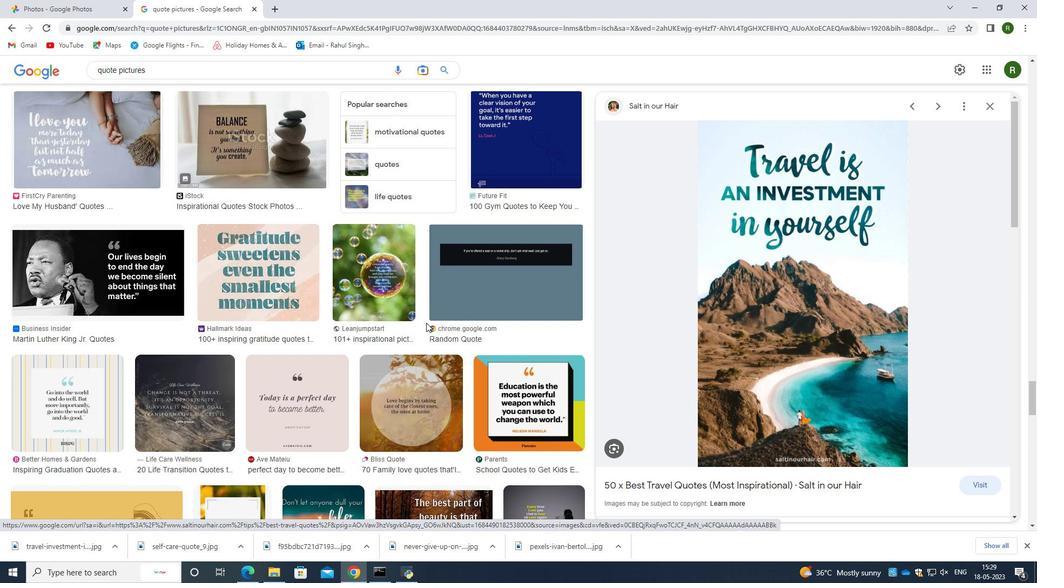 
Action: Mouse scrolled (426, 322) with delta (0, 0)
Screenshot: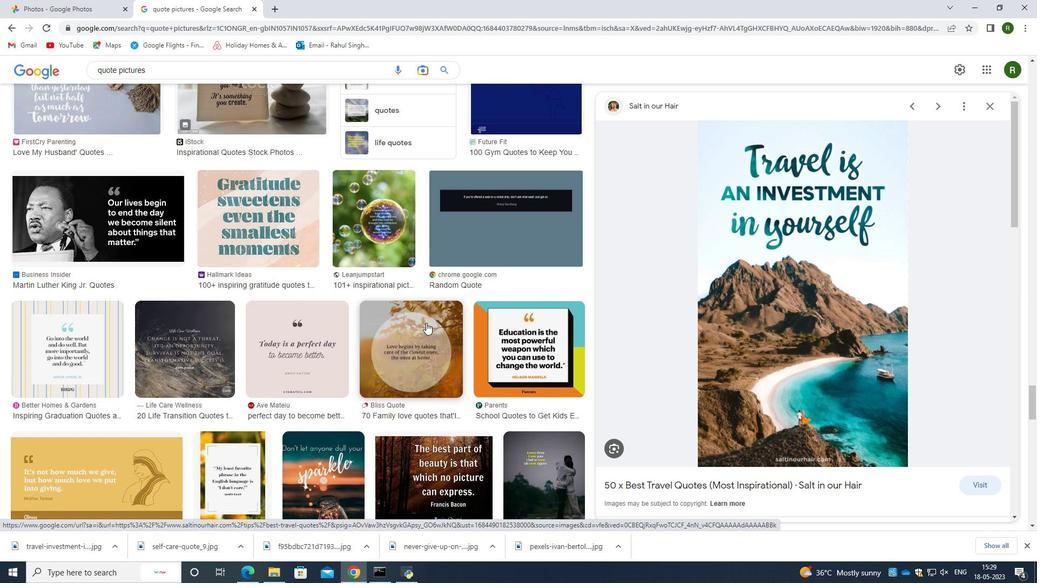 
Action: Mouse moved to (427, 338)
Screenshot: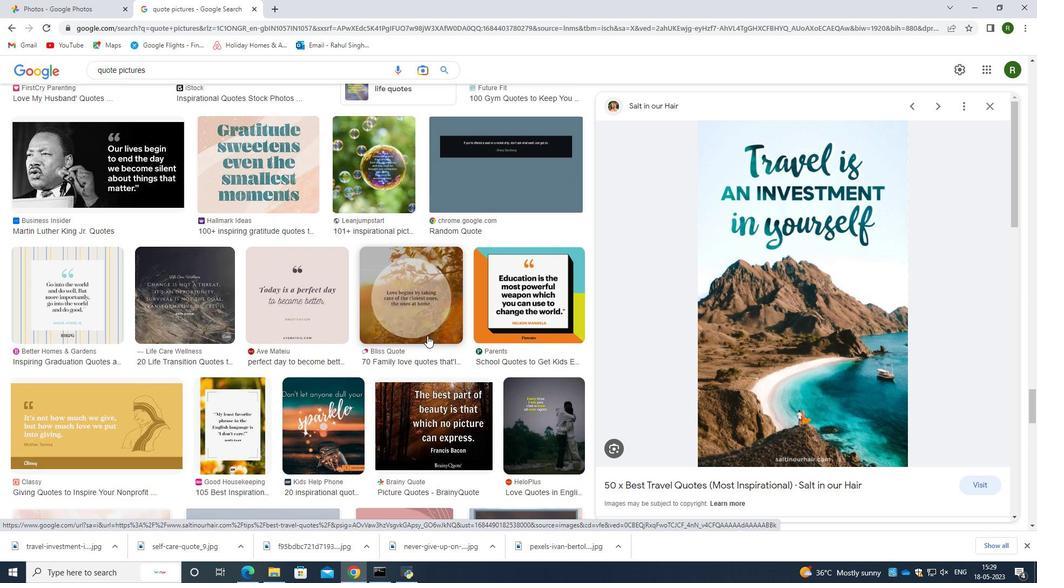 
Action: Mouse scrolled (427, 338) with delta (0, 0)
Screenshot: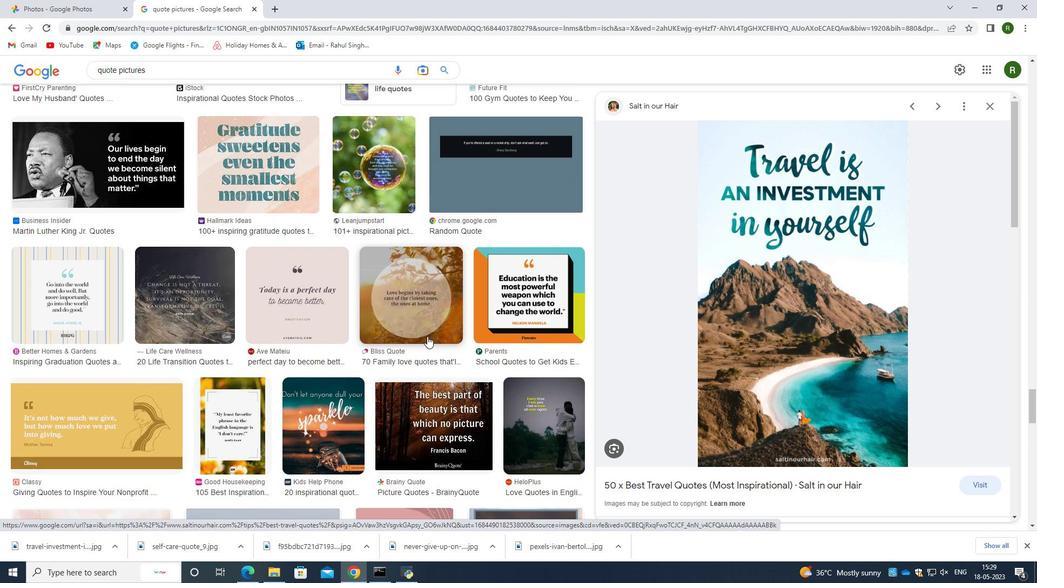 
Action: Mouse moved to (446, 381)
Screenshot: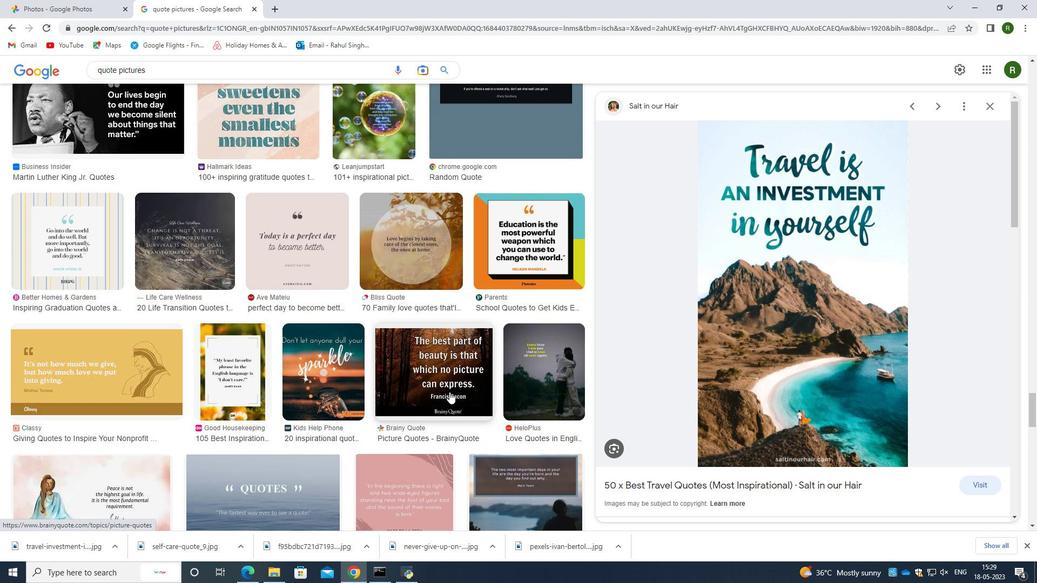 
Action: Mouse pressed left at (446, 381)
Screenshot: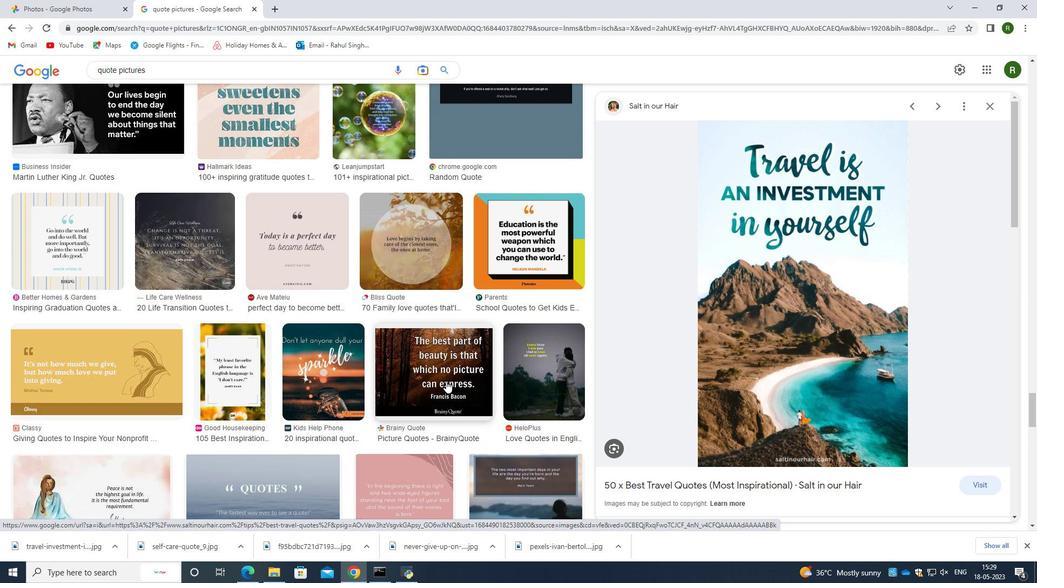 
Action: Mouse moved to (736, 227)
Screenshot: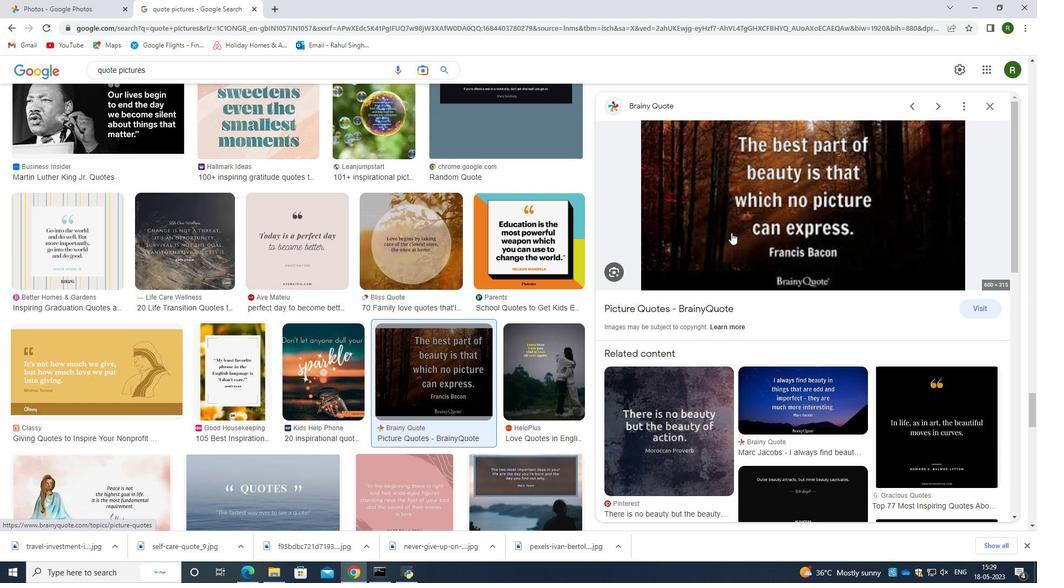 
Action: Mouse pressed right at (736, 227)
Screenshot: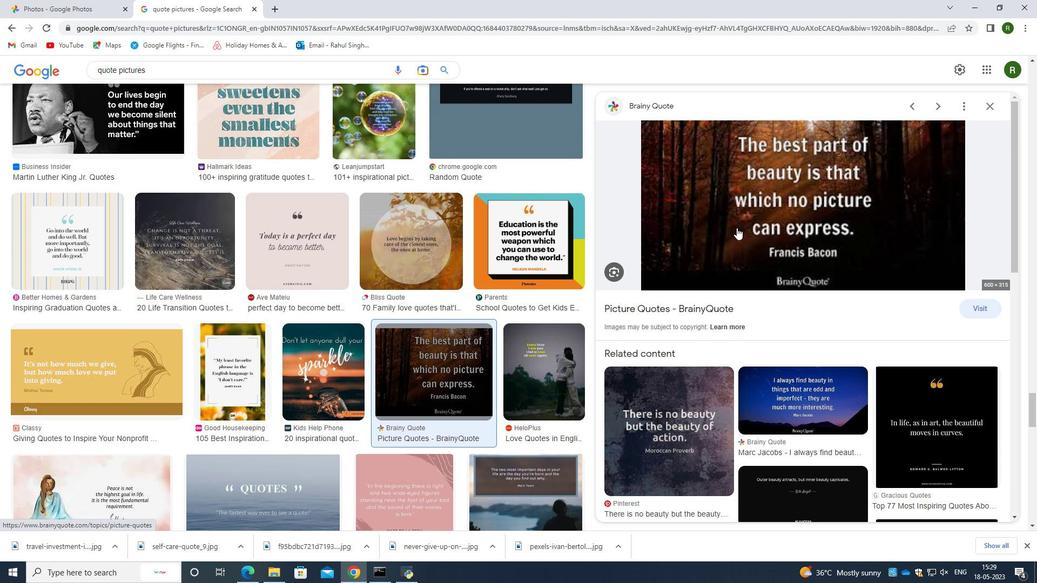 
Action: Mouse moved to (686, 213)
Screenshot: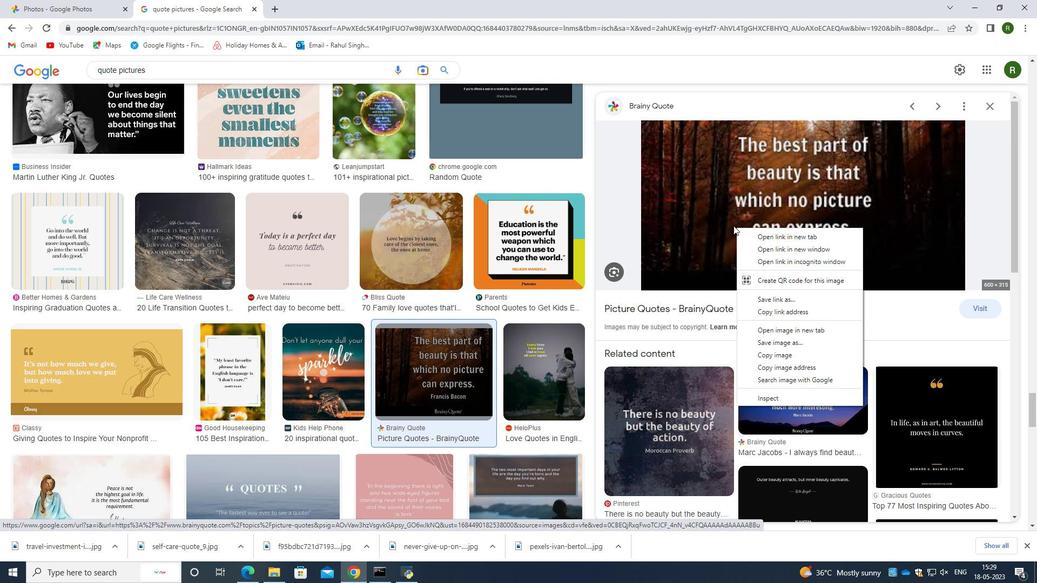 
Action: Mouse pressed left at (686, 213)
Screenshot: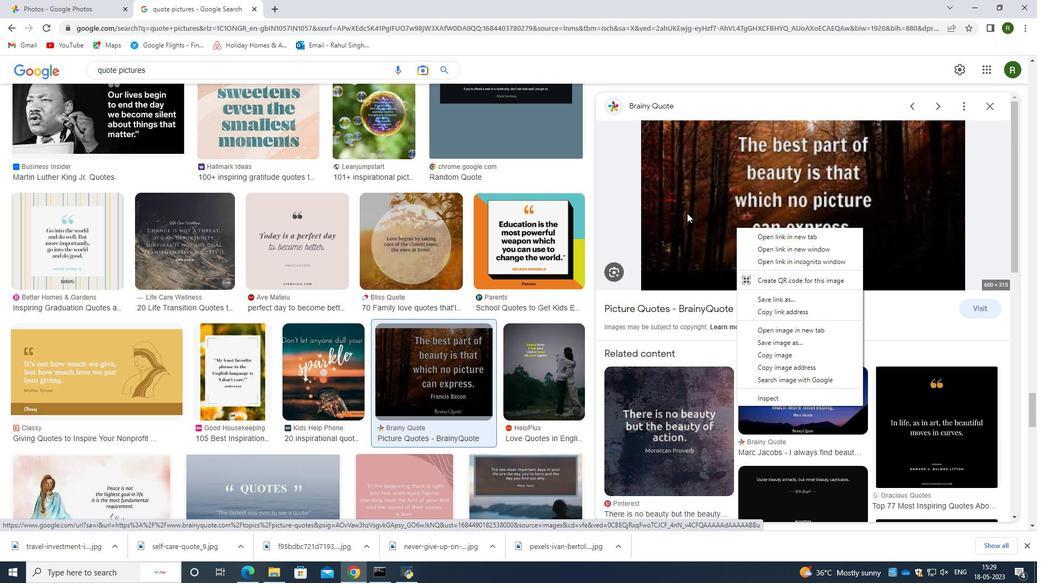 
Action: Mouse moved to (382, 12)
Screenshot: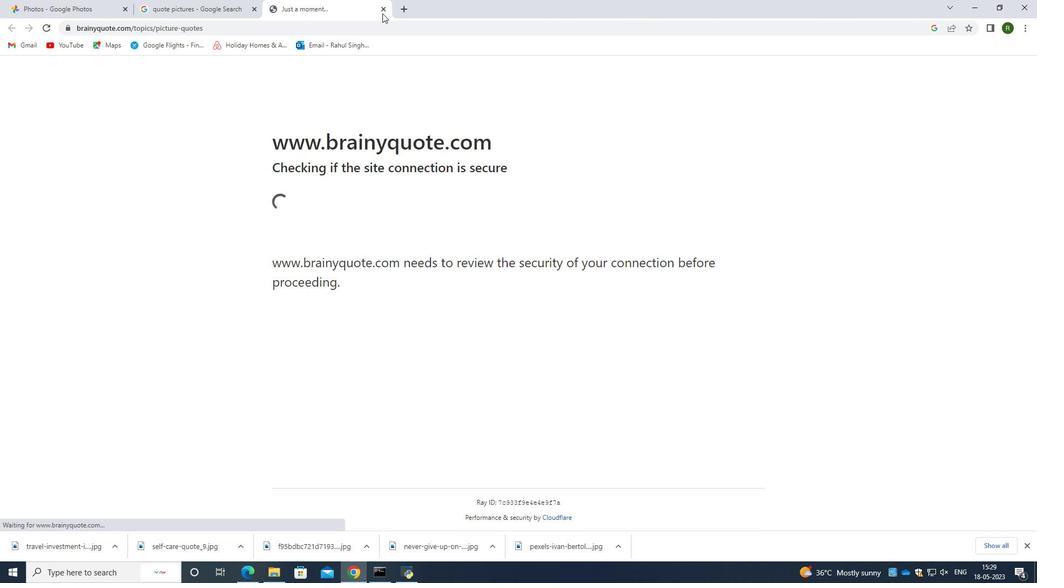 
Action: Mouse pressed left at (382, 12)
Screenshot: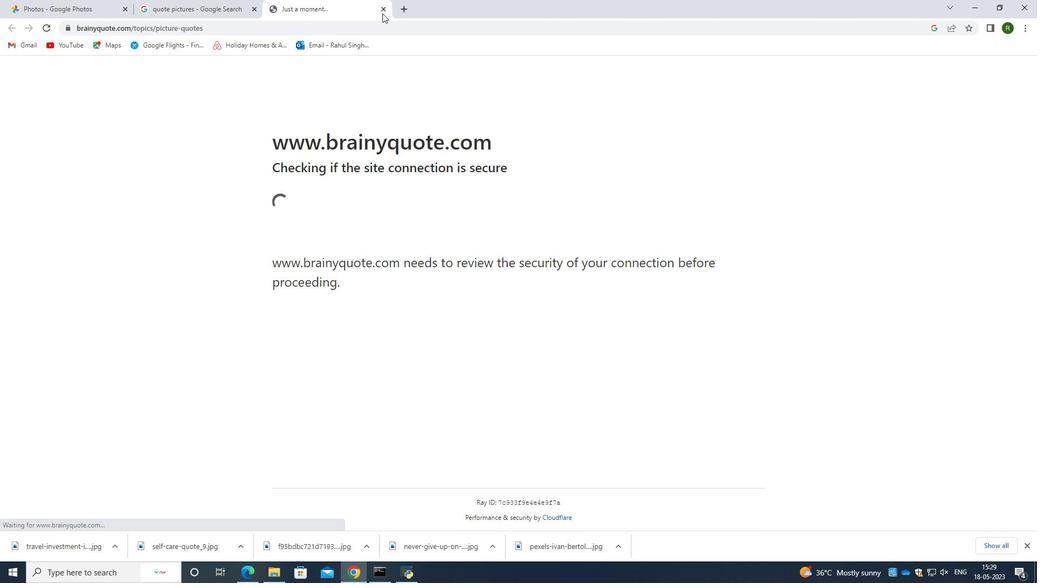 
Action: Mouse moved to (340, 412)
Screenshot: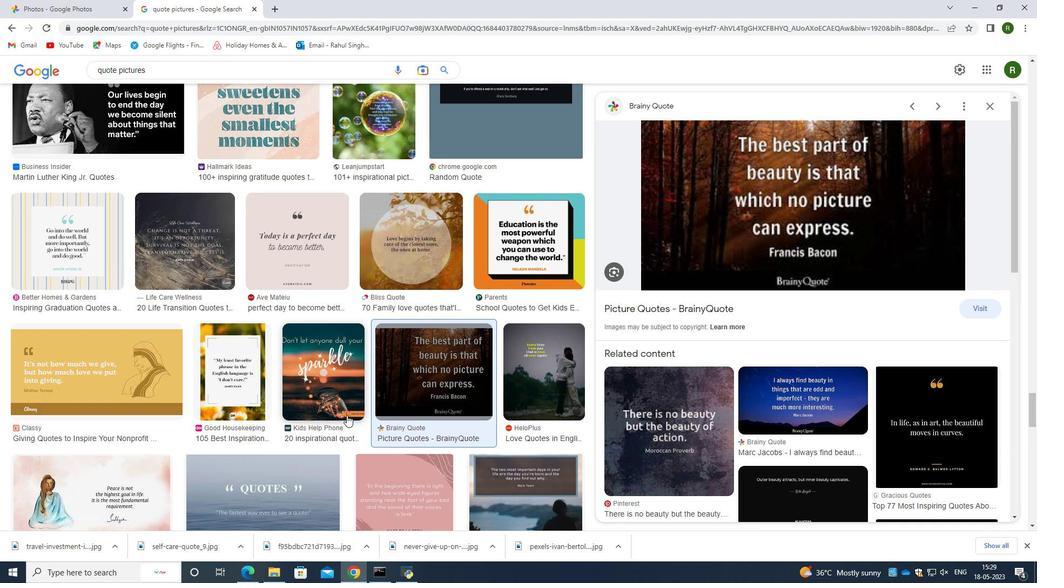 
Action: Mouse scrolled (340, 412) with delta (0, 0)
Screenshot: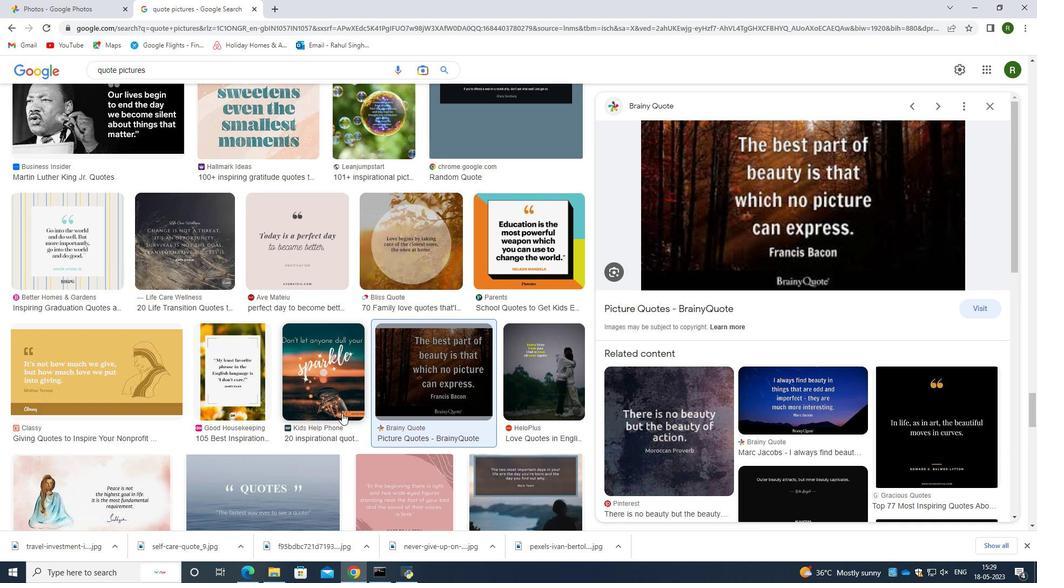 
Action: Mouse scrolled (340, 412) with delta (0, 0)
Screenshot: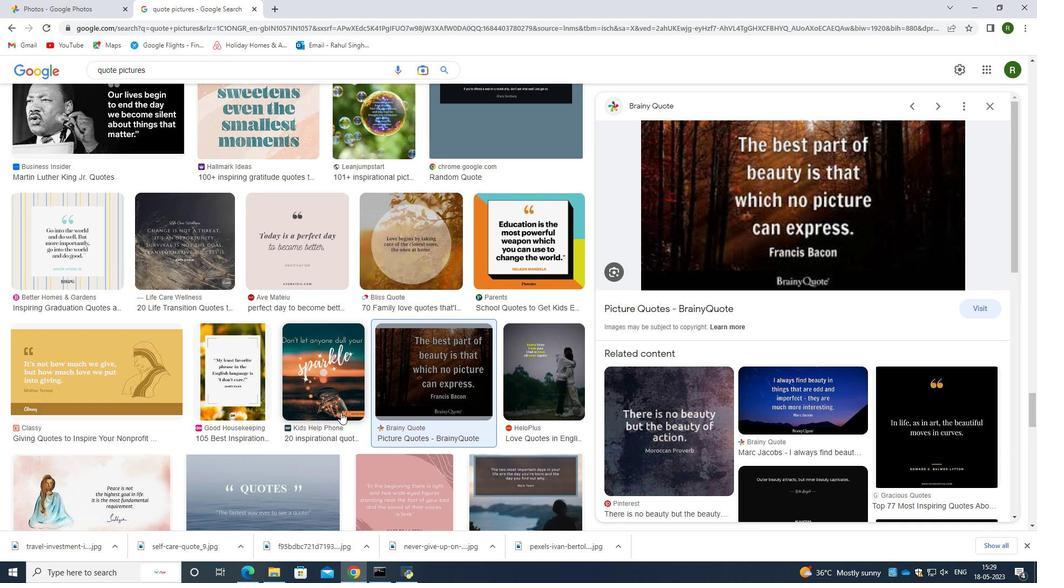 
Action: Mouse moved to (340, 412)
Screenshot: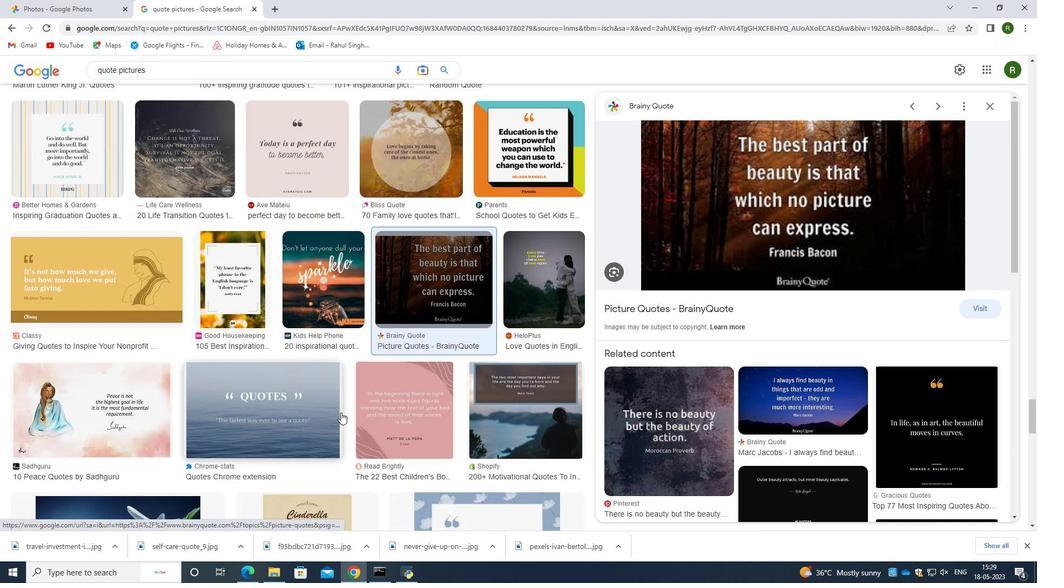 
Action: Mouse scrolled (340, 412) with delta (0, 0)
Screenshot: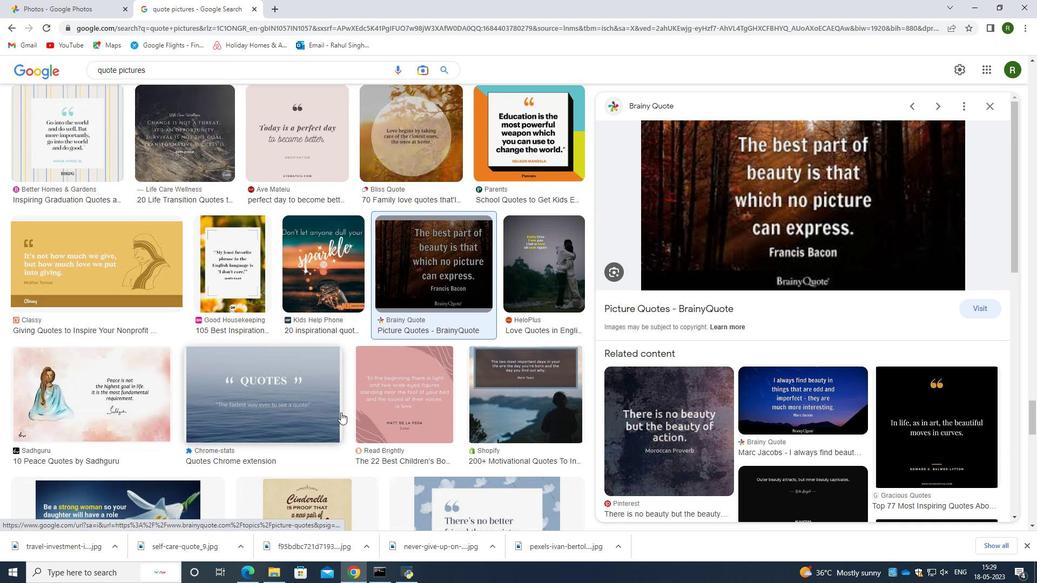 
Action: Mouse scrolled (340, 412) with delta (0, 0)
Screenshot: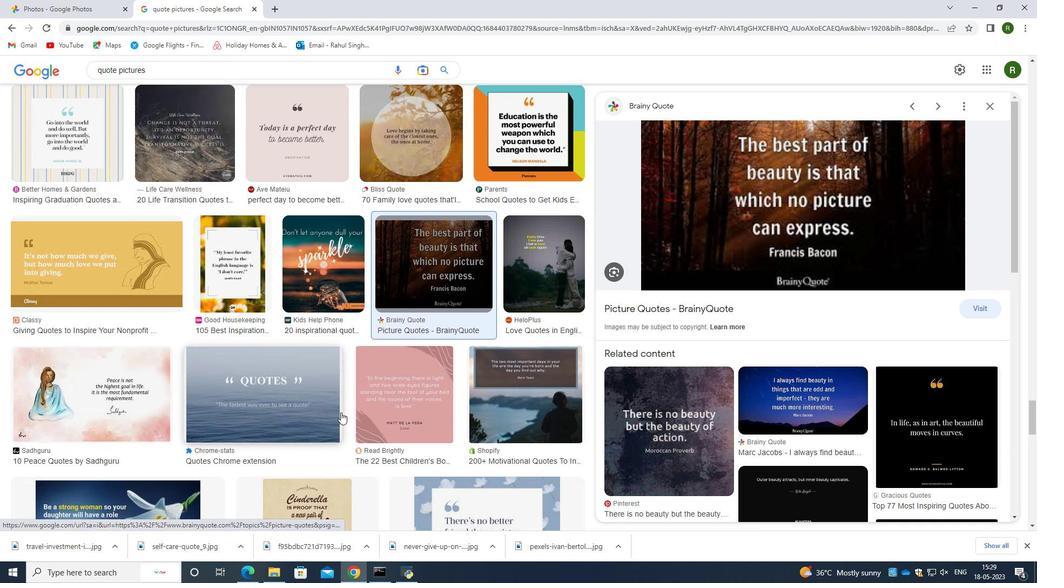 
Action: Mouse moved to (340, 412)
Screenshot: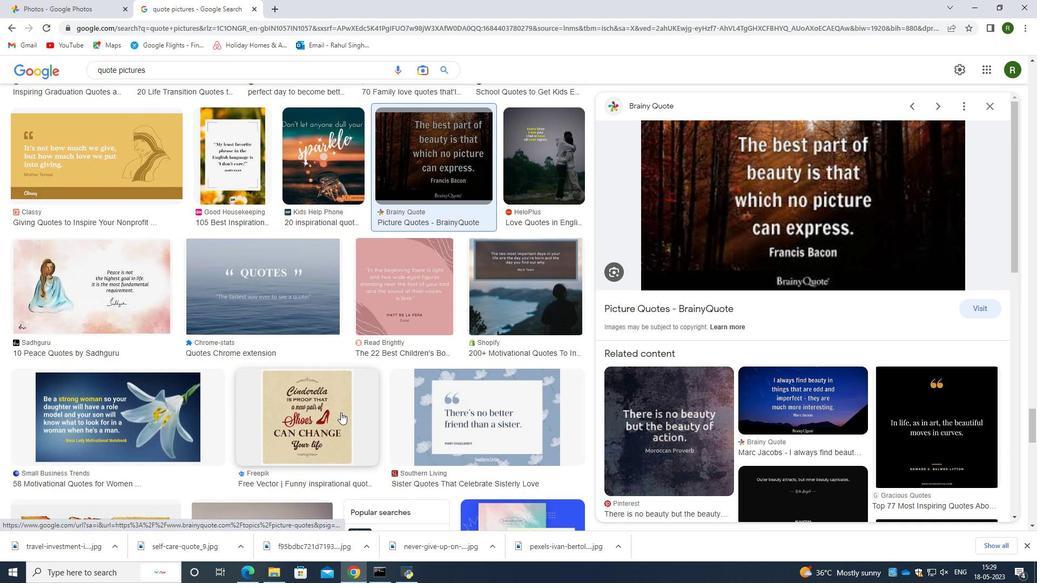 
Action: Mouse scrolled (340, 412) with delta (0, 0)
Screenshot: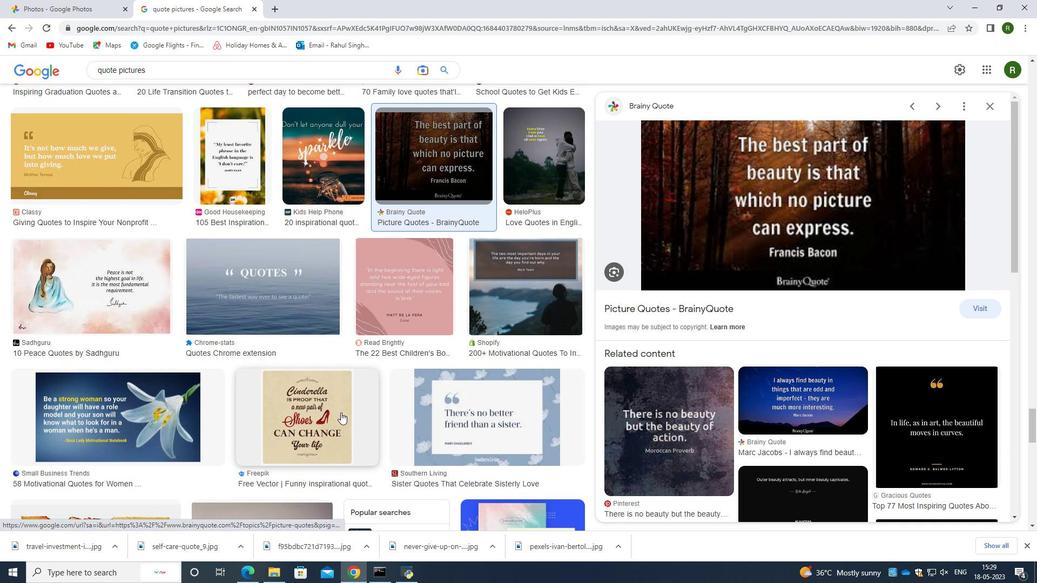 
Action: Mouse moved to (292, 359)
Screenshot: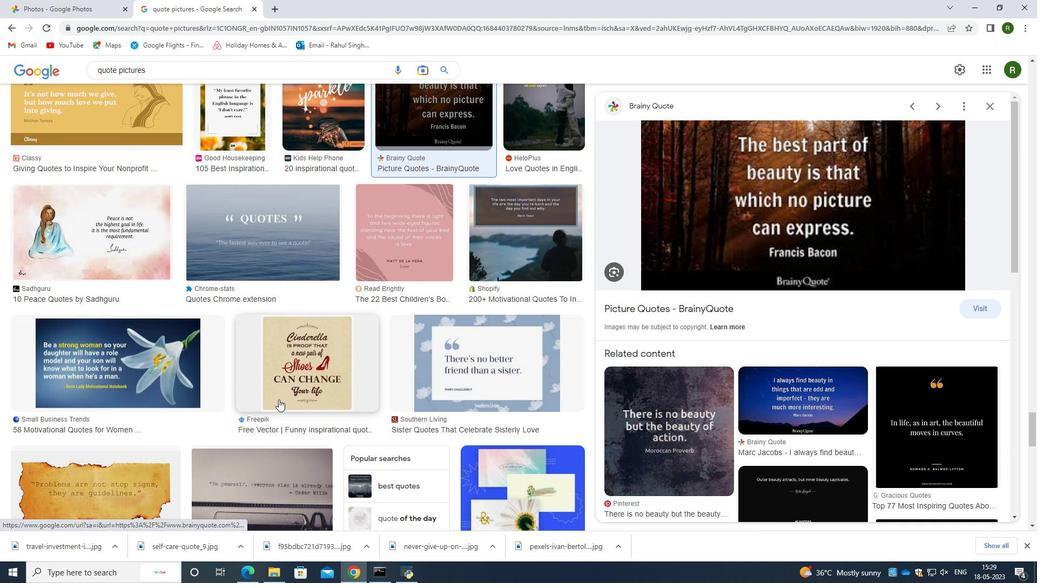 
Action: Mouse scrolled (292, 358) with delta (0, 0)
Screenshot: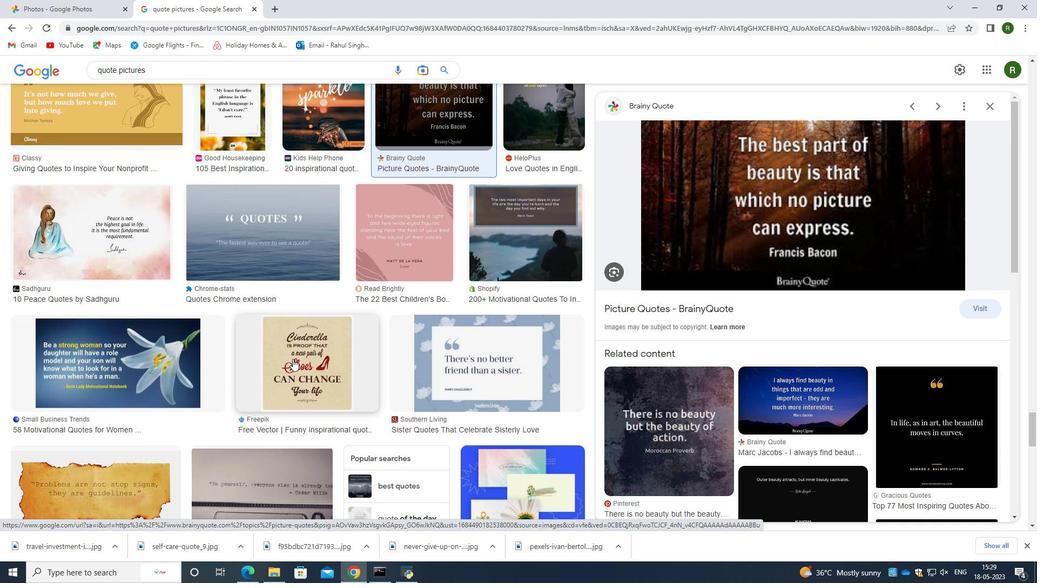 
Action: Mouse scrolled (292, 358) with delta (0, 0)
Screenshot: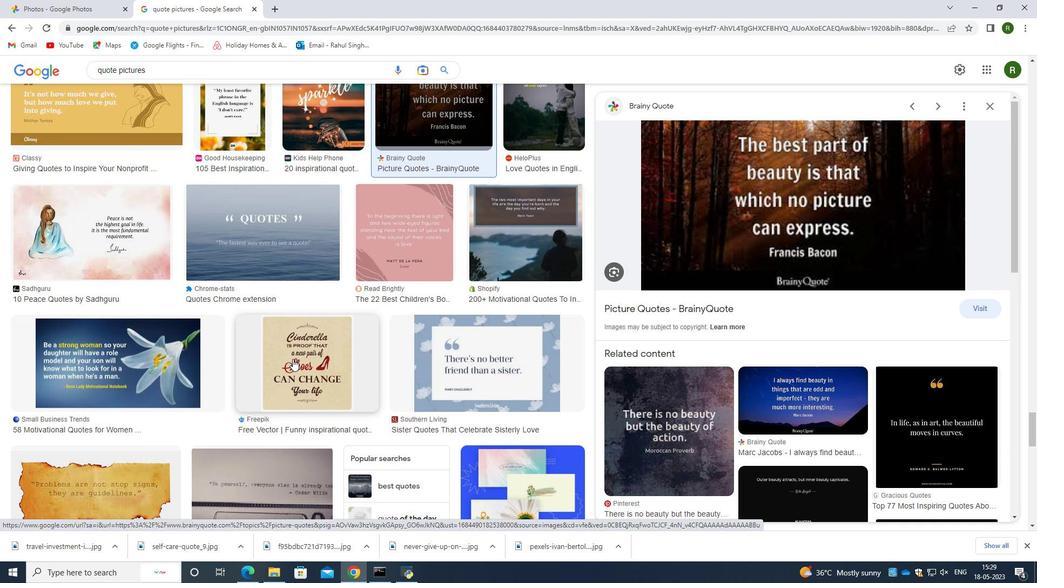
Action: Mouse moved to (302, 394)
Screenshot: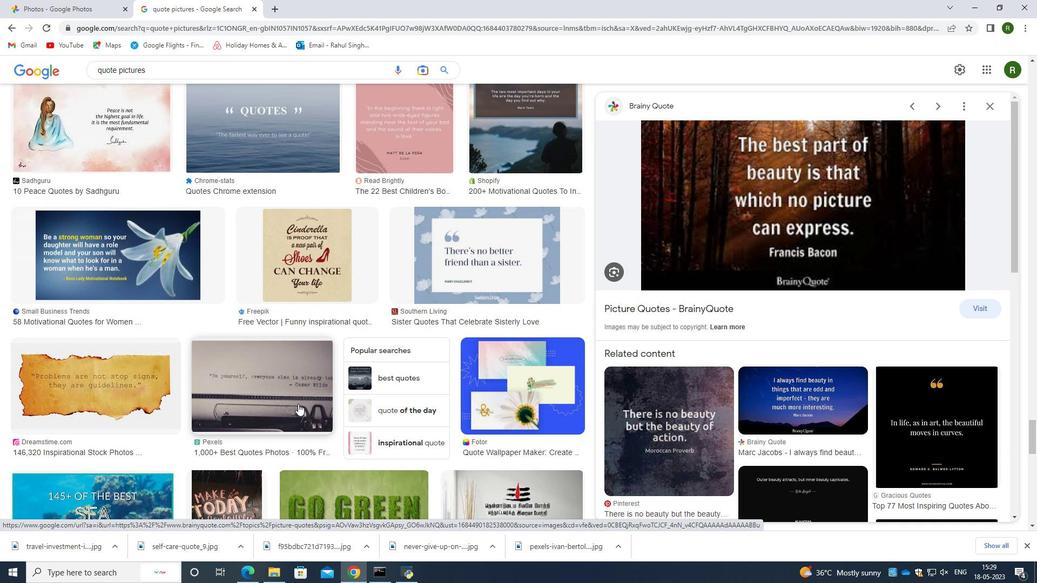 
Action: Mouse scrolled (302, 394) with delta (0, 0)
Screenshot: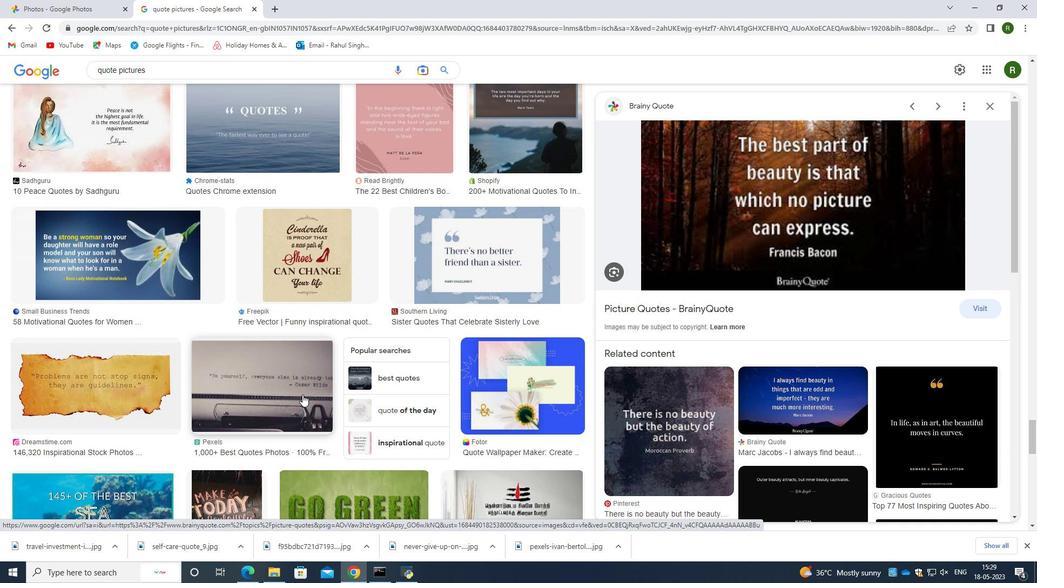 
Action: Mouse moved to (122, 340)
Screenshot: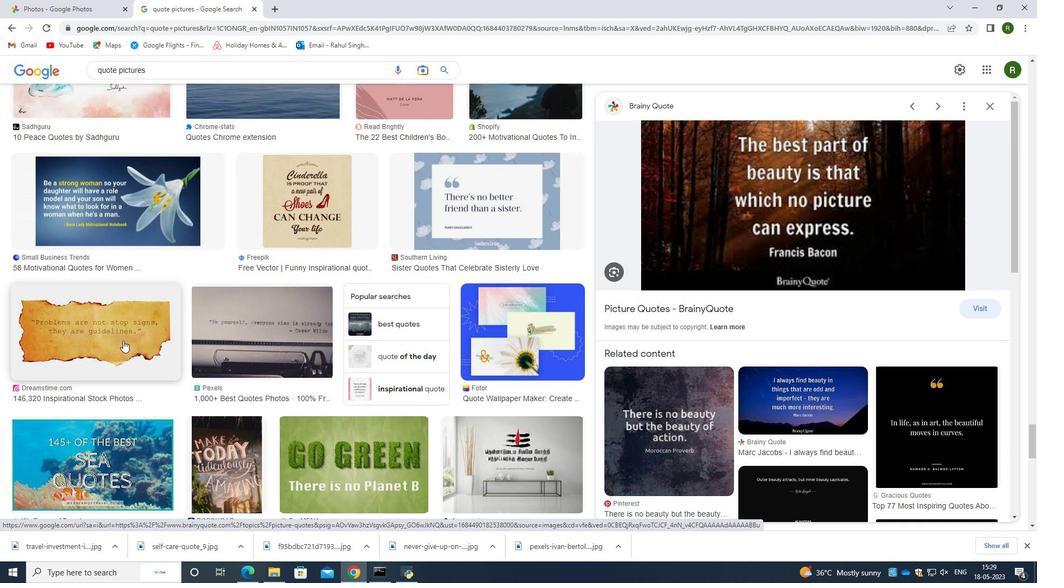 
Action: Mouse pressed left at (122, 340)
Screenshot: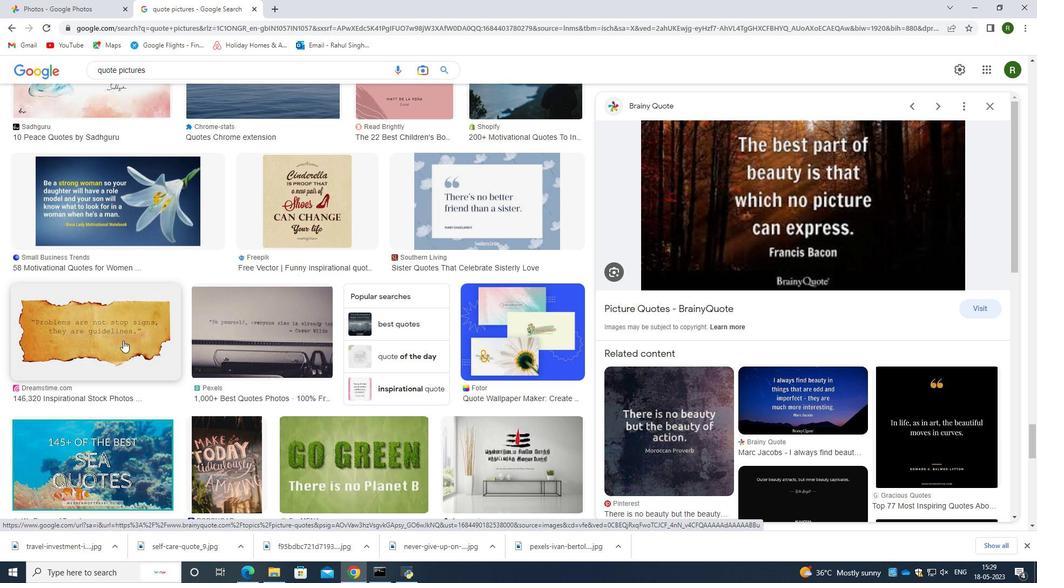 
Action: Mouse moved to (675, 234)
Screenshot: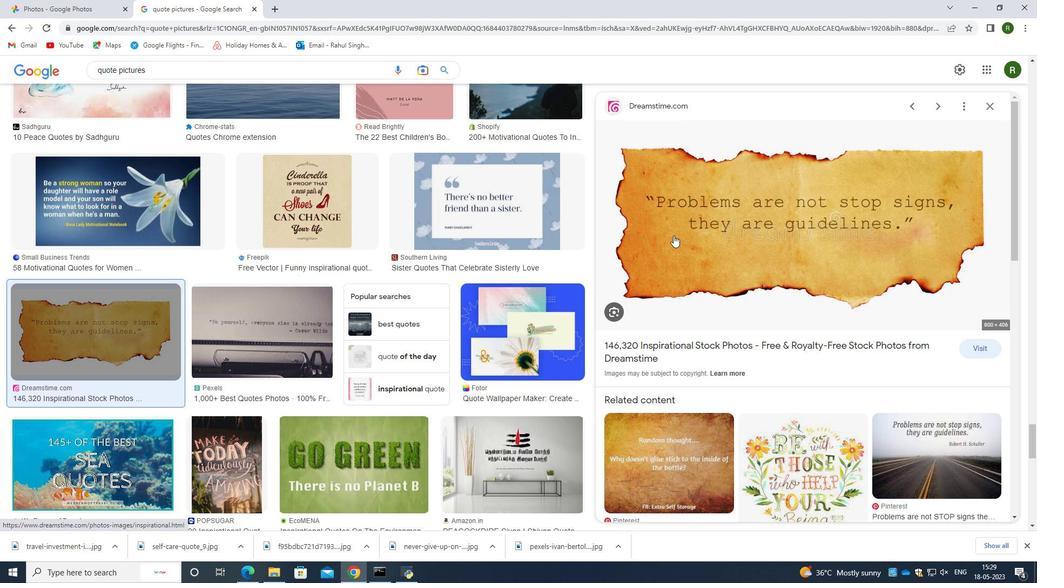 
Action: Mouse pressed right at (675, 234)
Screenshot: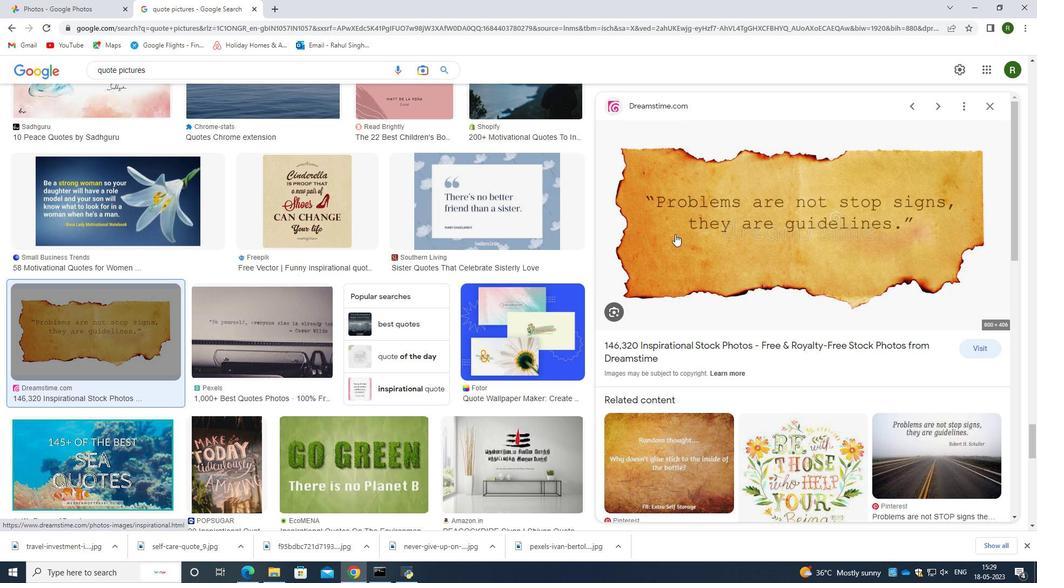 
Action: Mouse moved to (729, 348)
Screenshot: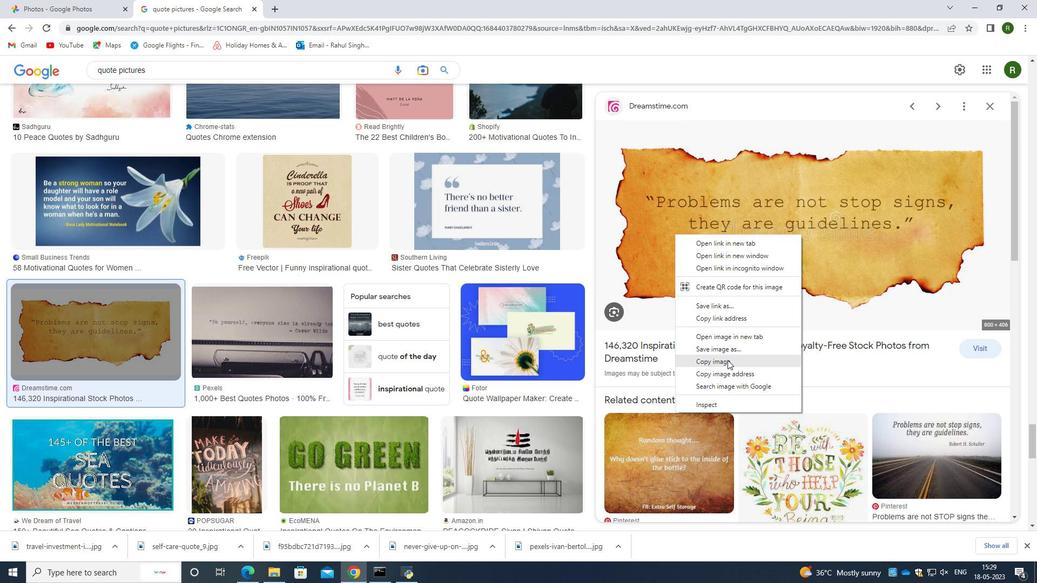 
Action: Mouse pressed left at (729, 348)
Screenshot: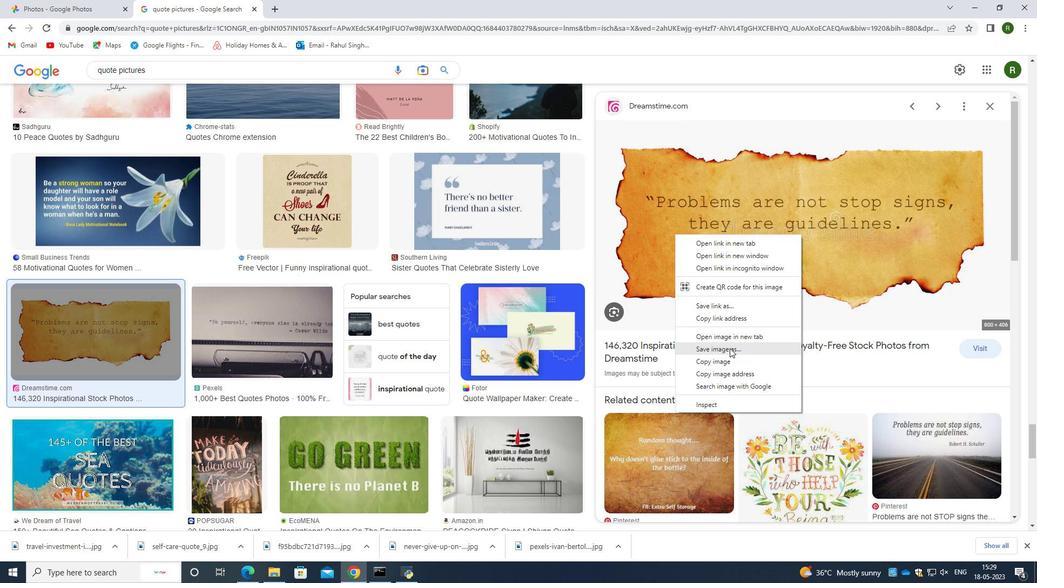 
Action: Mouse moved to (405, 270)
Screenshot: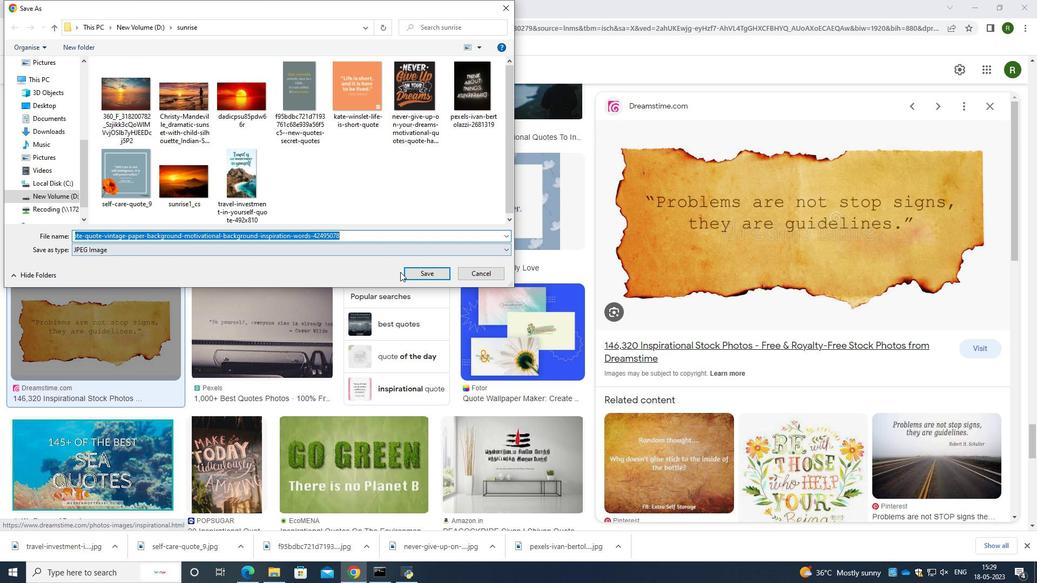 
Action: Mouse pressed left at (405, 270)
Screenshot: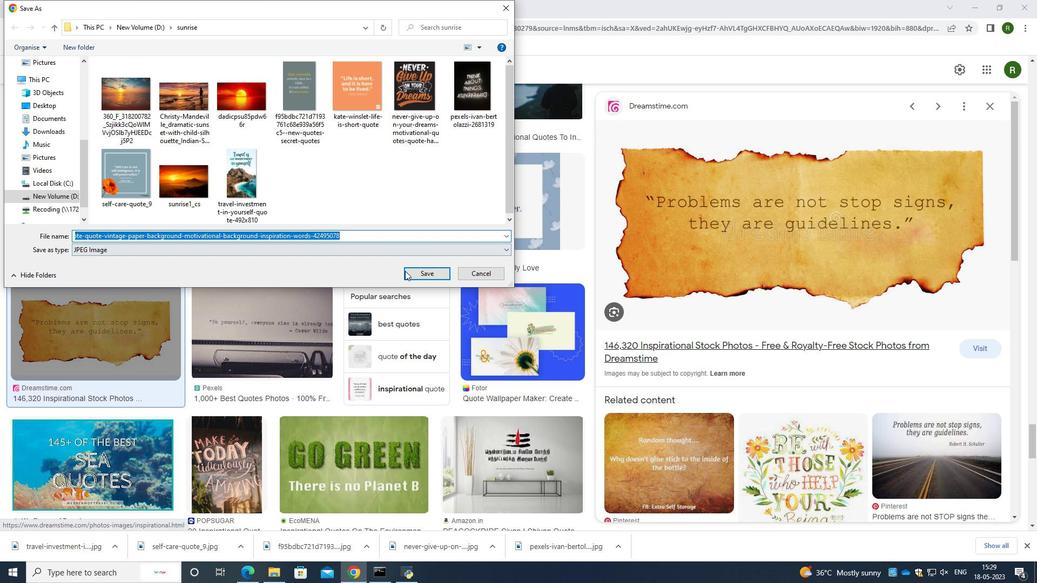 
Action: Mouse moved to (37, 0)
Screenshot: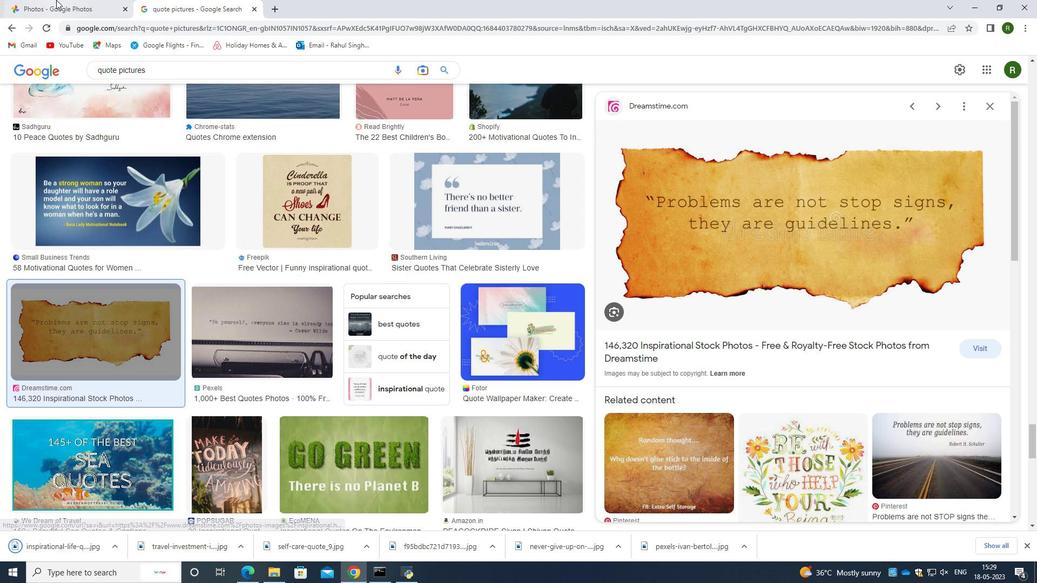
Action: Mouse pressed left at (37, 0)
Screenshot: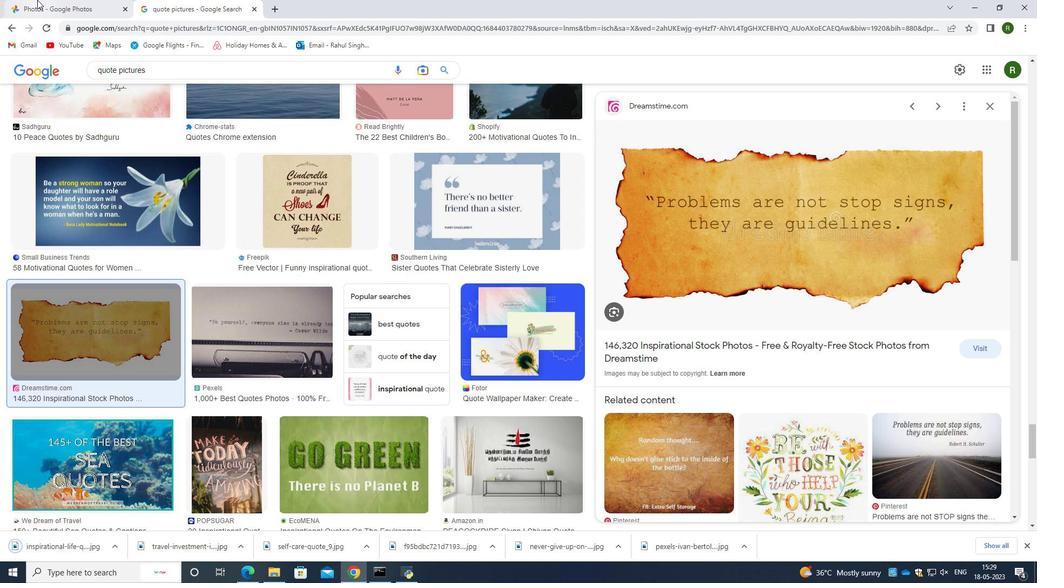 
Action: Mouse moved to (893, 72)
